 Task: Develop an online art class platform, with video lessons, student galleries, and instructor profiles.
Action: Mouse moved to (586, 323)
Screenshot: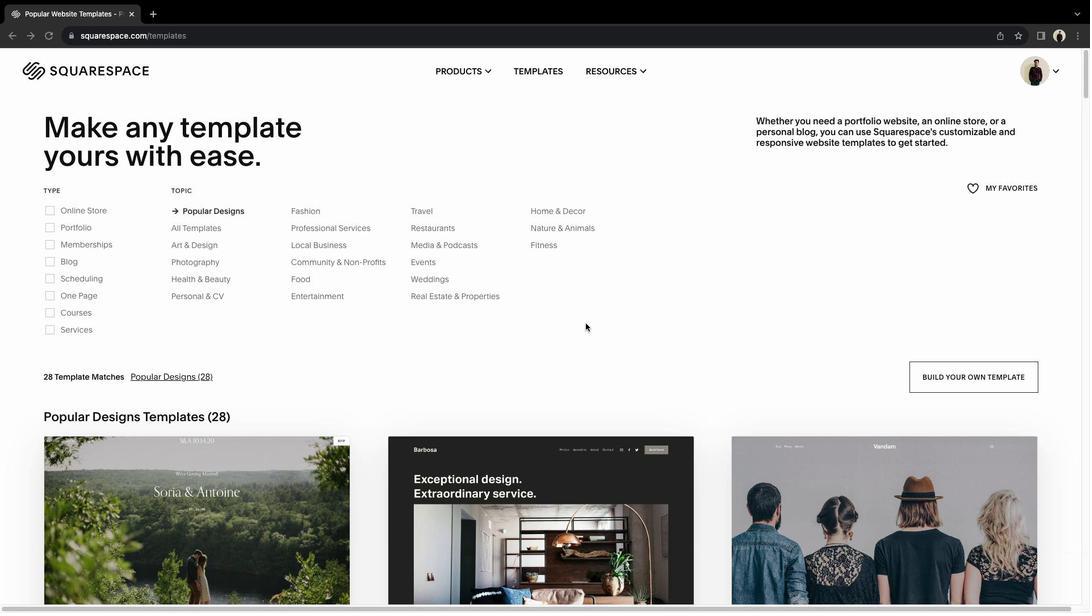 
Action: Mouse pressed left at (586, 323)
Screenshot: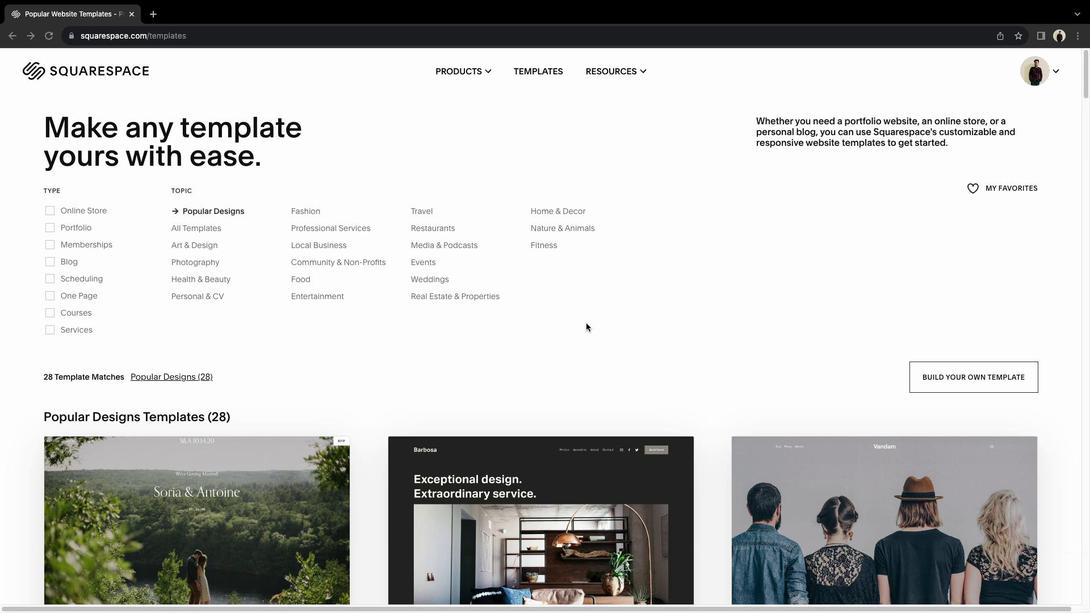 
Action: Mouse moved to (205, 247)
Screenshot: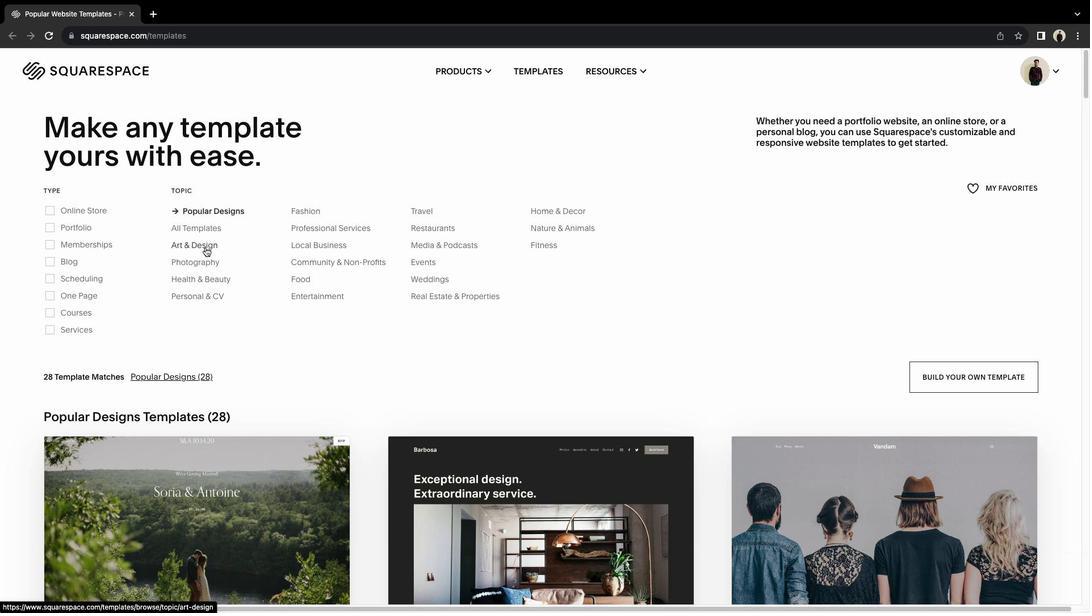 
Action: Mouse pressed left at (205, 247)
Screenshot: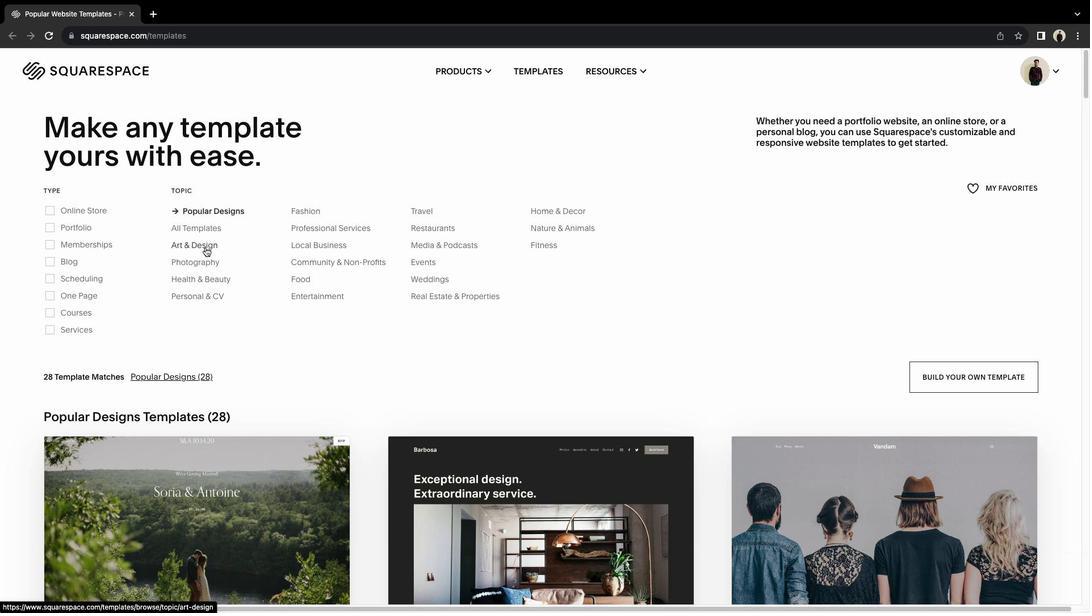 
Action: Mouse moved to (557, 349)
Screenshot: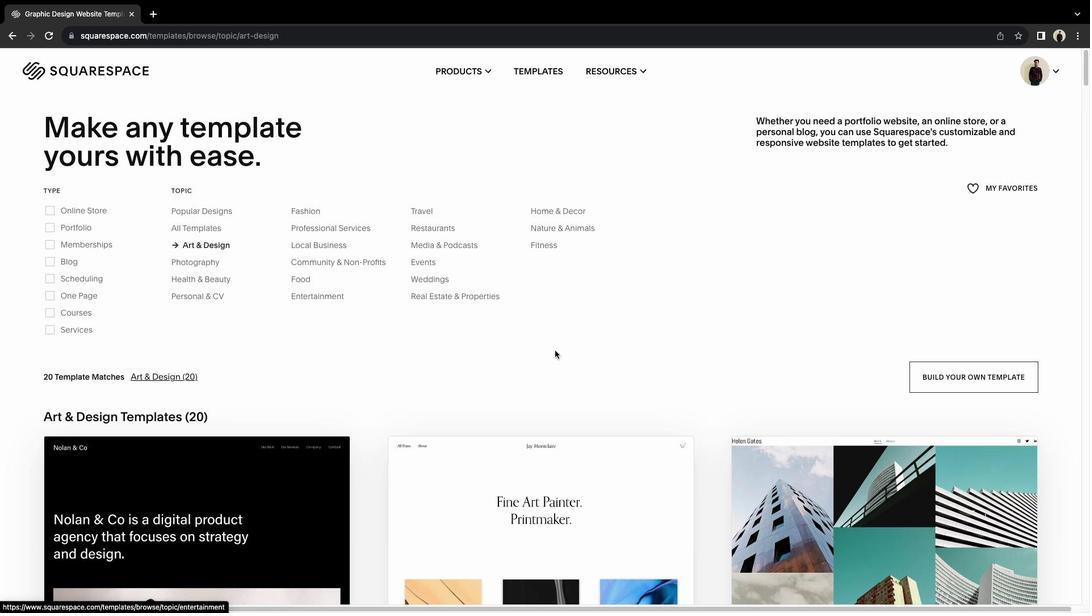 
Action: Mouse scrolled (557, 349) with delta (0, 0)
Screenshot: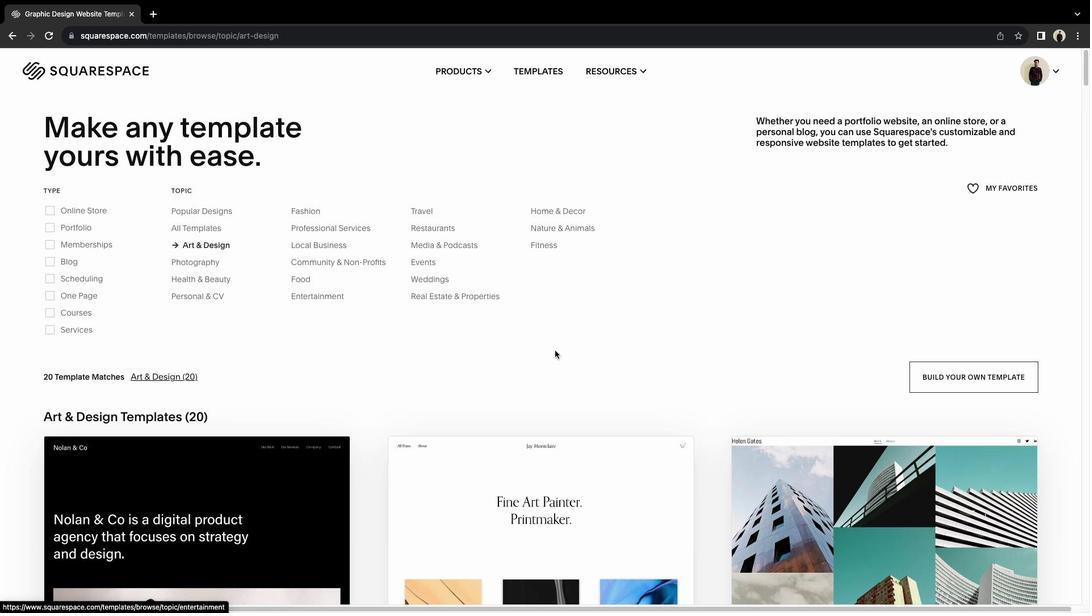 
Action: Mouse moved to (566, 349)
Screenshot: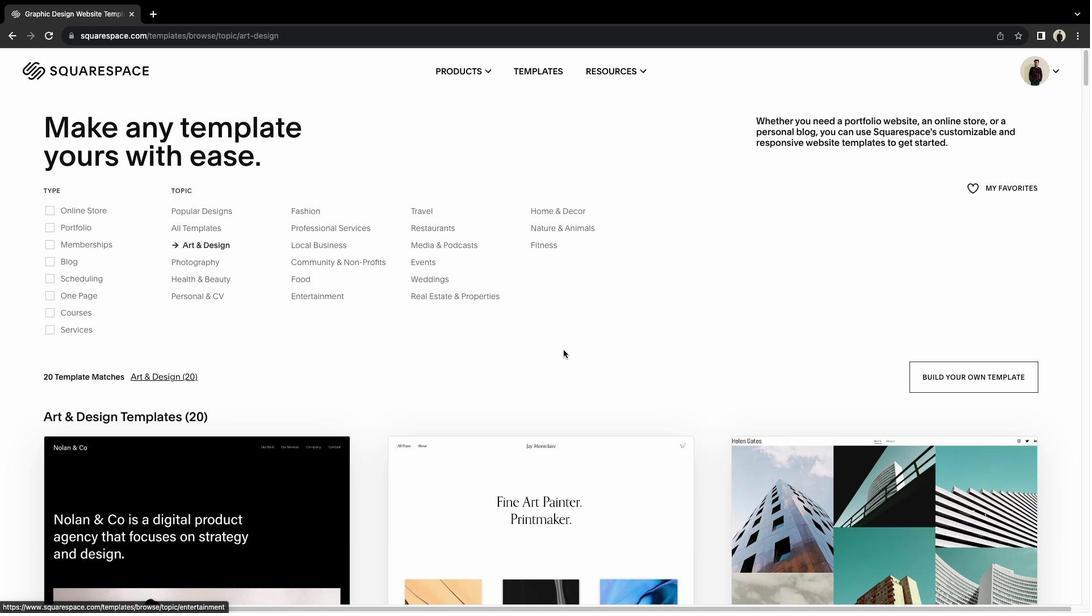 
Action: Mouse scrolled (566, 349) with delta (0, 0)
Screenshot: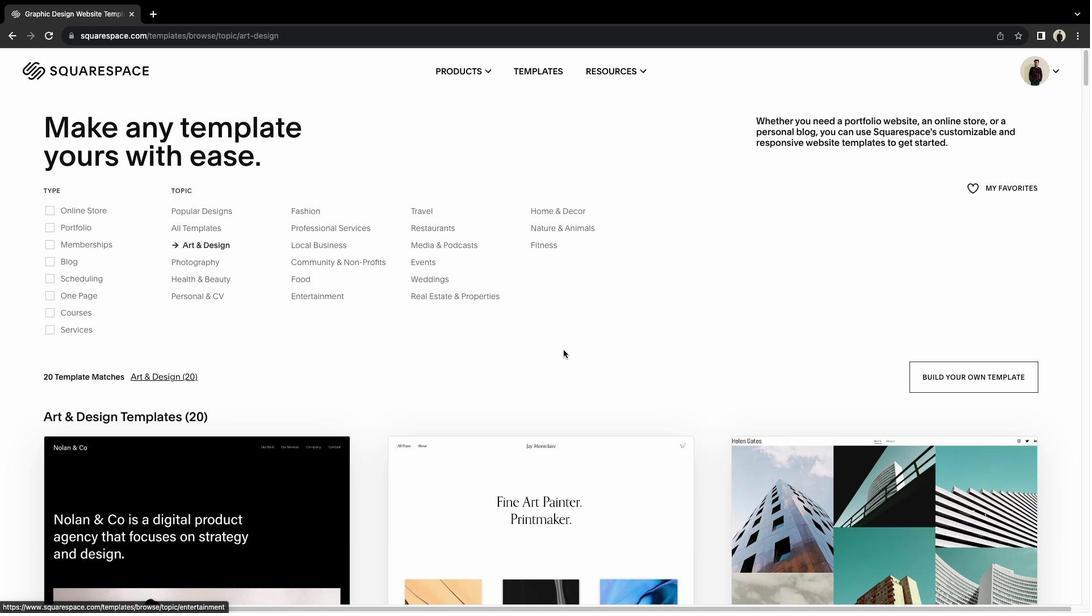 
Action: Mouse moved to (566, 349)
Screenshot: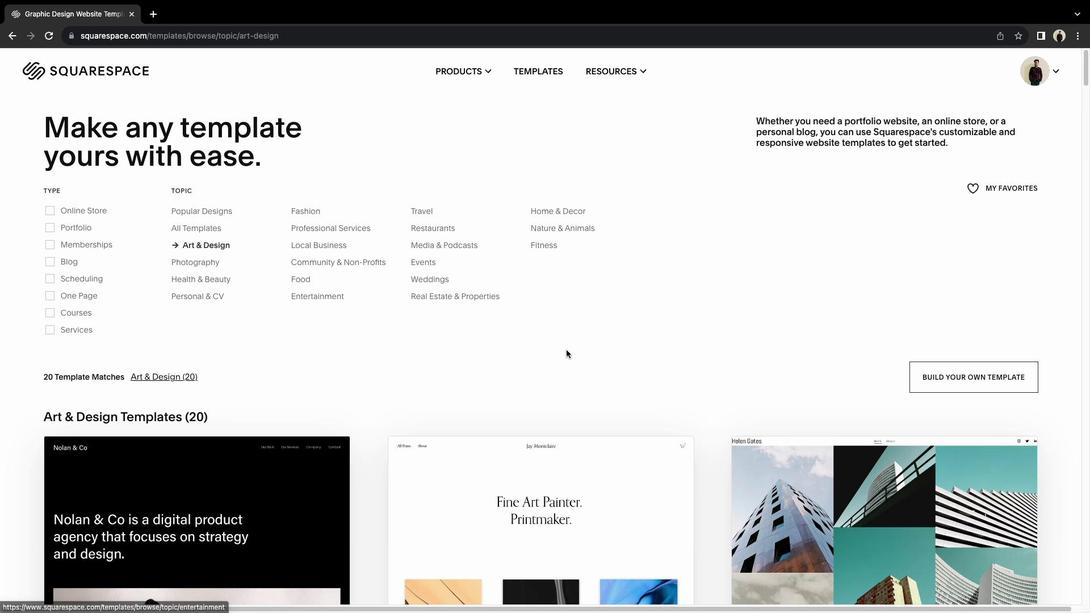 
Action: Mouse scrolled (566, 349) with delta (0, -1)
Screenshot: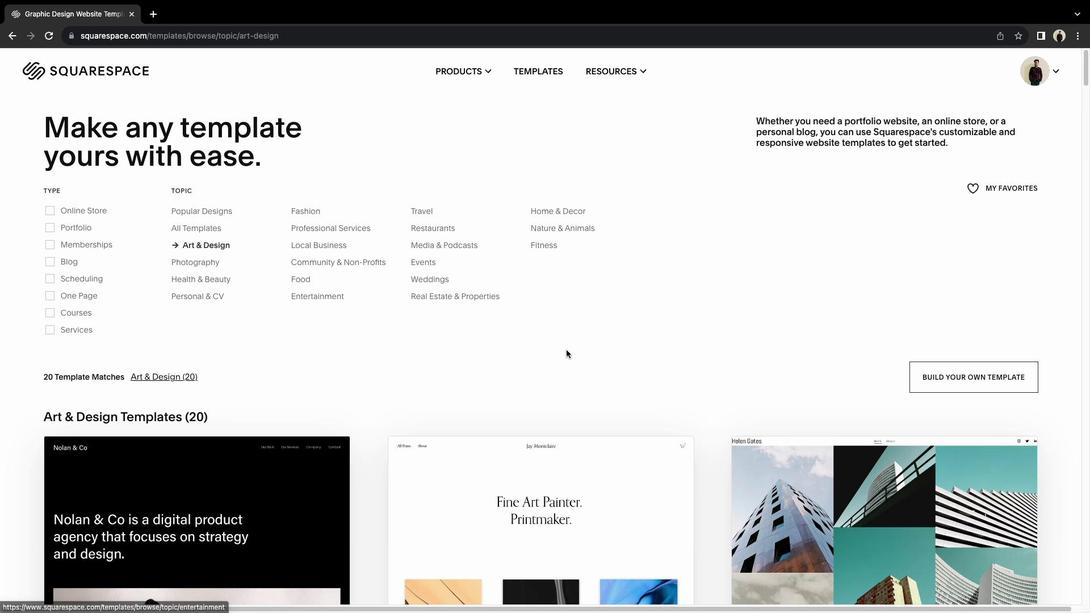 
Action: Mouse scrolled (566, 349) with delta (0, -2)
Screenshot: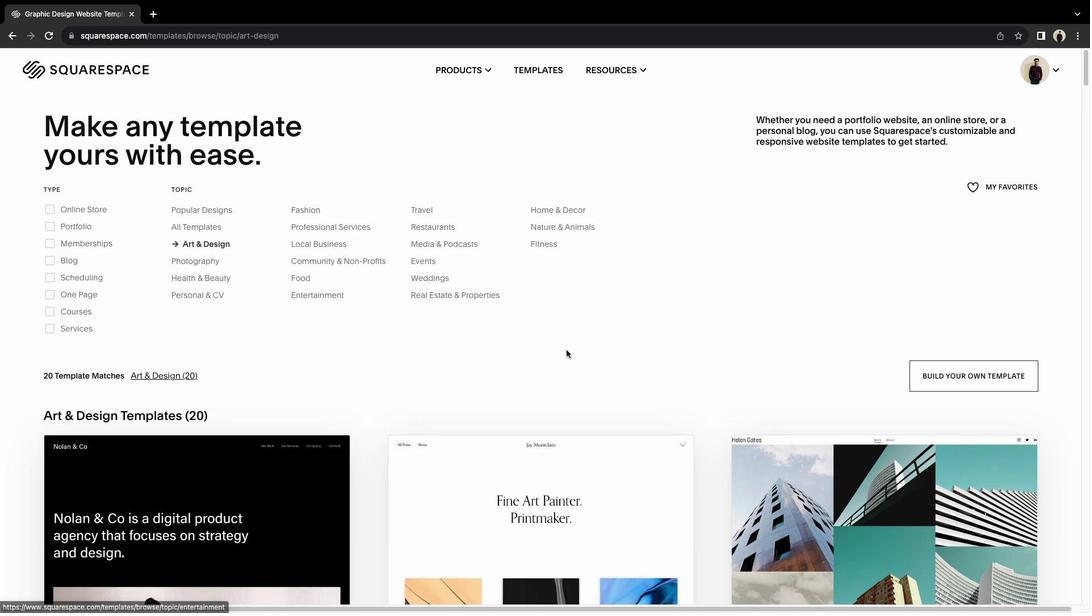 
Action: Mouse moved to (676, 347)
Screenshot: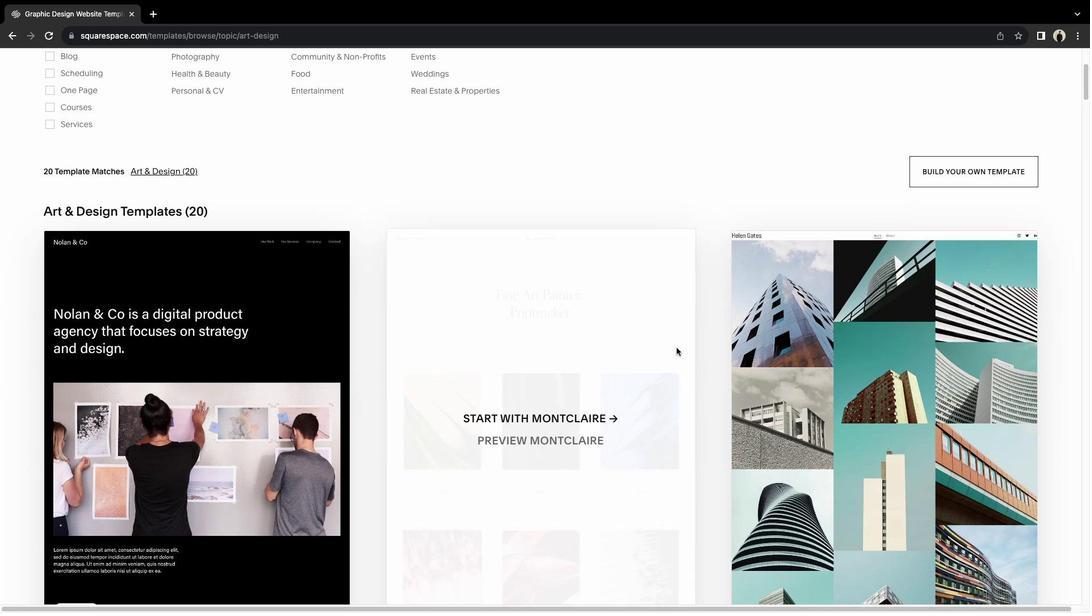 
Action: Mouse scrolled (676, 347) with delta (0, 0)
Screenshot: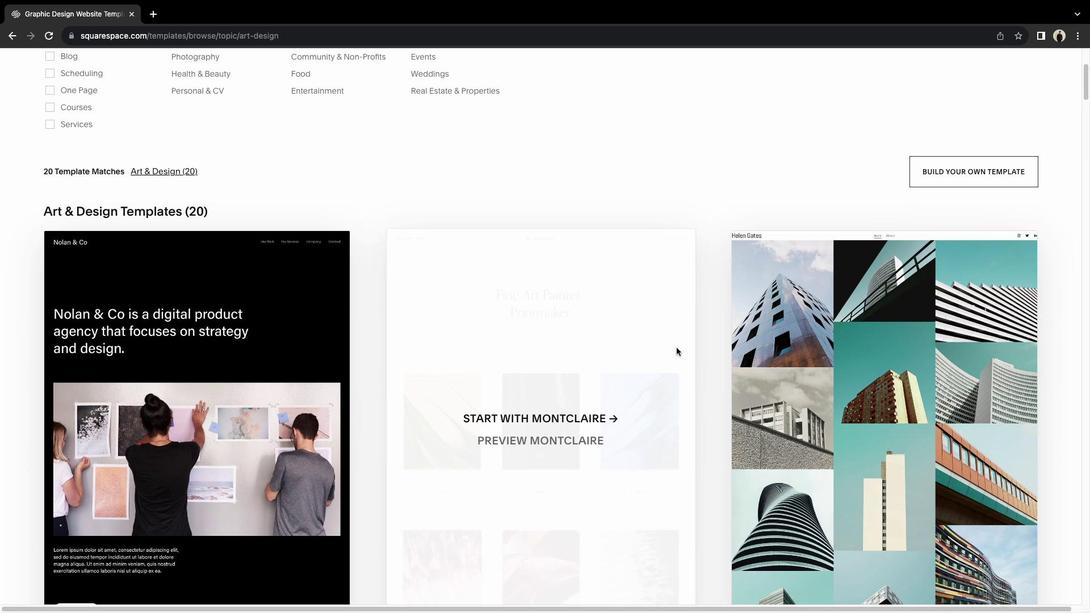 
Action: Mouse scrolled (676, 347) with delta (0, 0)
Screenshot: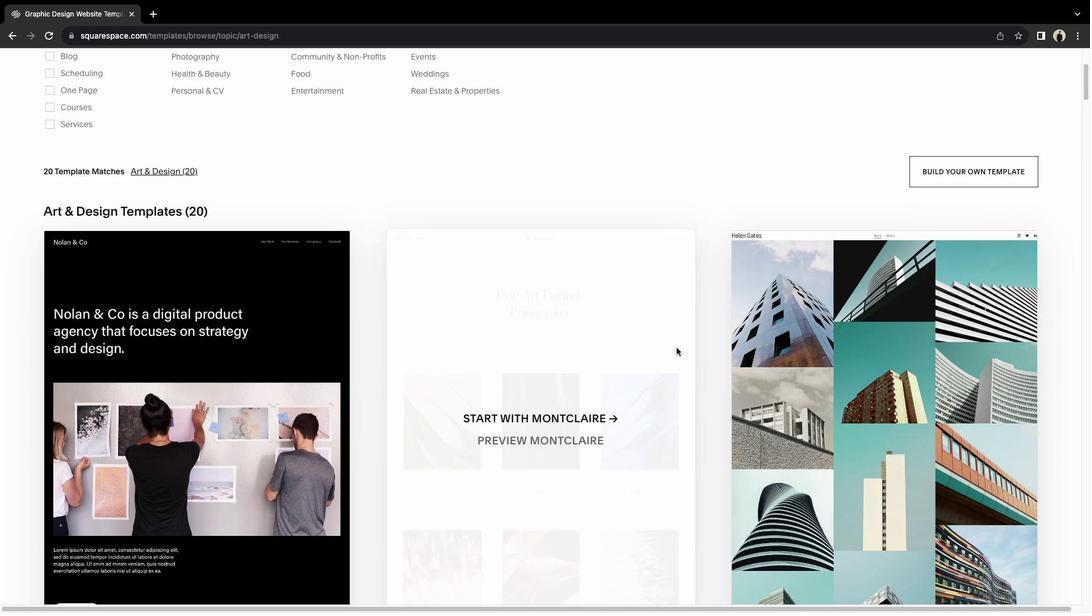 
Action: Mouse moved to (578, 392)
Screenshot: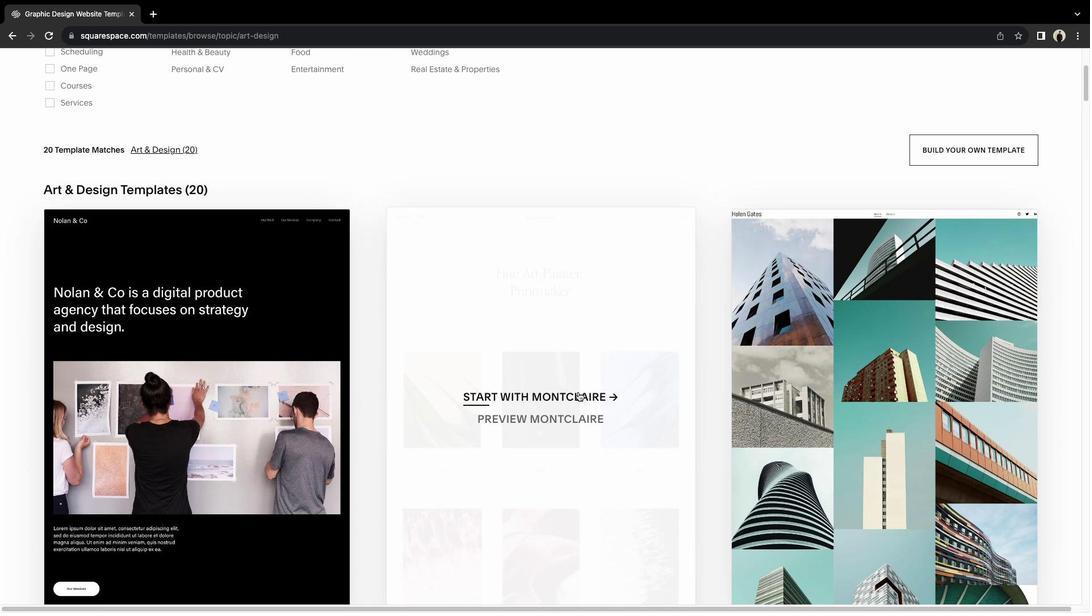 
Action: Mouse pressed left at (578, 392)
Screenshot: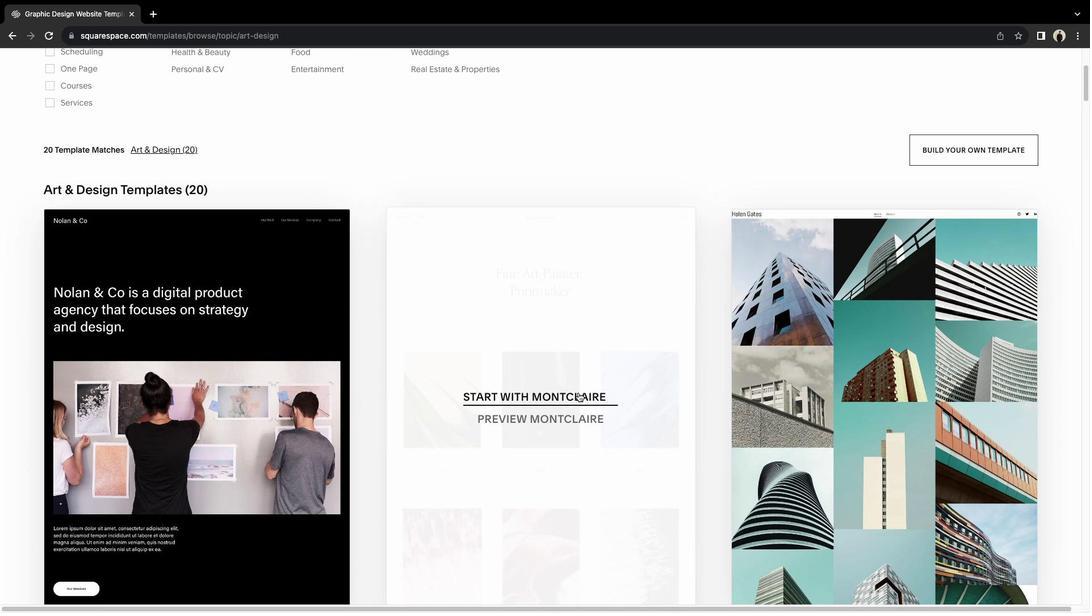 
Action: Mouse moved to (419, 313)
Screenshot: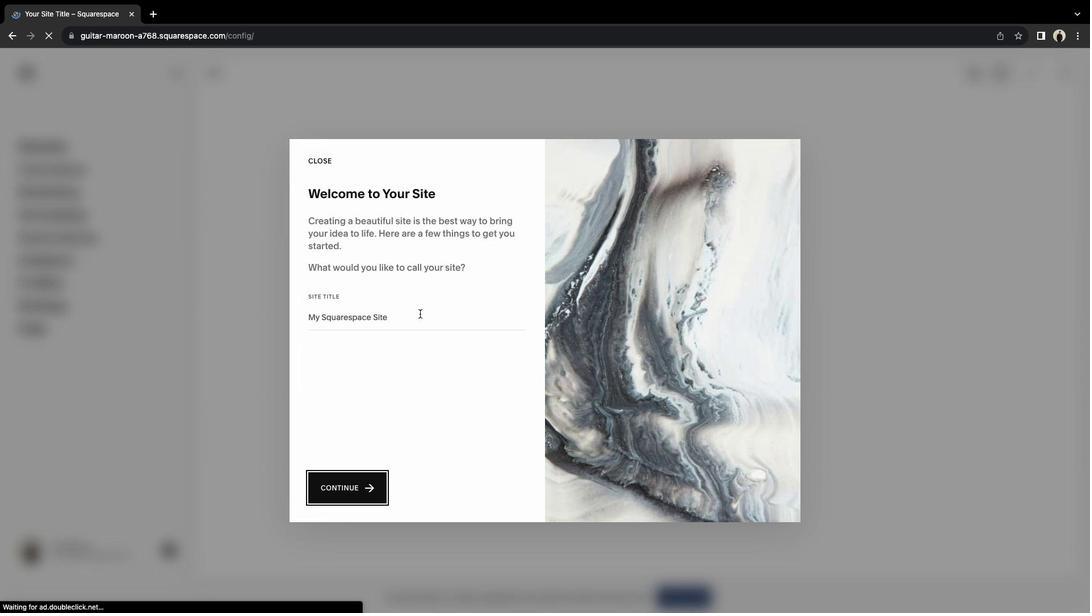 
Action: Mouse pressed left at (419, 313)
Screenshot: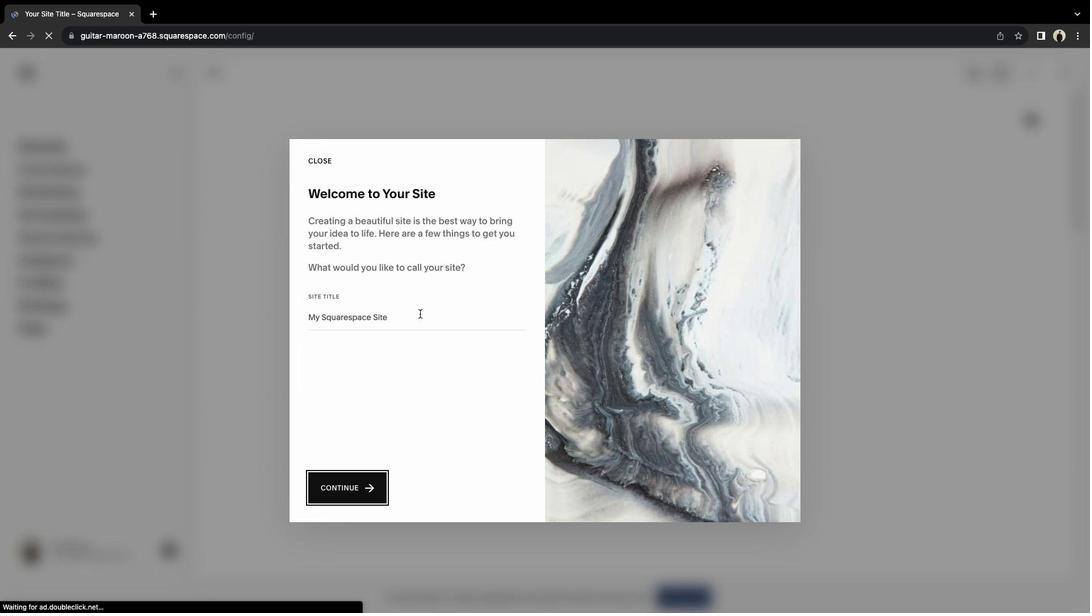 
Action: Key pressed 'A''R''T'Key.space'M''A''K''E''R''S'
Screenshot: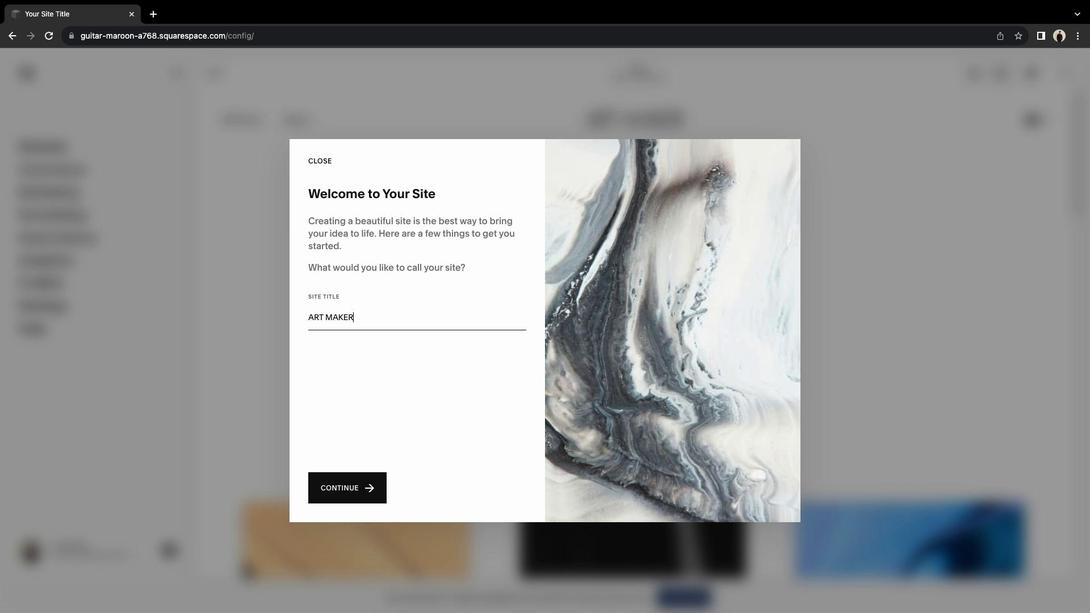 
Action: Mouse moved to (348, 490)
Screenshot: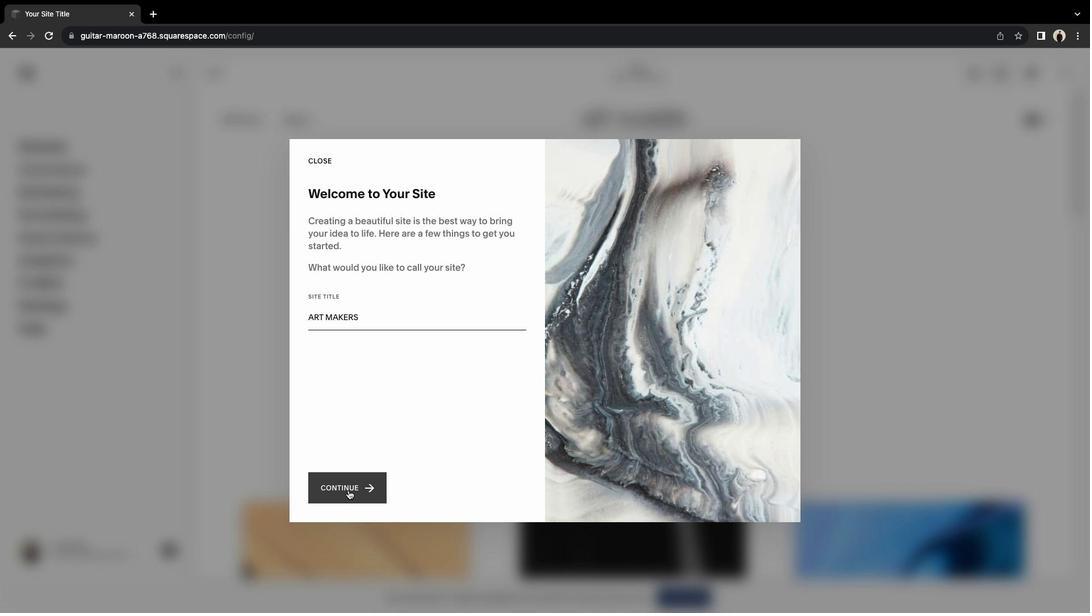 
Action: Mouse pressed left at (348, 490)
Screenshot: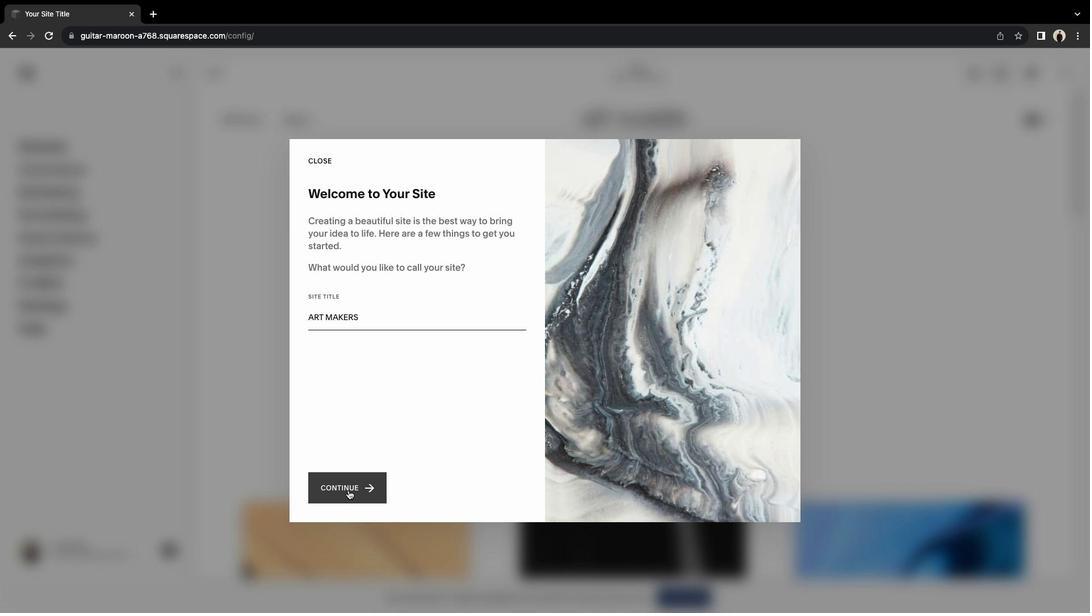 
Action: Mouse moved to (469, 483)
Screenshot: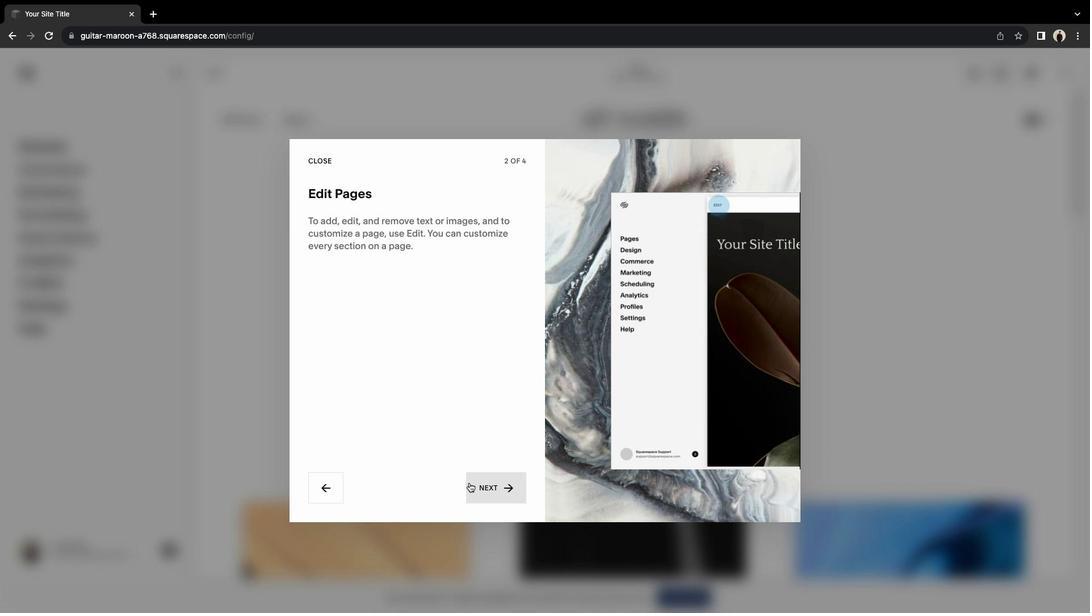 
Action: Mouse pressed left at (469, 483)
Screenshot: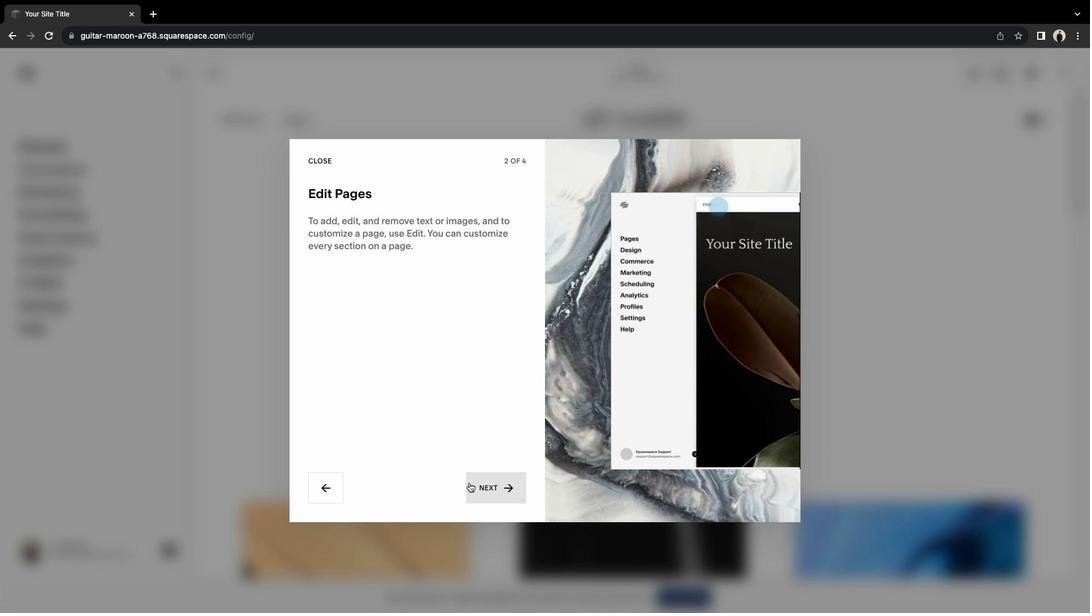
Action: Mouse pressed left at (469, 483)
Screenshot: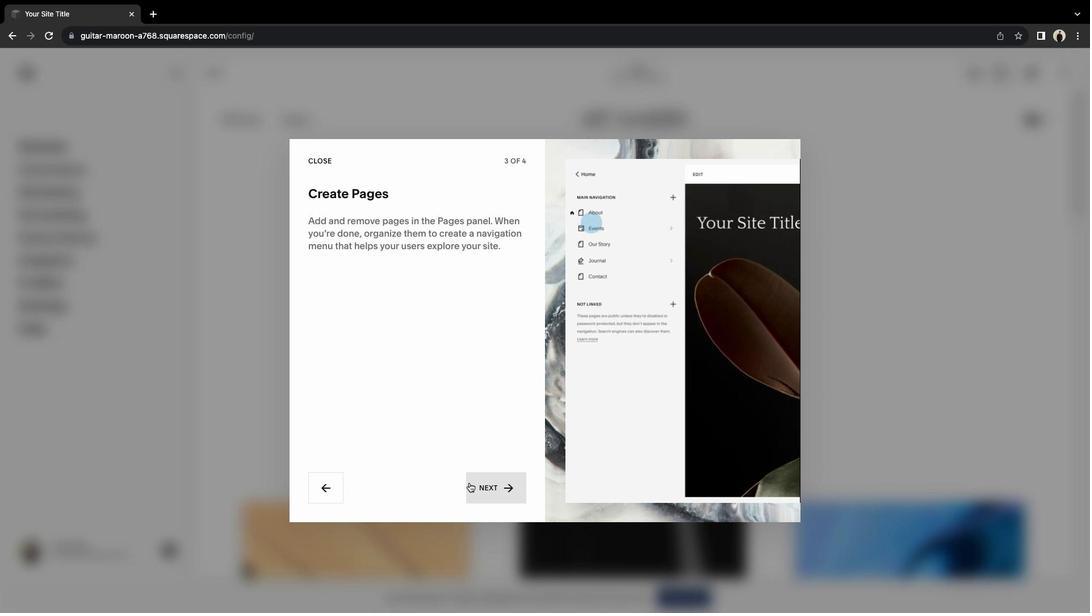 
Action: Mouse moved to (498, 496)
Screenshot: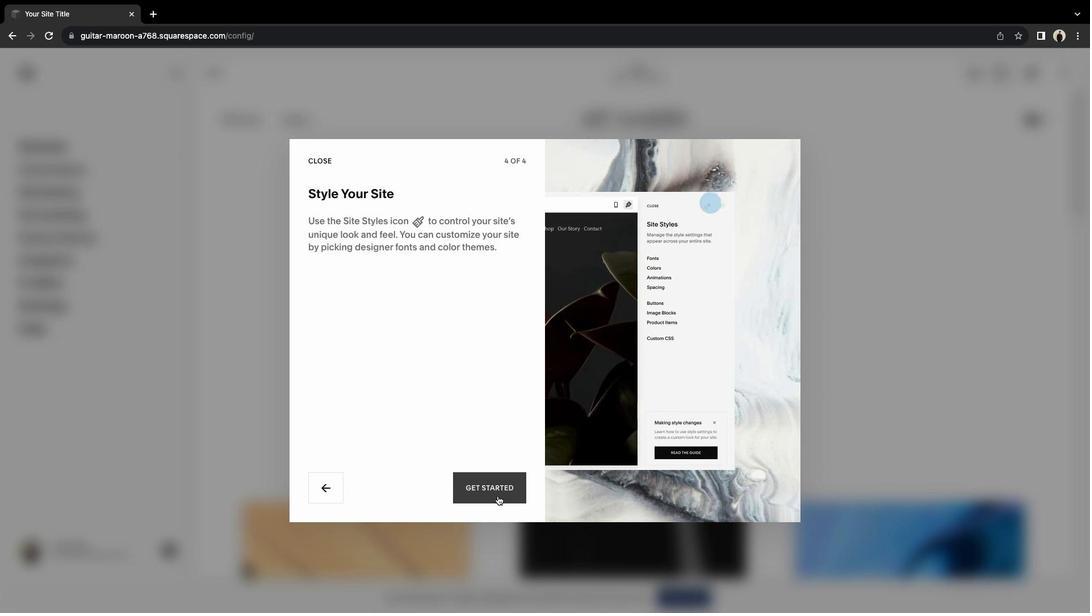
Action: Mouse pressed left at (498, 496)
Screenshot: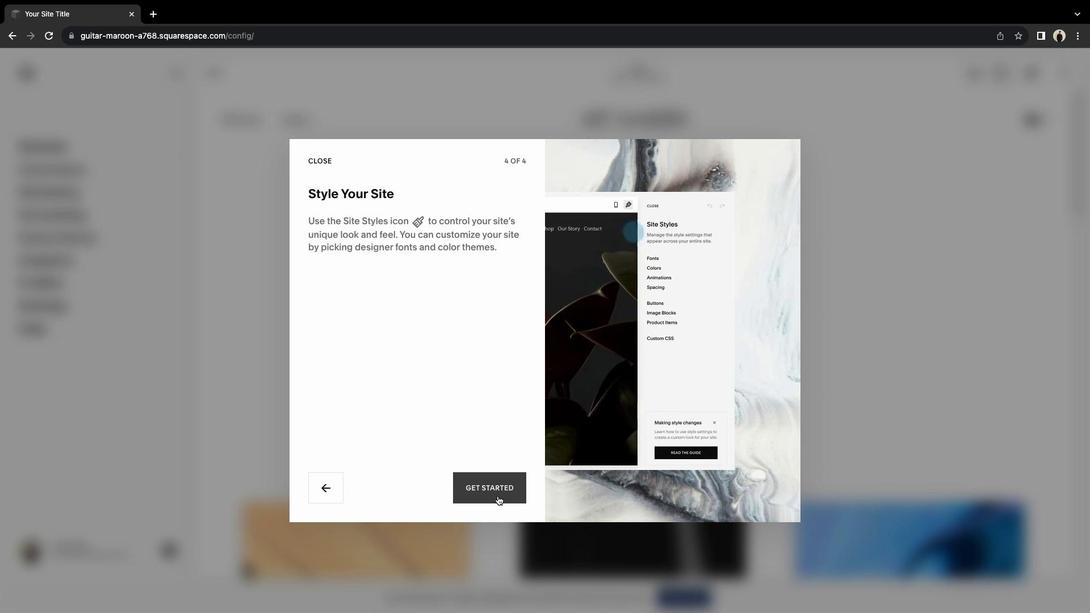 
Action: Mouse moved to (67, 144)
Screenshot: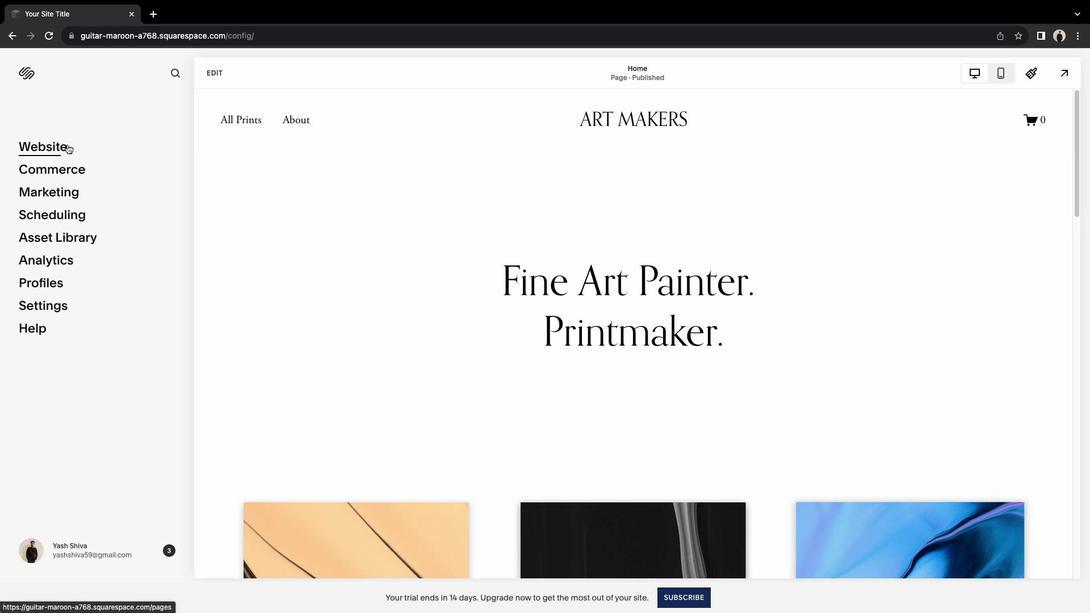 
Action: Mouse pressed left at (67, 144)
Screenshot: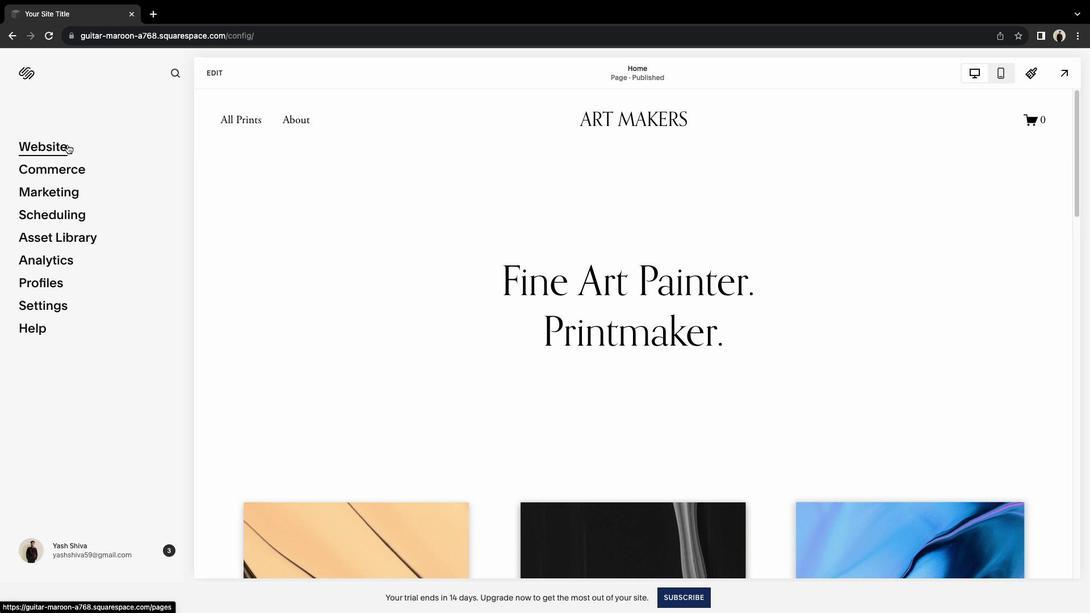 
Action: Mouse moved to (203, 79)
Screenshot: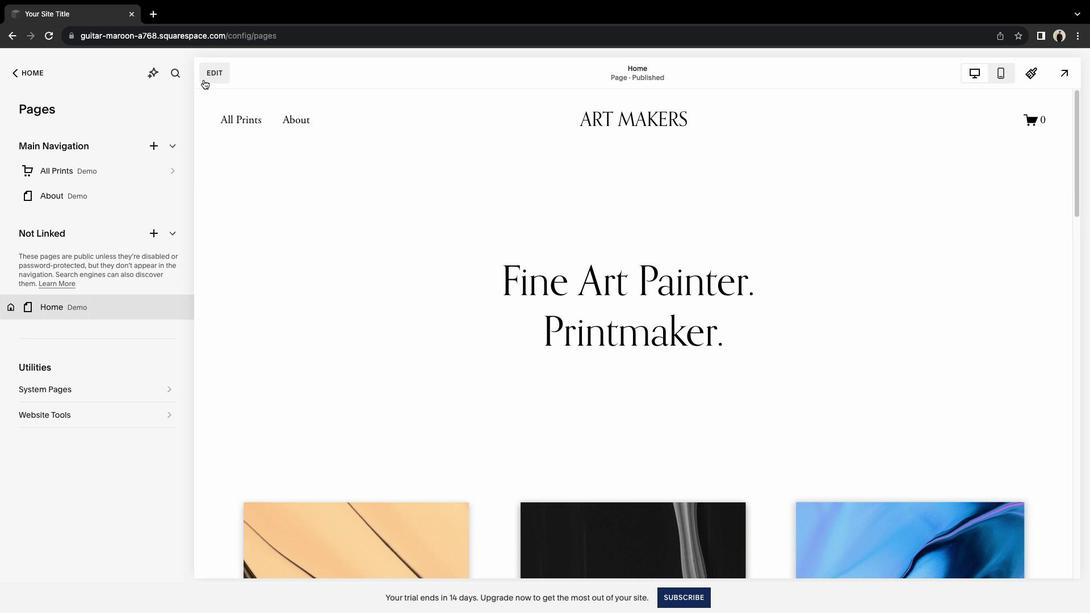 
Action: Mouse pressed left at (203, 79)
Screenshot: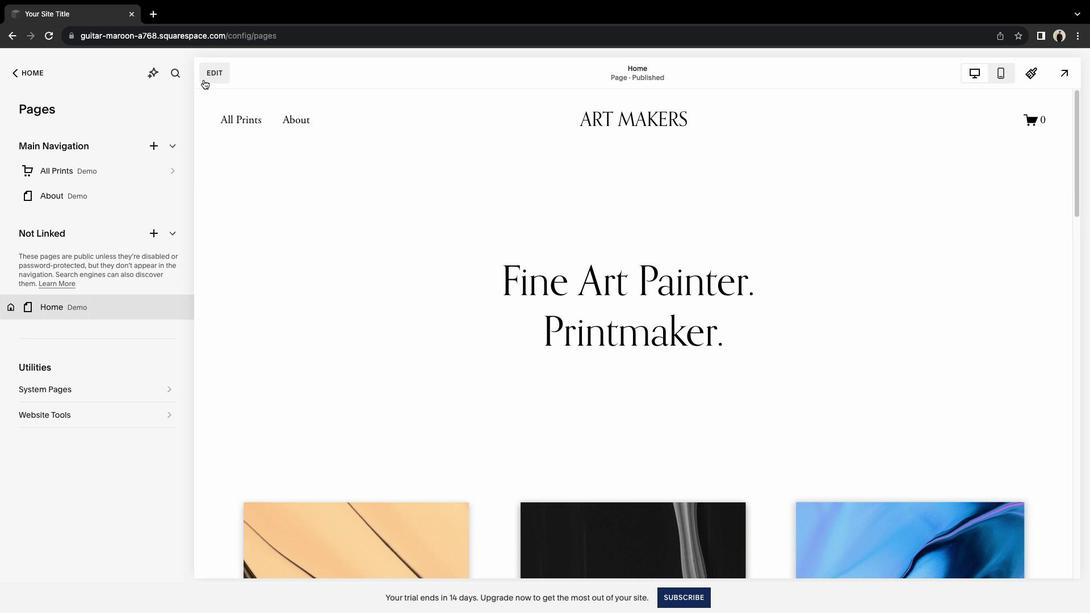 
Action: Mouse moved to (1039, 178)
Screenshot: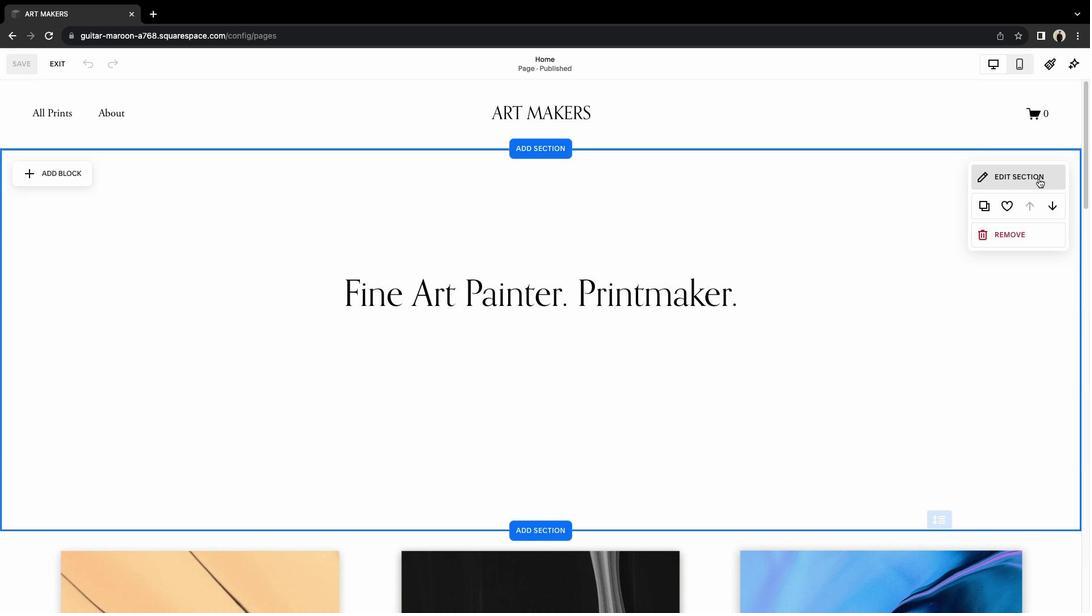 
Action: Mouse pressed left at (1039, 178)
Screenshot: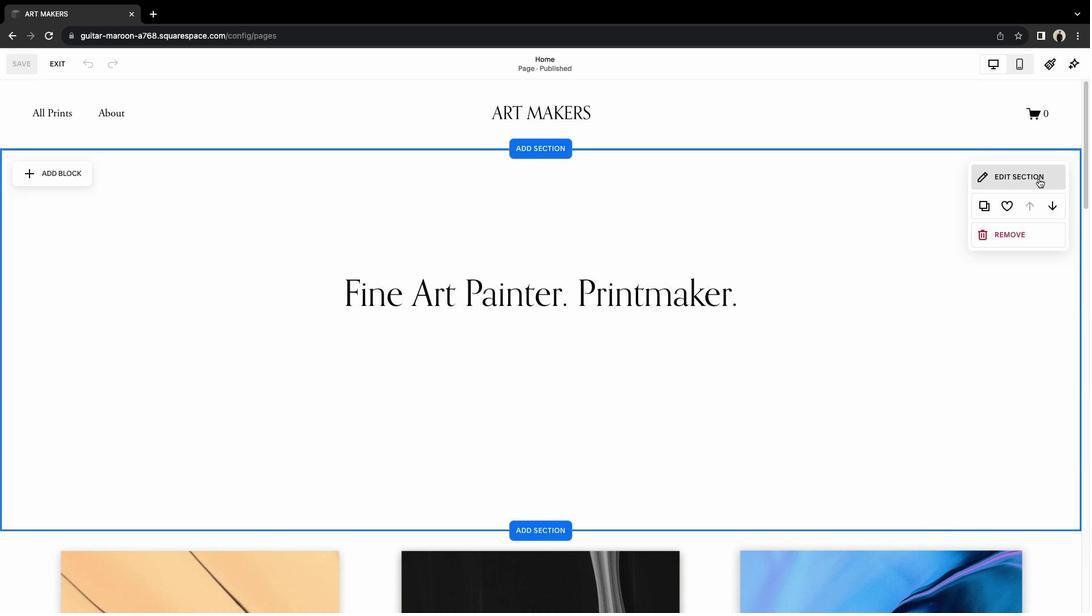 
Action: Mouse moved to (957, 211)
Screenshot: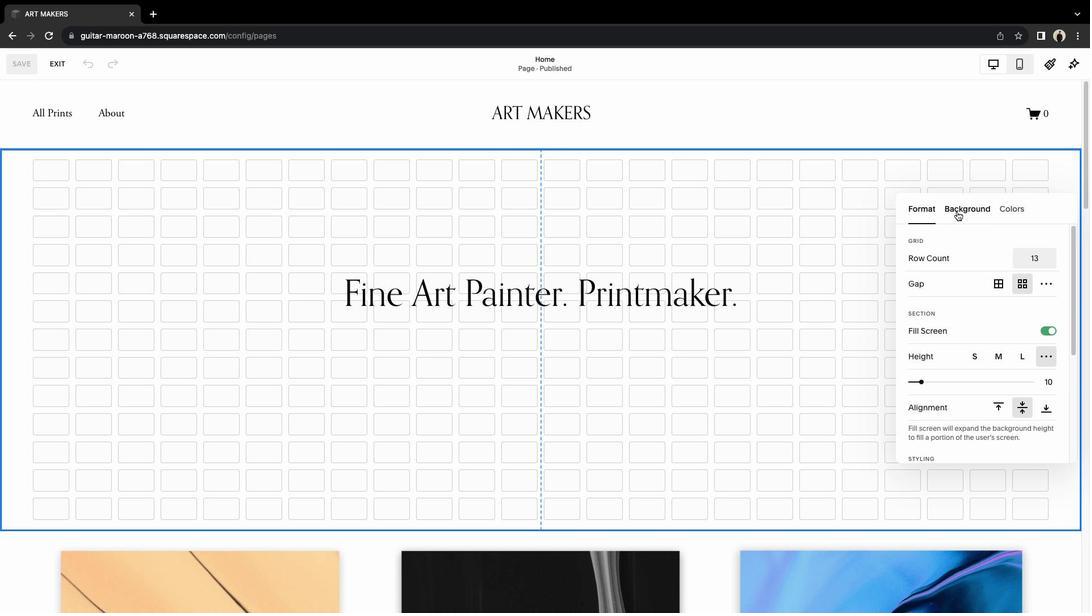 
Action: Mouse pressed left at (957, 211)
Screenshot: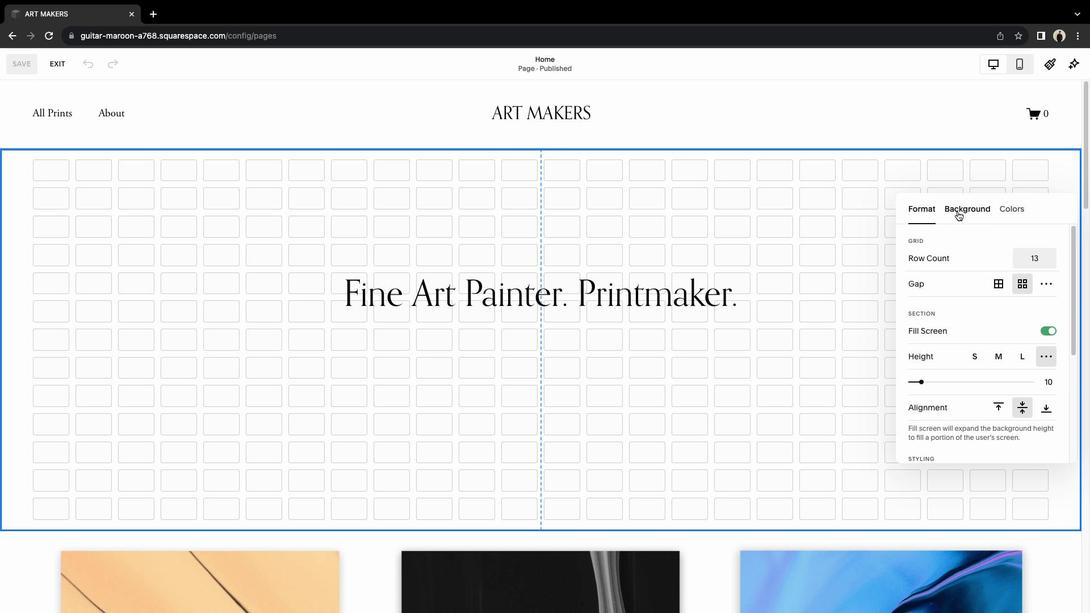 
Action: Mouse moved to (1000, 303)
Screenshot: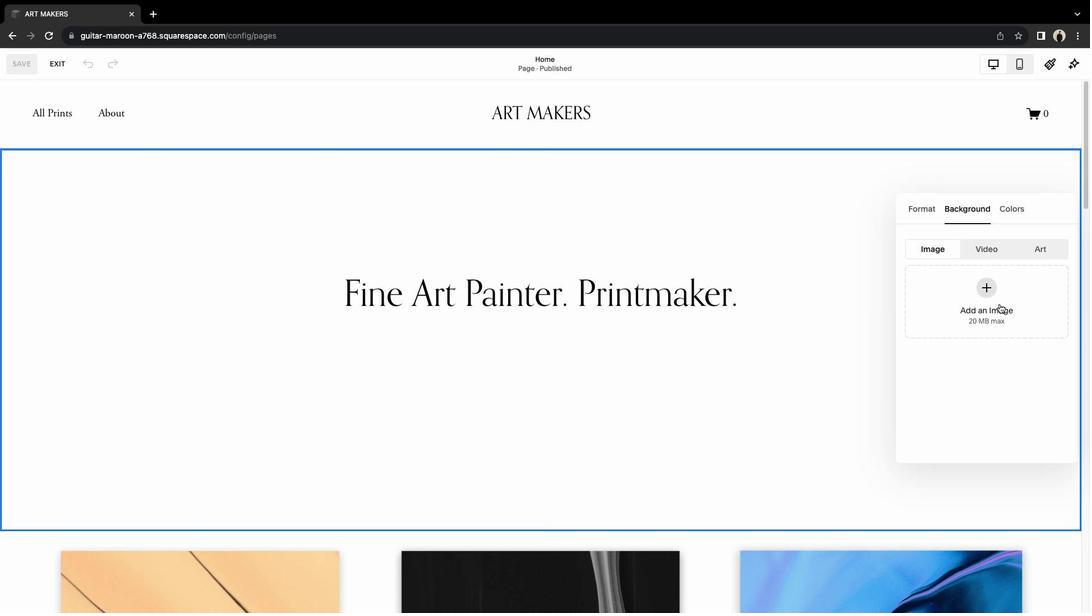 
Action: Mouse pressed left at (1000, 303)
Screenshot: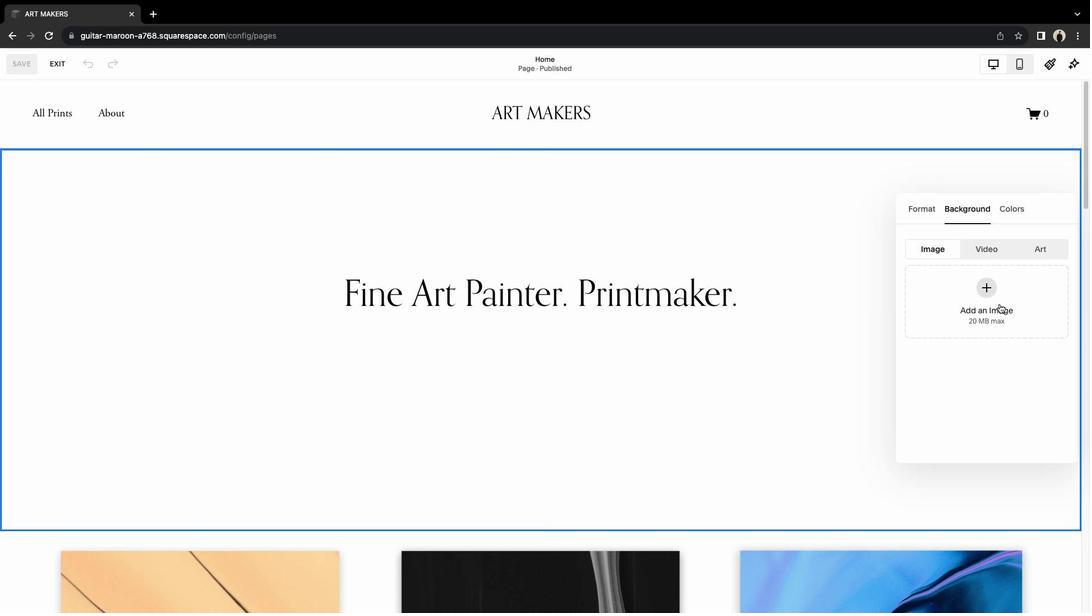 
Action: Mouse moved to (979, 375)
Screenshot: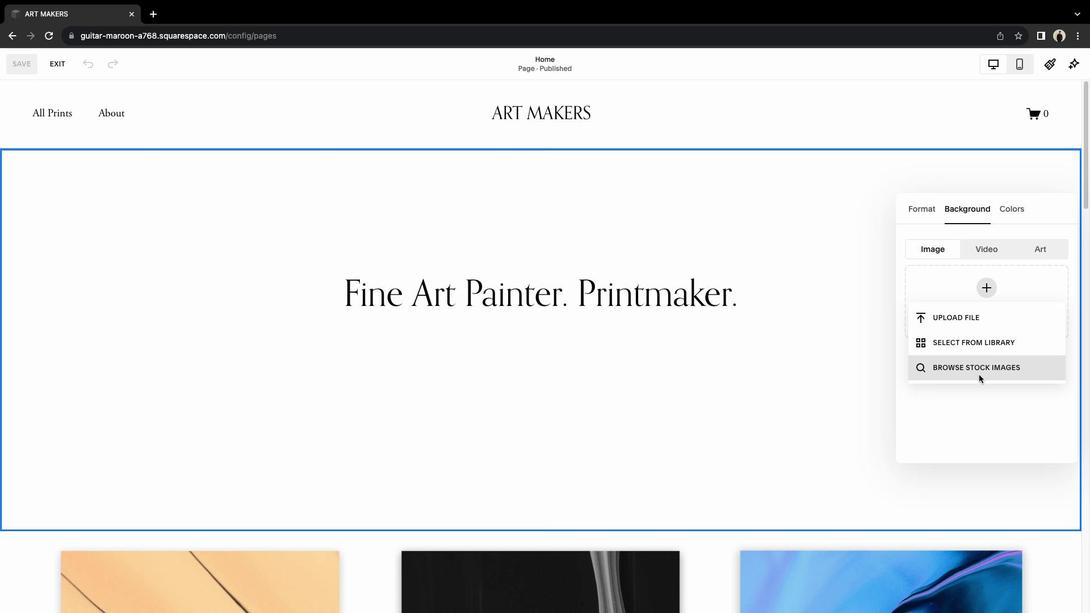 
Action: Mouse pressed left at (979, 375)
Screenshot: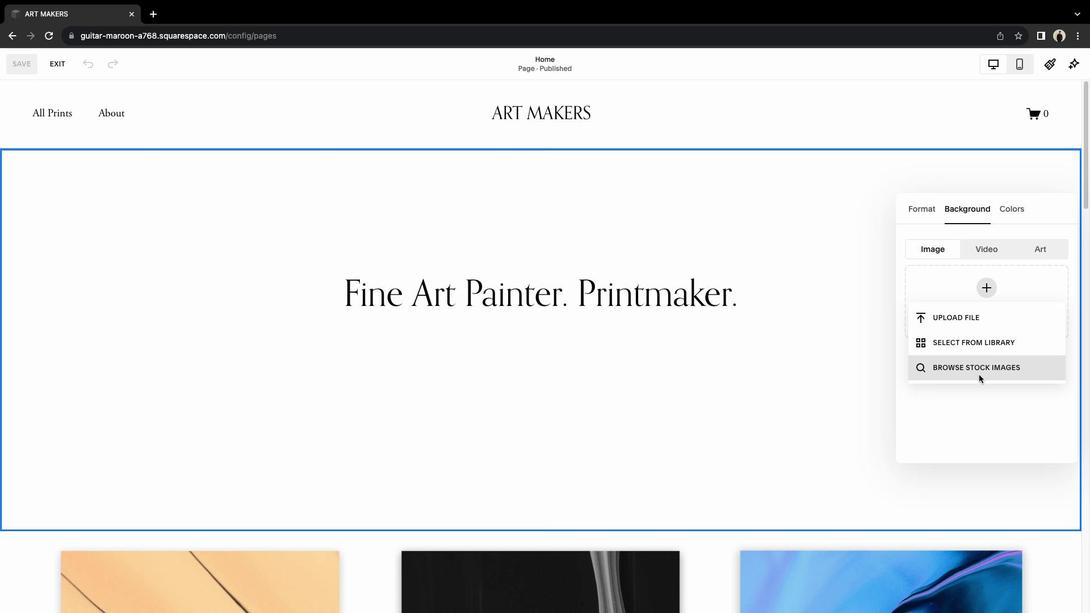 
Action: Mouse moved to (512, 211)
Screenshot: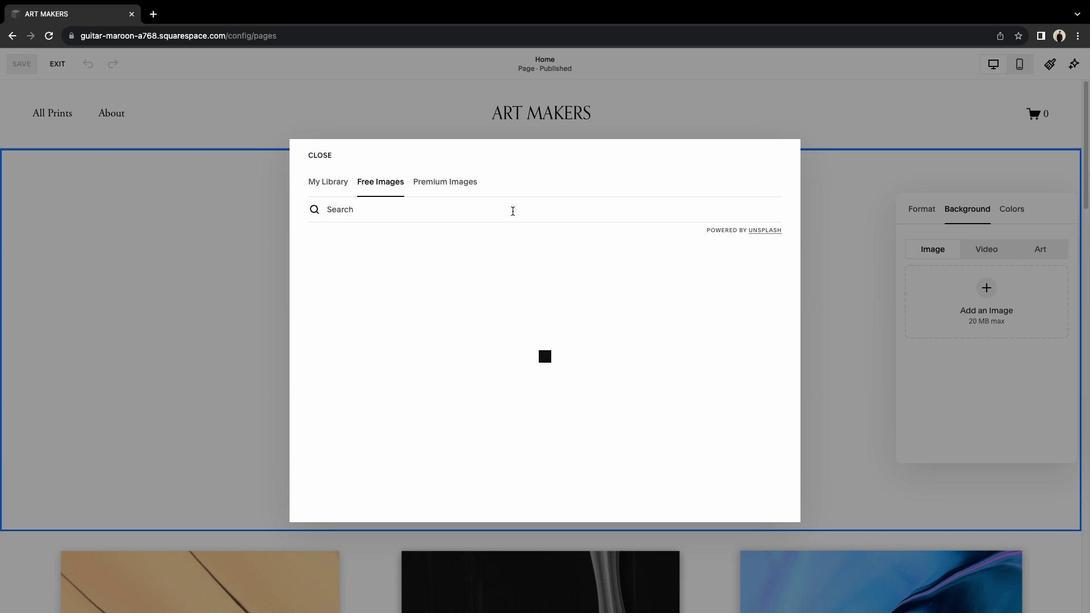 
Action: Mouse pressed left at (512, 211)
Screenshot: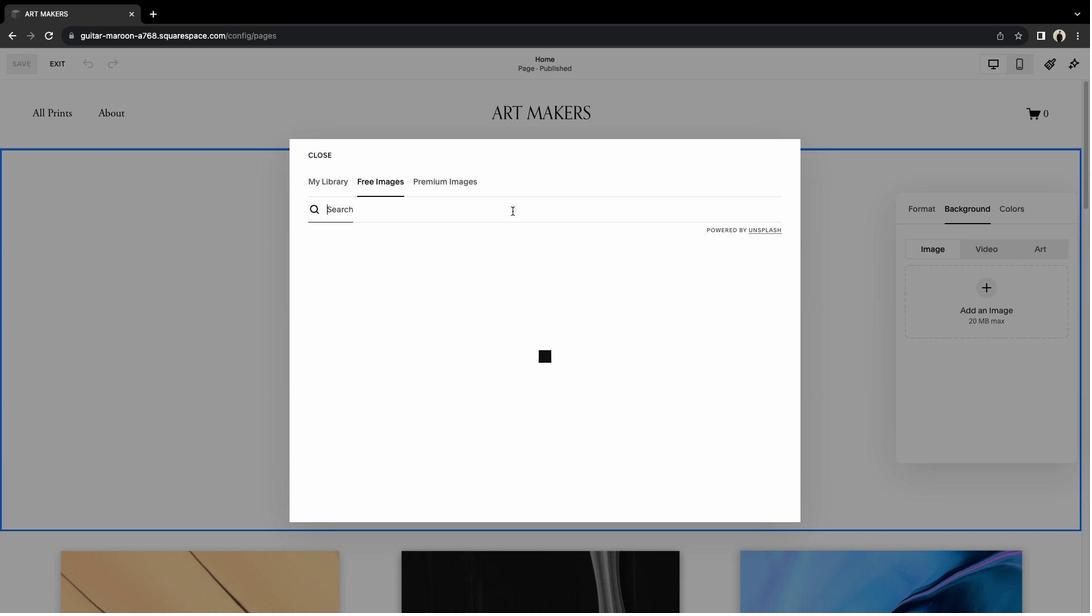 
Action: Mouse moved to (513, 211)
Screenshot: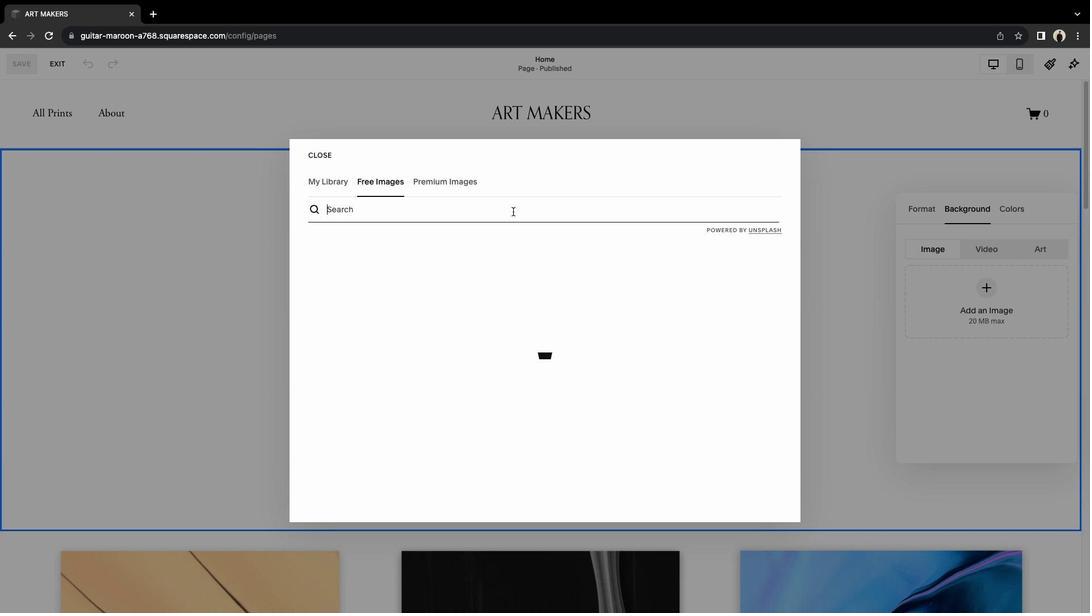 
Action: Key pressed 'A''R''T'Key.enter
Screenshot: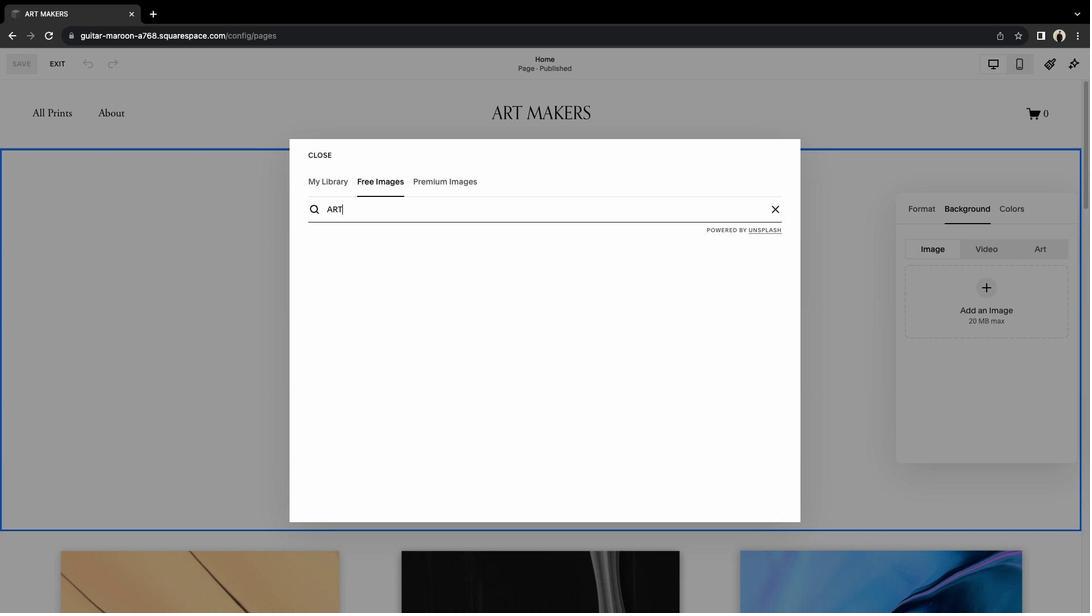 
Action: Mouse moved to (615, 299)
Screenshot: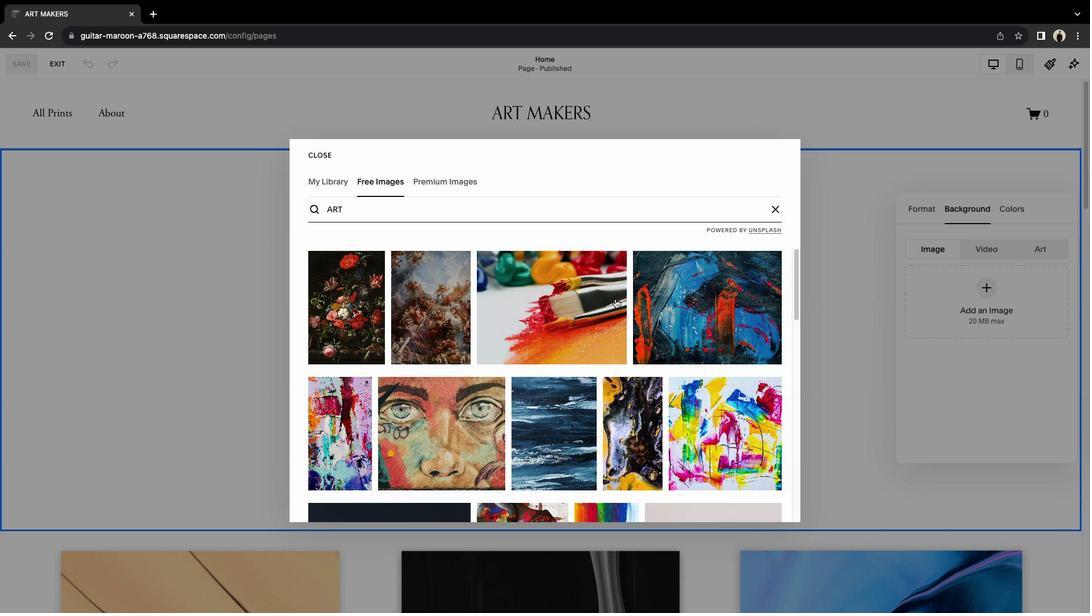 
Action: Mouse scrolled (615, 299) with delta (0, 0)
Screenshot: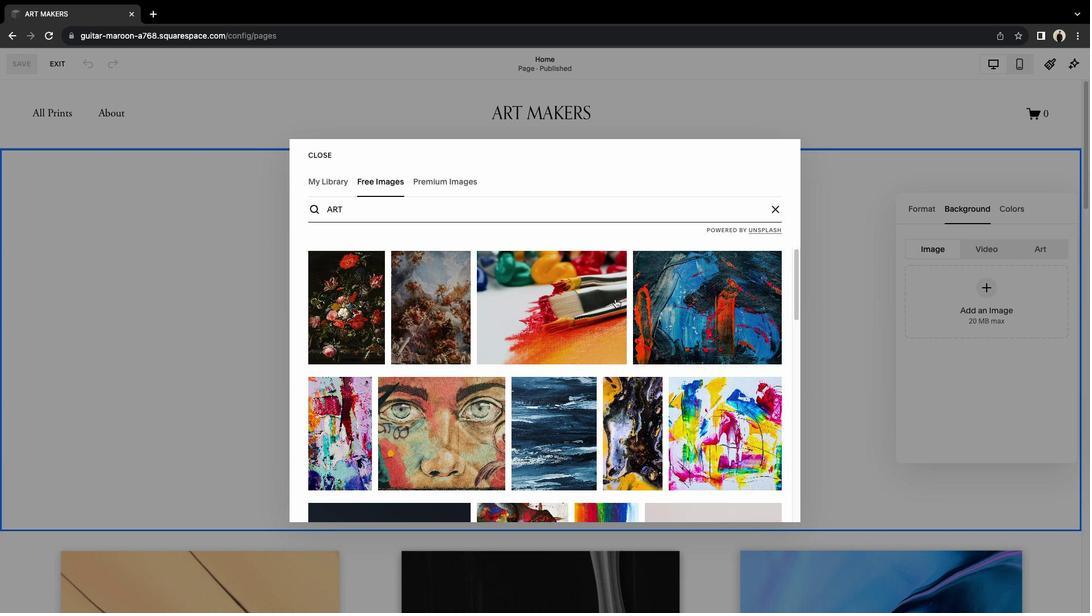 
Action: Mouse scrolled (615, 299) with delta (0, 0)
Screenshot: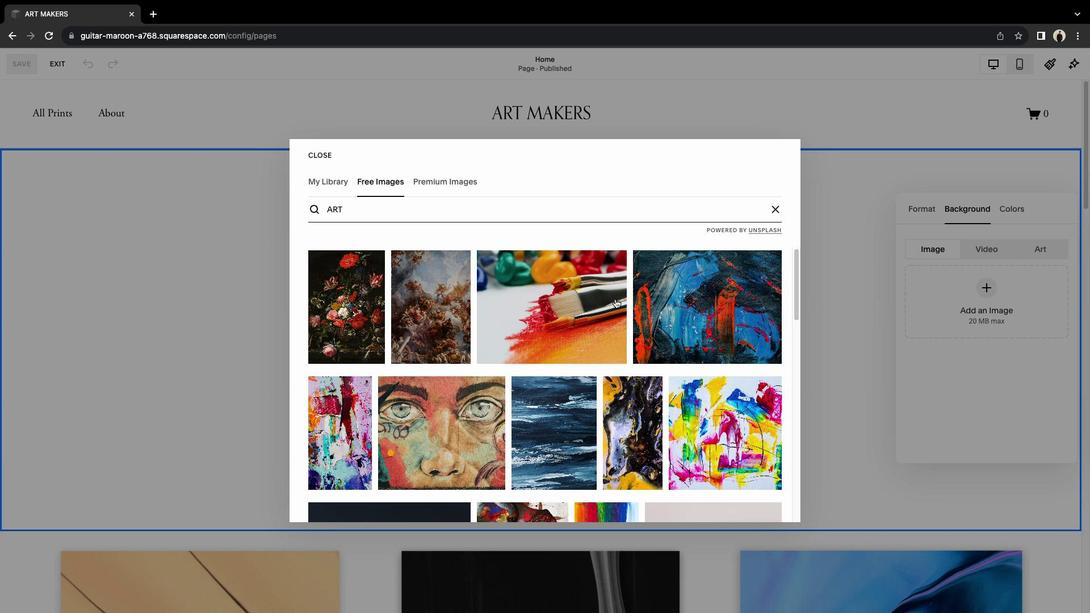 
Action: Mouse scrolled (615, 299) with delta (0, -1)
Screenshot: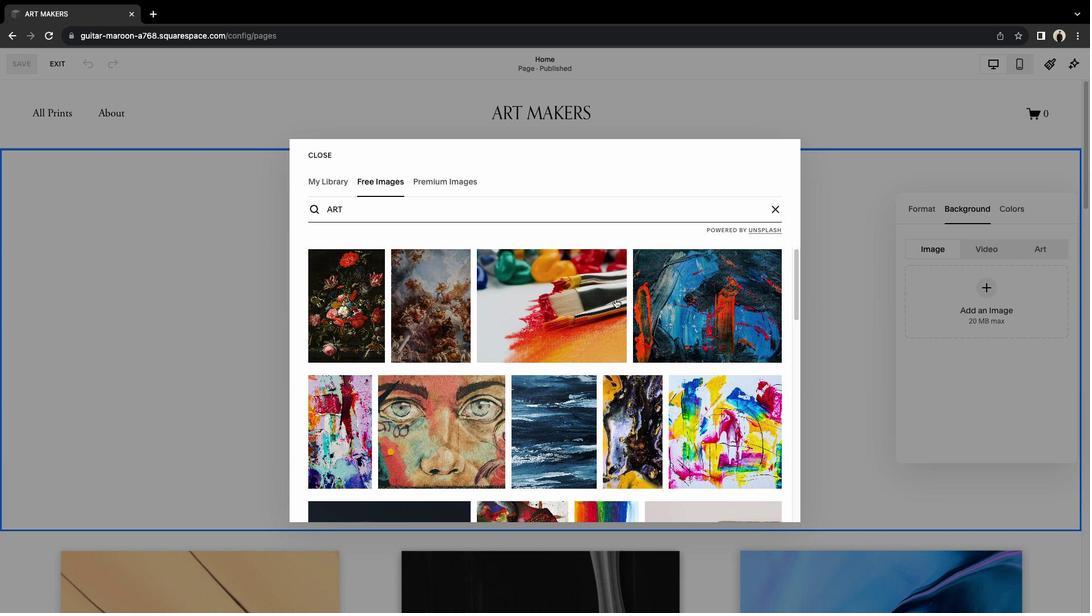 
Action: Mouse scrolled (615, 299) with delta (0, 0)
Screenshot: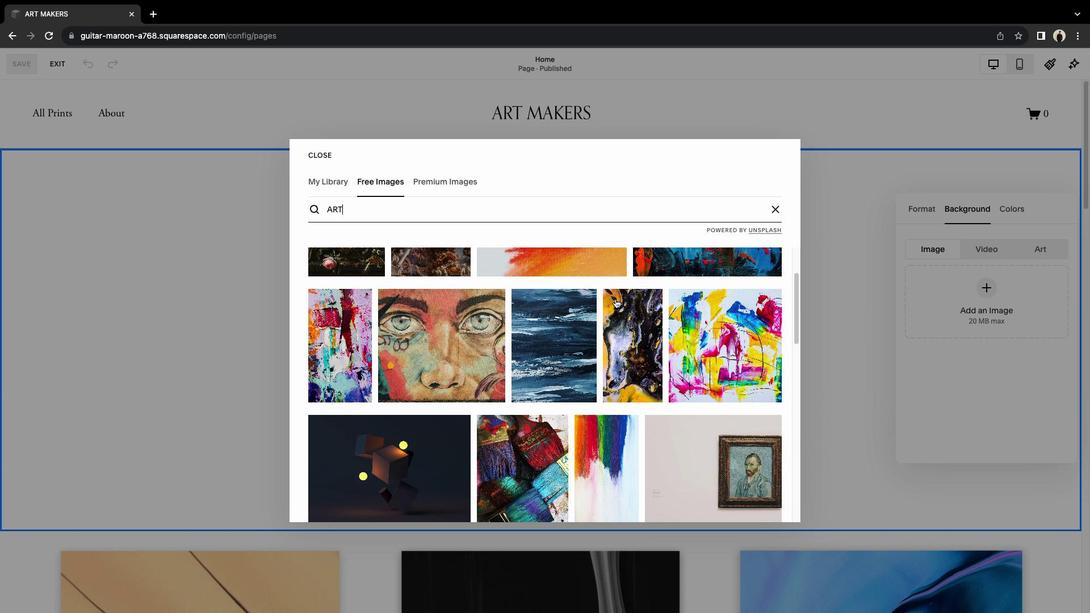 
Action: Mouse scrolled (615, 299) with delta (0, 0)
Screenshot: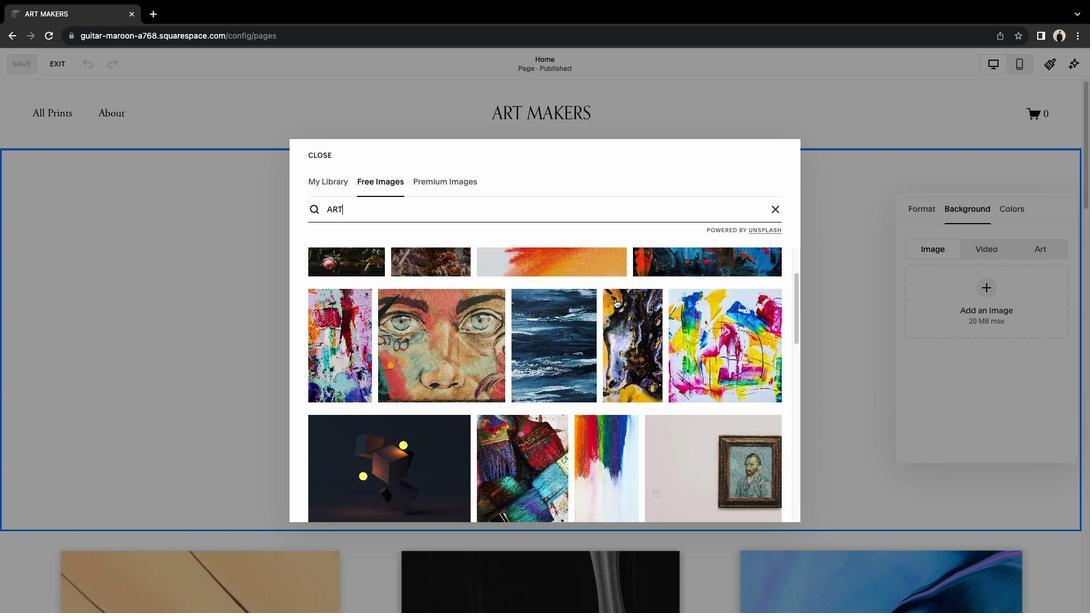 
Action: Mouse scrolled (615, 299) with delta (0, -1)
Screenshot: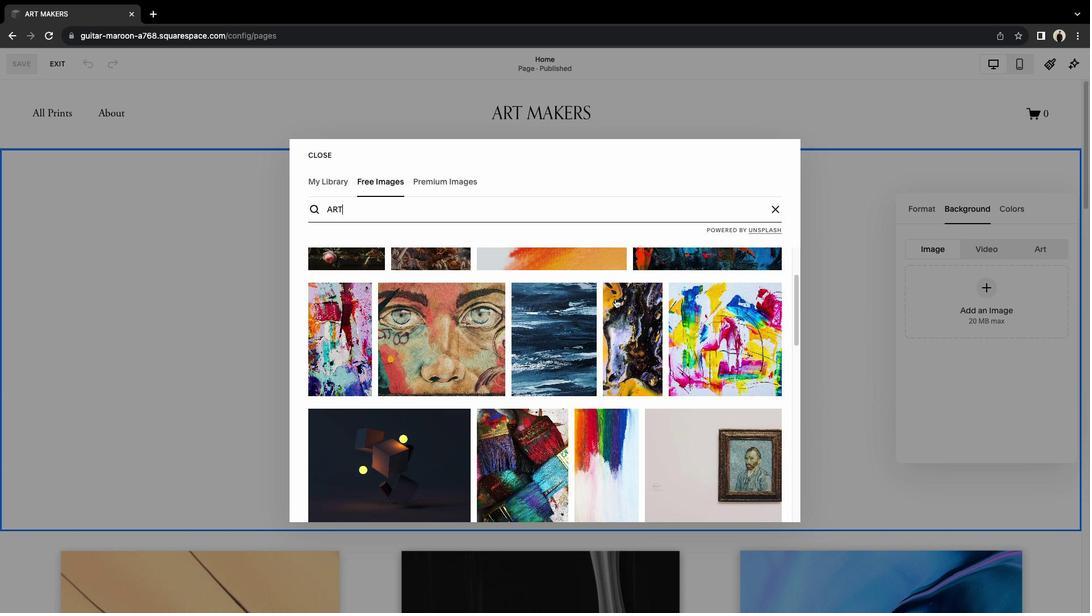 
Action: Mouse moved to (615, 300)
Screenshot: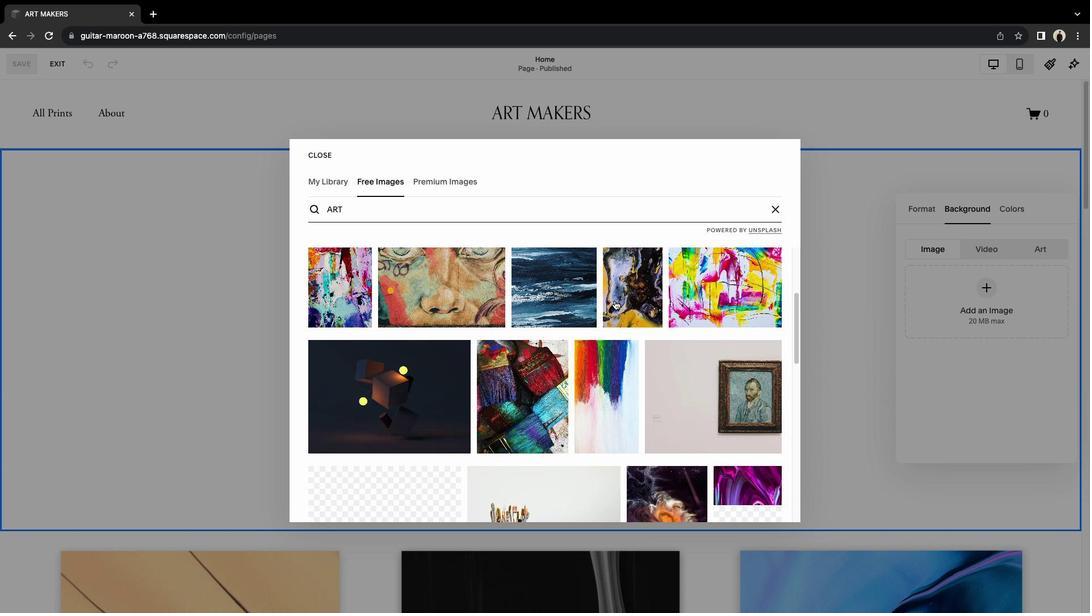 
Action: Mouse scrolled (615, 300) with delta (0, 0)
Screenshot: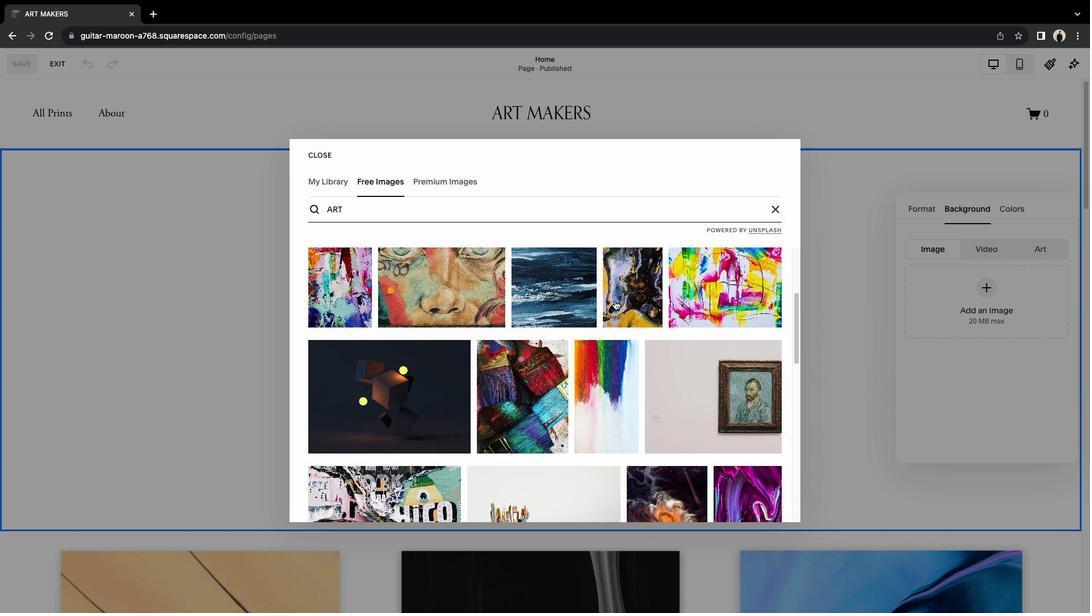 
Action: Mouse scrolled (615, 300) with delta (0, 0)
Screenshot: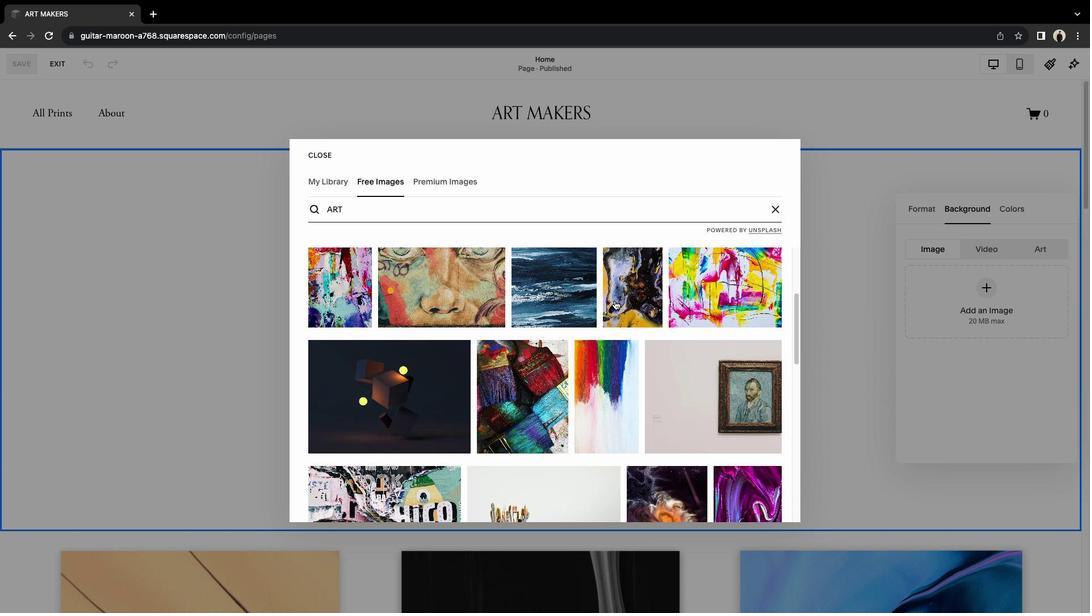 
Action: Mouse scrolled (615, 300) with delta (0, -1)
Screenshot: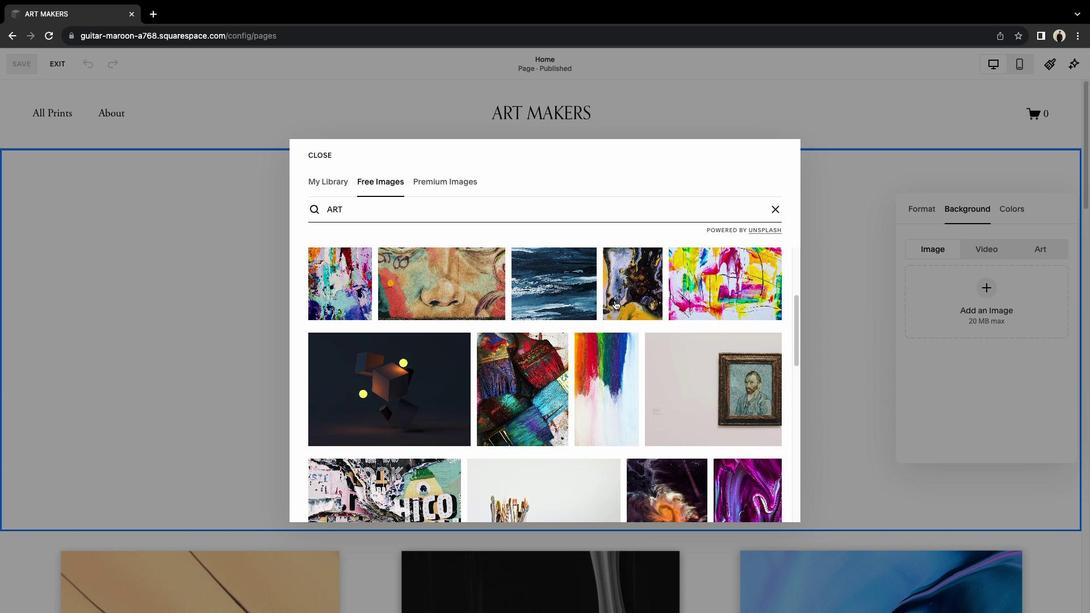
Action: Mouse scrolled (615, 300) with delta (0, 0)
Screenshot: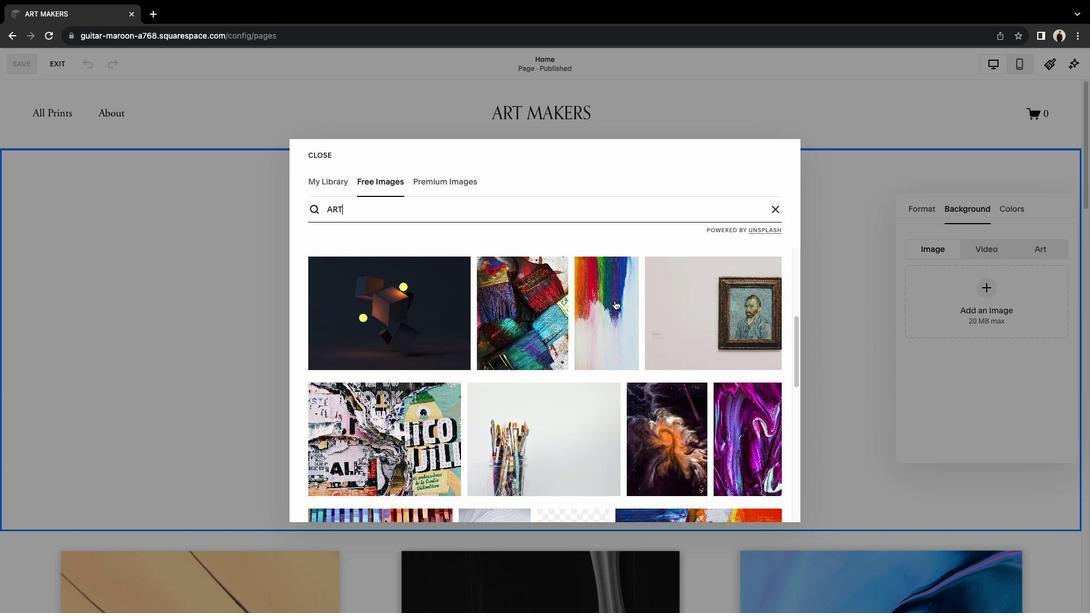 
Action: Mouse scrolled (615, 300) with delta (0, 0)
Screenshot: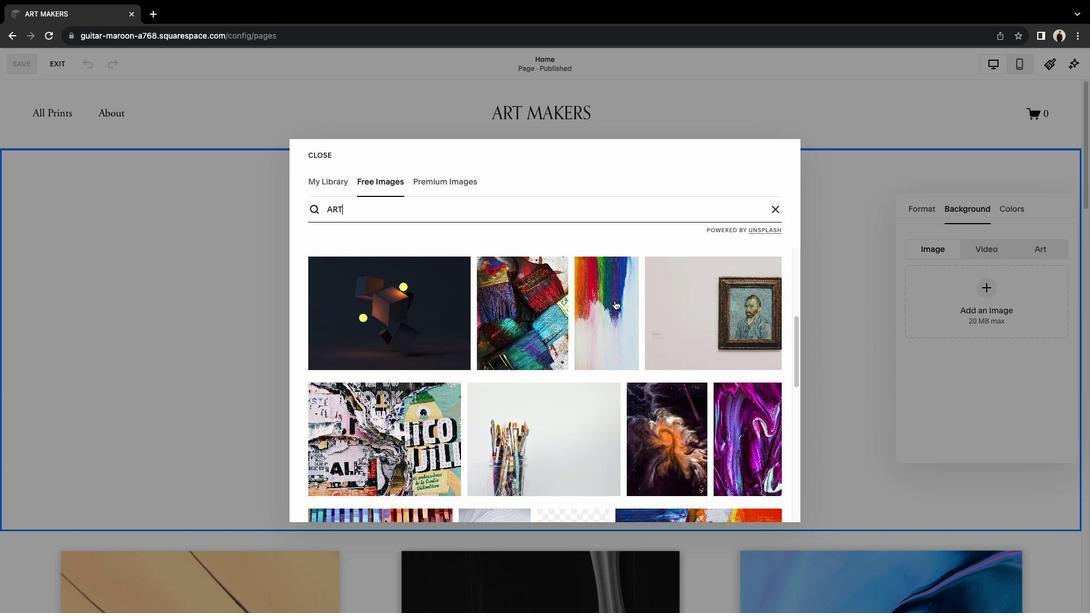 
Action: Mouse scrolled (615, 300) with delta (0, -1)
Screenshot: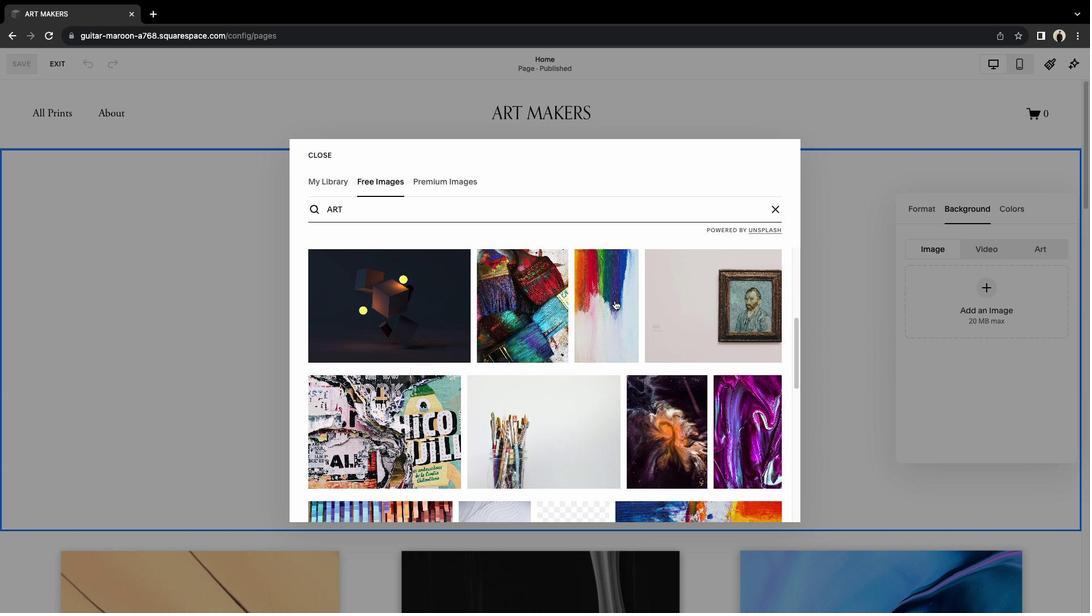 
Action: Mouse scrolled (615, 300) with delta (0, 0)
Screenshot: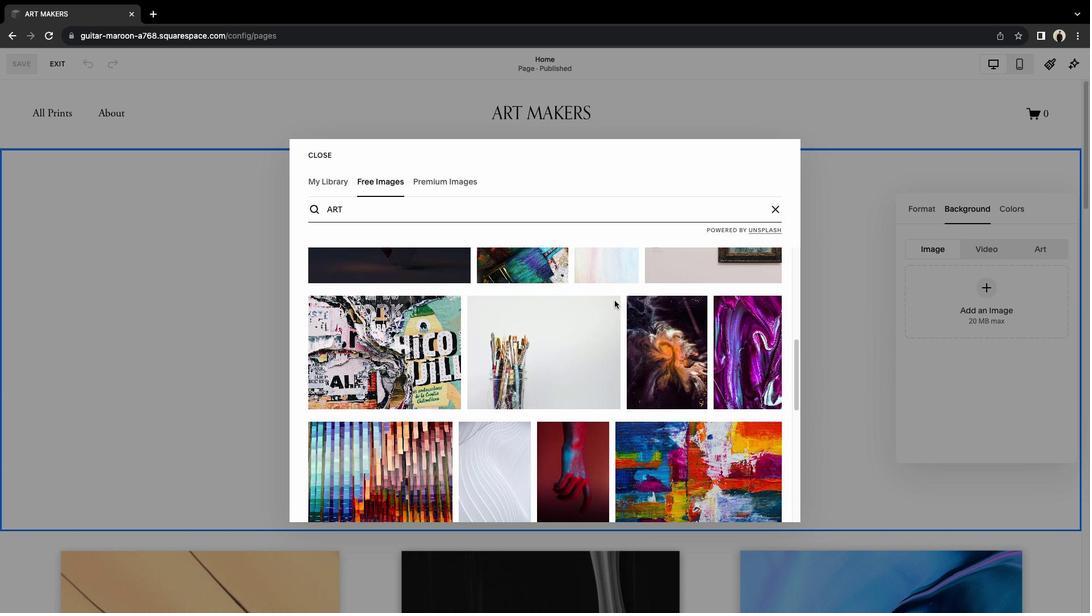 
Action: Mouse scrolled (615, 300) with delta (0, 0)
Screenshot: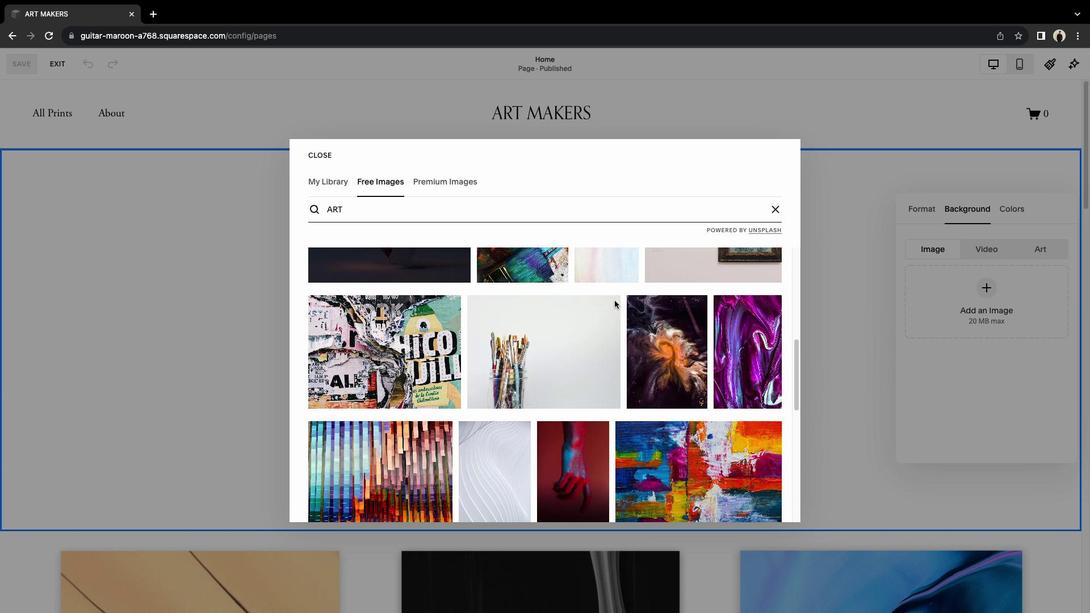 
Action: Mouse scrolled (615, 300) with delta (0, -1)
Screenshot: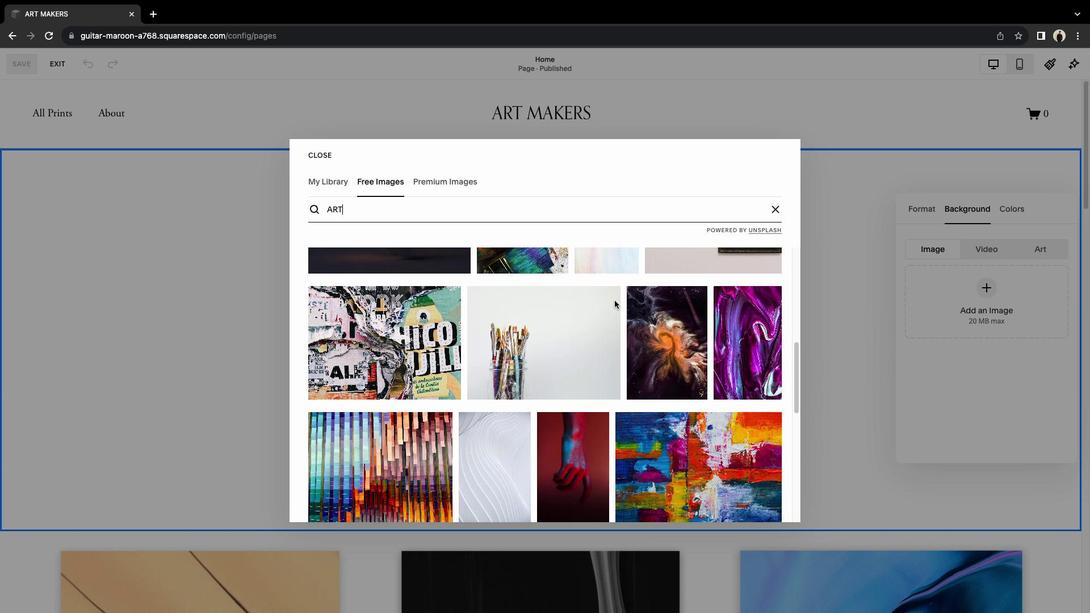 
Action: Mouse moved to (621, 307)
Screenshot: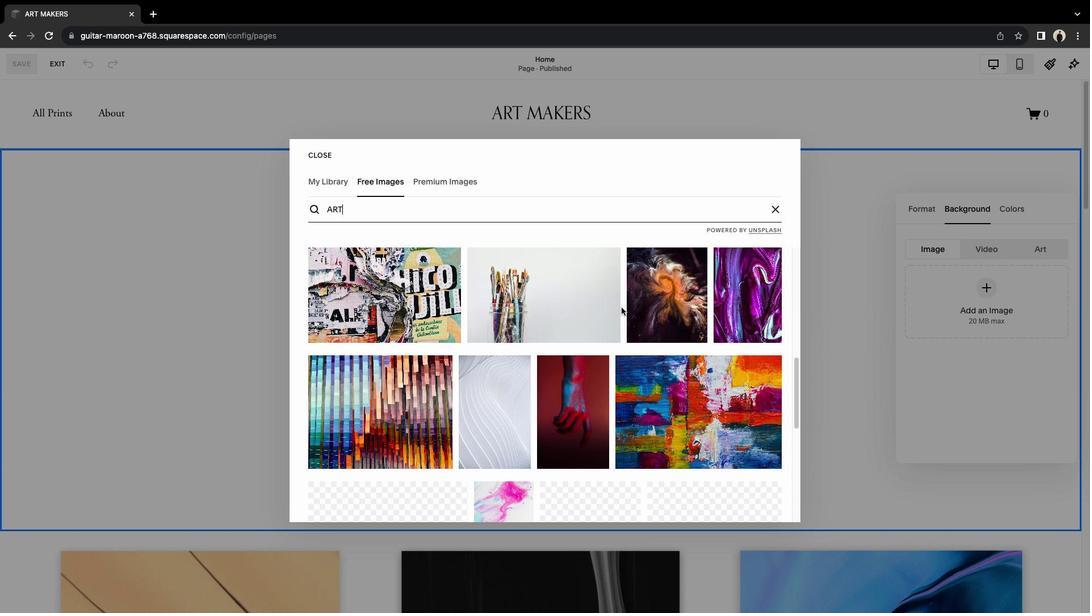 
Action: Mouse scrolled (621, 307) with delta (0, 0)
Screenshot: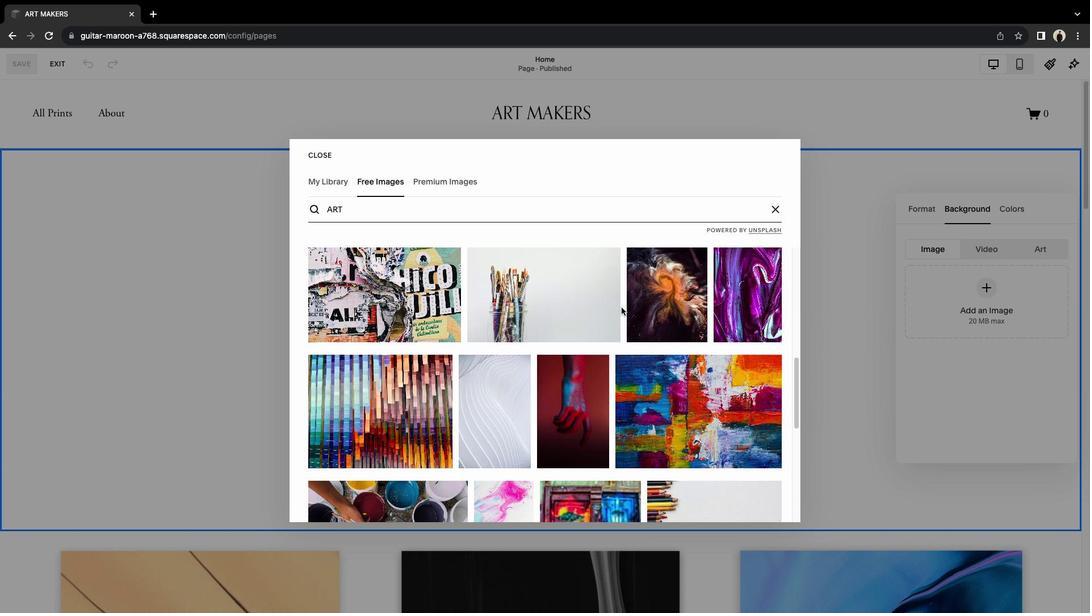 
Action: Mouse scrolled (621, 307) with delta (0, 0)
Screenshot: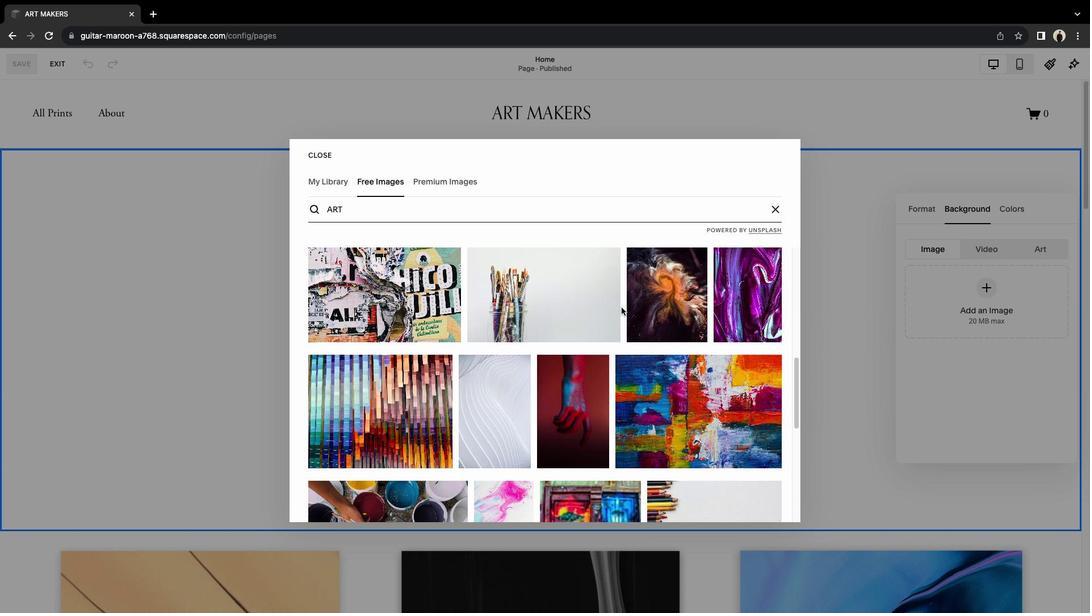 
Action: Mouse scrolled (621, 307) with delta (0, -1)
Screenshot: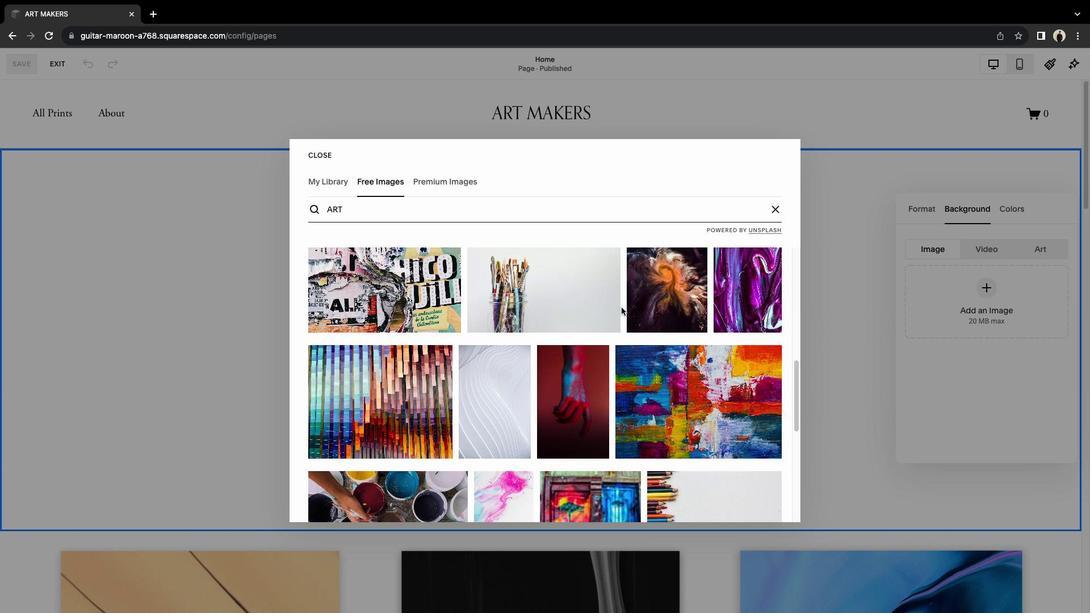 
Action: Mouse moved to (710, 338)
Screenshot: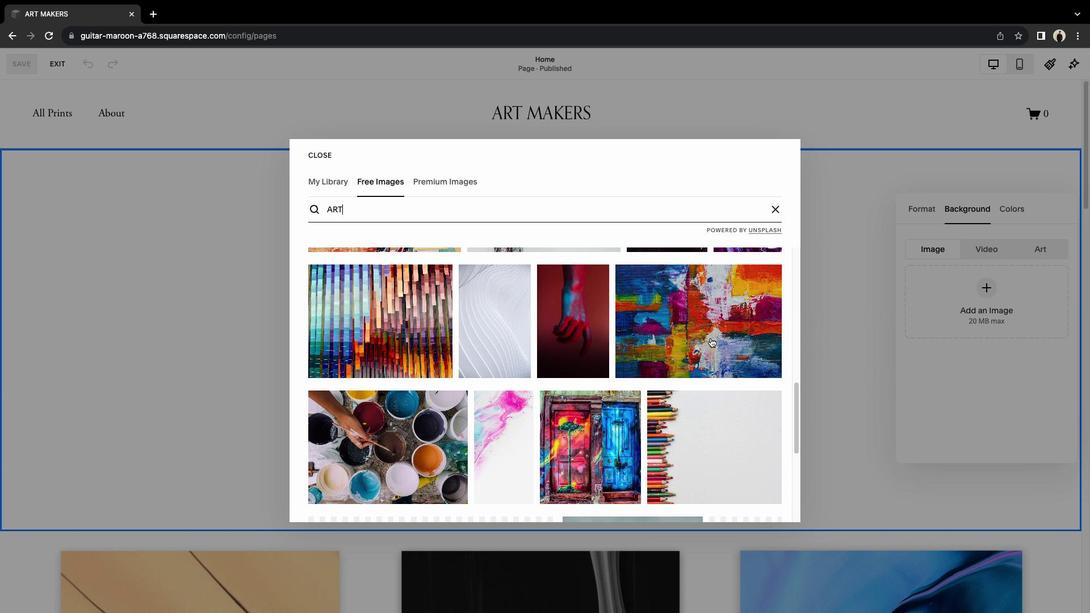 
Action: Mouse pressed left at (710, 338)
Screenshot: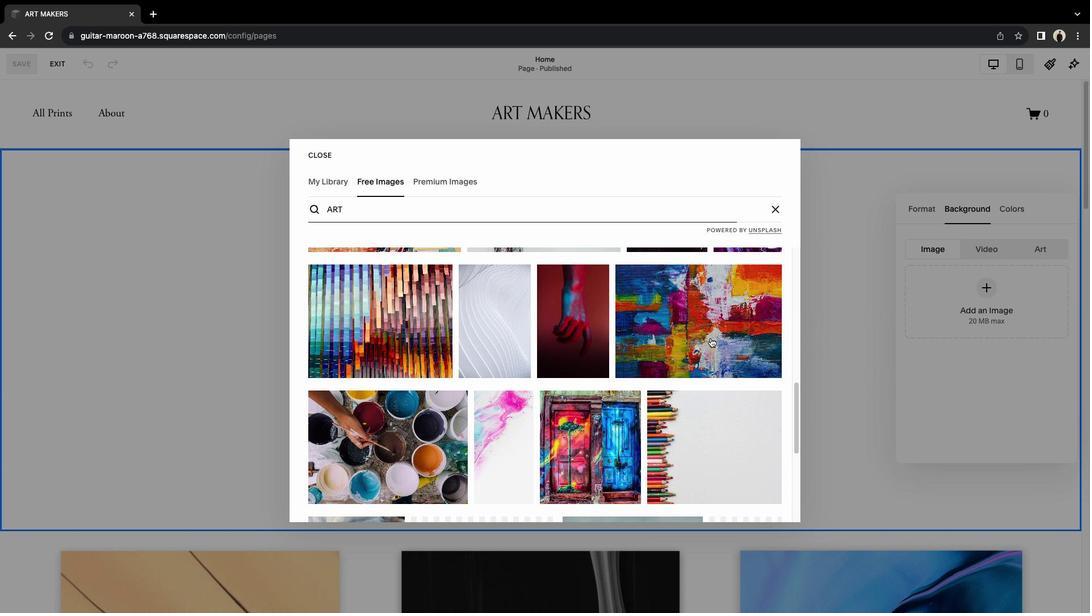 
Action: Mouse moved to (636, 378)
Screenshot: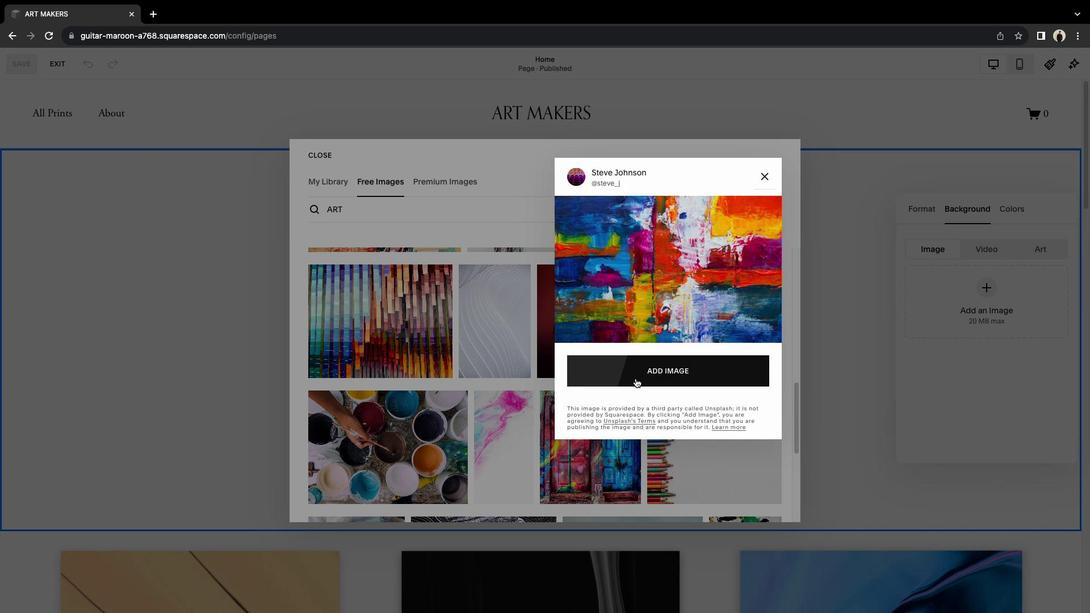
Action: Mouse pressed left at (636, 378)
Screenshot: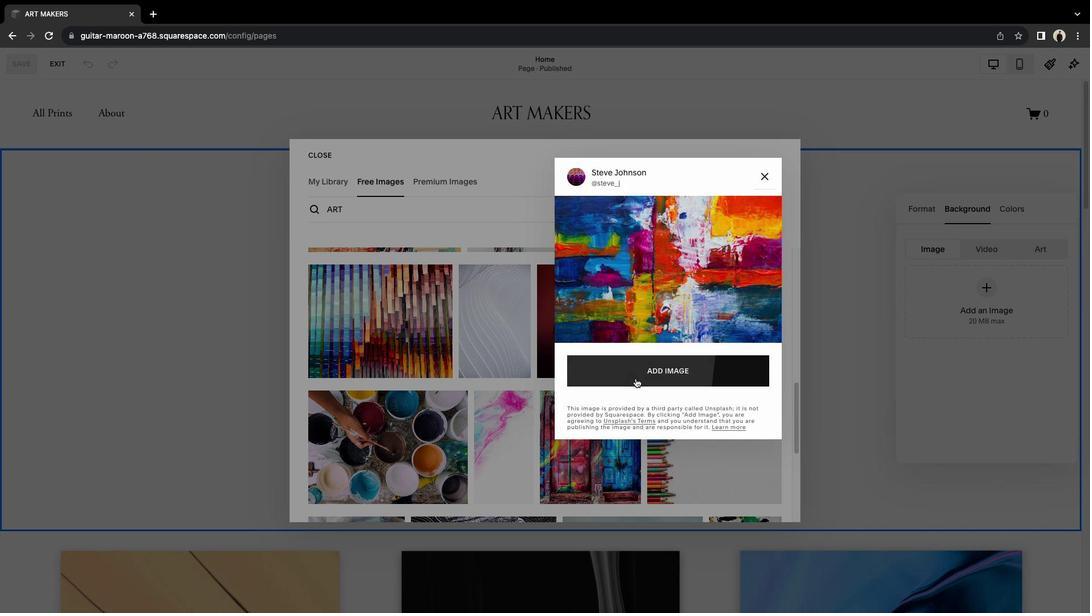 
Action: Mouse moved to (600, 332)
Screenshot: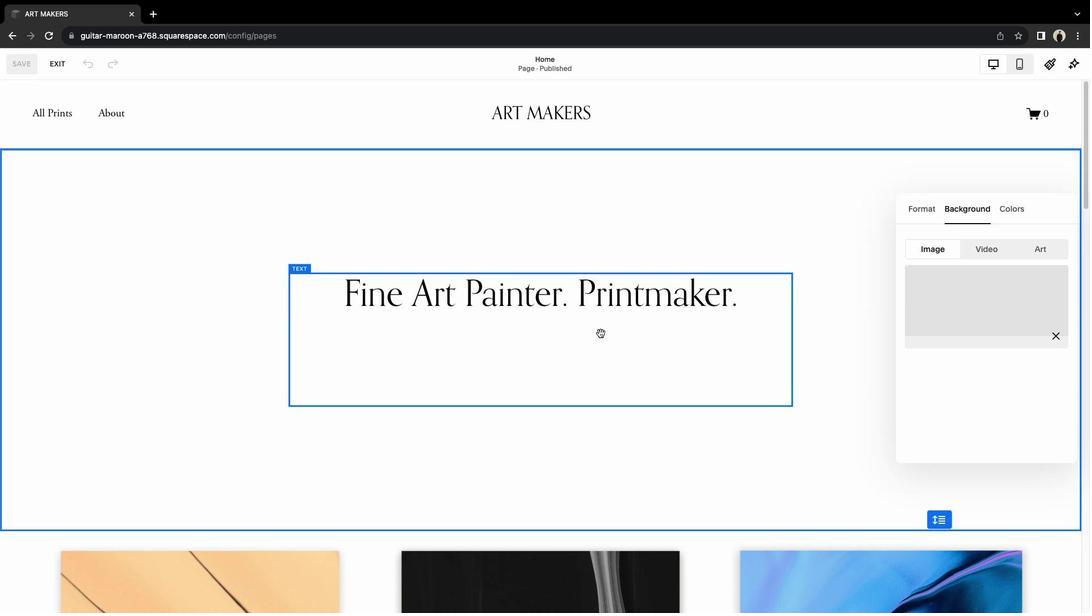 
Action: Mouse scrolled (600, 332) with delta (0, 0)
Screenshot: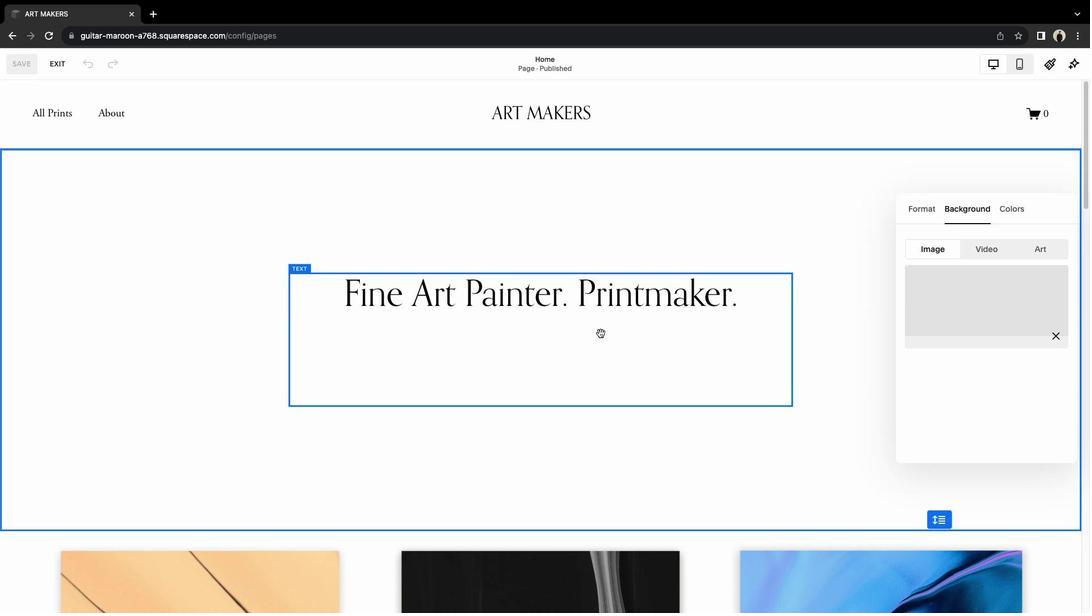 
Action: Mouse scrolled (600, 332) with delta (0, 0)
Screenshot: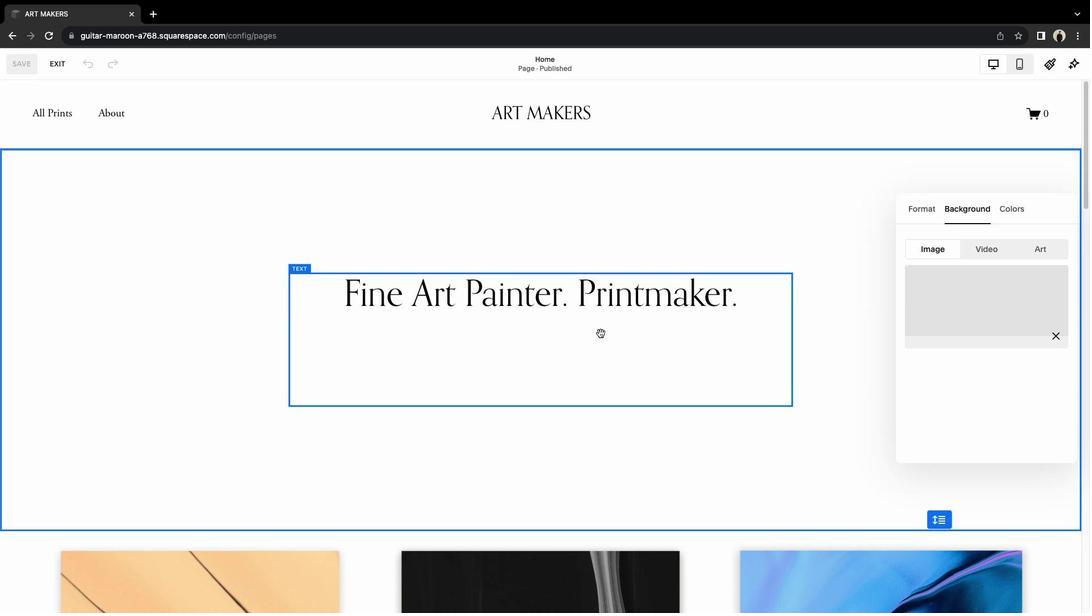 
Action: Mouse scrolled (600, 332) with delta (0, -1)
Screenshot: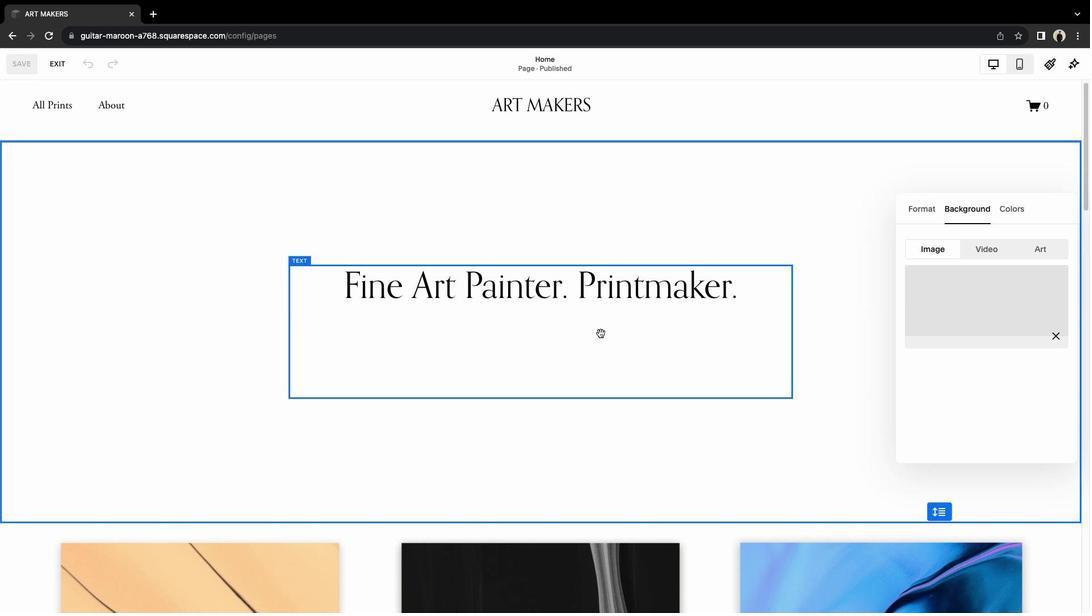 
Action: Mouse scrolled (600, 332) with delta (0, 0)
Screenshot: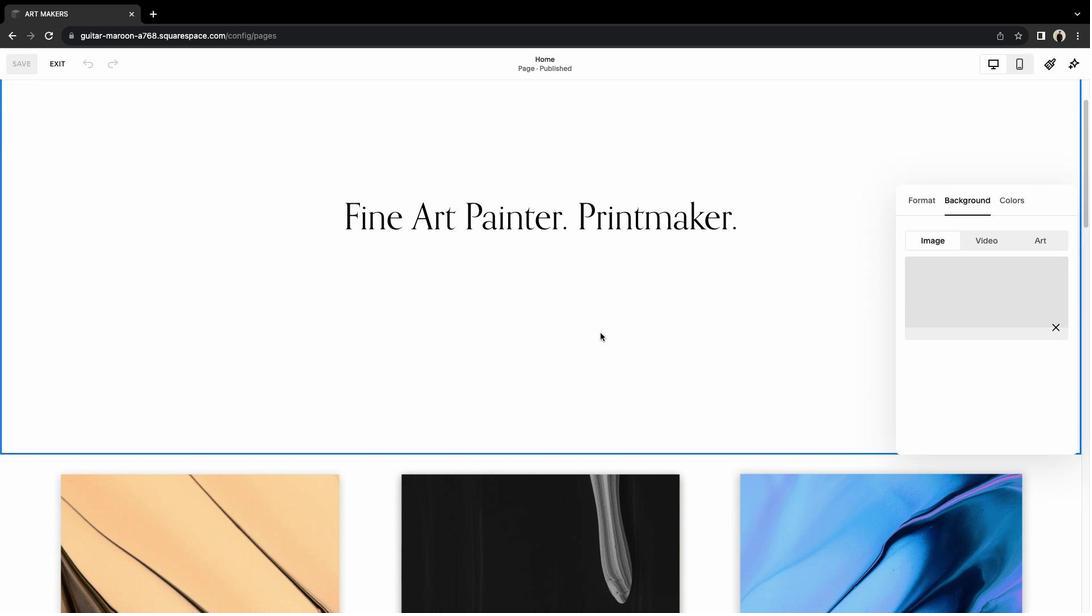 
Action: Mouse scrolled (600, 332) with delta (0, 0)
Screenshot: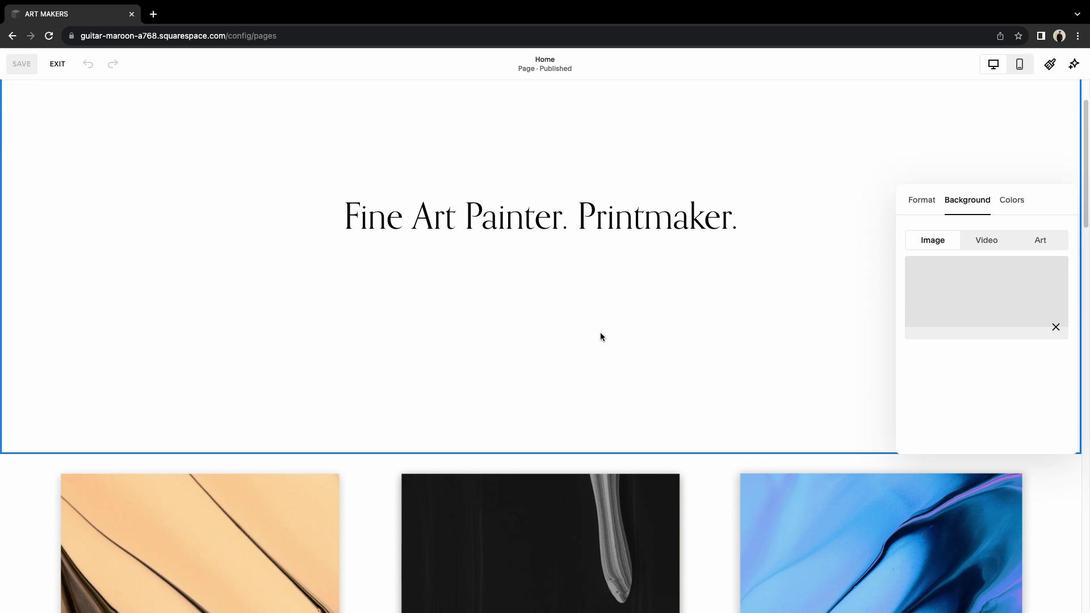 
Action: Mouse scrolled (600, 332) with delta (0, 0)
Screenshot: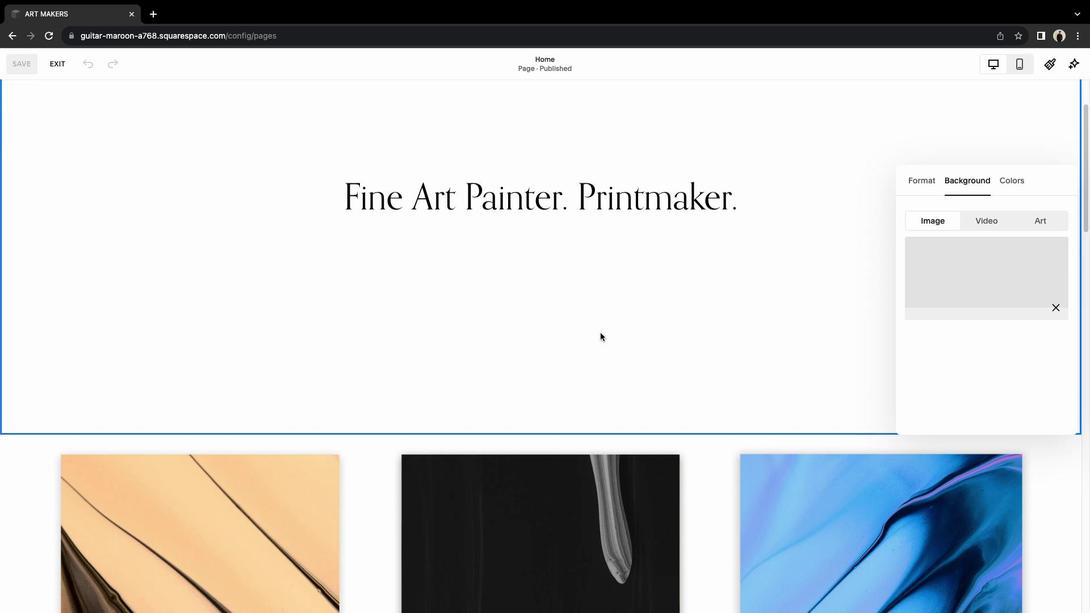 
Action: Mouse scrolled (600, 332) with delta (0, 0)
Screenshot: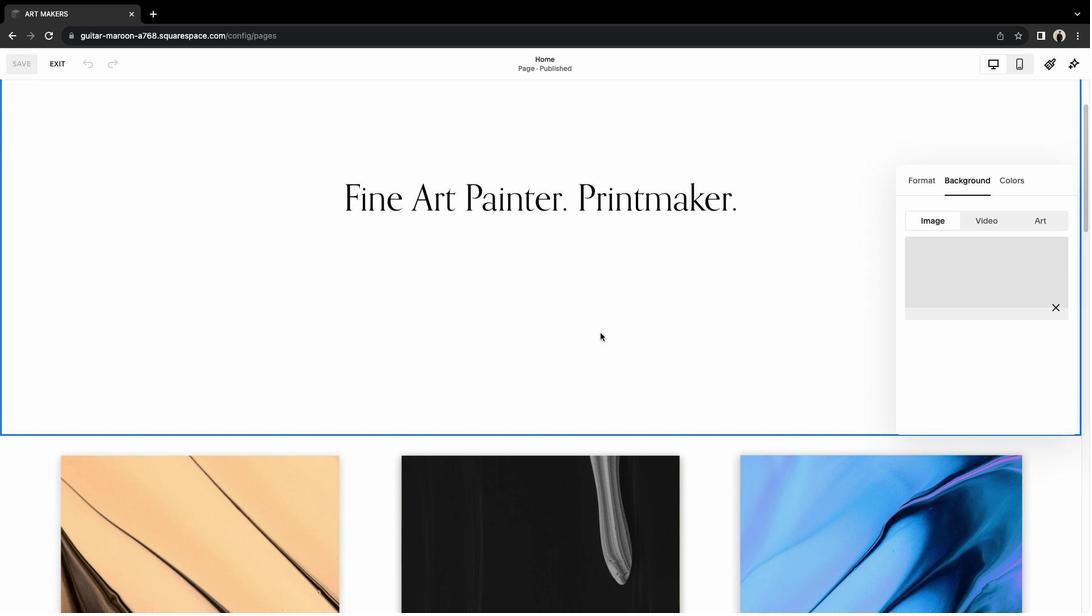 
Action: Mouse scrolled (600, 332) with delta (0, 0)
Screenshot: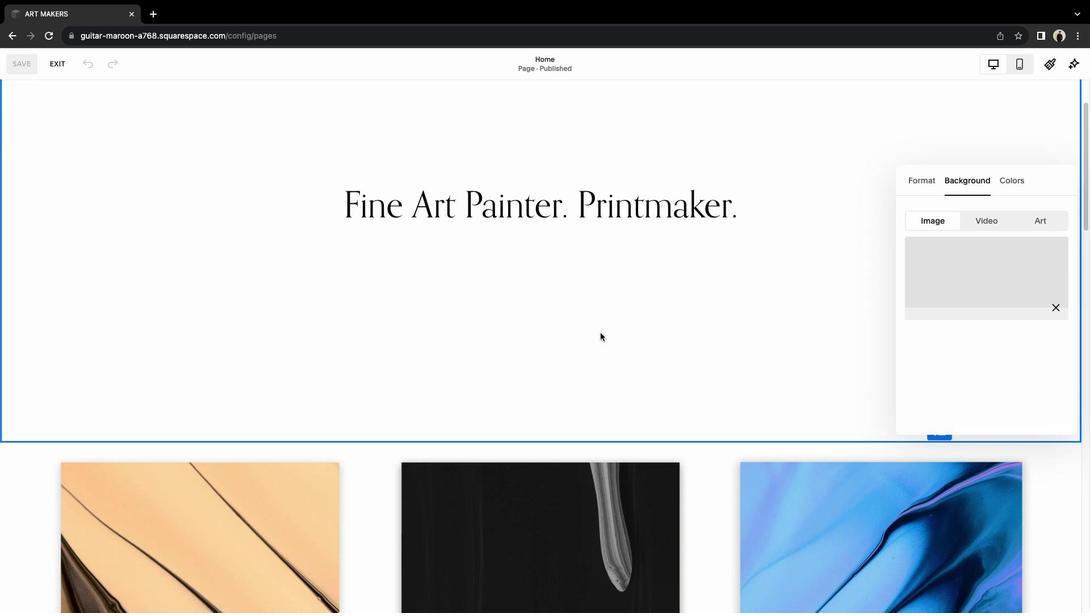 
Action: Mouse scrolled (600, 332) with delta (0, 0)
Screenshot: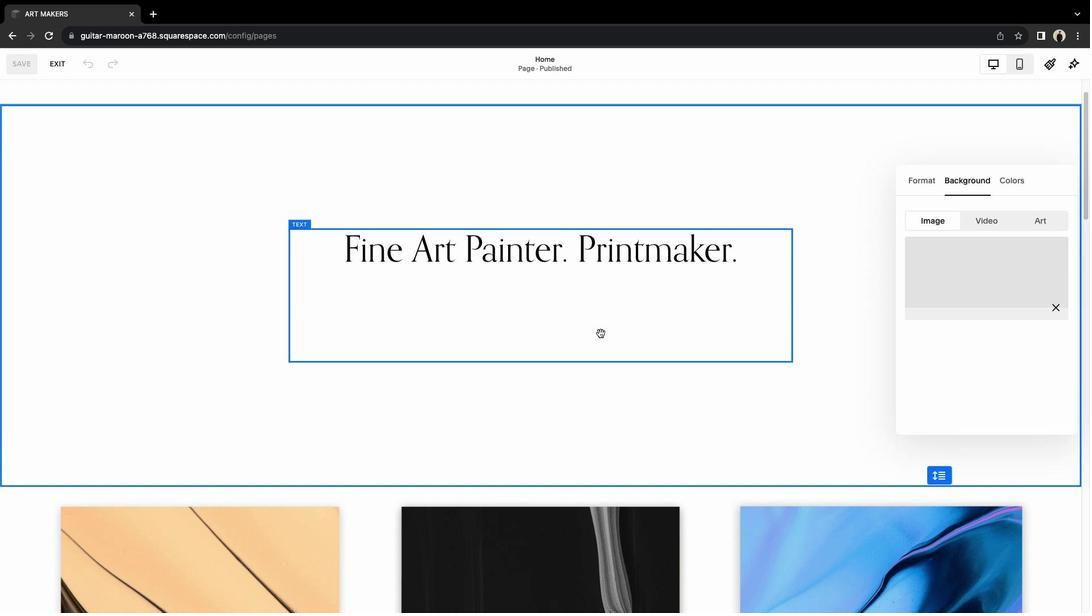 
Action: Mouse scrolled (600, 332) with delta (0, 0)
Screenshot: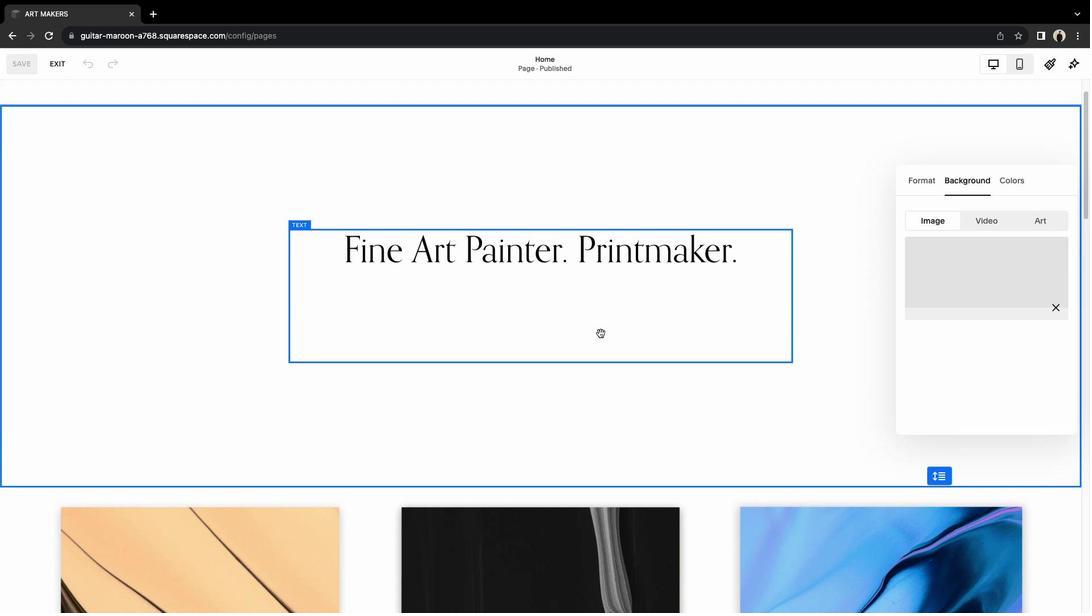 
Action: Mouse scrolled (600, 332) with delta (0, 1)
Screenshot: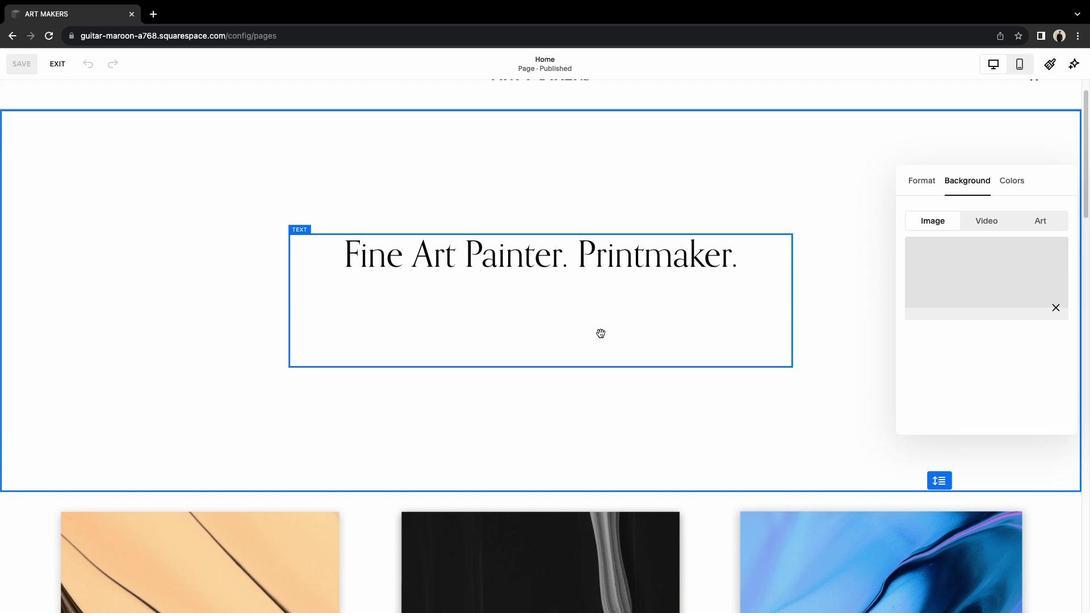 
Action: Mouse scrolled (600, 332) with delta (0, 0)
Screenshot: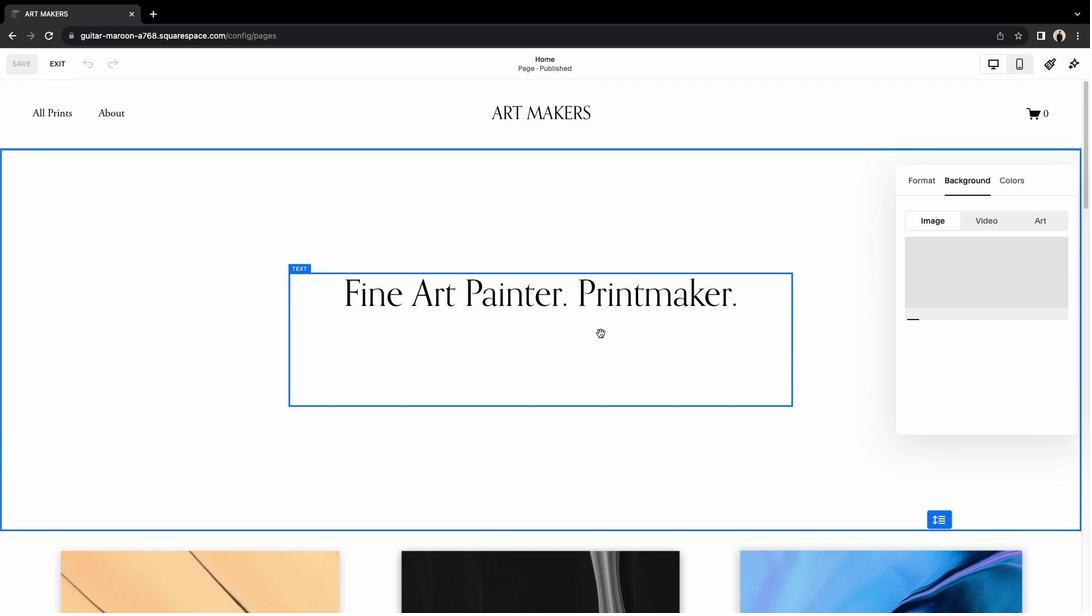 
Action: Mouse scrolled (600, 332) with delta (0, 0)
Screenshot: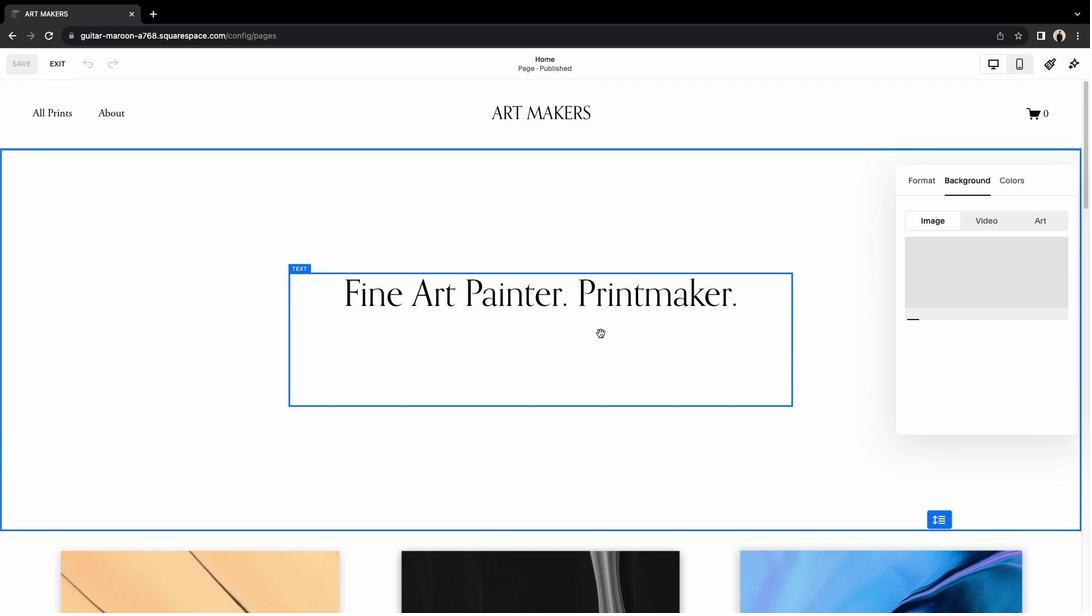
Action: Mouse scrolled (600, 332) with delta (0, 0)
Screenshot: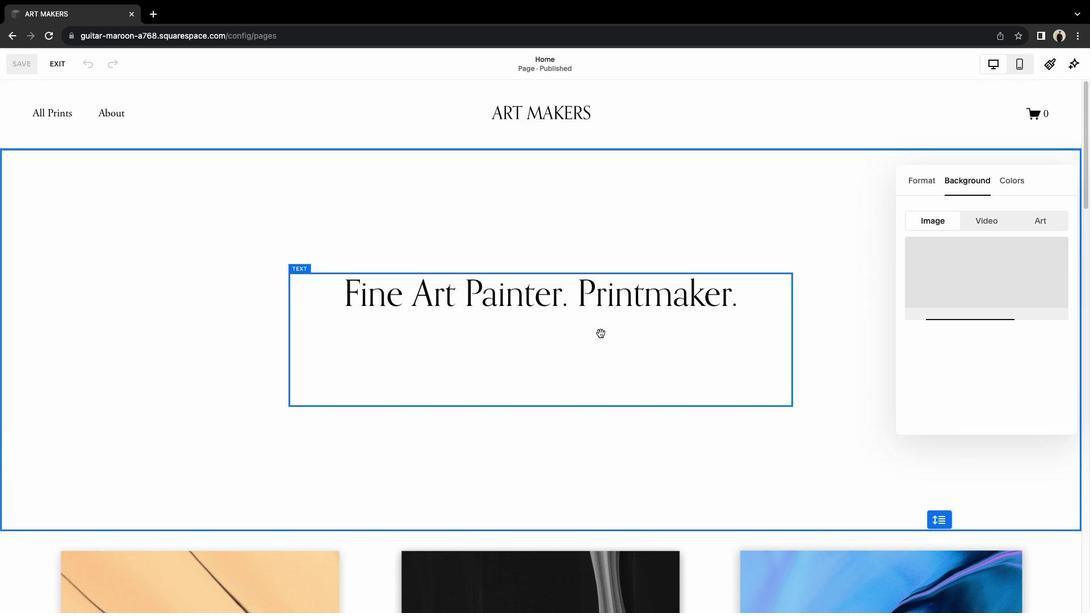 
Action: Mouse scrolled (600, 332) with delta (0, 0)
Screenshot: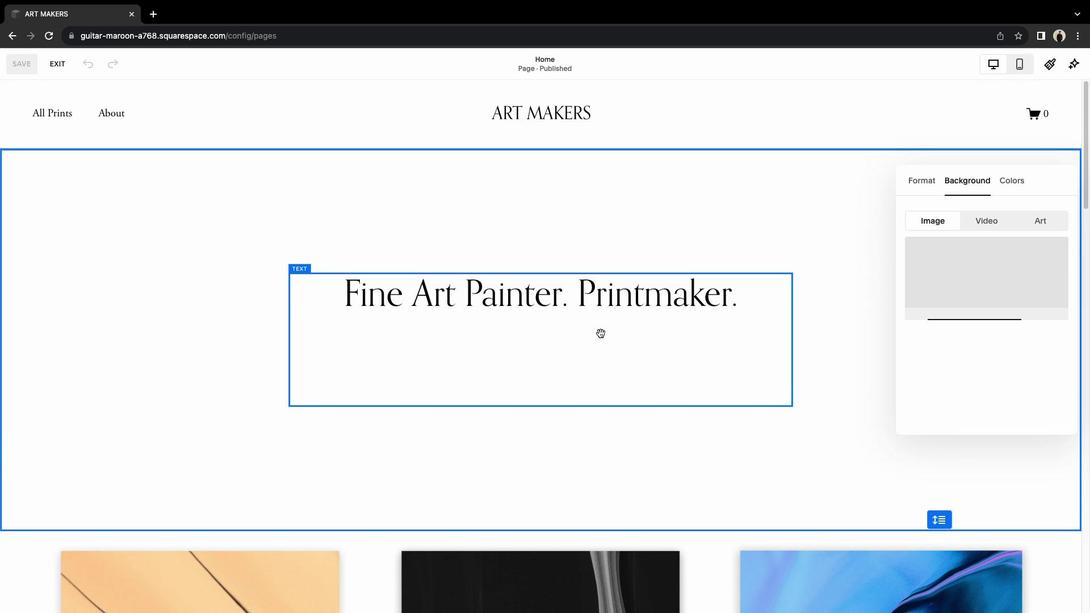 
Action: Mouse scrolled (600, 332) with delta (0, 0)
Screenshot: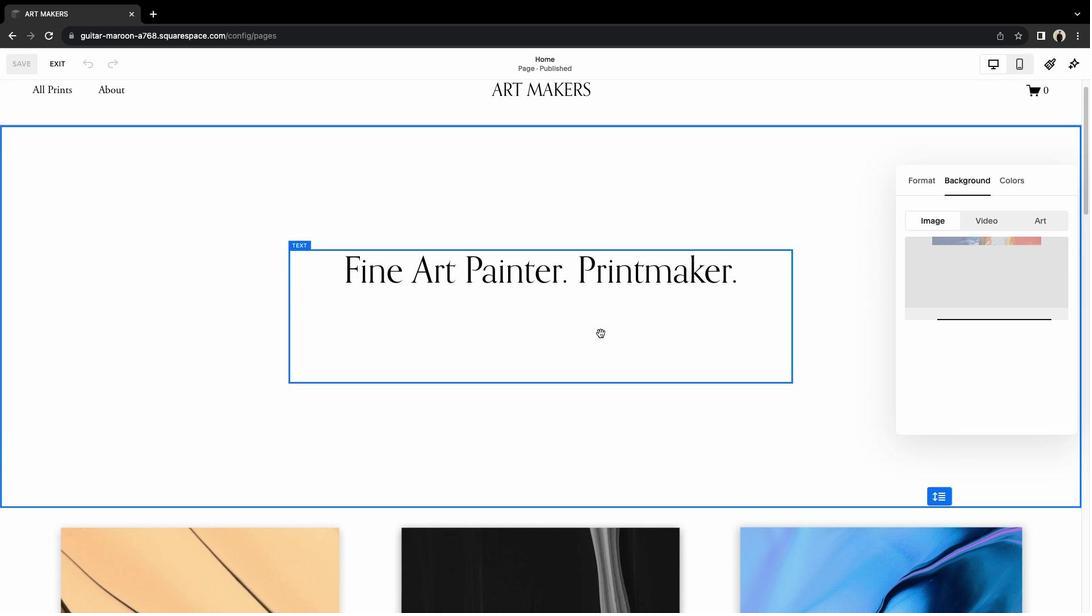 
Action: Mouse scrolled (600, 332) with delta (0, 0)
Screenshot: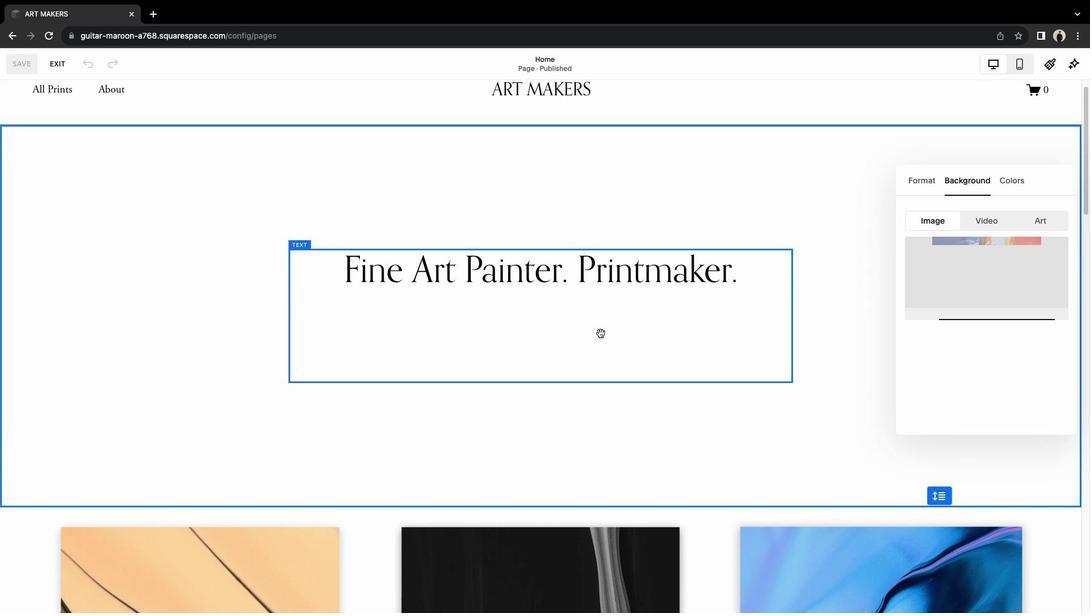 
Action: Mouse scrolled (600, 332) with delta (0, -1)
Screenshot: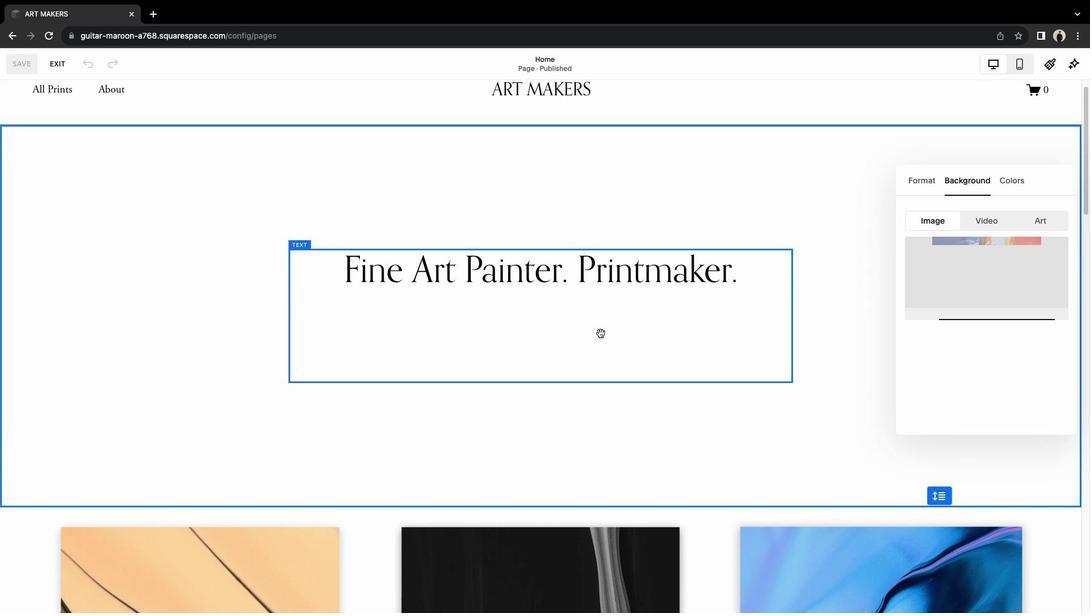 
Action: Mouse scrolled (600, 332) with delta (0, -2)
Screenshot: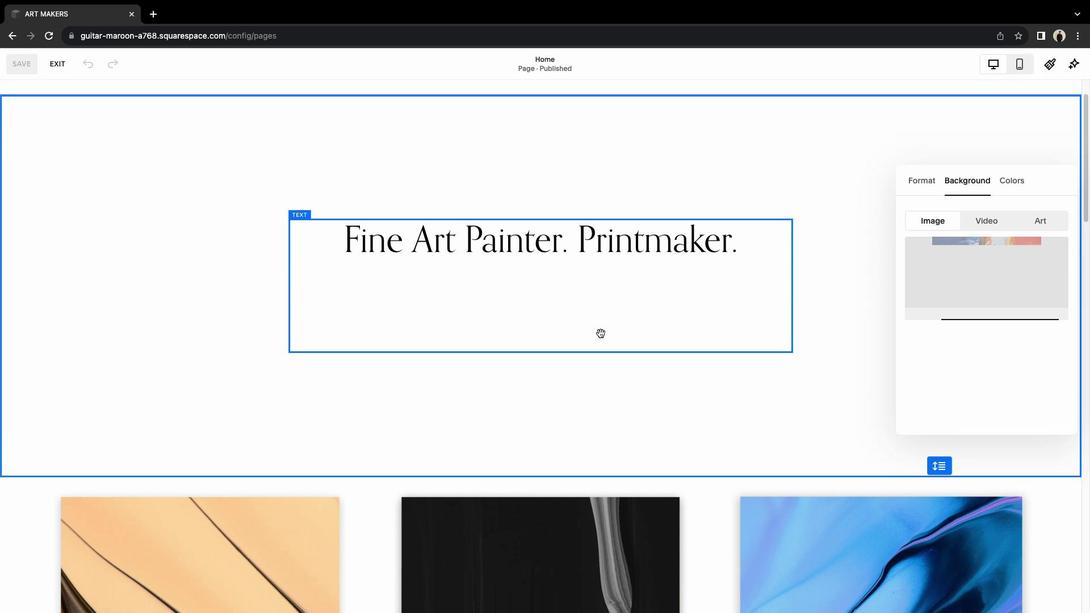 
Action: Mouse scrolled (600, 332) with delta (0, 0)
Screenshot: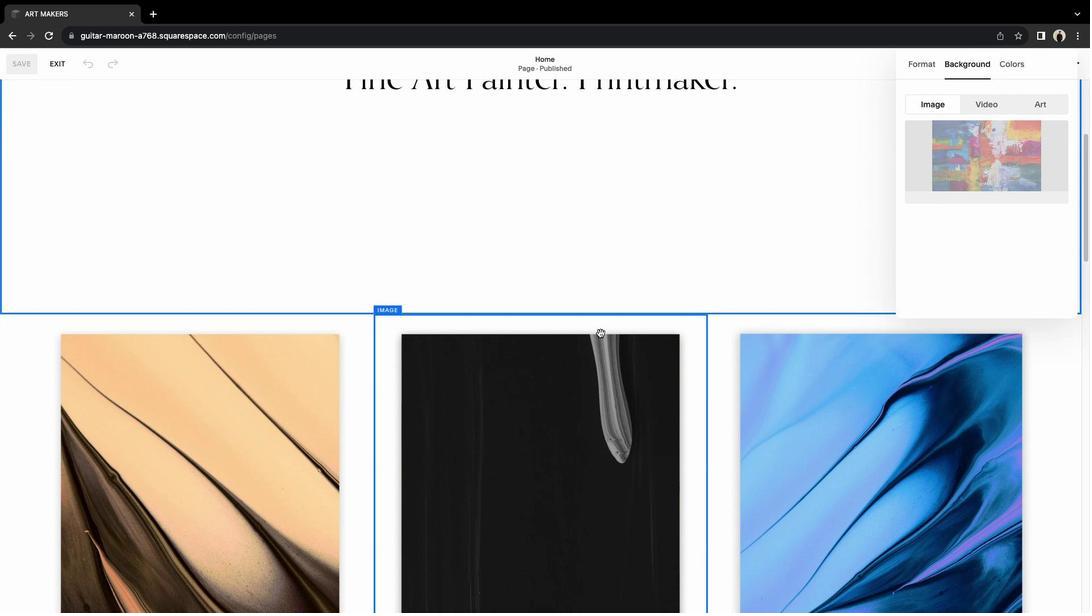 
Action: Mouse scrolled (600, 332) with delta (0, 0)
Screenshot: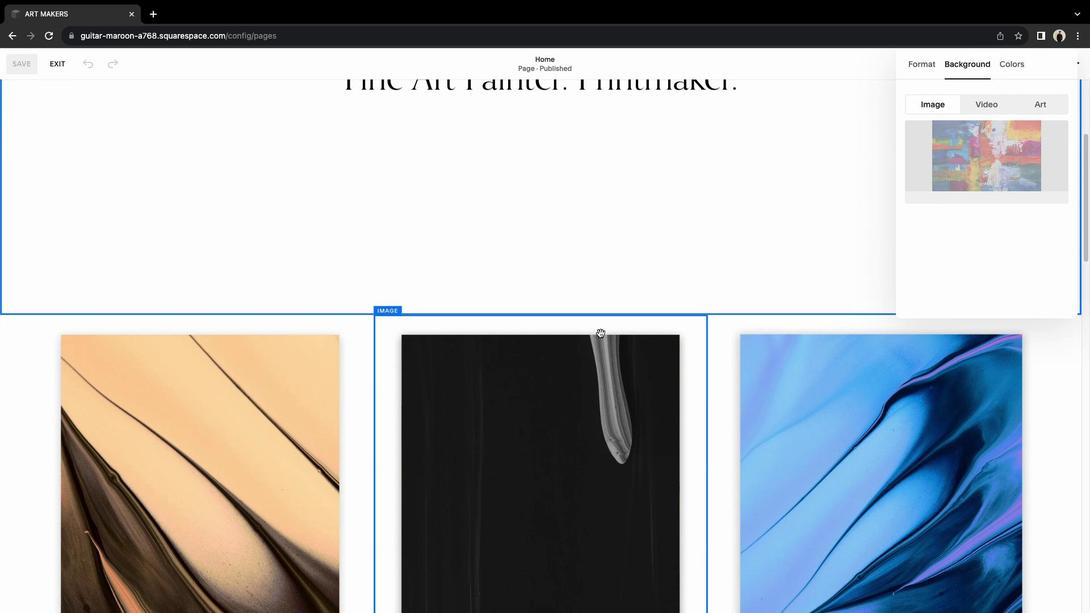 
Action: Mouse scrolled (600, 332) with delta (0, 1)
Screenshot: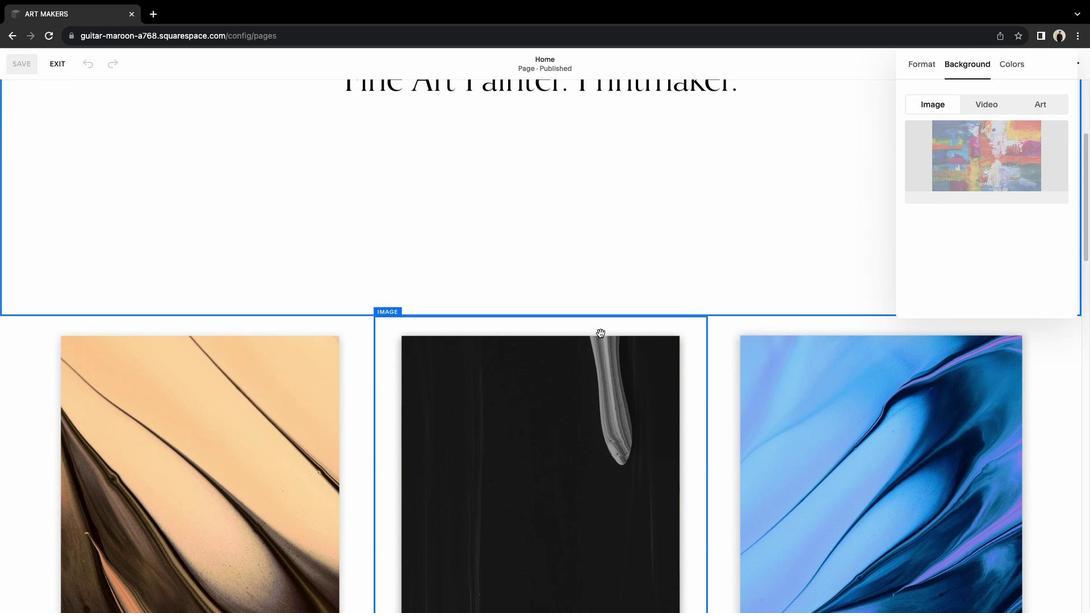 
Action: Mouse scrolled (600, 332) with delta (0, 2)
Screenshot: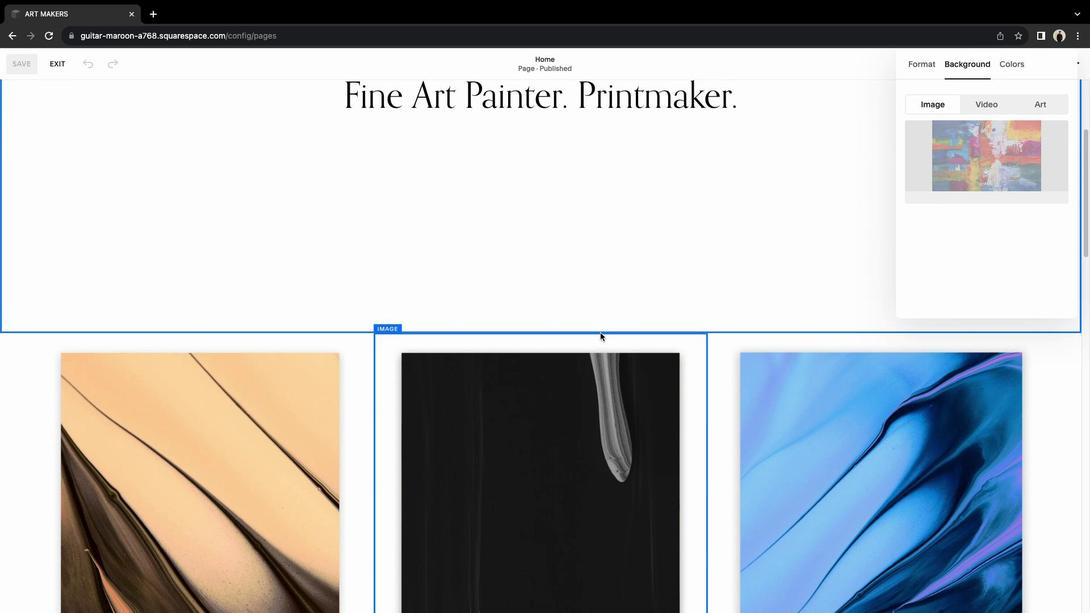 
Action: Mouse moved to (786, 244)
Screenshot: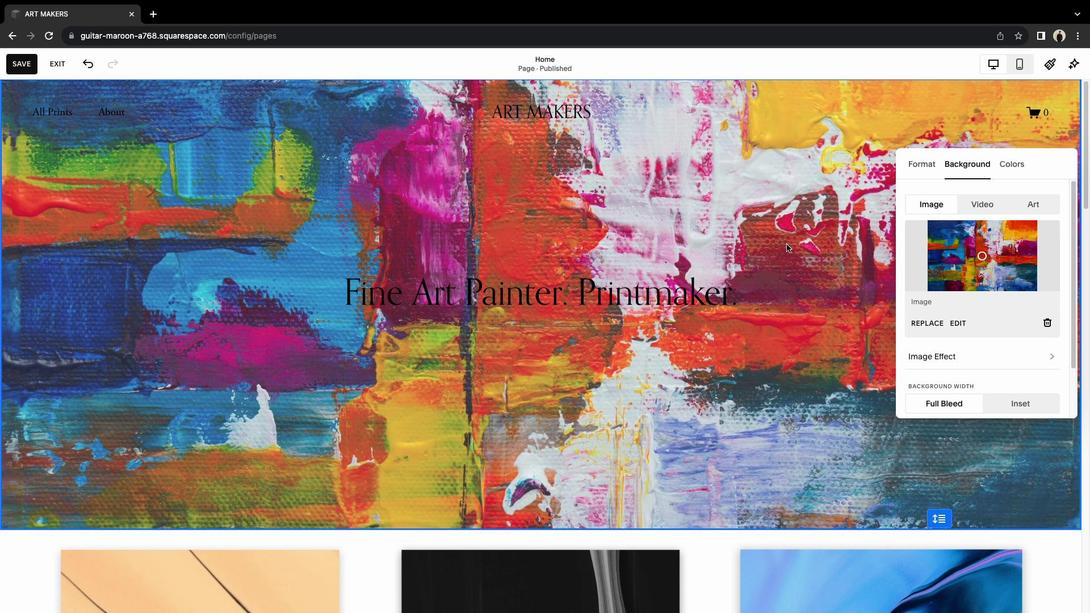 
Action: Mouse scrolled (786, 244) with delta (0, 0)
Screenshot: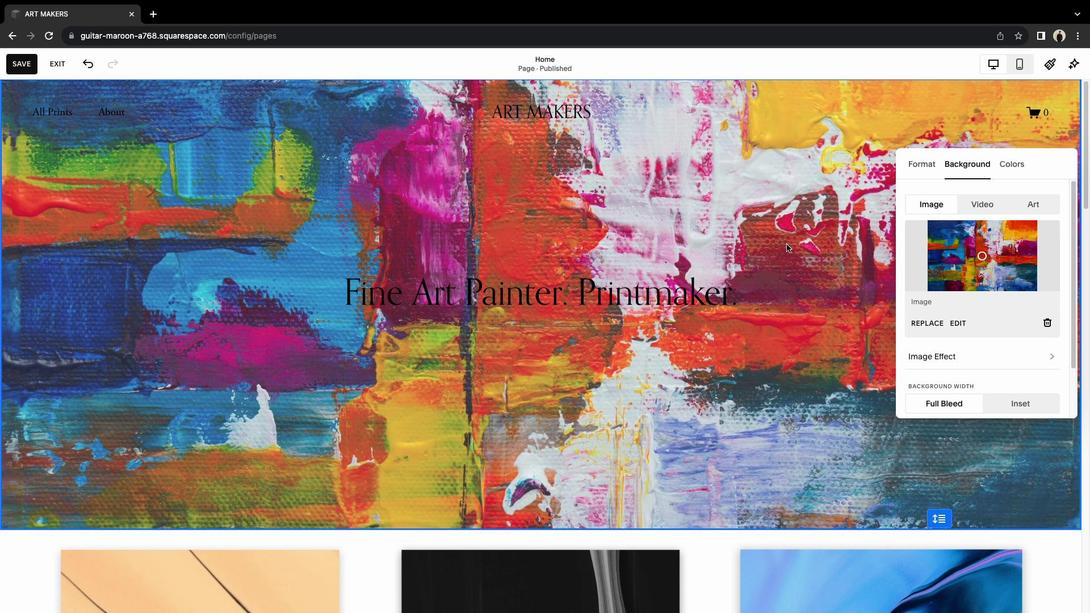 
Action: Mouse scrolled (786, 244) with delta (0, 0)
Screenshot: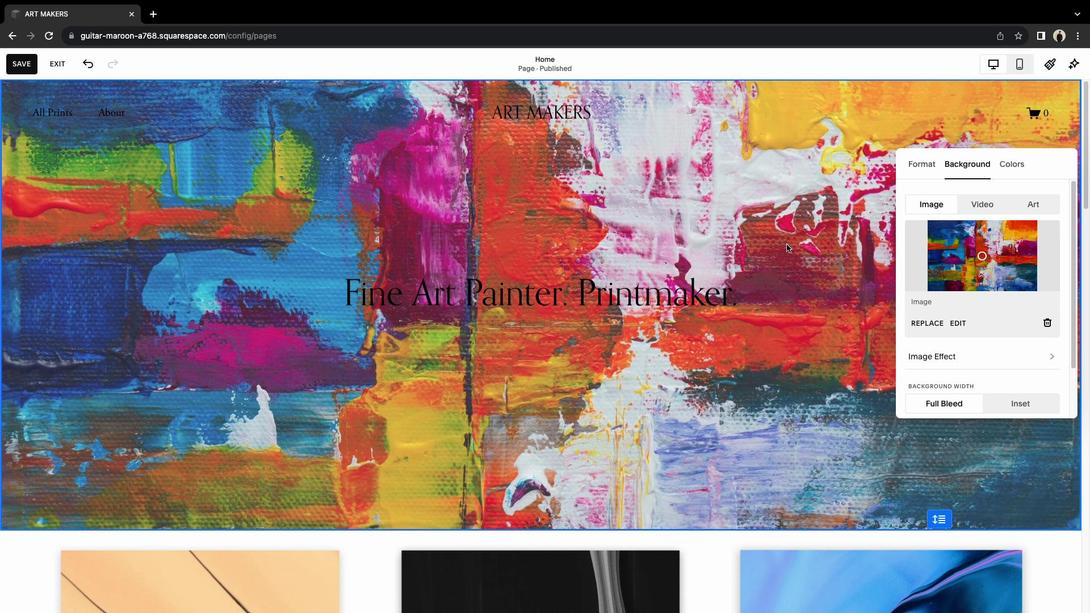 
Action: Mouse scrolled (786, 244) with delta (0, 1)
Screenshot: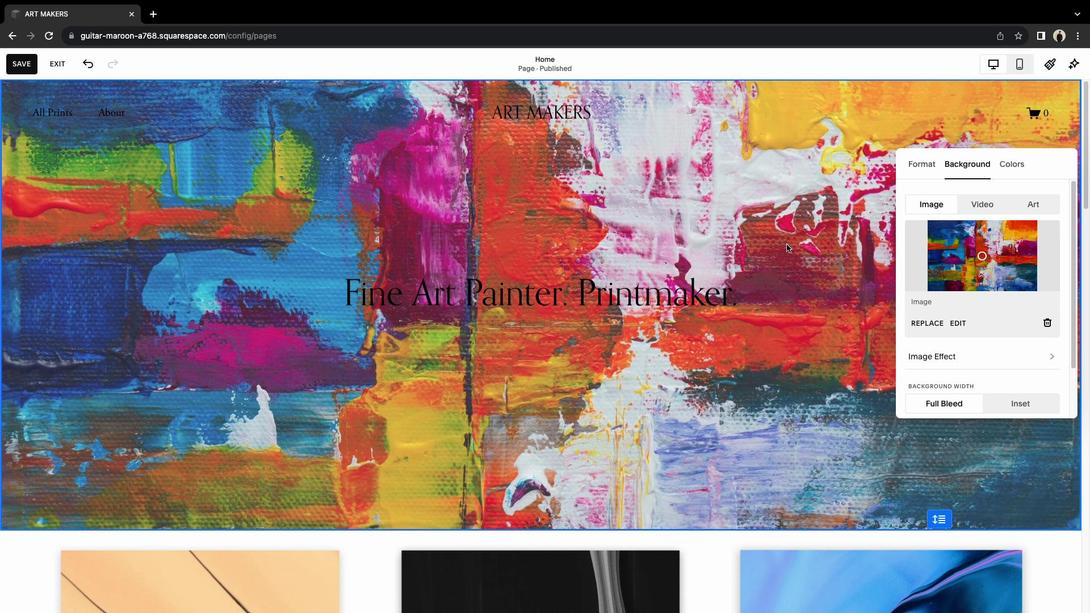 
Action: Mouse moved to (734, 293)
Screenshot: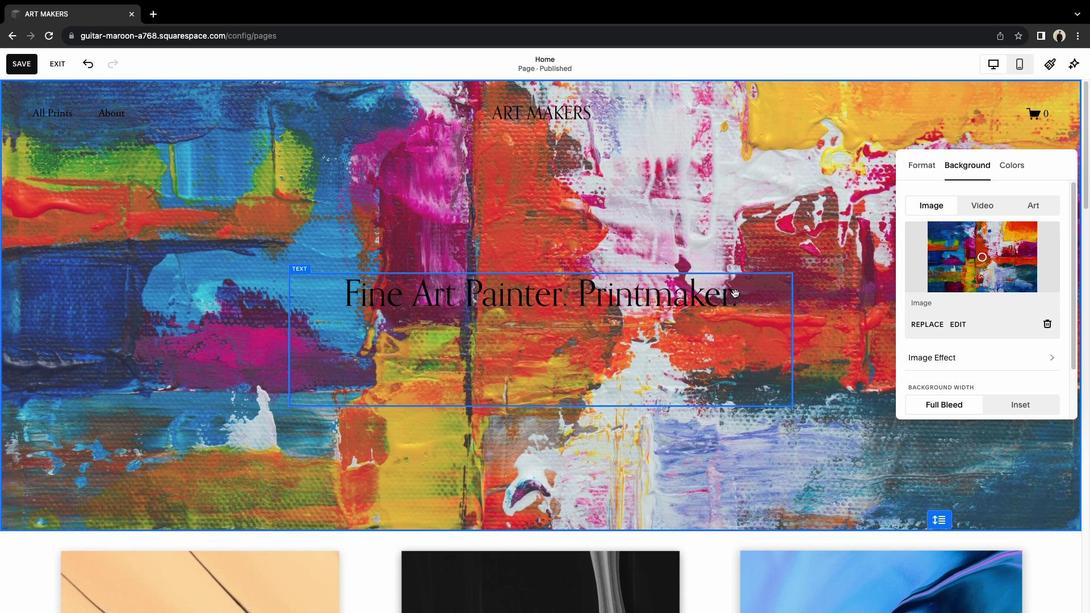 
Action: Mouse pressed left at (734, 293)
Screenshot: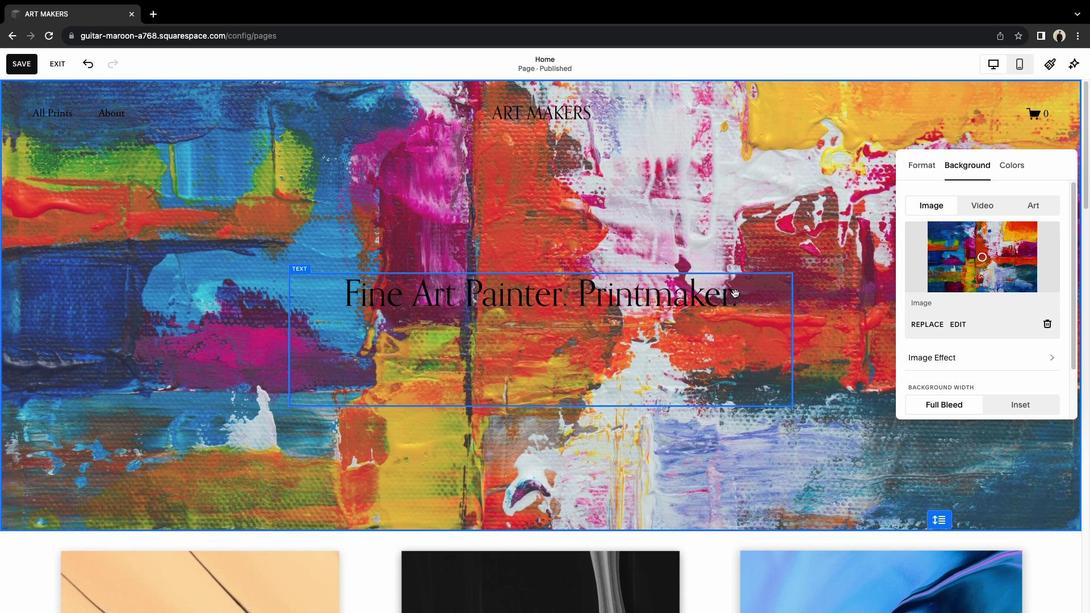 
Action: Mouse moved to (556, 299)
Screenshot: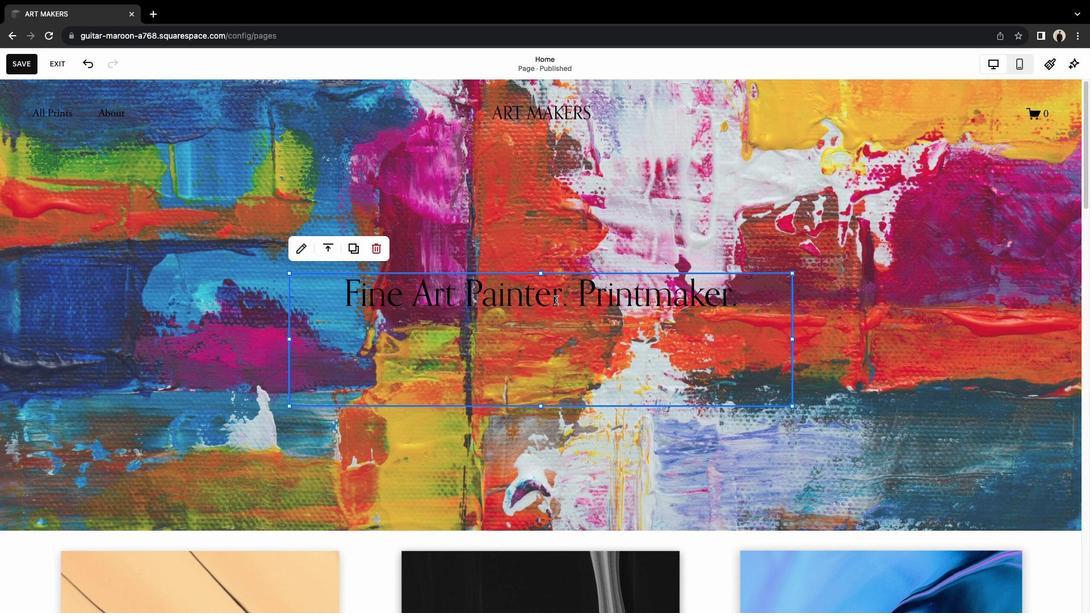 
Action: Mouse pressed left at (556, 299)
Screenshot: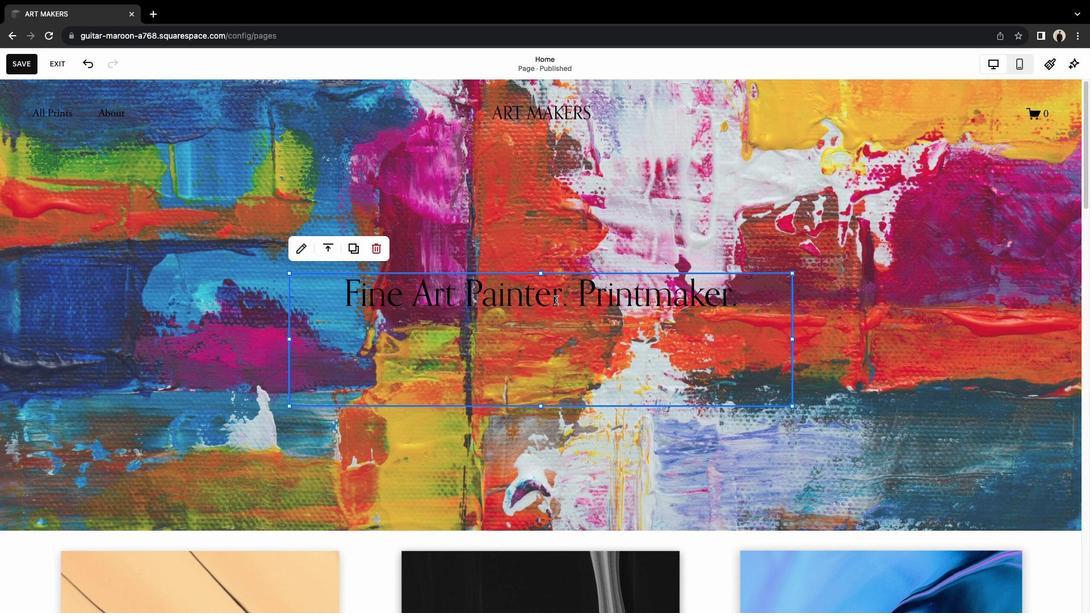 
Action: Mouse moved to (555, 299)
Screenshot: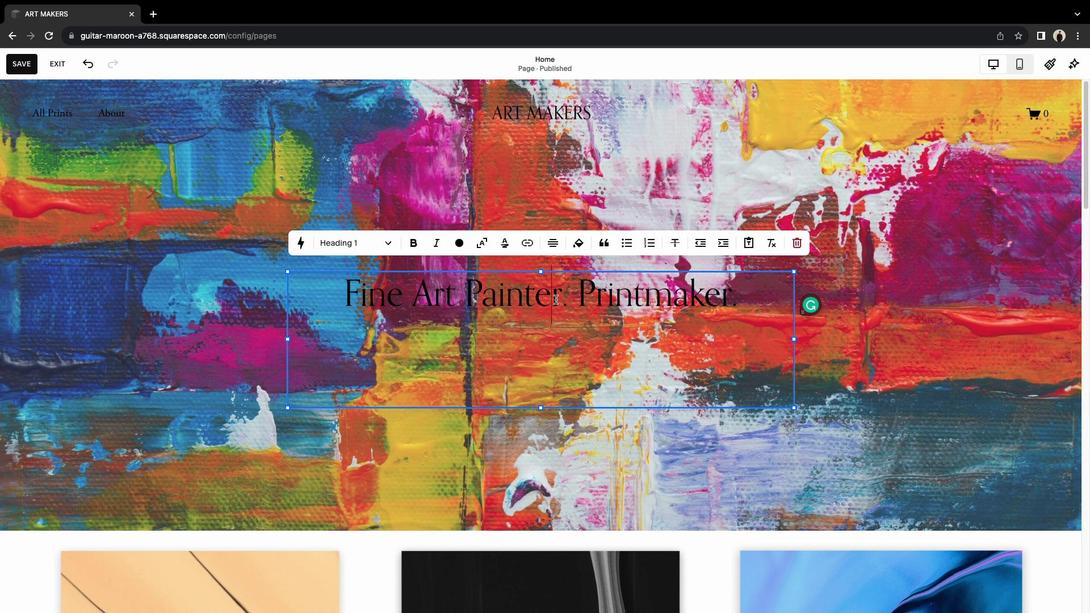 
Action: Mouse pressed left at (555, 299)
Screenshot: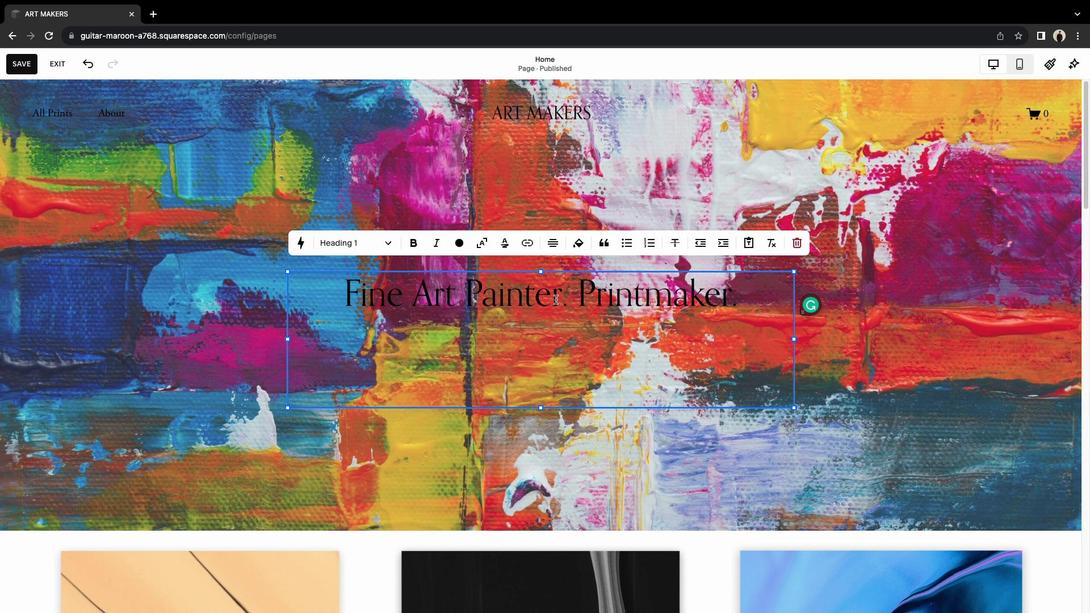 
Action: Mouse pressed left at (555, 299)
Screenshot: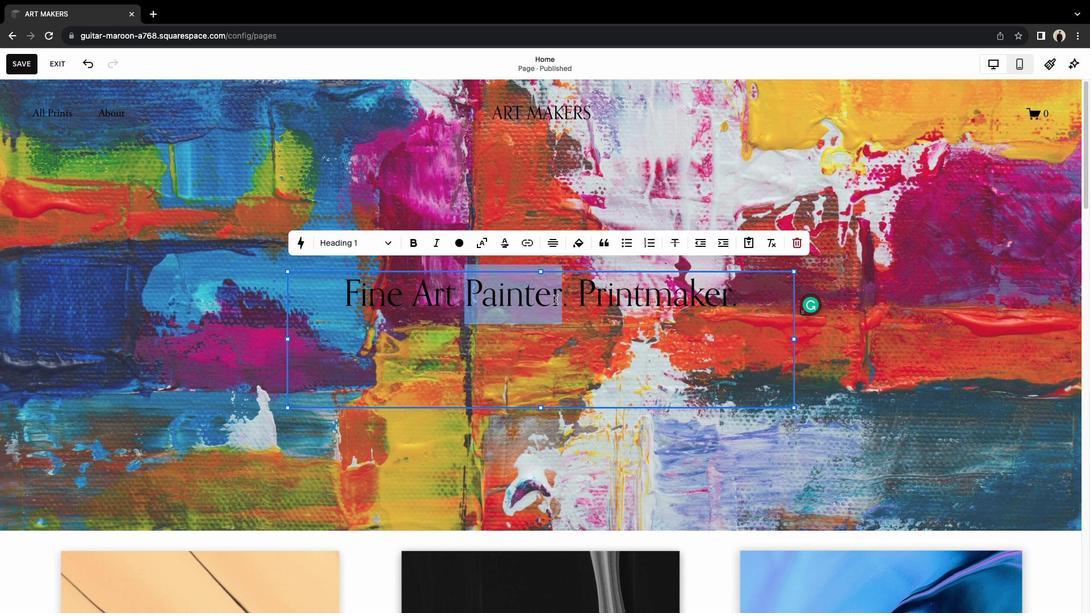 
Action: Mouse pressed left at (555, 299)
Screenshot: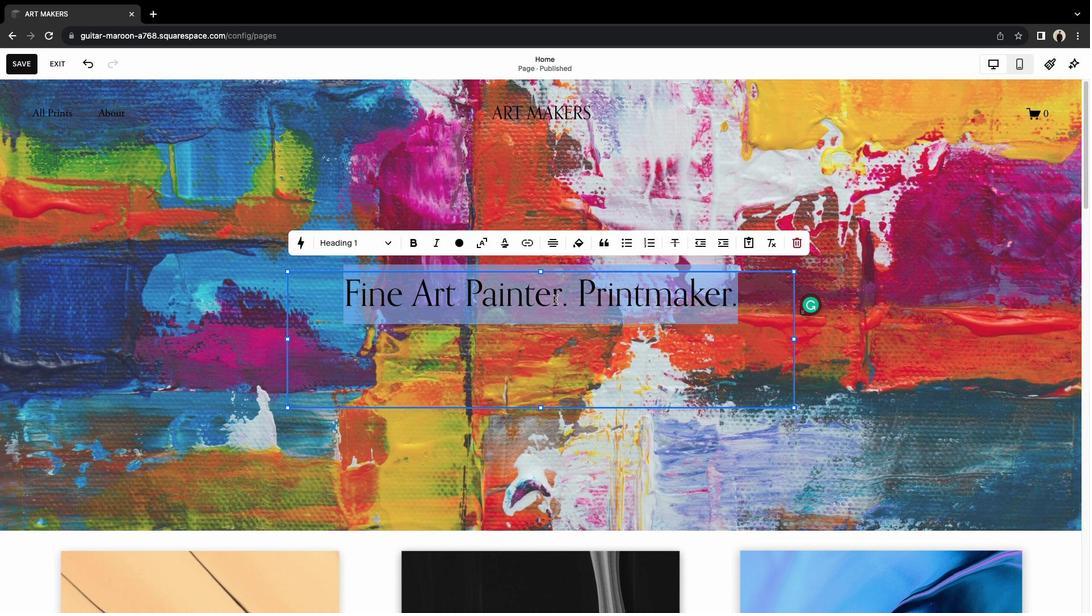 
Action: Key pressed 'W''E''L''C''O''M''E'Key.space'T''O'Key.space'A''R''T'Key.space'M''A''K''E''R''S'Key.enter'H''E''R''E'Key.space'W''E'Key.space'M''A''K''E'Key.space'W''O''R''L''D'Key.space'C''L''A''S''S'Key.space'A''R''T'Key.space'W''I''T''H'Key.space'P''R''O''F''E''S''S''I''O''N''A''L'Key.space'A''R''T''I''S''T''S'Key.space'A''N''D'Key.space'L'Key.backspaceKey.backspaceKey.backspaceKey.backspace'T'Key.space'A'Key.space'L''O''W'Key.space'P''R''I''C''E'Key.space
Screenshot: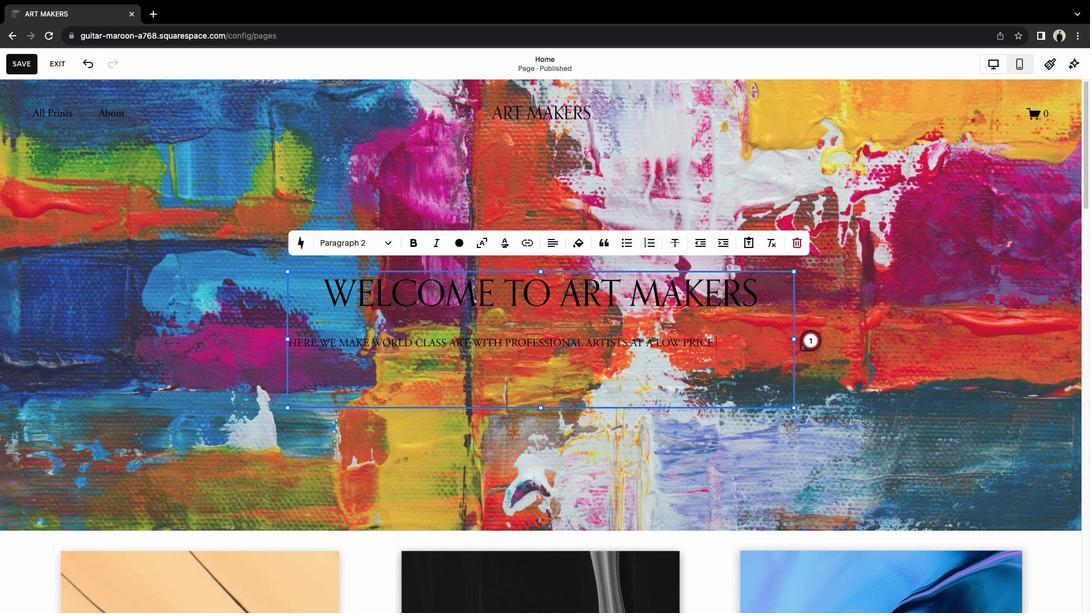 
Action: Mouse moved to (548, 236)
Screenshot: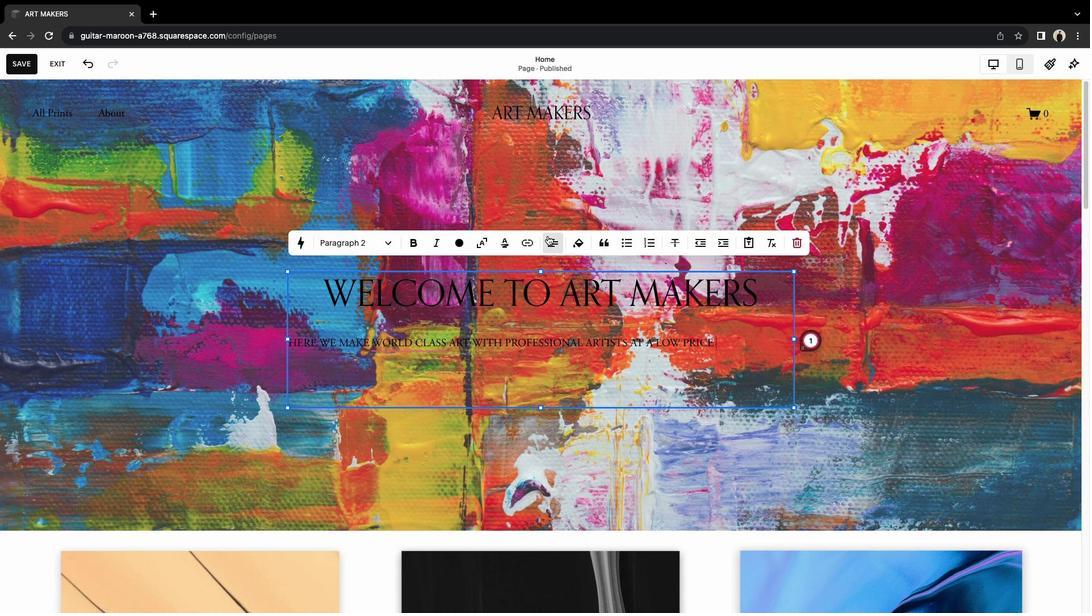 
Action: Mouse pressed left at (548, 236)
Screenshot: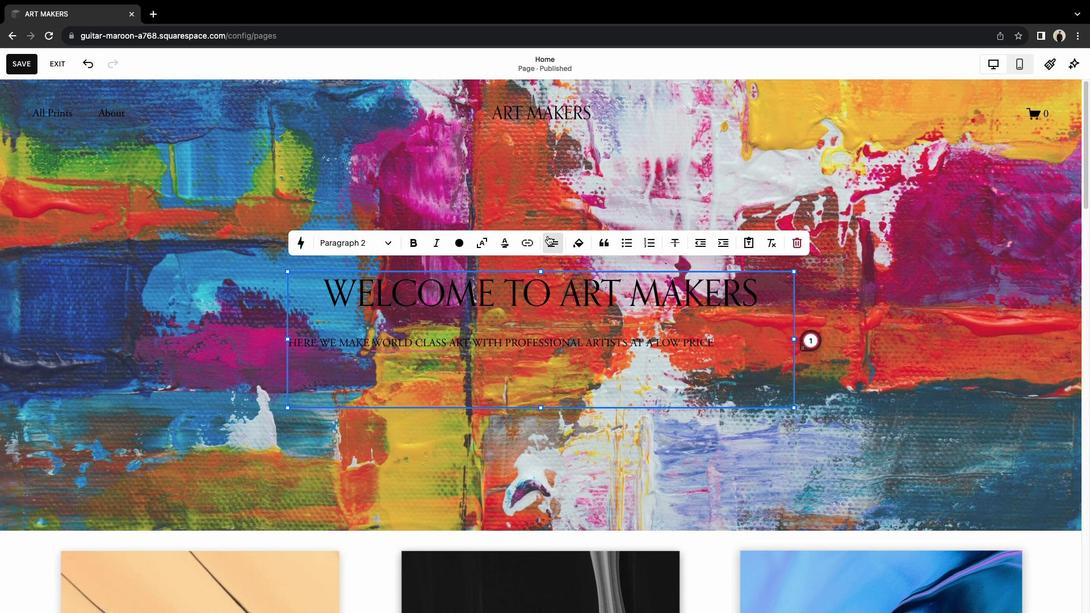 
Action: Mouse moved to (537, 268)
Screenshot: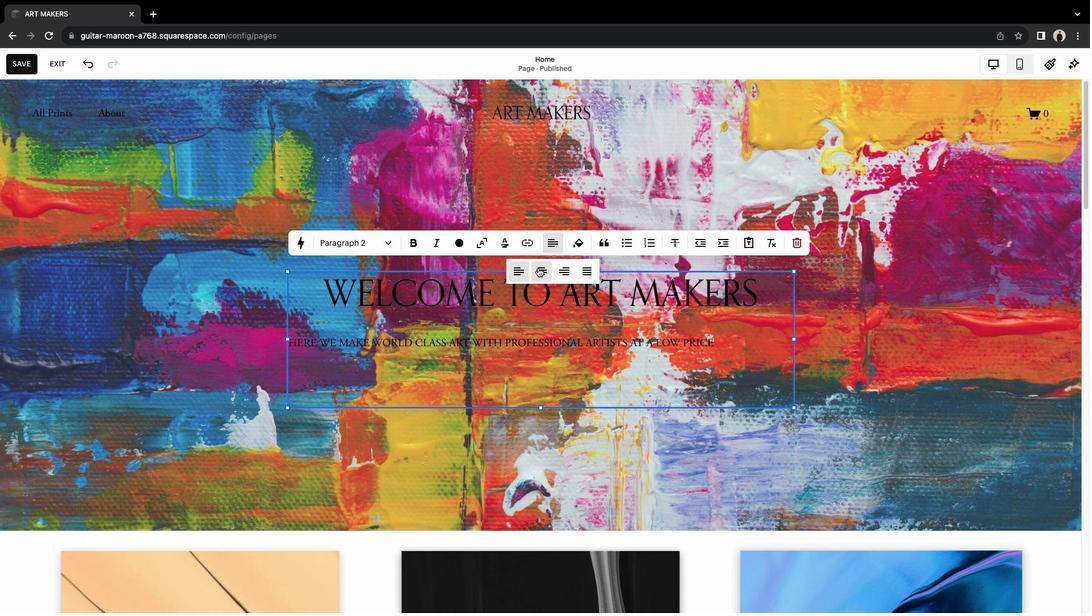 
Action: Mouse pressed left at (537, 268)
Screenshot: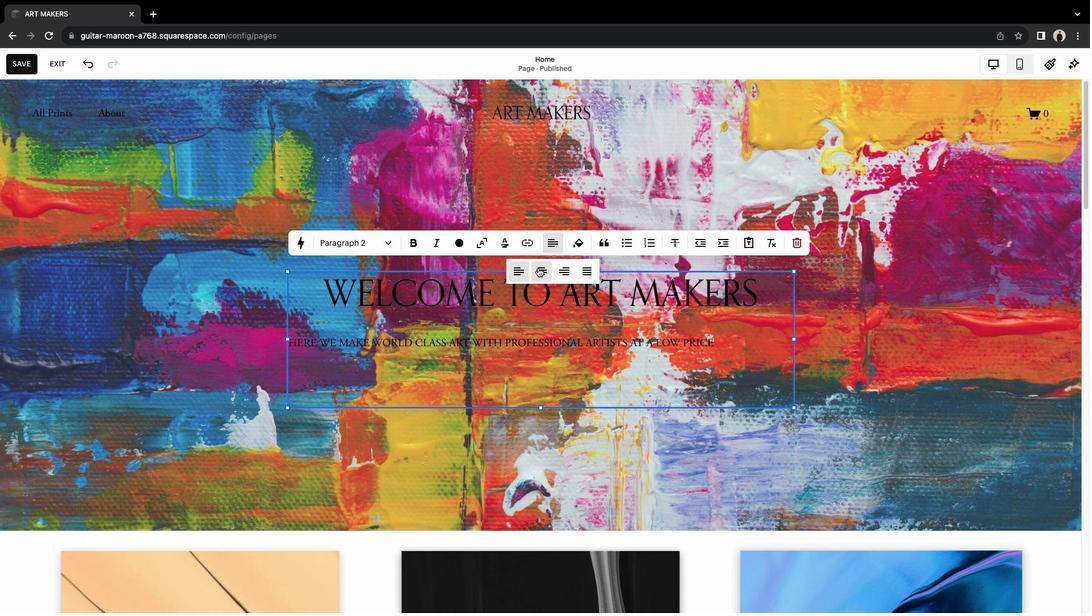 
Action: Mouse moved to (565, 345)
Screenshot: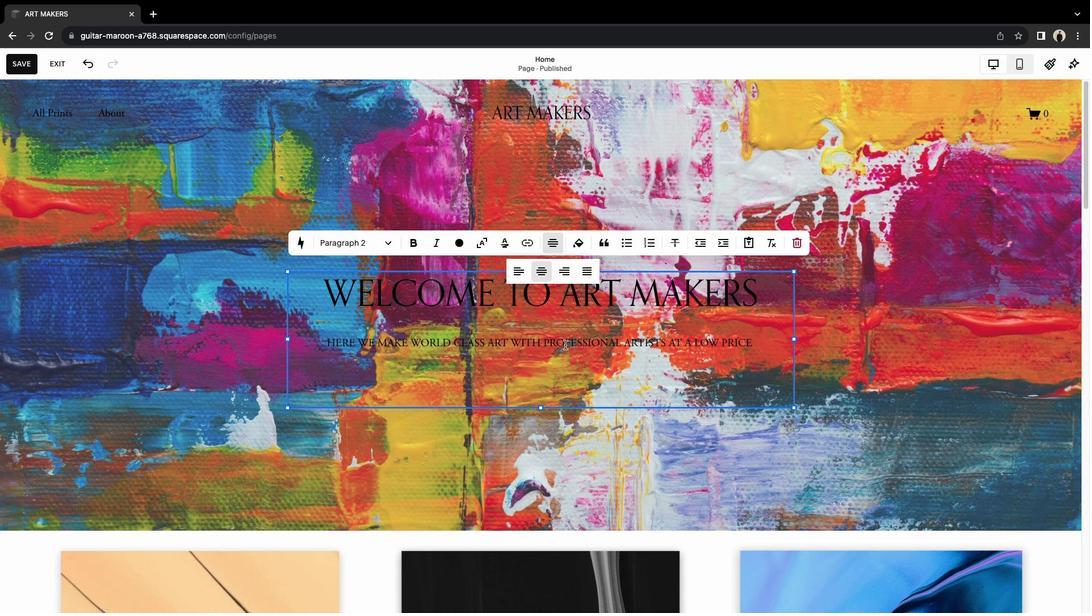 
Action: Mouse pressed left at (565, 345)
Screenshot: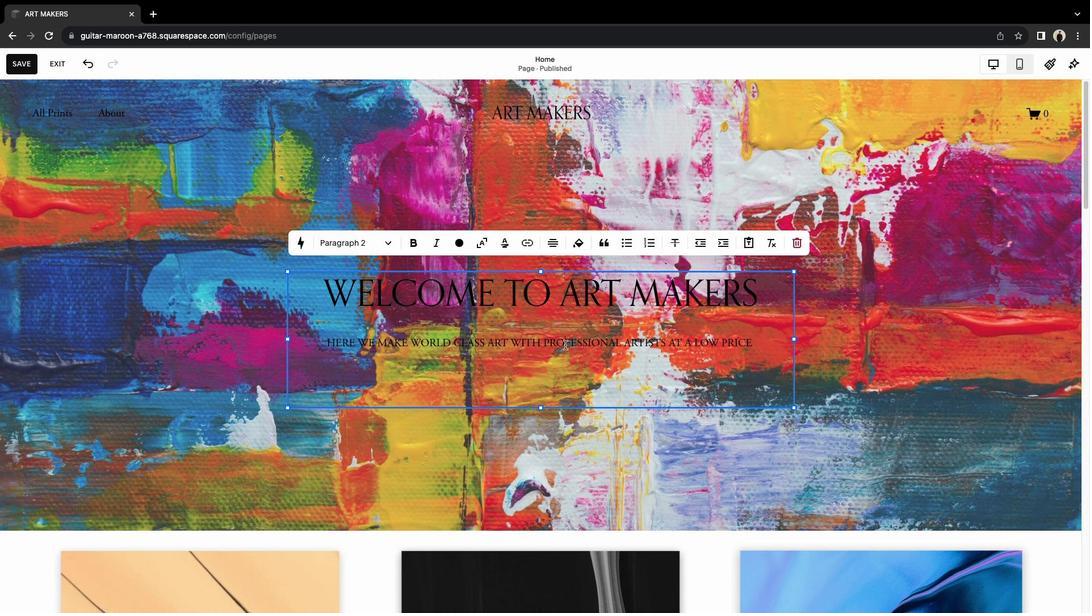 
Action: Mouse moved to (680, 298)
Screenshot: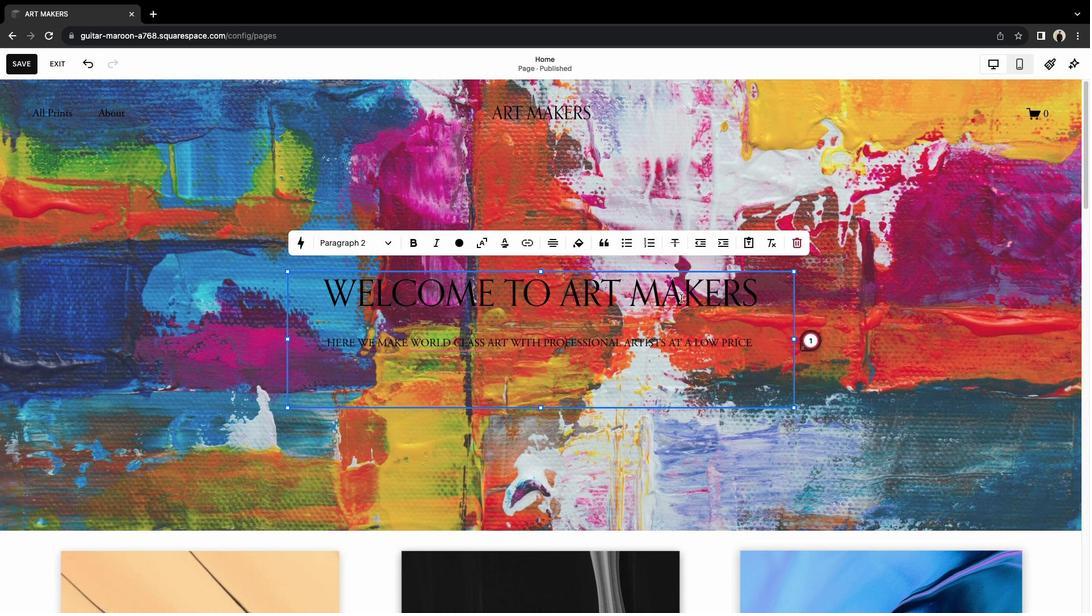 
Action: Mouse pressed left at (680, 298)
Screenshot: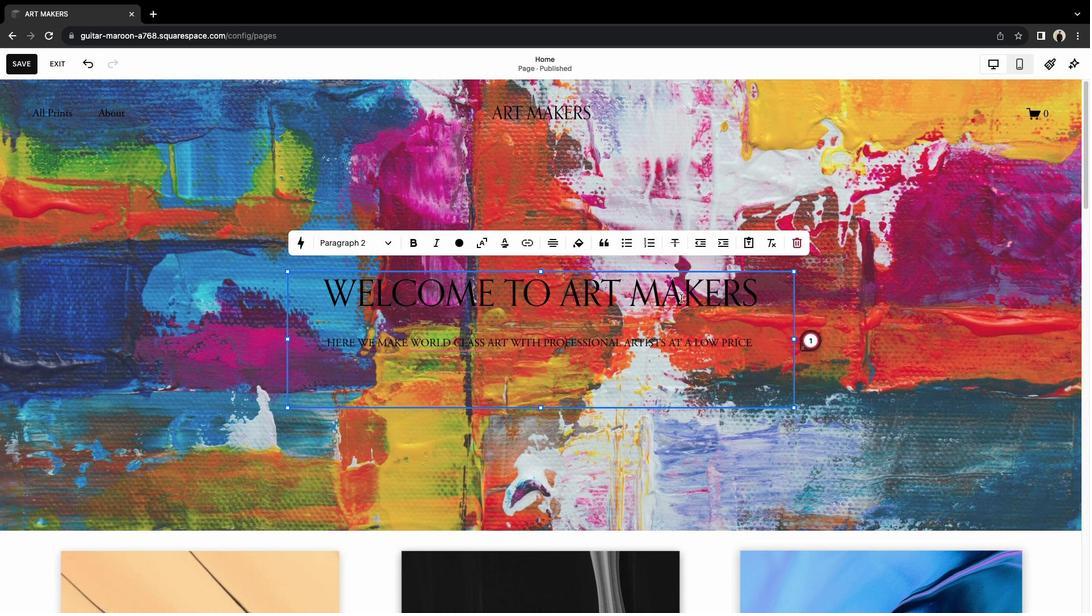 
Action: Mouse moved to (573, 244)
Screenshot: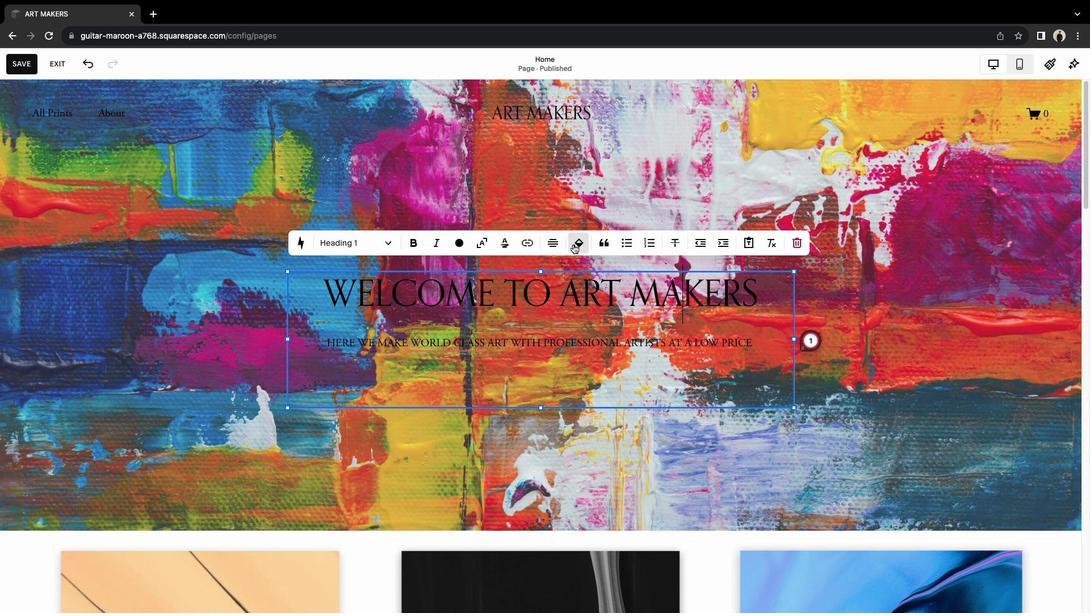 
Action: Mouse pressed left at (573, 244)
Screenshot: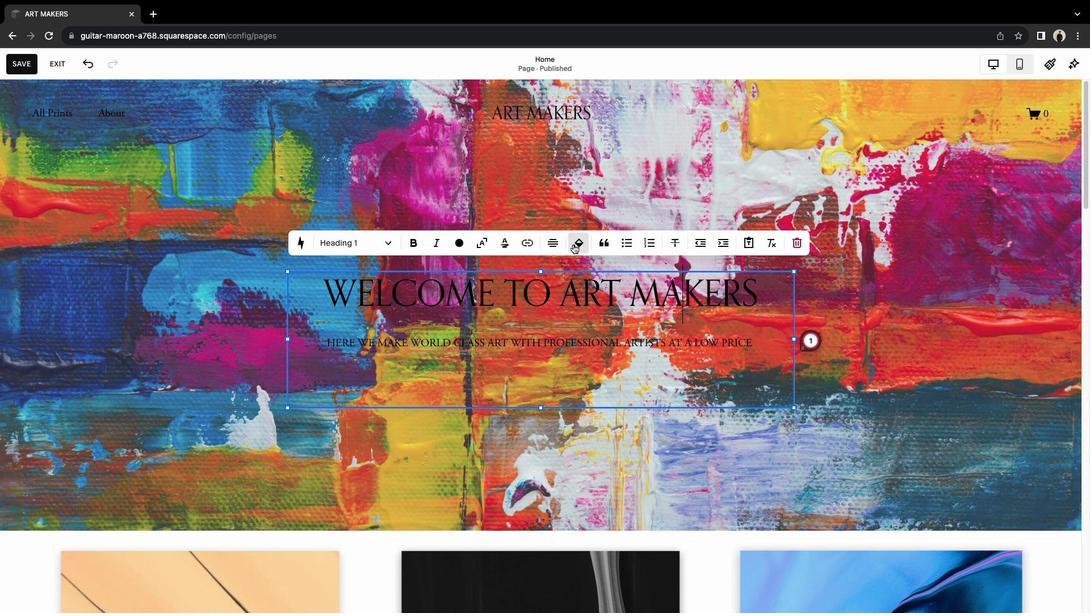 
Action: Mouse moved to (970, 319)
Screenshot: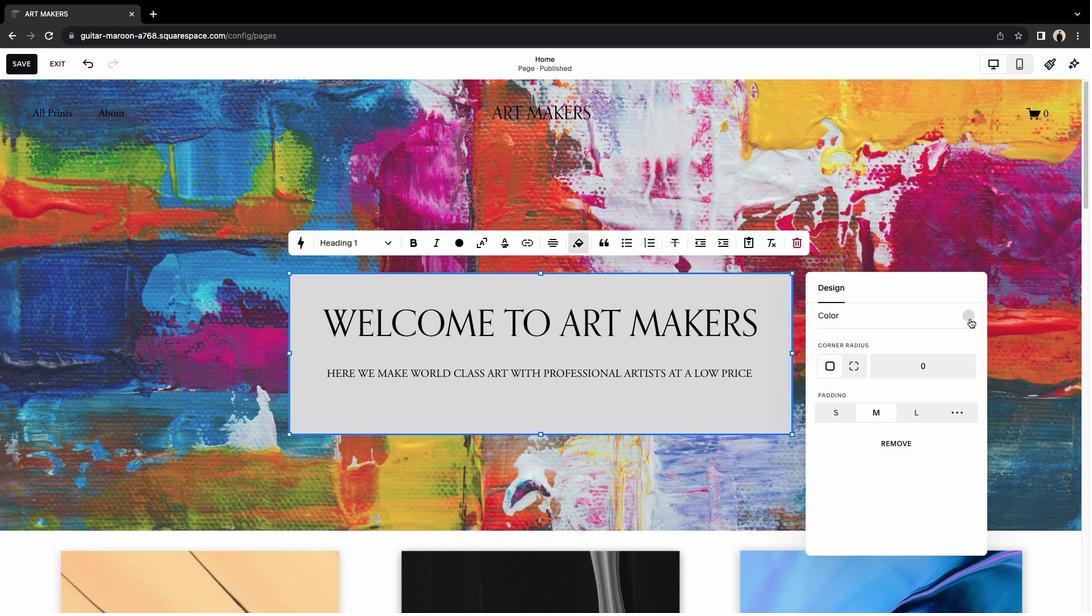 
Action: Mouse pressed left at (970, 319)
Screenshot: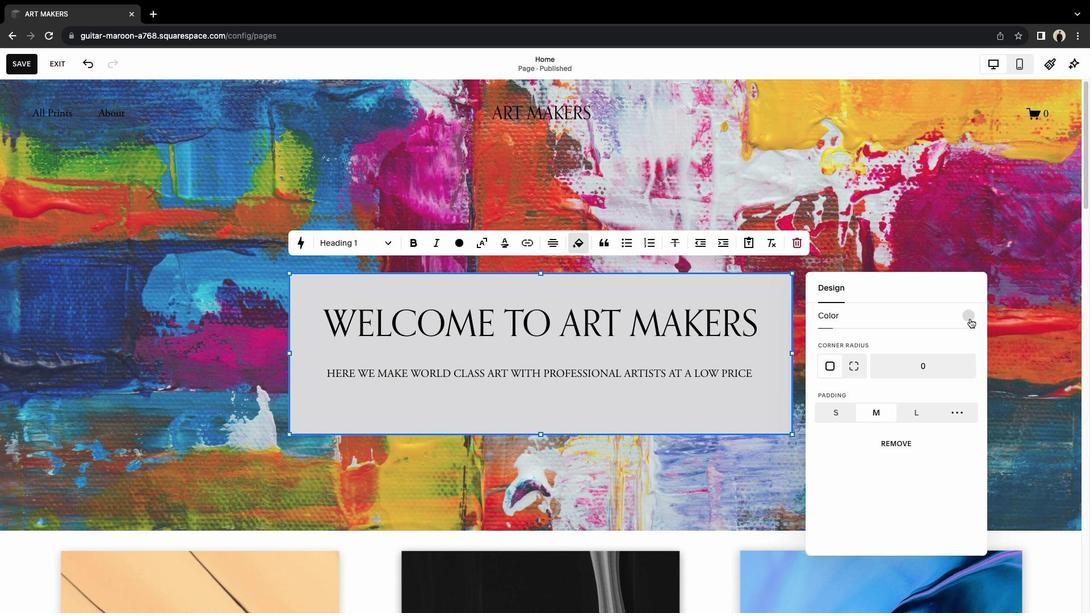 
Action: Mouse moved to (934, 473)
Screenshot: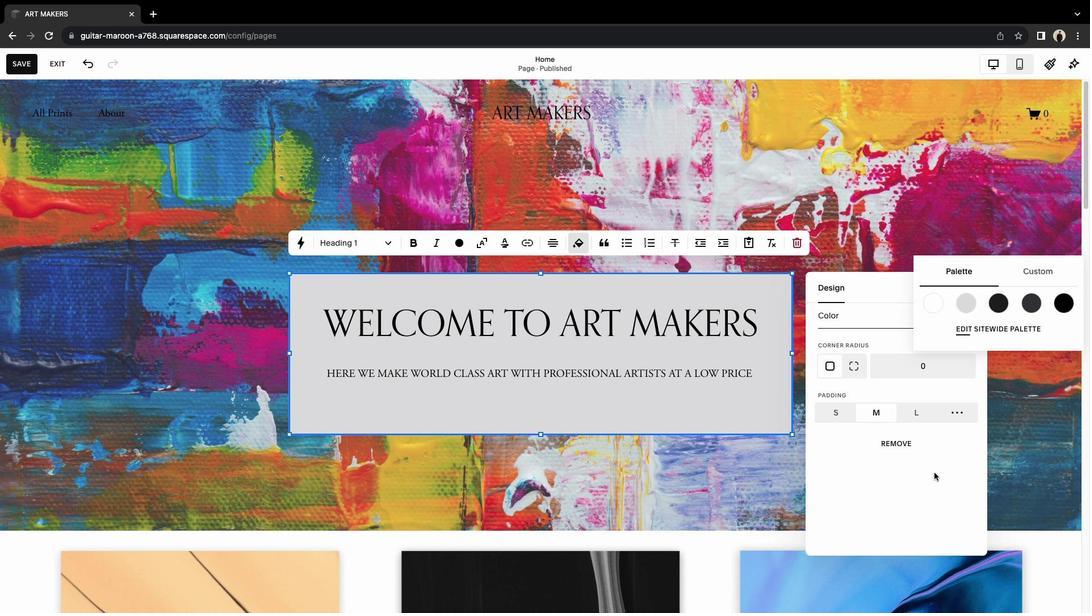 
Action: Mouse pressed left at (934, 473)
Screenshot: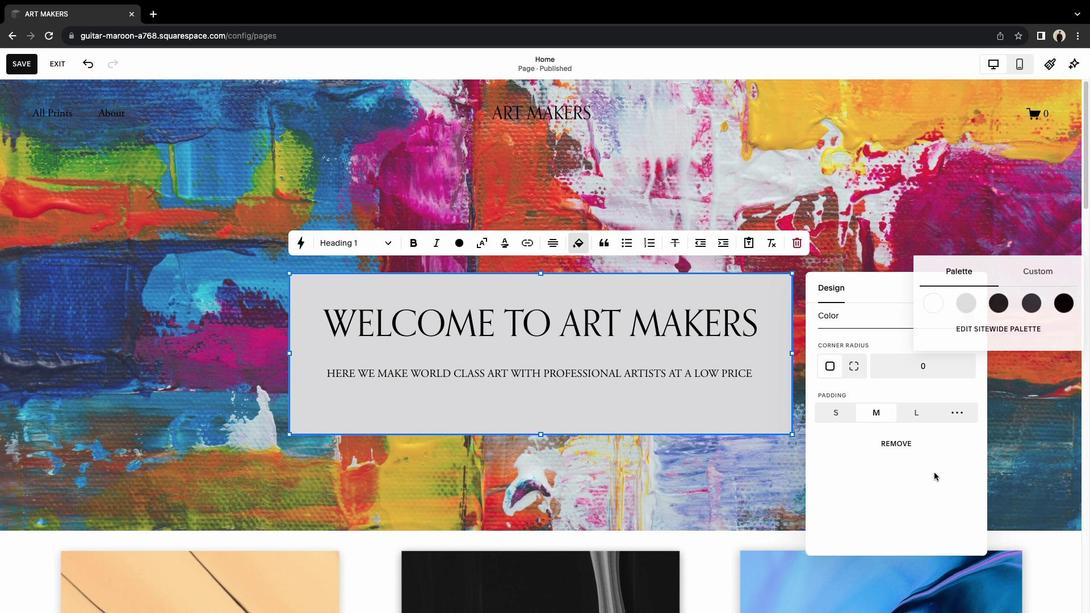 
Action: Mouse moved to (968, 314)
Screenshot: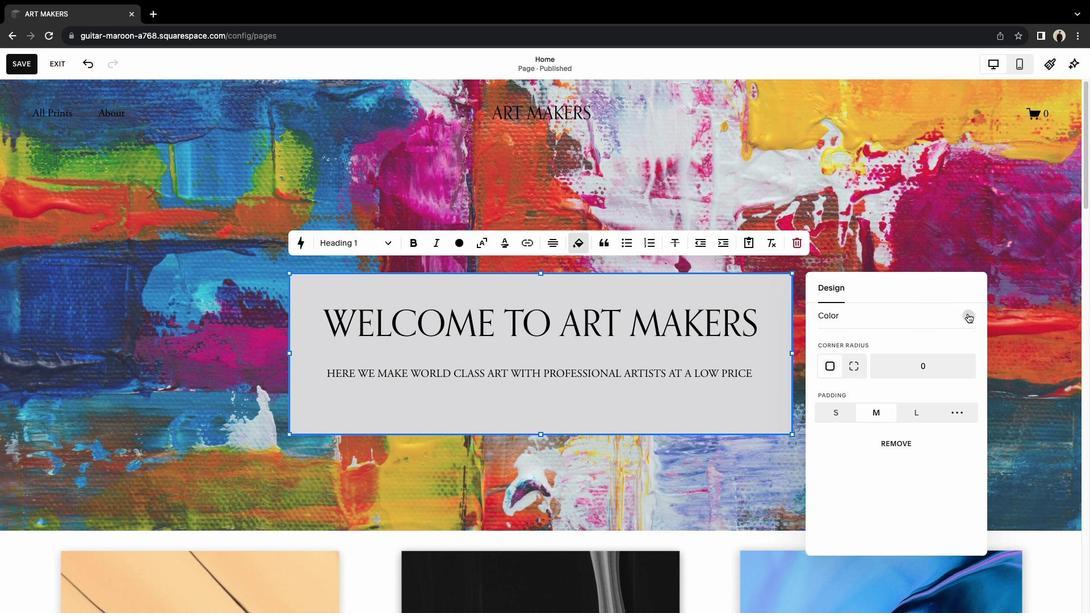 
Action: Mouse pressed left at (968, 314)
Screenshot: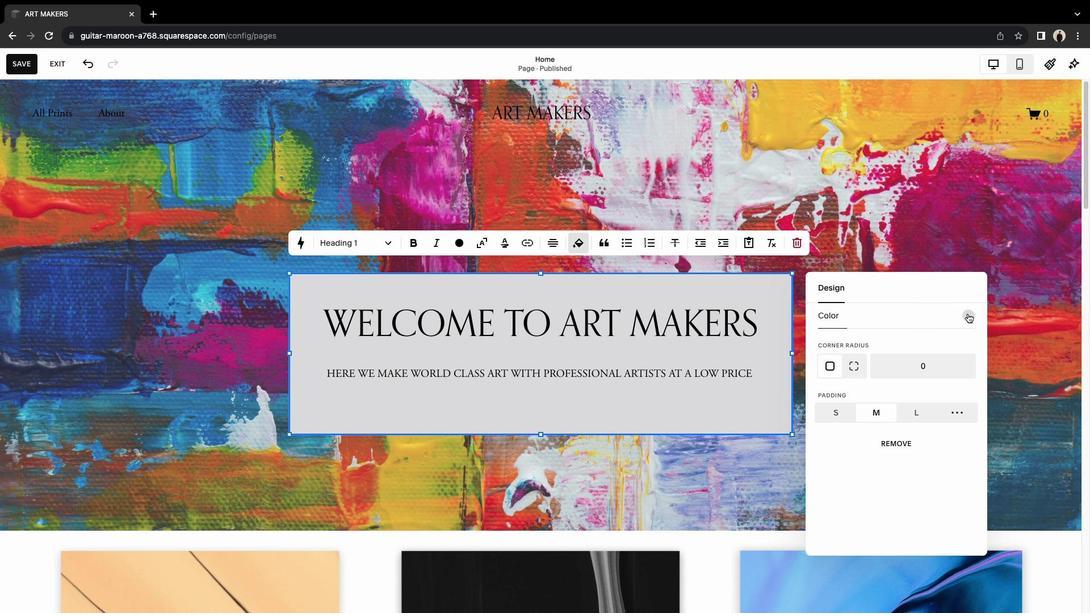 
Action: Mouse moved to (968, 305)
Screenshot: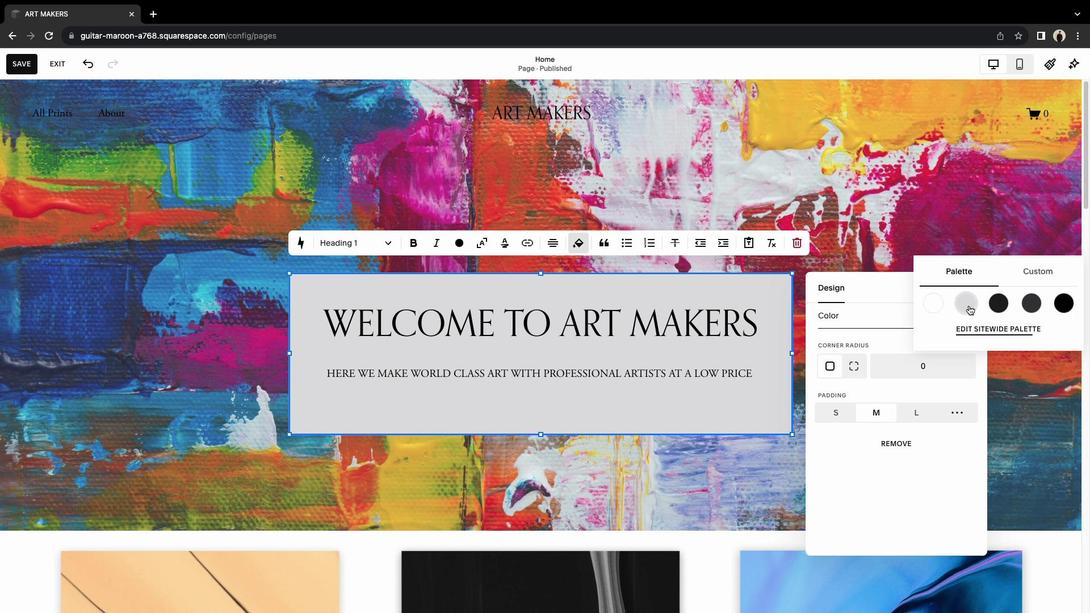 
Action: Mouse pressed left at (968, 305)
Screenshot: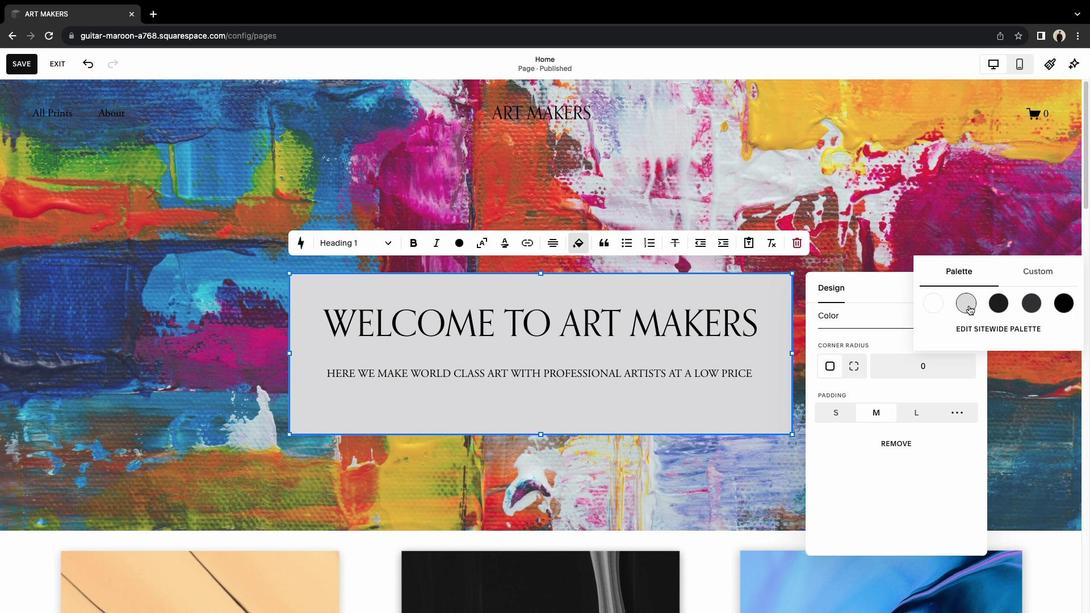 
Action: Mouse moved to (1018, 314)
Screenshot: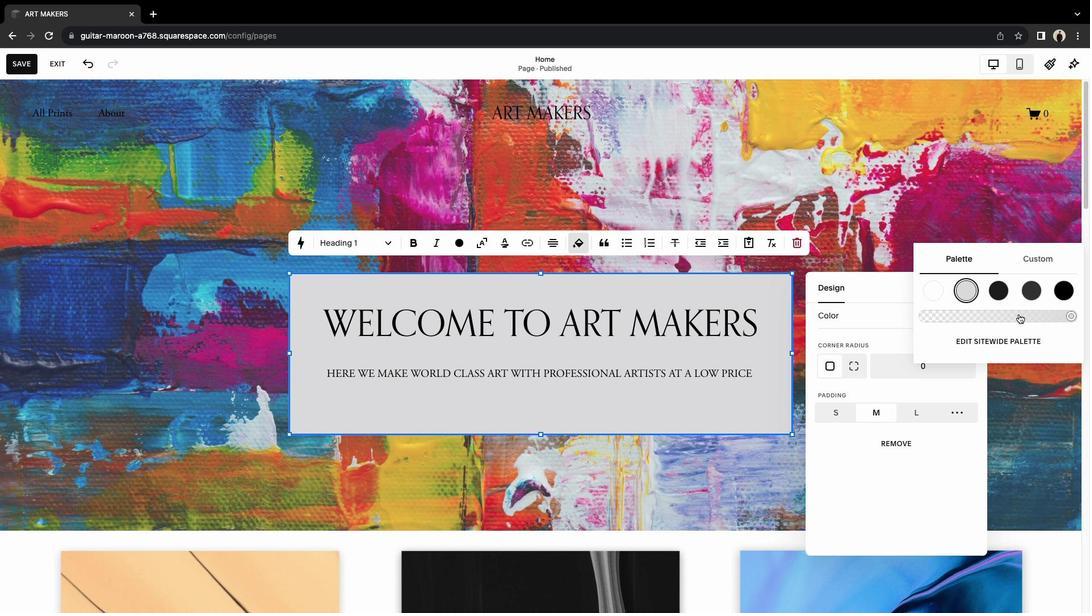 
Action: Mouse pressed left at (1018, 314)
Screenshot: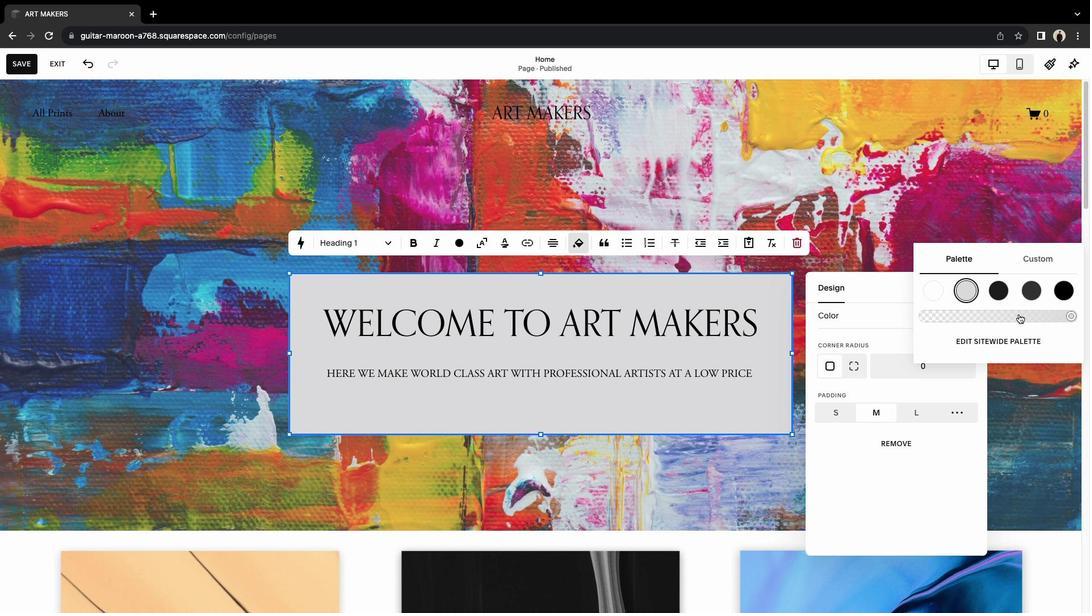 
Action: Mouse moved to (842, 194)
Screenshot: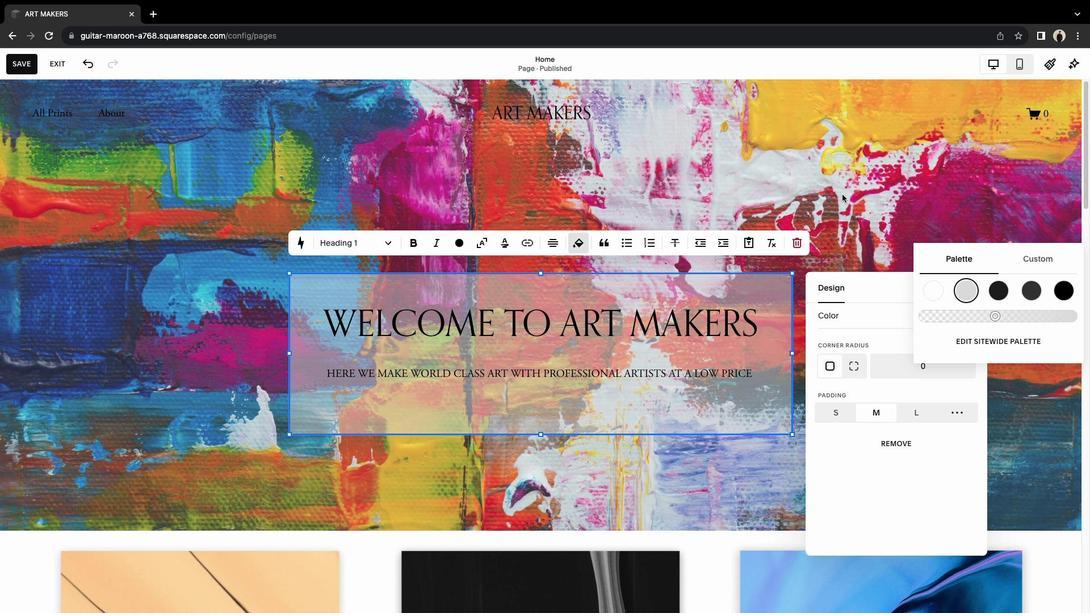 
Action: Mouse pressed left at (842, 194)
Screenshot: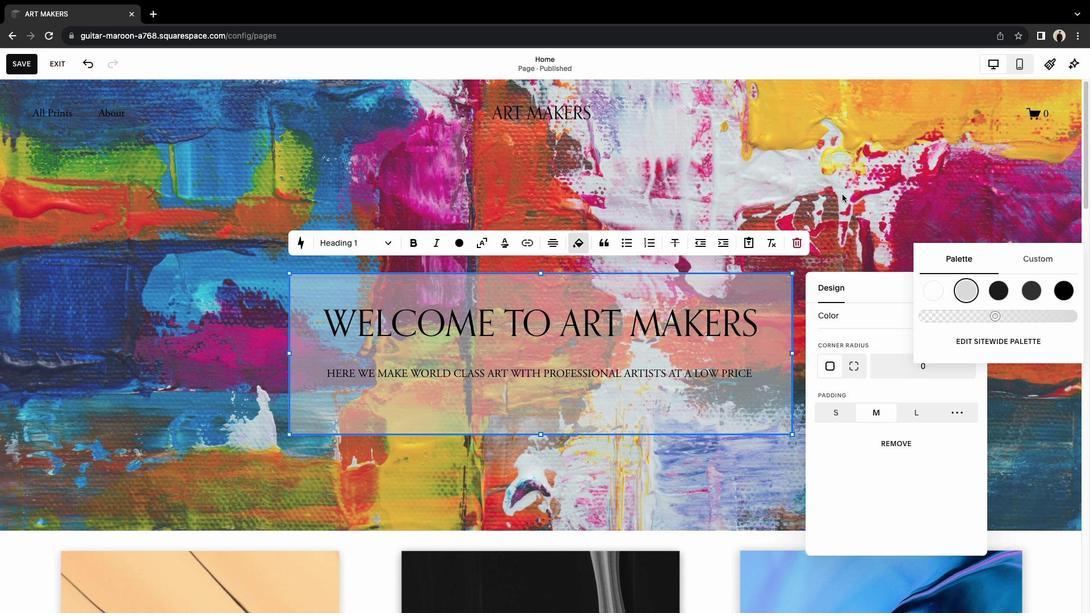 
Action: Mouse moved to (1052, 59)
Screenshot: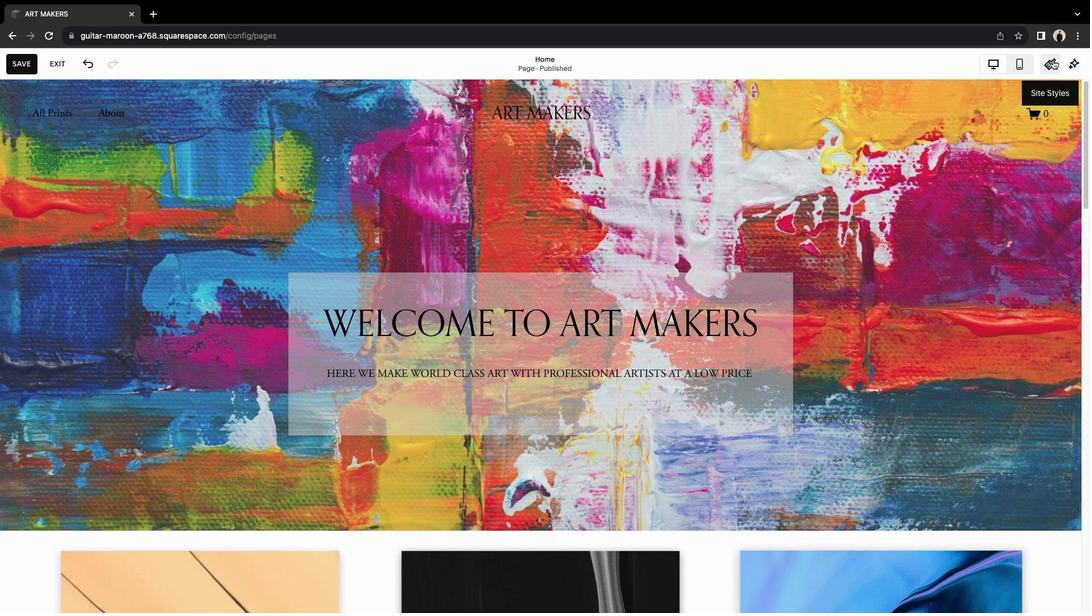 
Action: Mouse pressed left at (1052, 59)
Screenshot: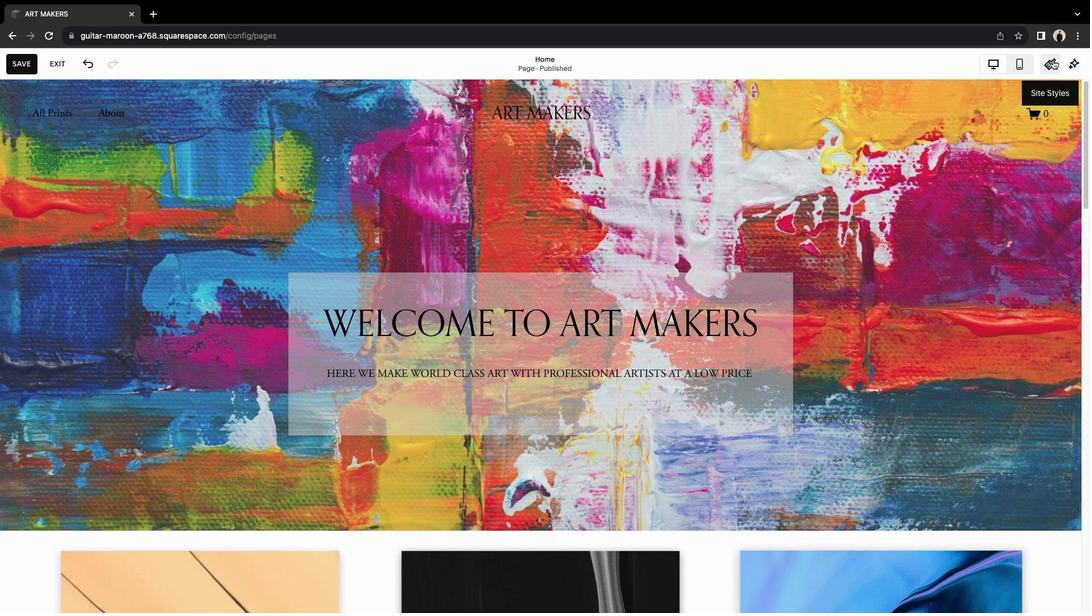 
Action: Mouse moved to (931, 164)
Screenshot: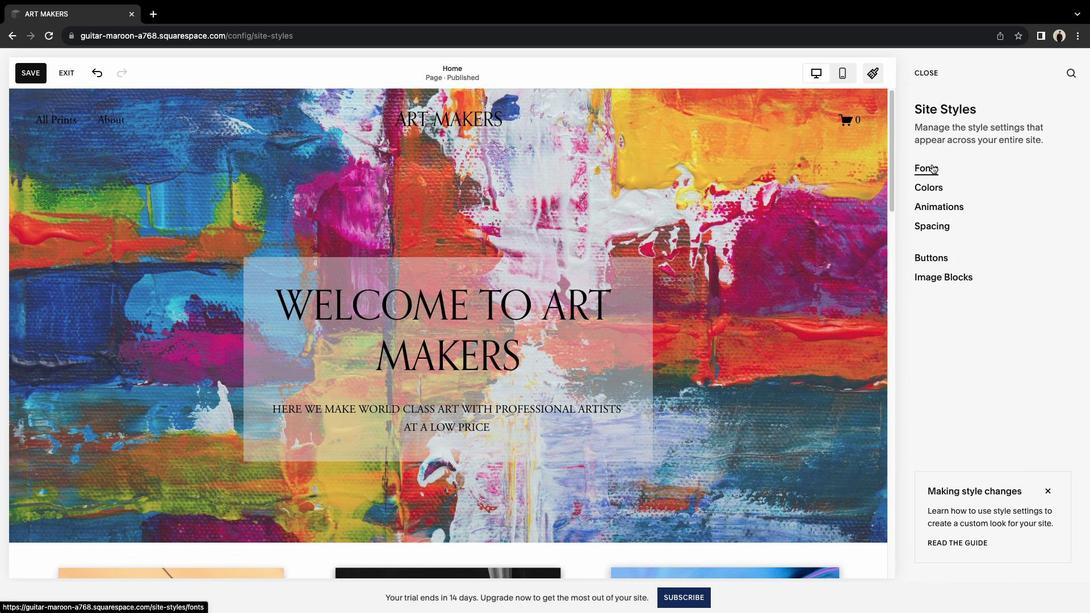 
Action: Mouse pressed left at (931, 164)
Screenshot: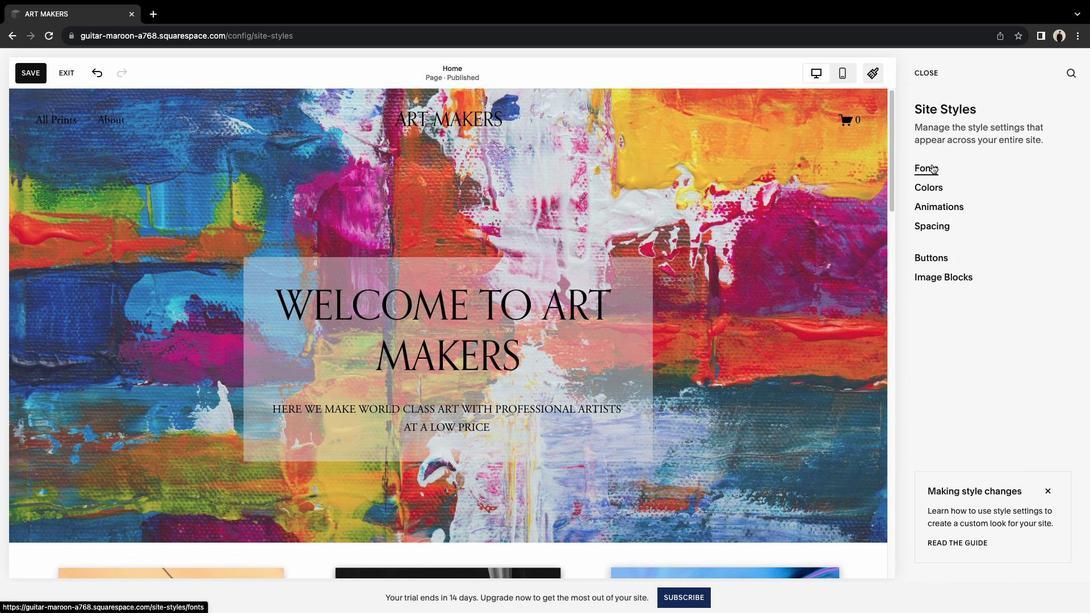 
Action: Mouse moved to (1050, 245)
Screenshot: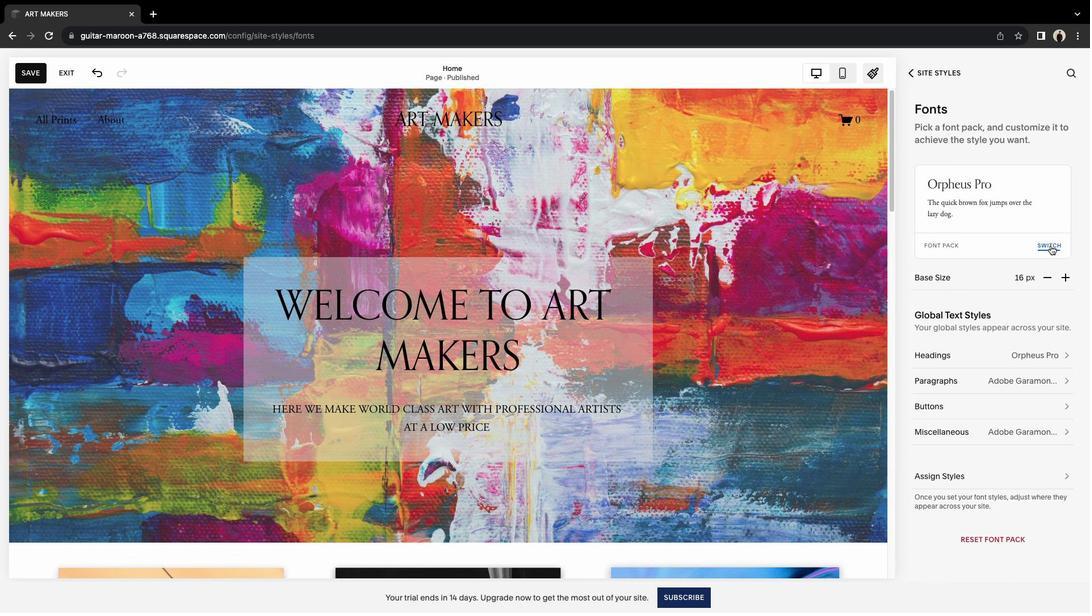 
Action: Mouse pressed left at (1050, 245)
Screenshot: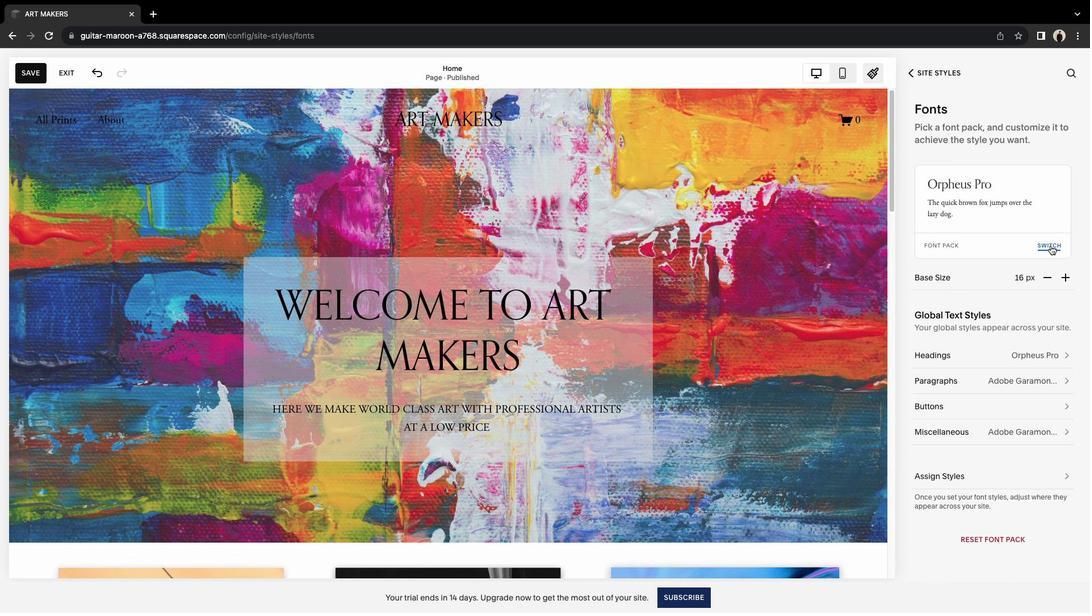 
Action: Mouse moved to (978, 266)
Screenshot: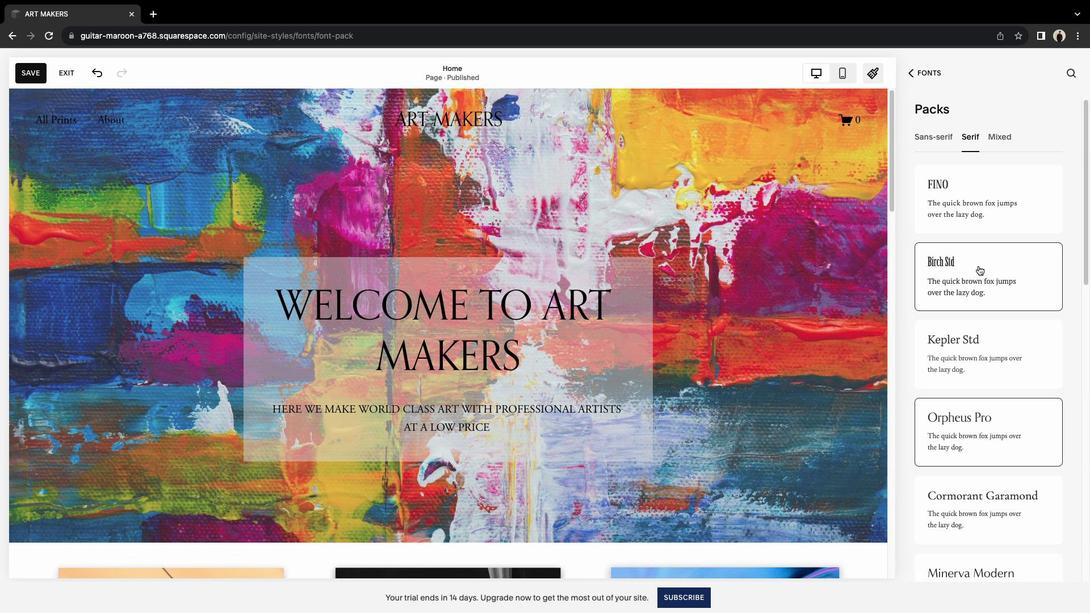 
Action: Mouse scrolled (978, 266) with delta (0, 0)
Screenshot: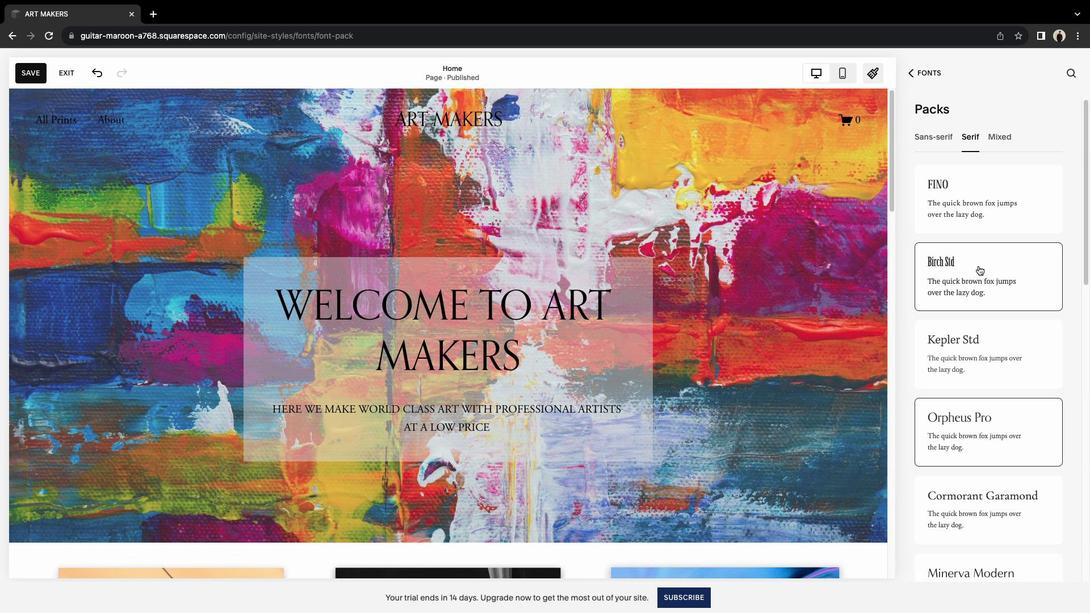 
Action: Mouse scrolled (978, 266) with delta (0, 0)
Screenshot: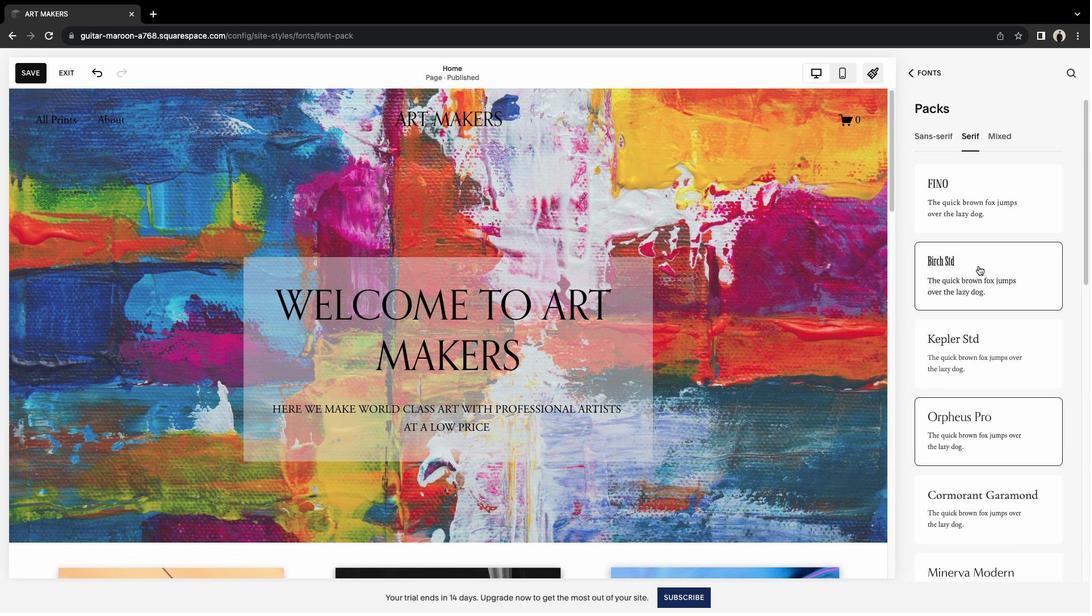 
Action: Mouse moved to (978, 266)
Screenshot: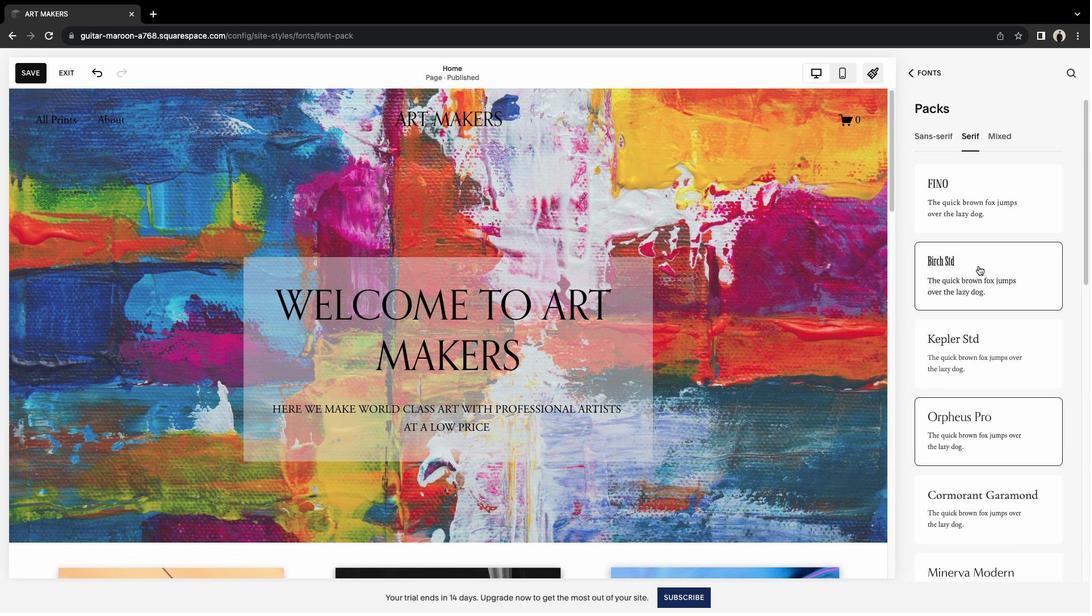 
Action: Mouse scrolled (978, 266) with delta (0, -1)
Screenshot: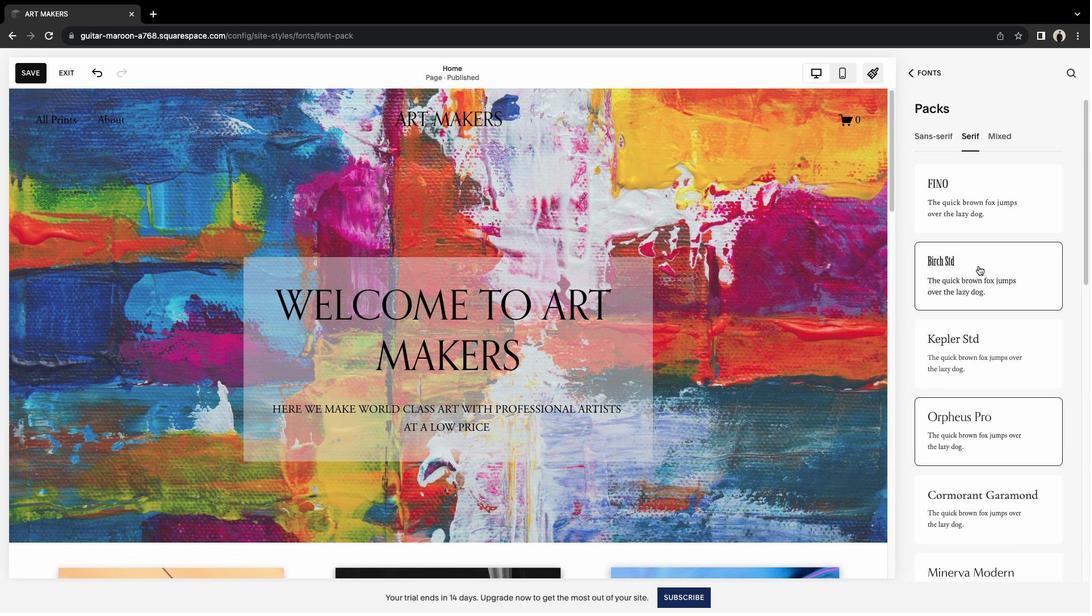 
Action: Mouse moved to (1025, 329)
Screenshot: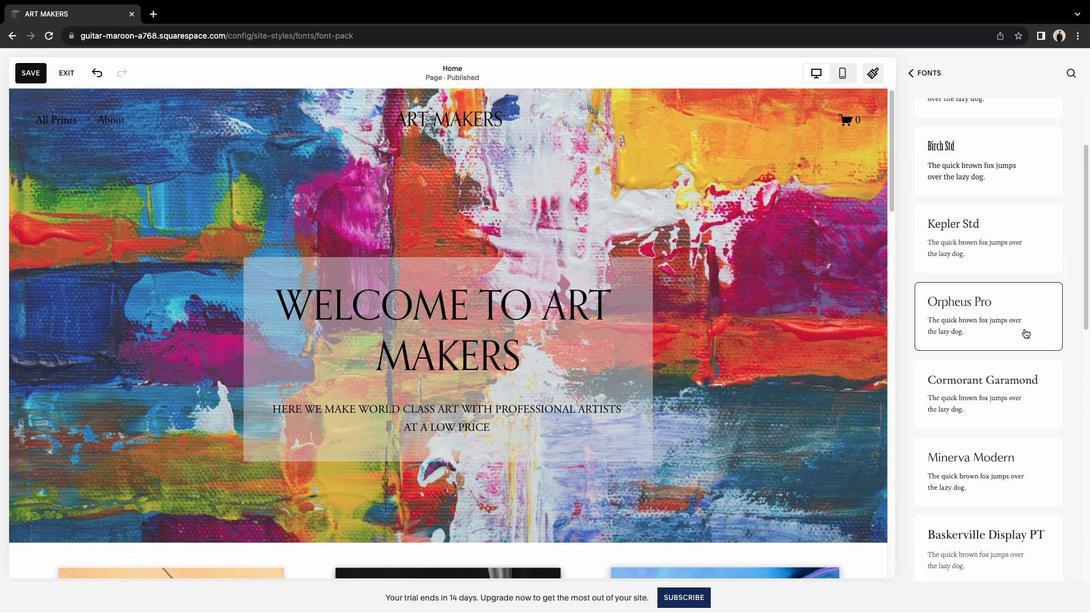 
Action: Mouse scrolled (1025, 329) with delta (0, 0)
Screenshot: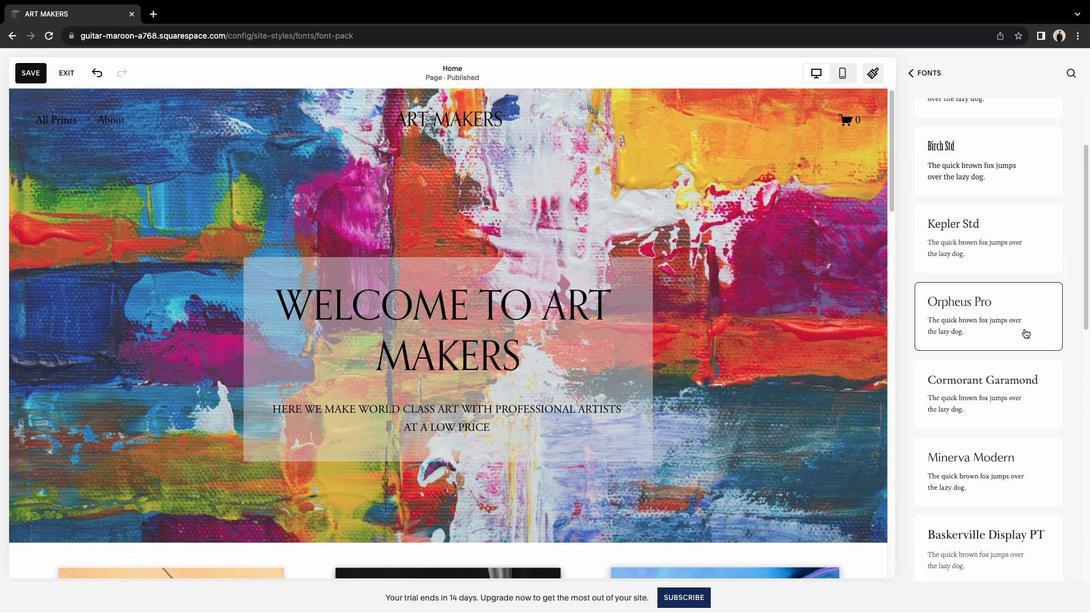 
Action: Mouse scrolled (1025, 329) with delta (0, 0)
Screenshot: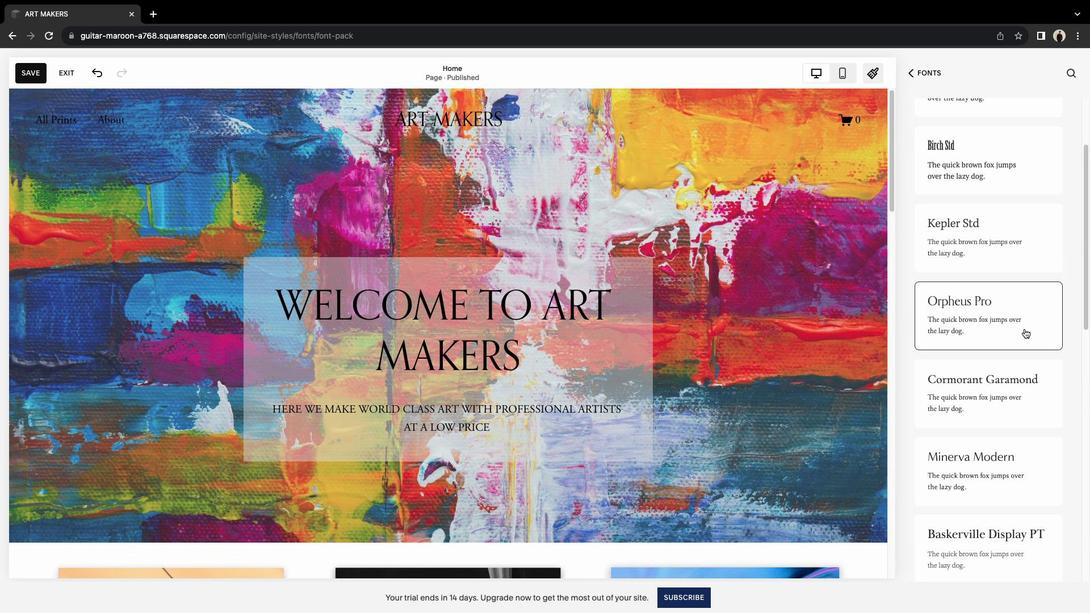 
Action: Mouse scrolled (1025, 329) with delta (0, -1)
Screenshot: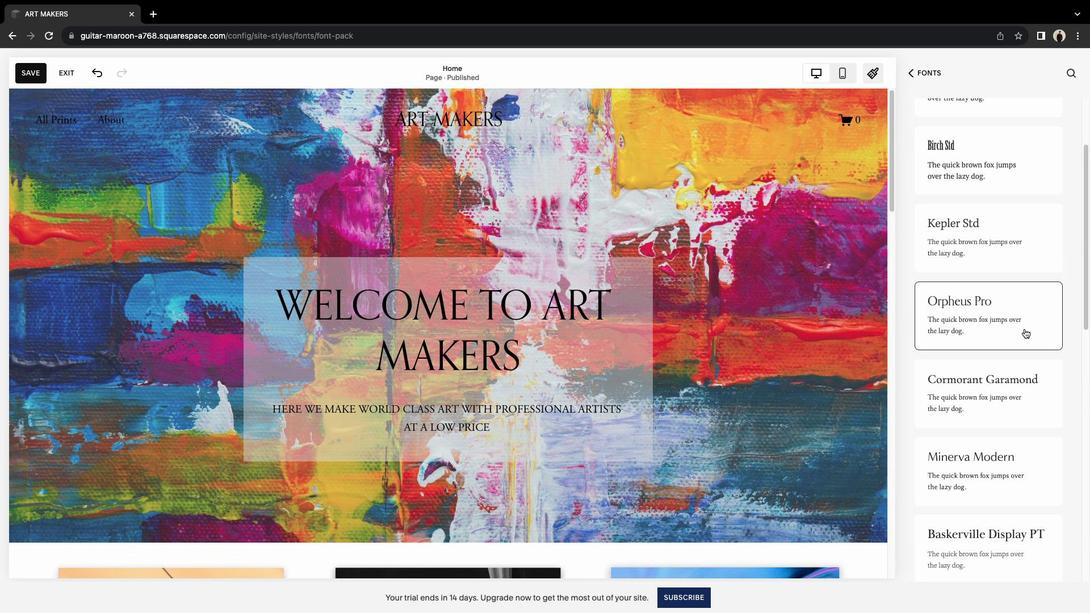 
Action: Mouse scrolled (1025, 329) with delta (0, -2)
Screenshot: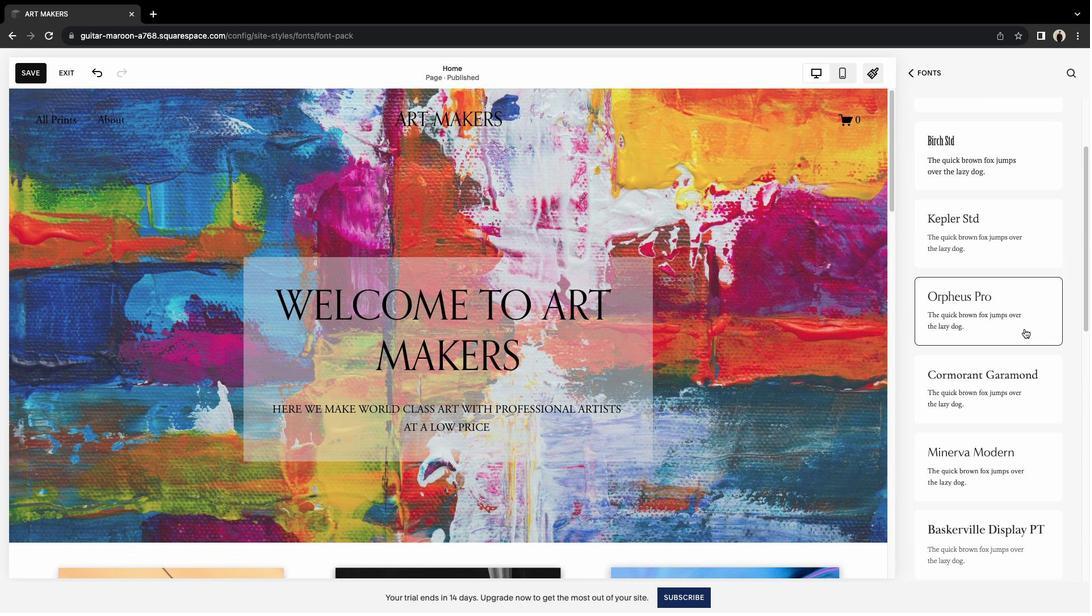 
Action: Mouse moved to (1014, 256)
Screenshot: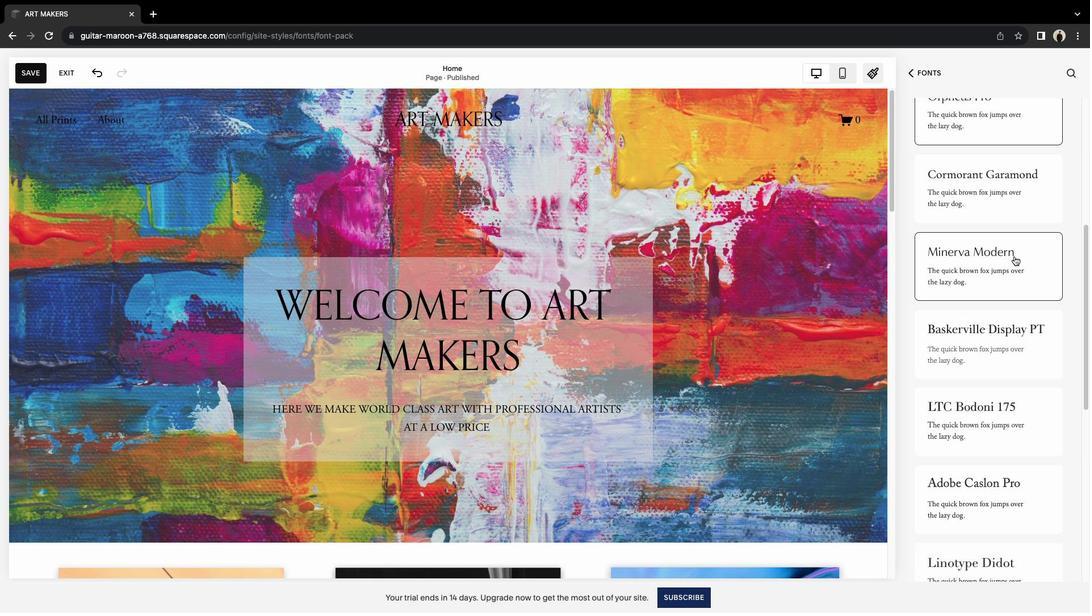 
Action: Mouse pressed left at (1014, 256)
Screenshot: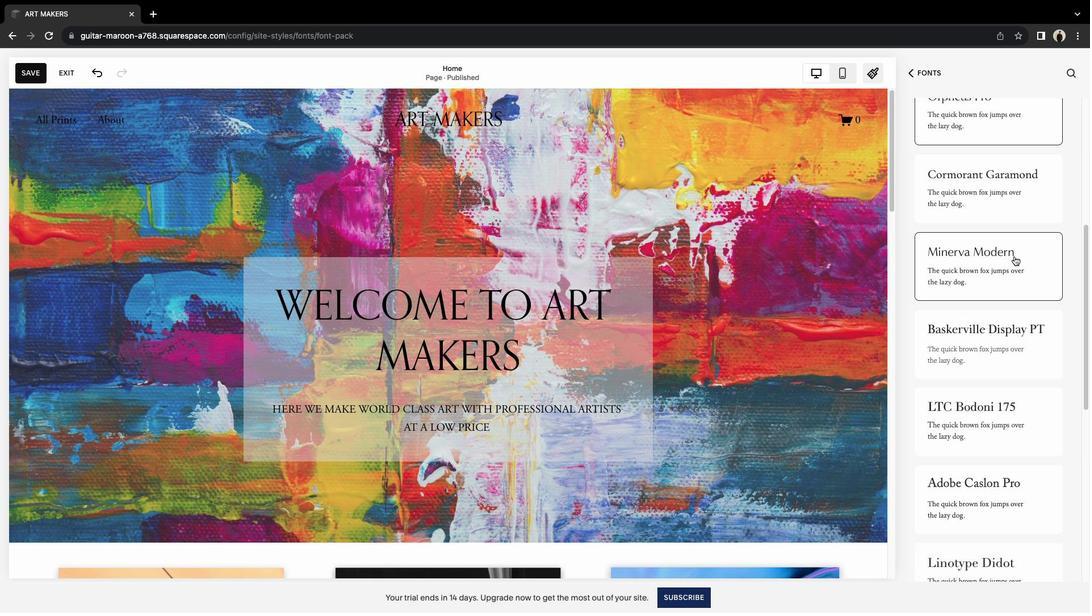 
Action: Mouse moved to (1001, 284)
Screenshot: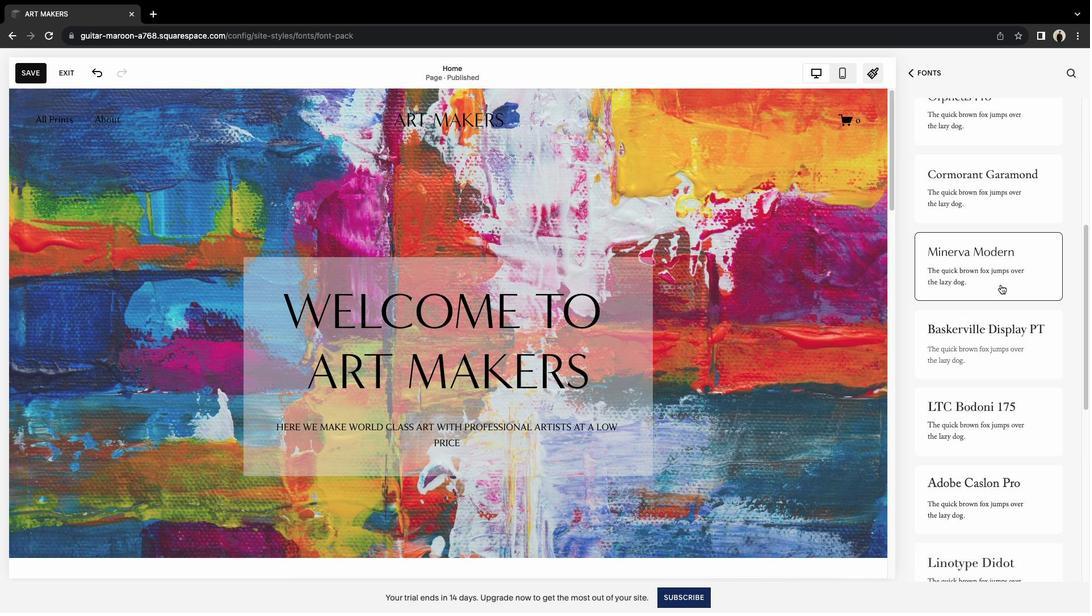 
Action: Mouse scrolled (1001, 284) with delta (0, 0)
Screenshot: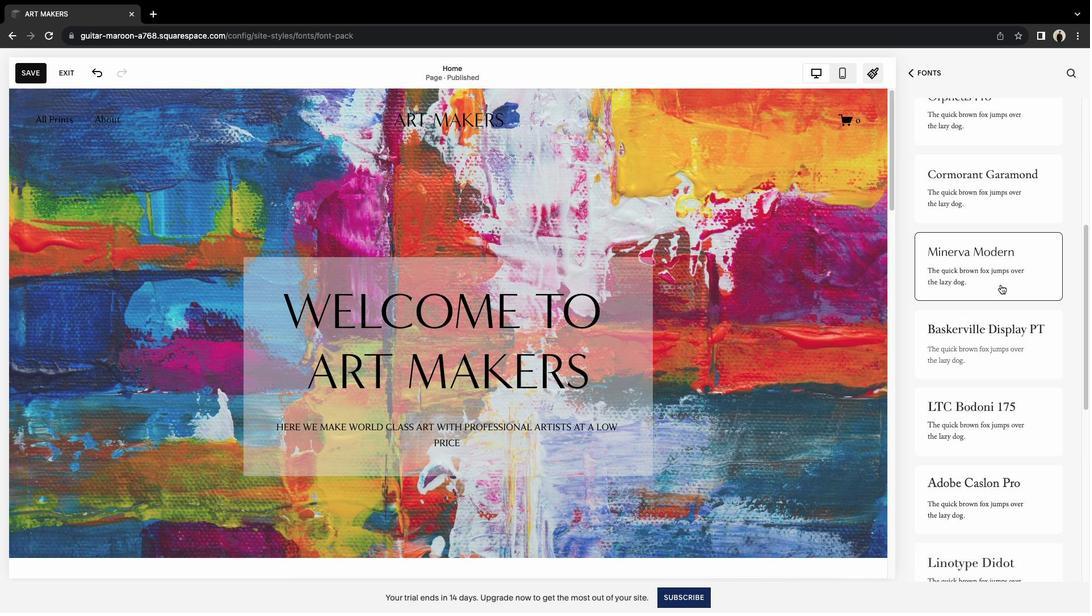 
Action: Mouse scrolled (1001, 284) with delta (0, 0)
Screenshot: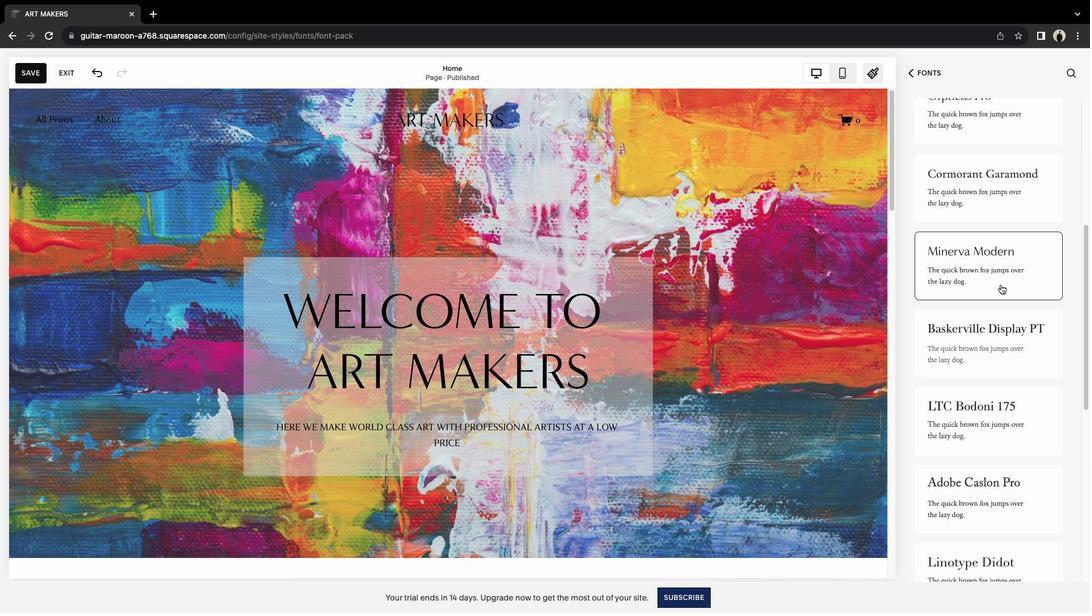 
Action: Mouse scrolled (1001, 284) with delta (0, -1)
Screenshot: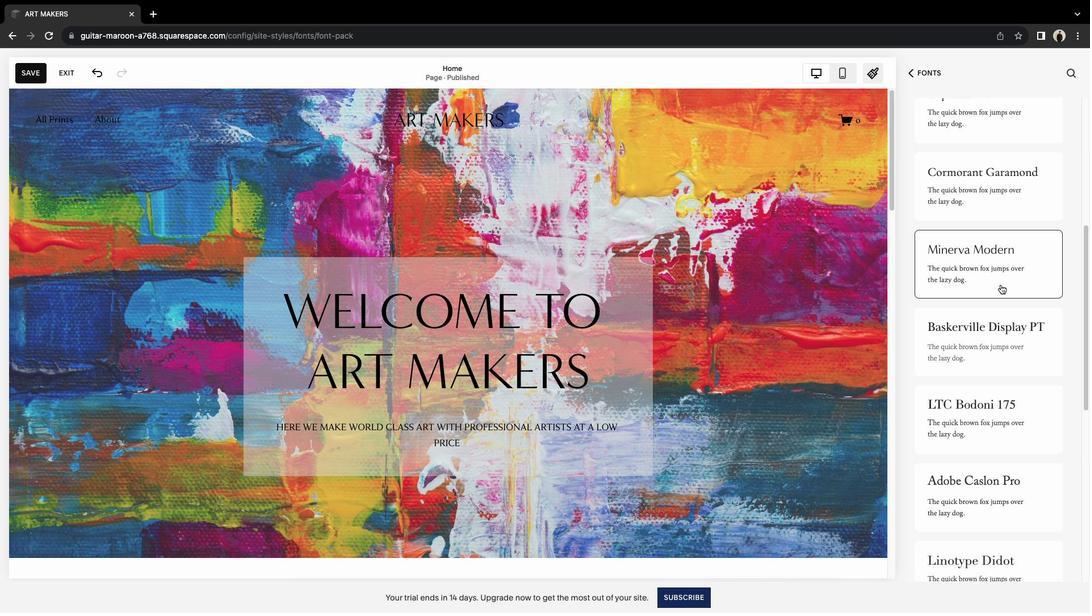 
Action: Mouse moved to (964, 312)
Screenshot: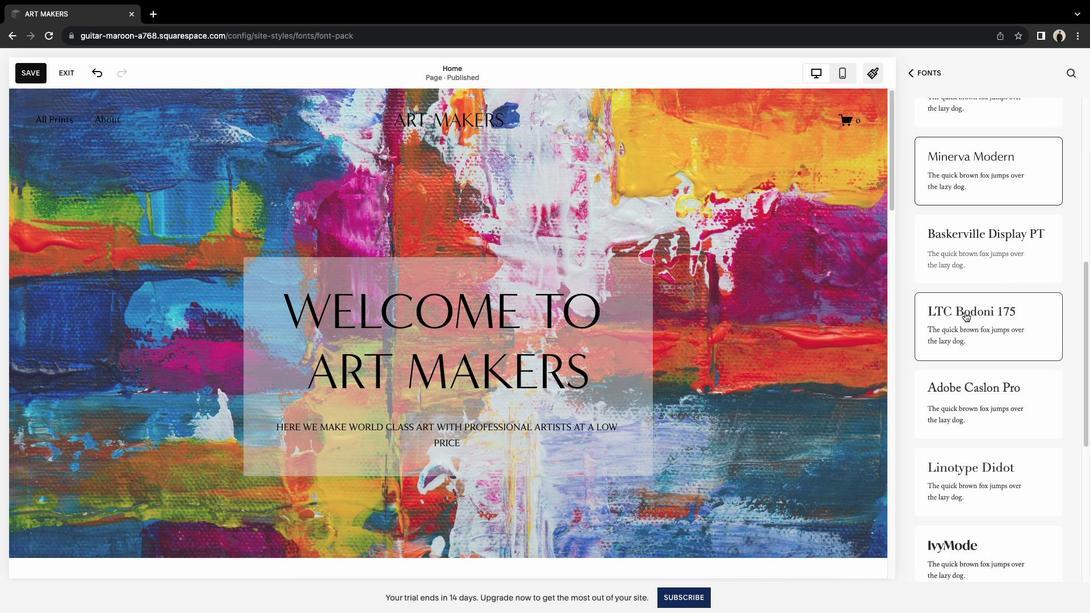 
Action: Mouse scrolled (964, 312) with delta (0, 0)
Screenshot: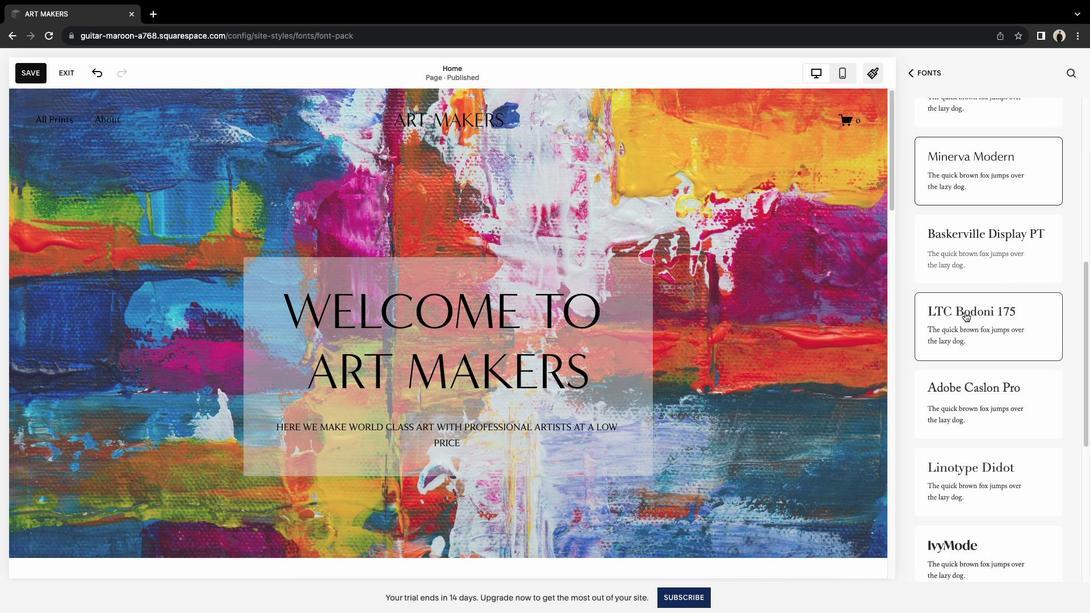
Action: Mouse scrolled (964, 312) with delta (0, 0)
Screenshot: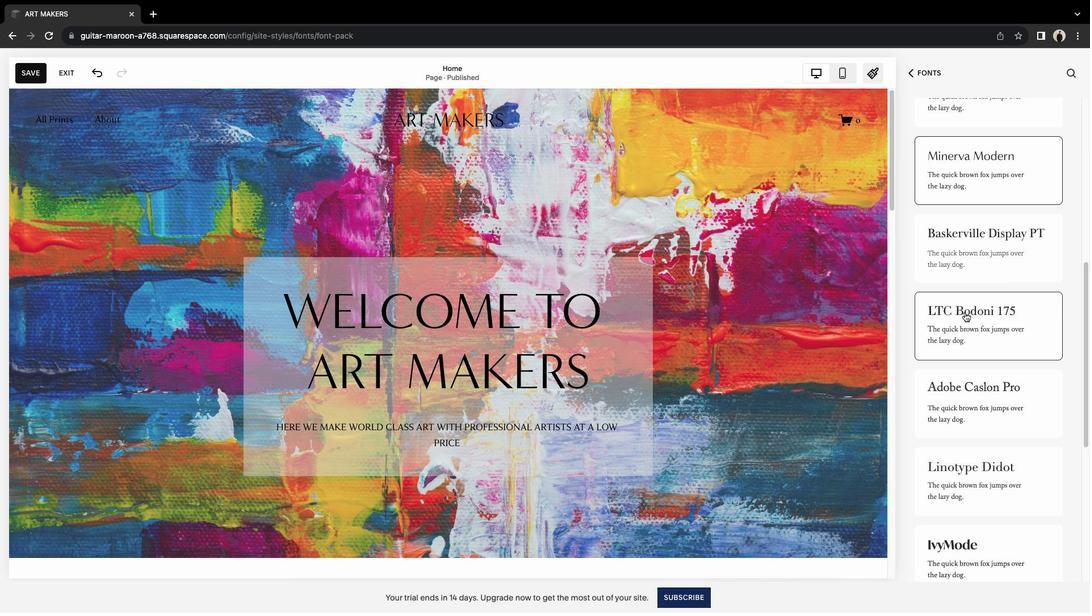 
Action: Mouse scrolled (964, 312) with delta (0, -1)
Screenshot: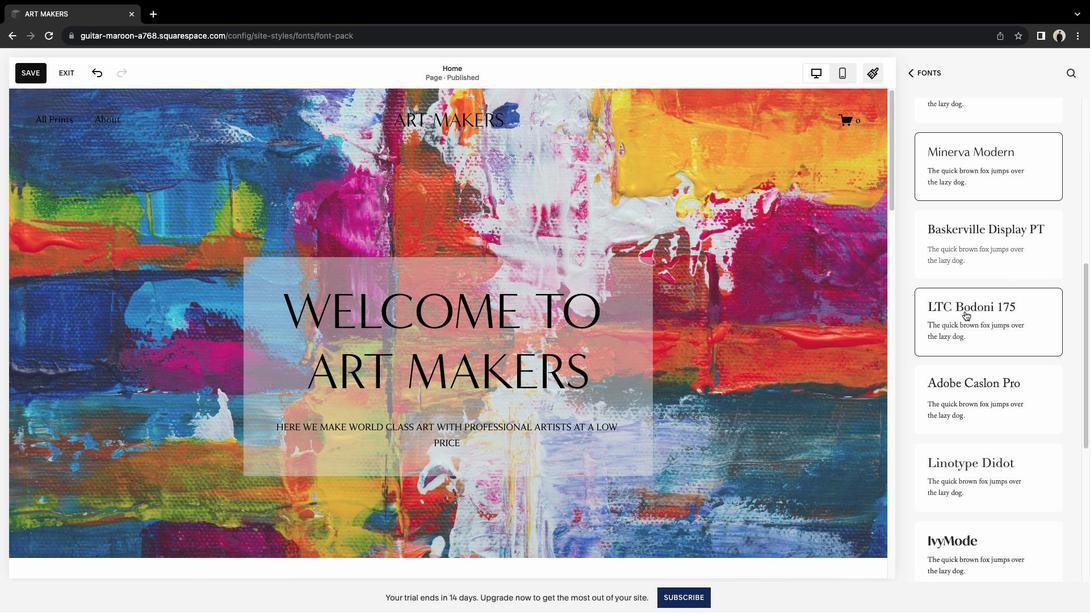 
Action: Mouse moved to (962, 315)
Screenshot: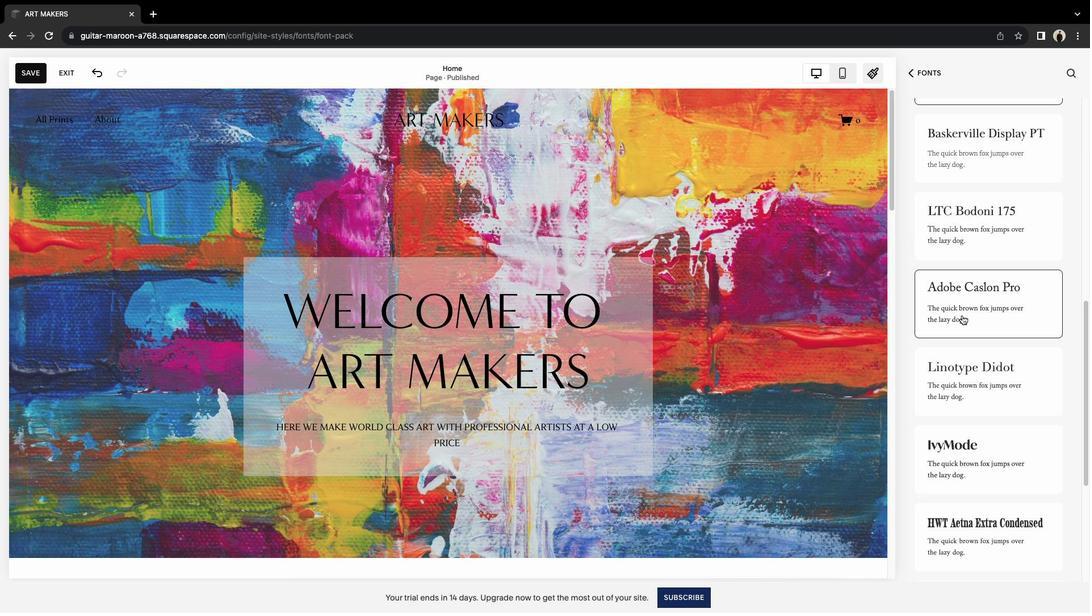 
Action: Mouse scrolled (962, 315) with delta (0, 0)
Screenshot: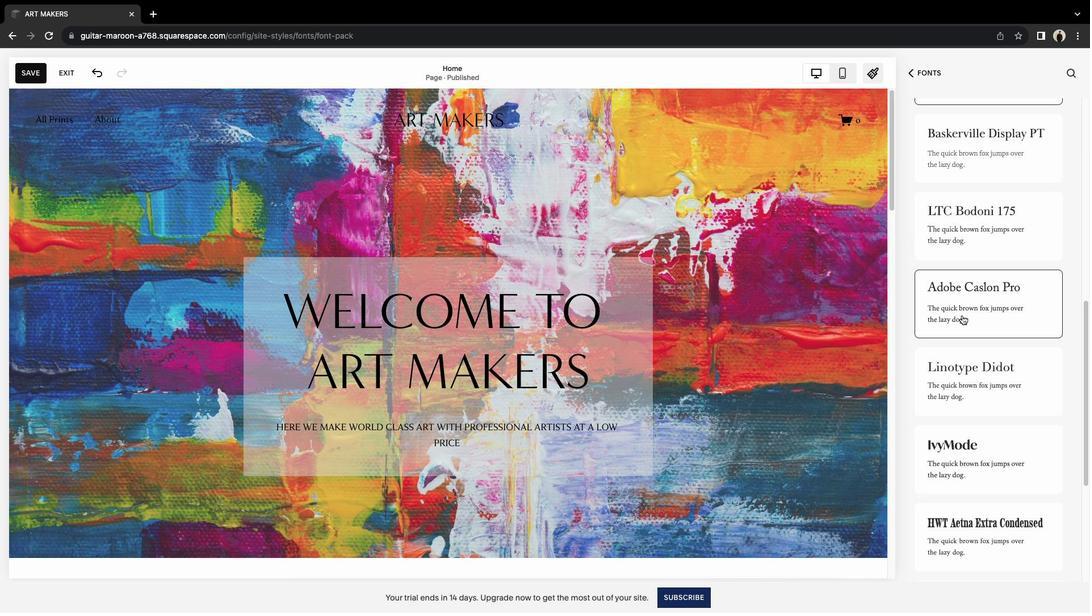 
Action: Mouse scrolled (962, 315) with delta (0, 0)
Screenshot: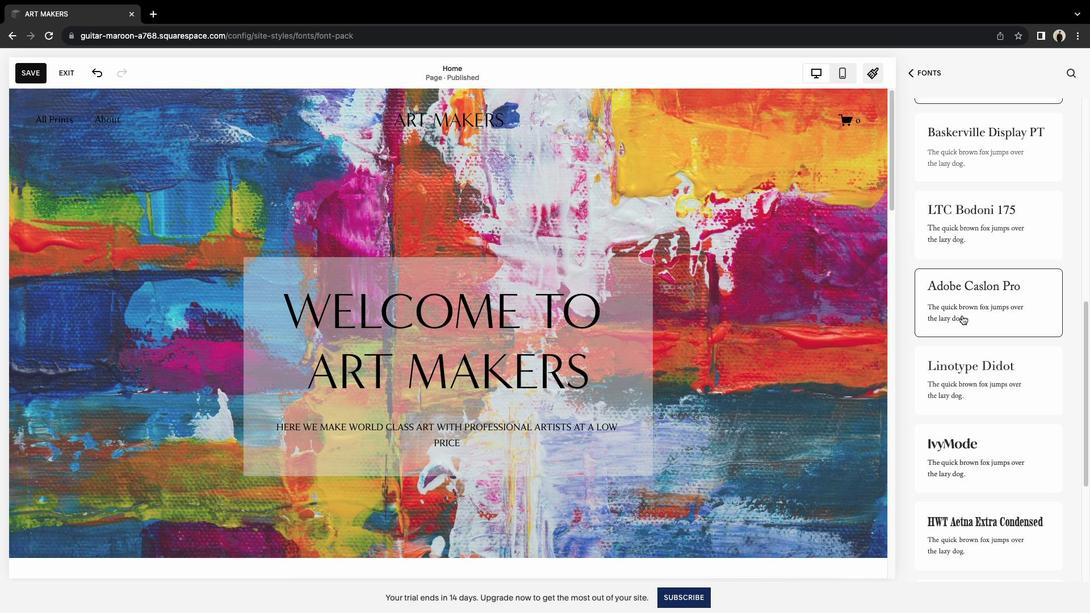
Action: Mouse scrolled (962, 315) with delta (0, -1)
Screenshot: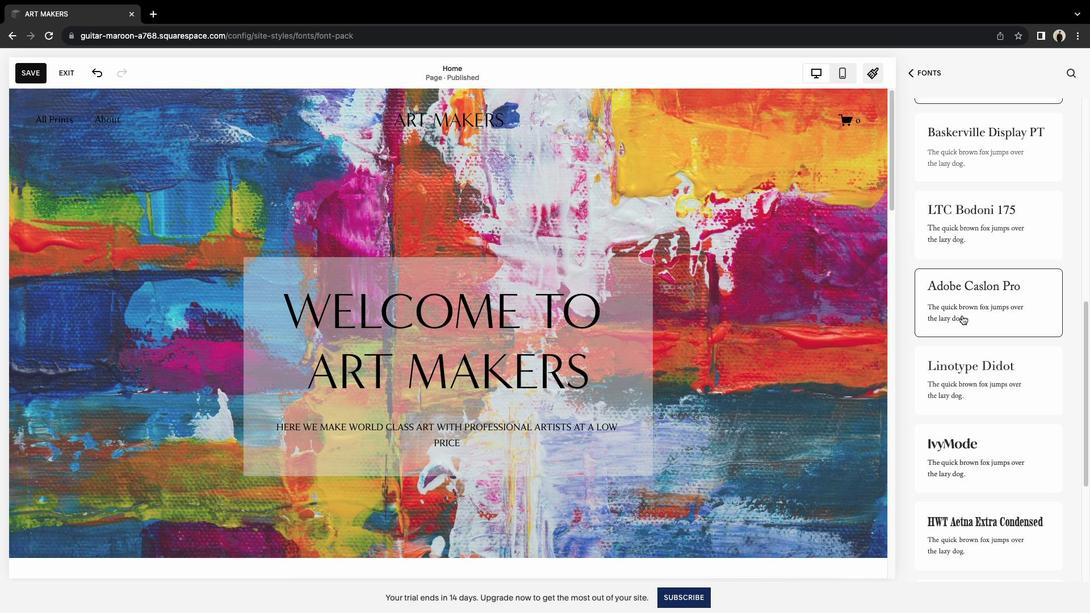 
Action: Mouse moved to (981, 333)
Screenshot: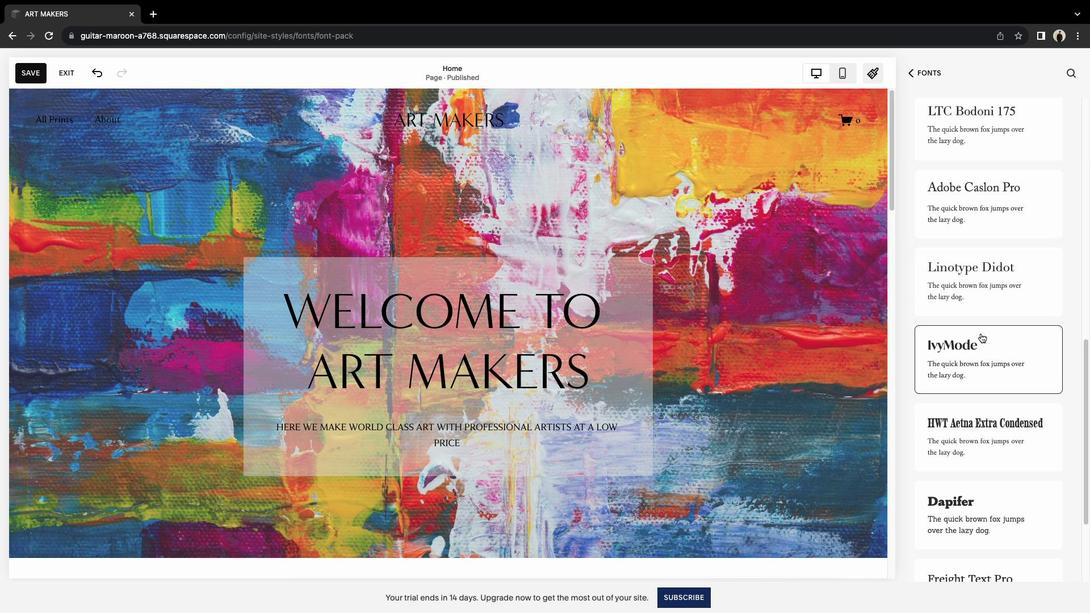 
Action: Mouse scrolled (981, 333) with delta (0, 0)
Screenshot: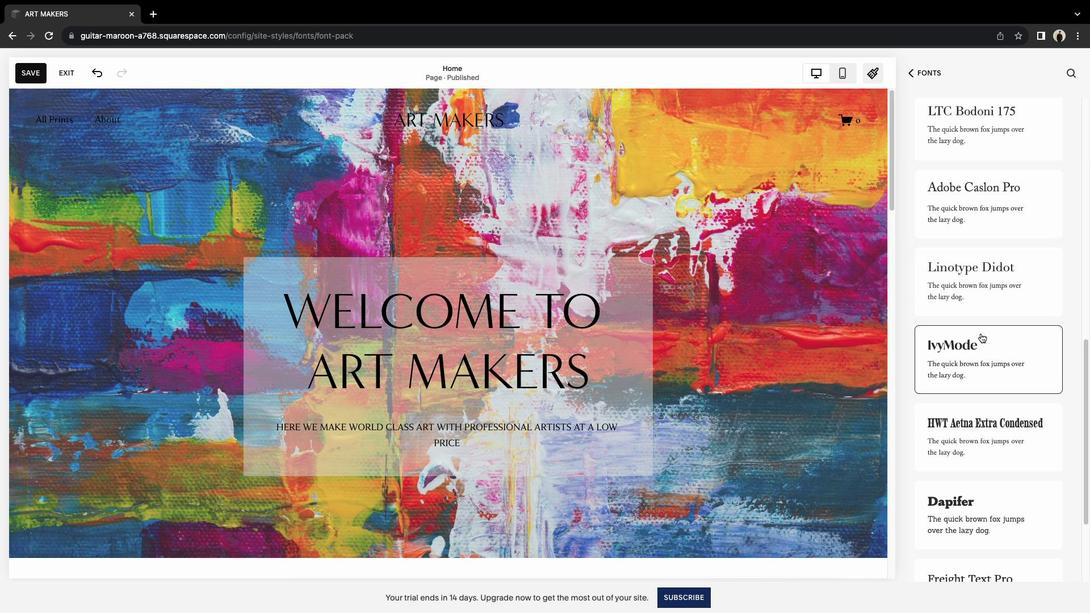
Action: Mouse scrolled (981, 333) with delta (0, 0)
Screenshot: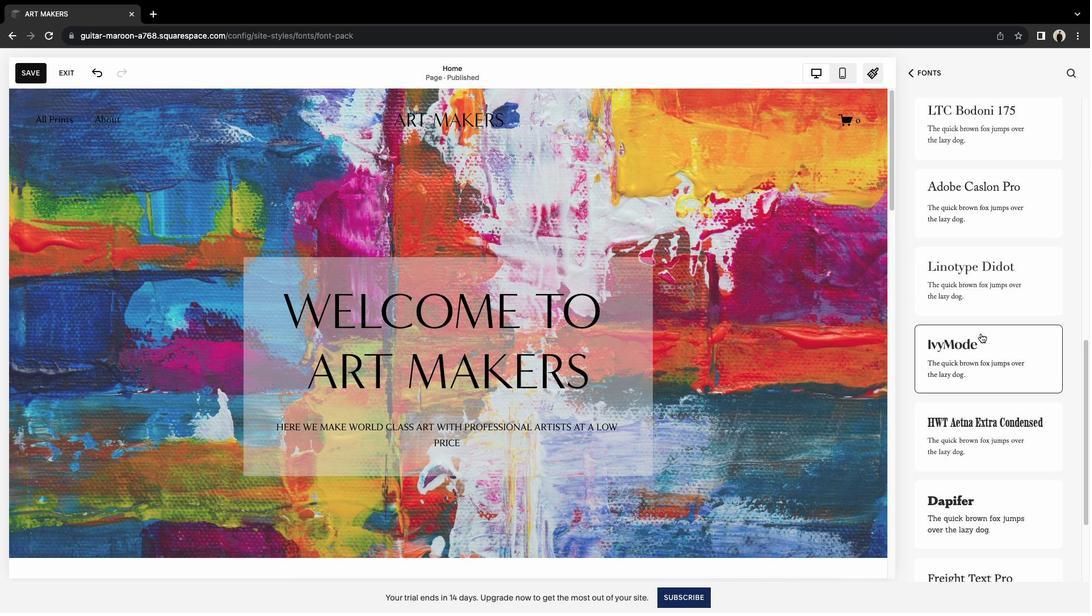 
Action: Mouse scrolled (981, 333) with delta (0, -1)
Screenshot: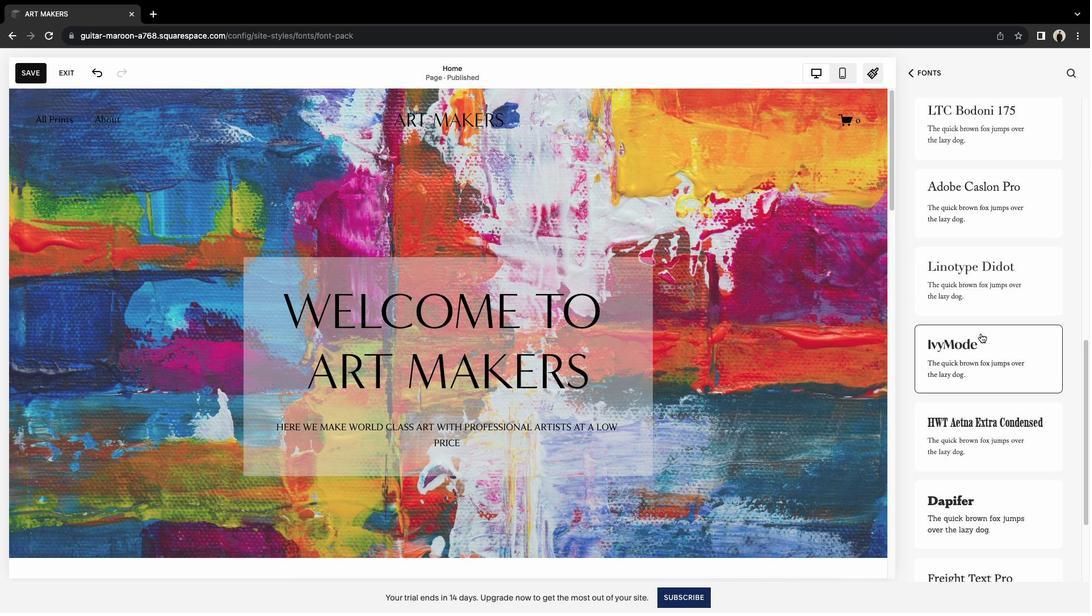 
Action: Mouse moved to (979, 385)
Screenshot: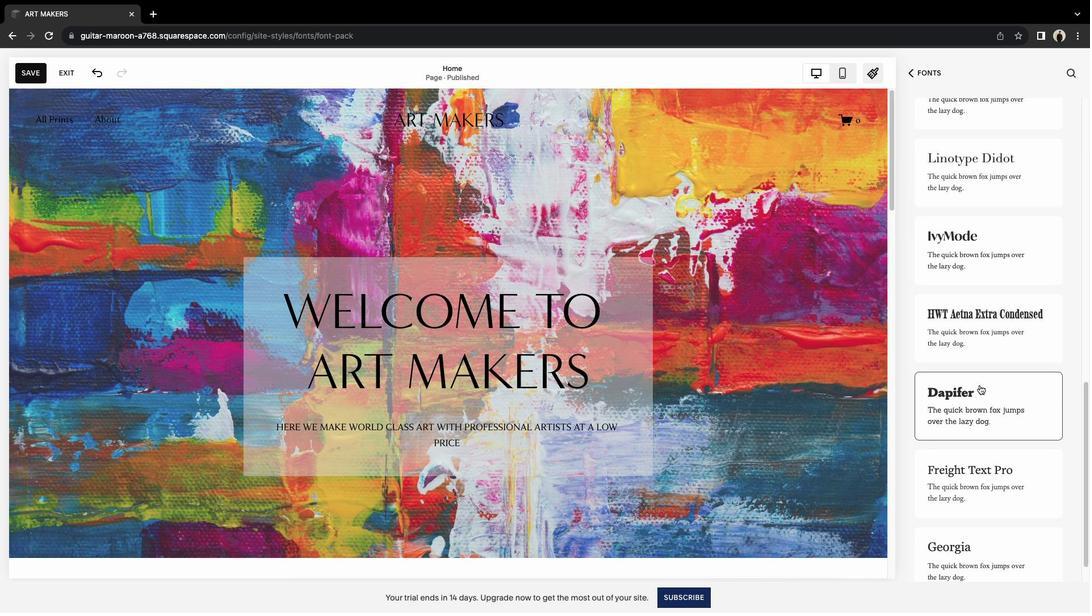 
Action: Mouse pressed left at (979, 385)
Screenshot: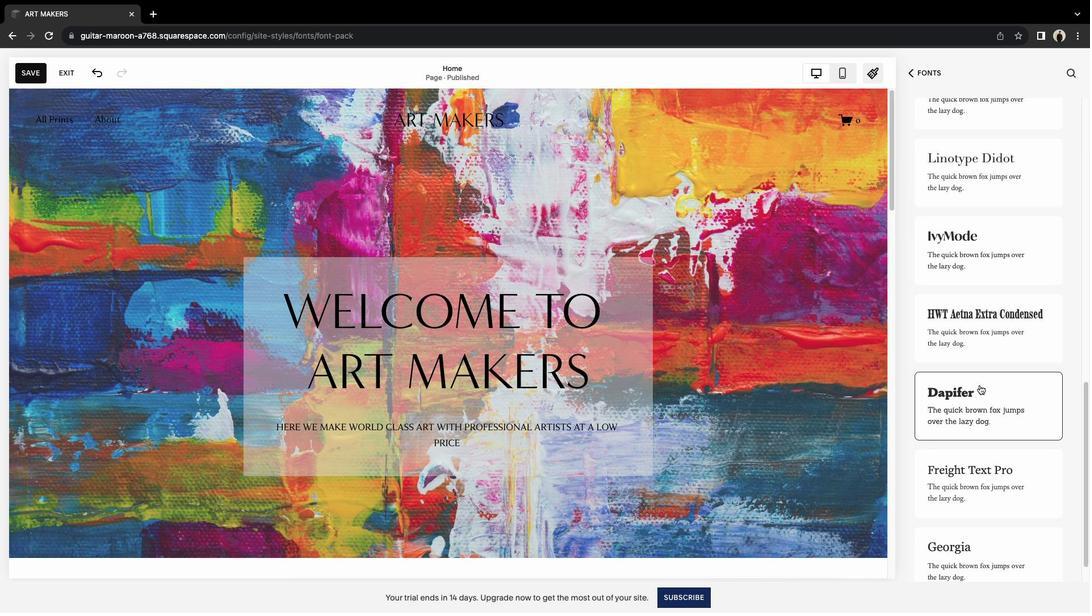 
Action: Mouse moved to (1027, 307)
Screenshot: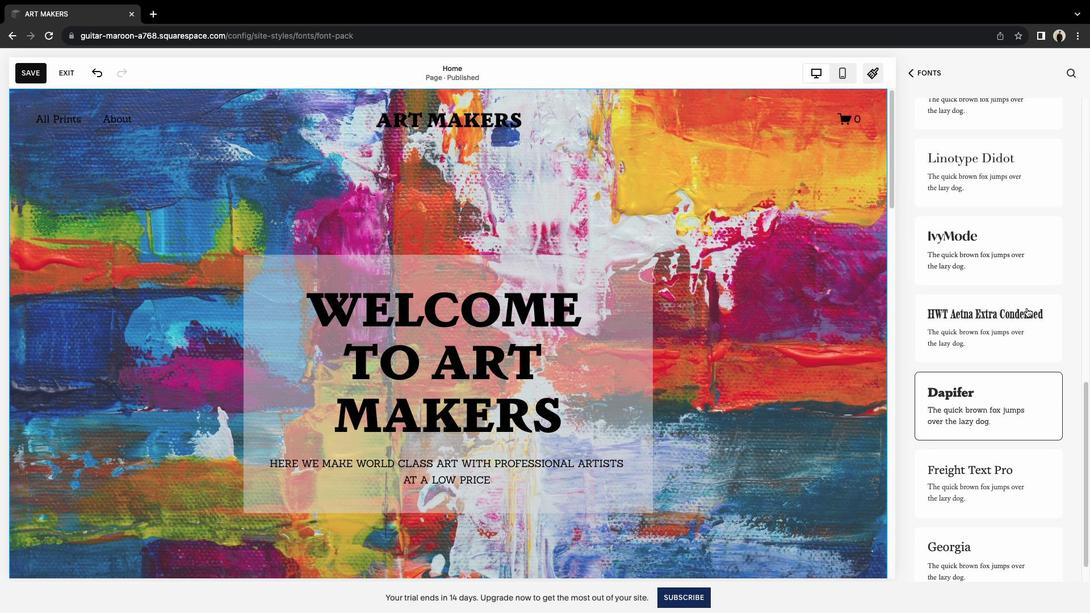 
Action: Mouse scrolled (1027, 307) with delta (0, 0)
Screenshot: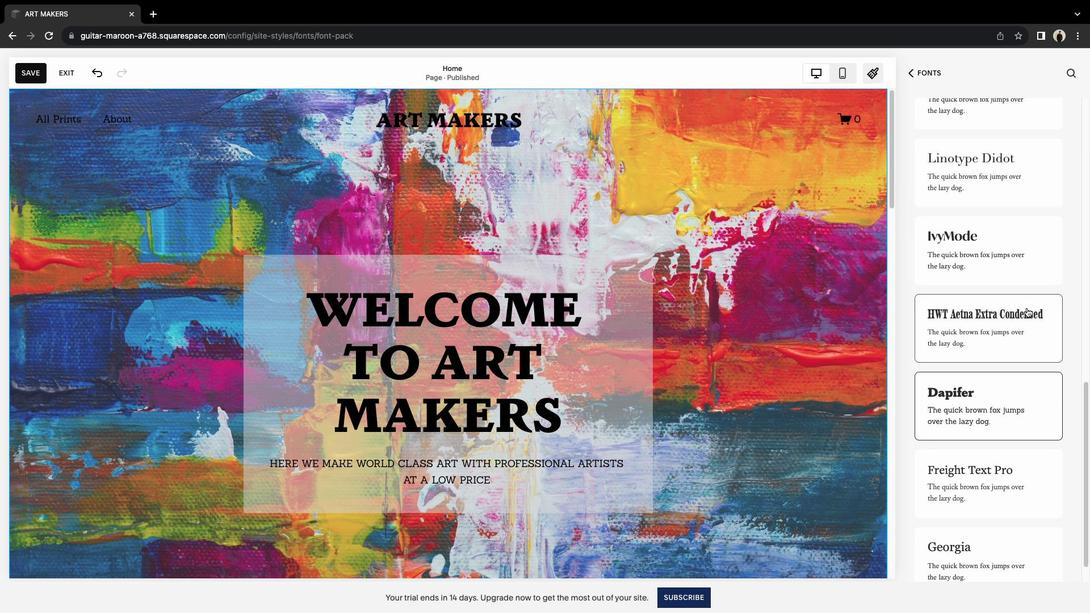 
Action: Mouse scrolled (1027, 307) with delta (0, 0)
Screenshot: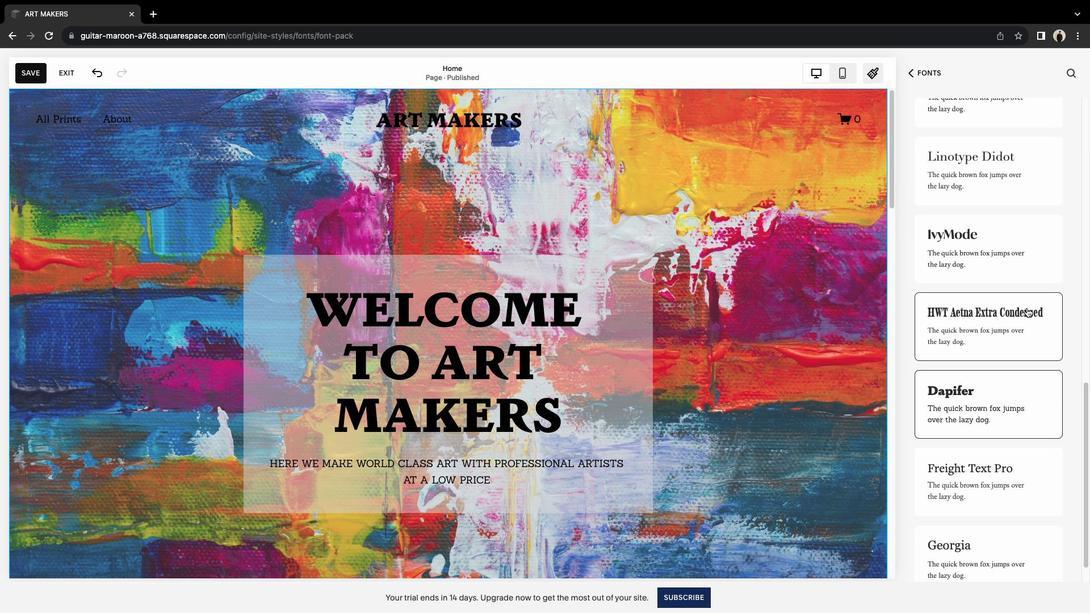 
Action: Mouse scrolled (1027, 307) with delta (0, 0)
Screenshot: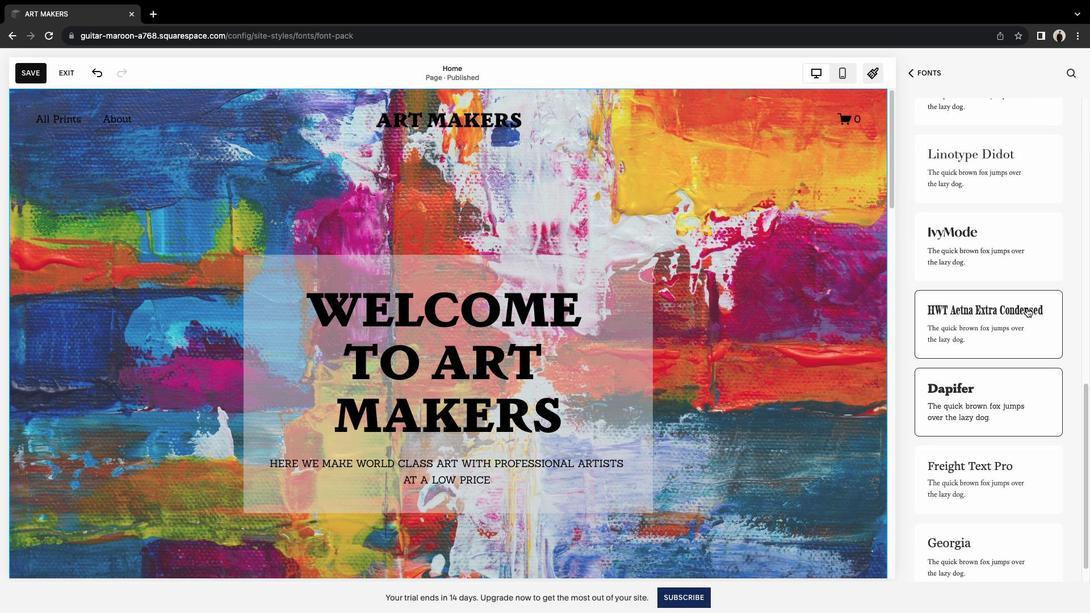 
Action: Mouse scrolled (1027, 307) with delta (0, 0)
Screenshot: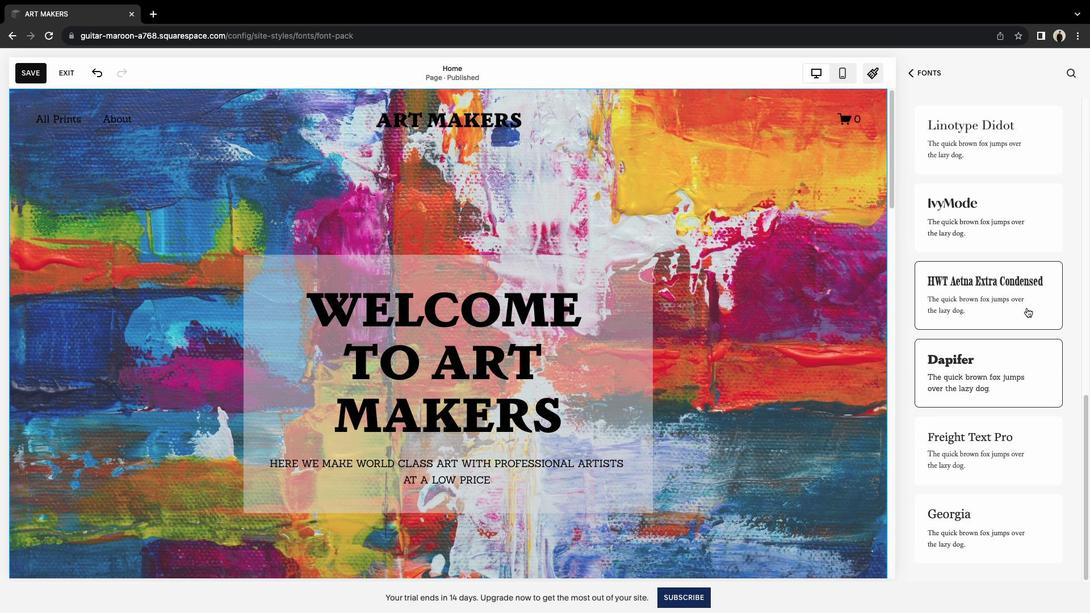
Action: Mouse scrolled (1027, 307) with delta (0, 0)
Screenshot: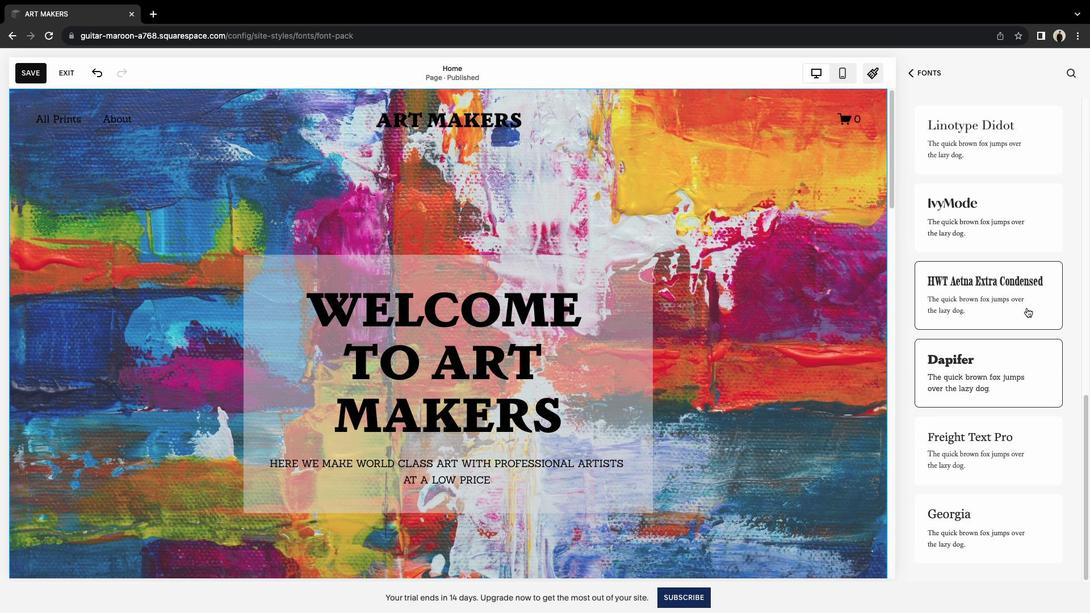 
Action: Mouse moved to (1026, 312)
Screenshot: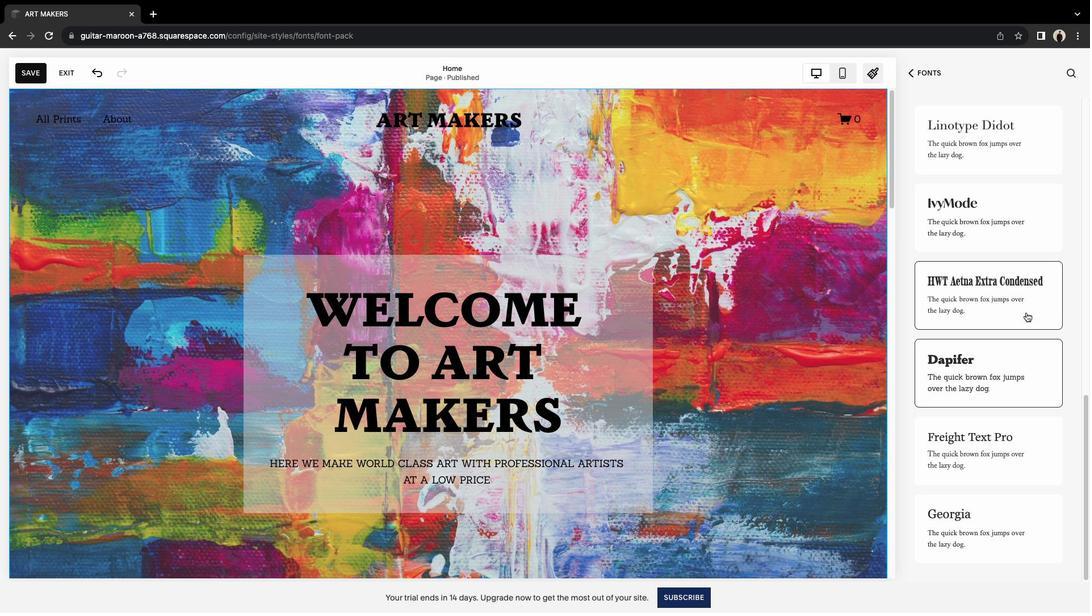 
Action: Mouse scrolled (1026, 312) with delta (0, 0)
Screenshot: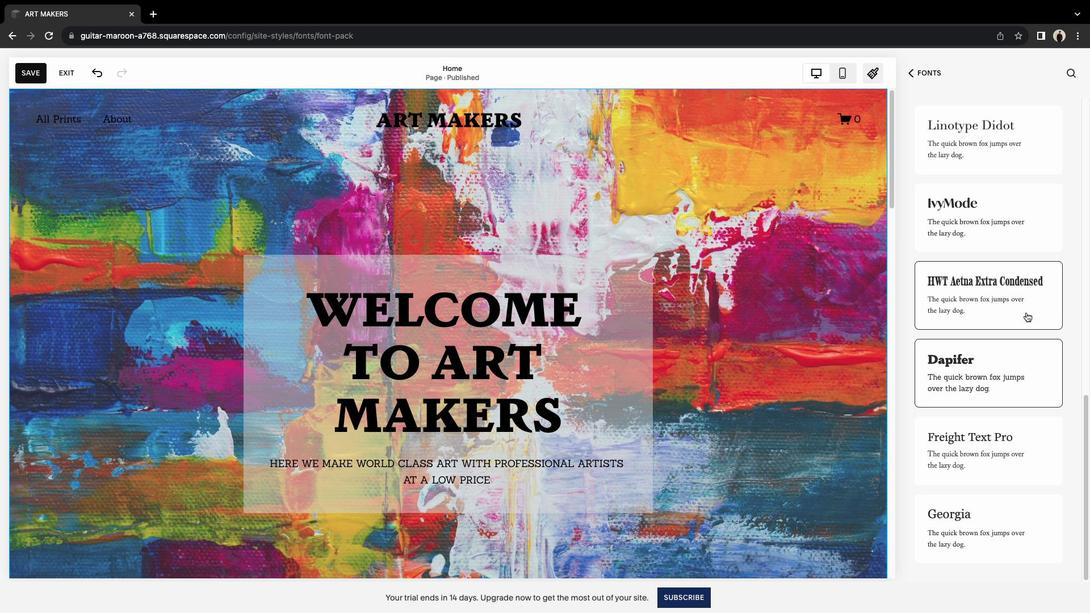 
Action: Mouse scrolled (1026, 312) with delta (0, 0)
Screenshot: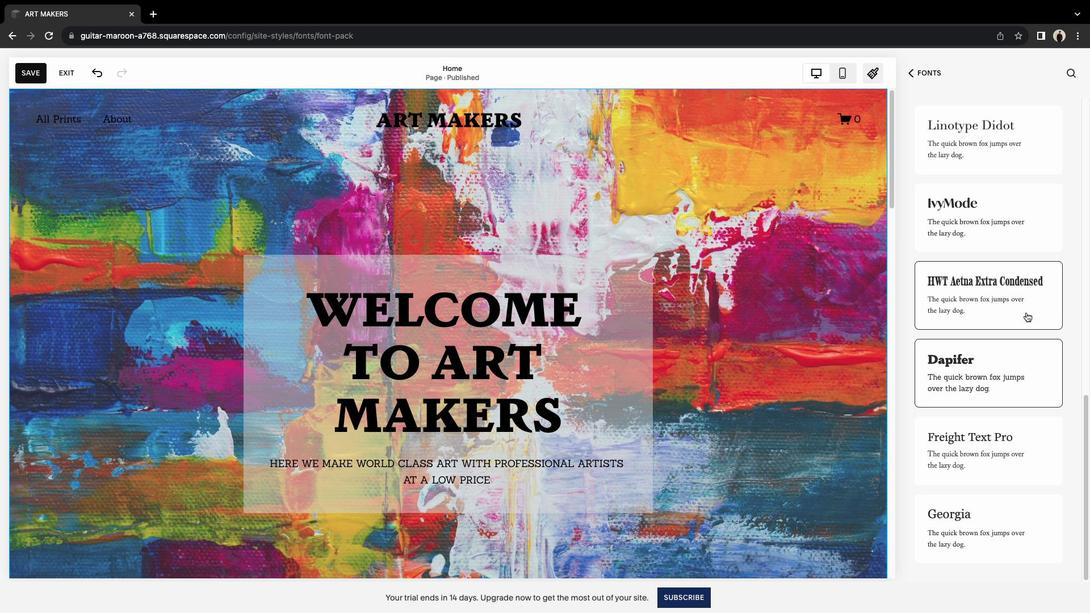 
Action: Mouse scrolled (1026, 312) with delta (0, -1)
Screenshot: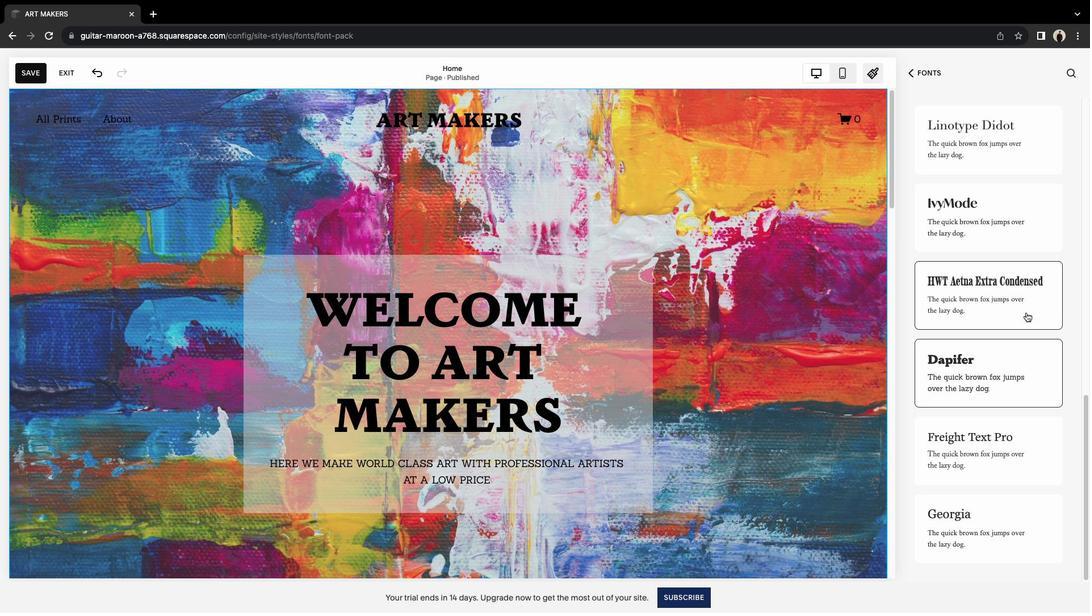 
Action: Mouse scrolled (1026, 312) with delta (0, -2)
Screenshot: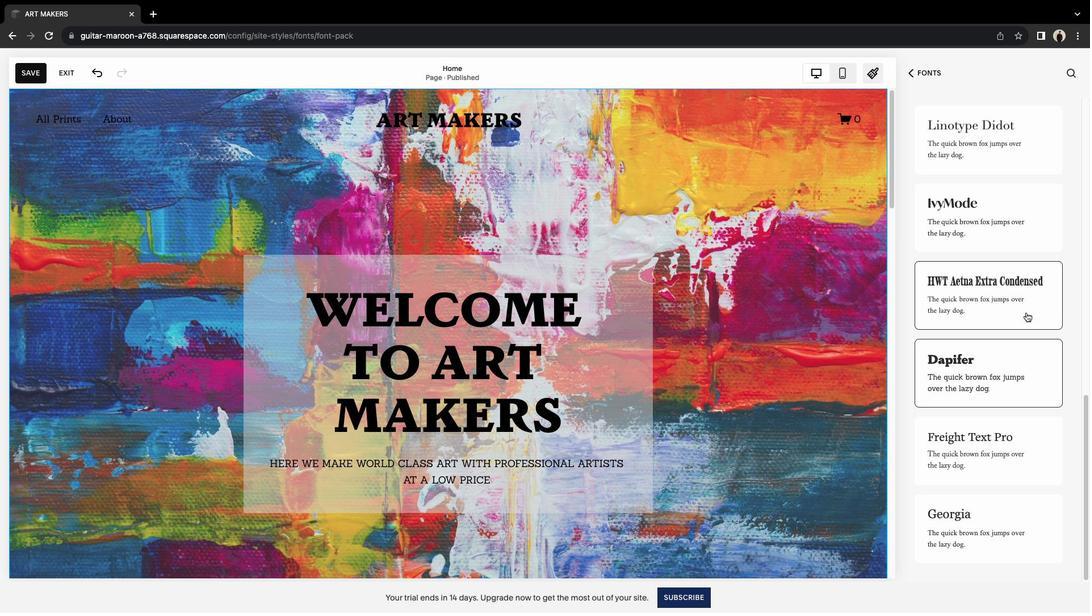 
Action: Mouse scrolled (1026, 312) with delta (0, -3)
Screenshot: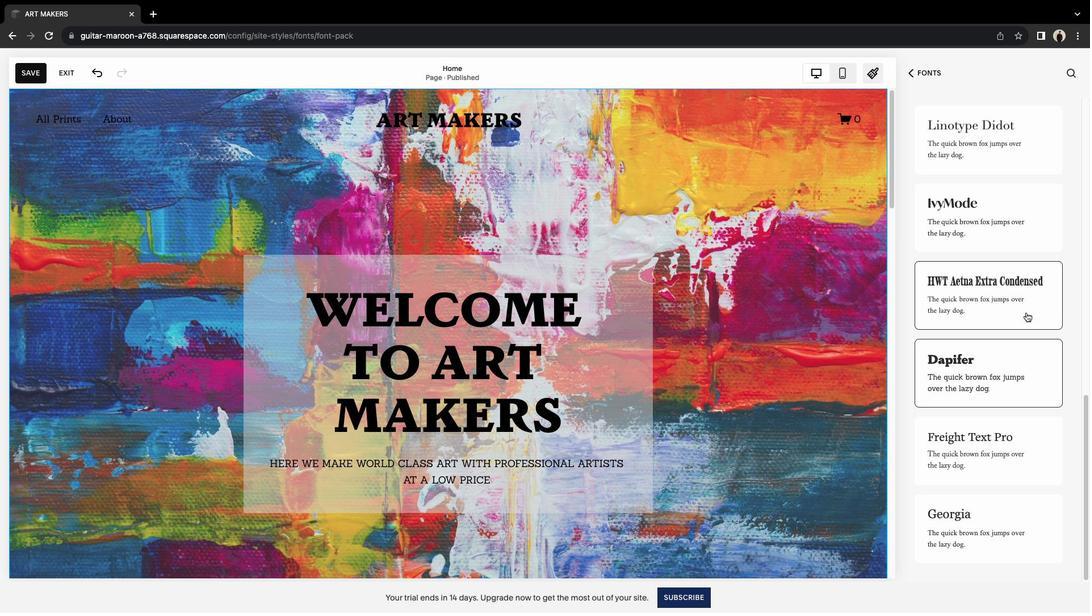 
Action: Mouse moved to (831, 296)
Screenshot: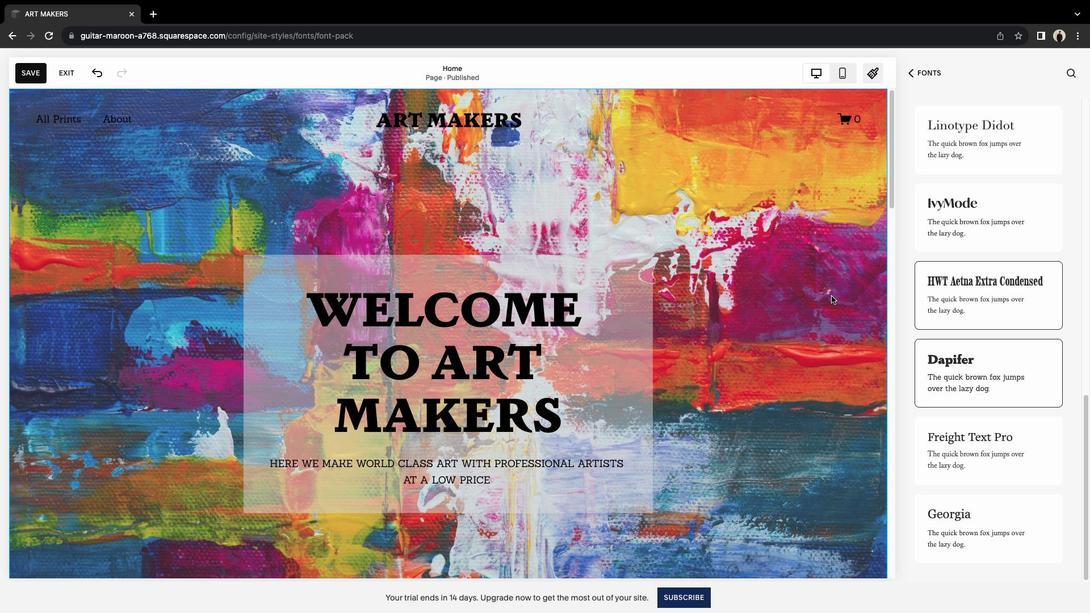 
Action: Mouse pressed left at (831, 296)
Screenshot: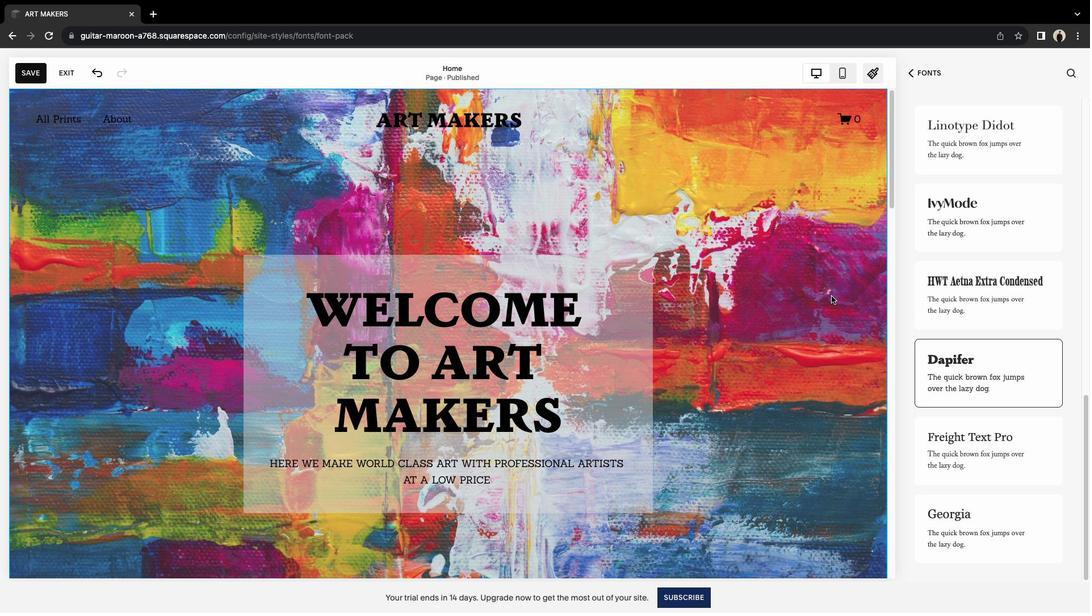 
Action: Mouse moved to (919, 73)
Screenshot: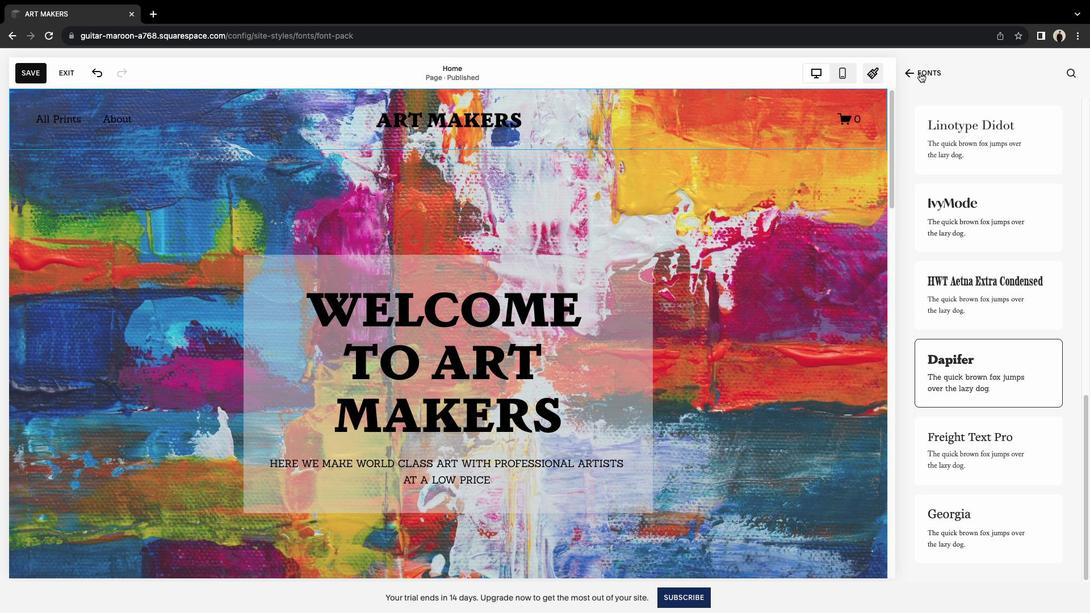 
Action: Mouse pressed left at (919, 73)
Screenshot: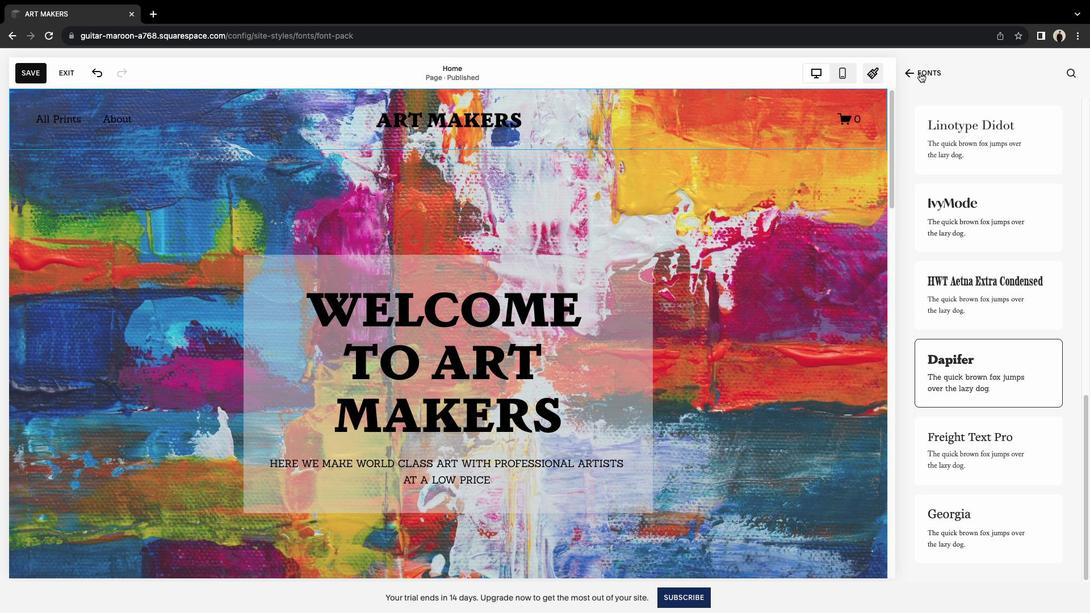 
Action: Mouse moved to (913, 69)
Screenshot: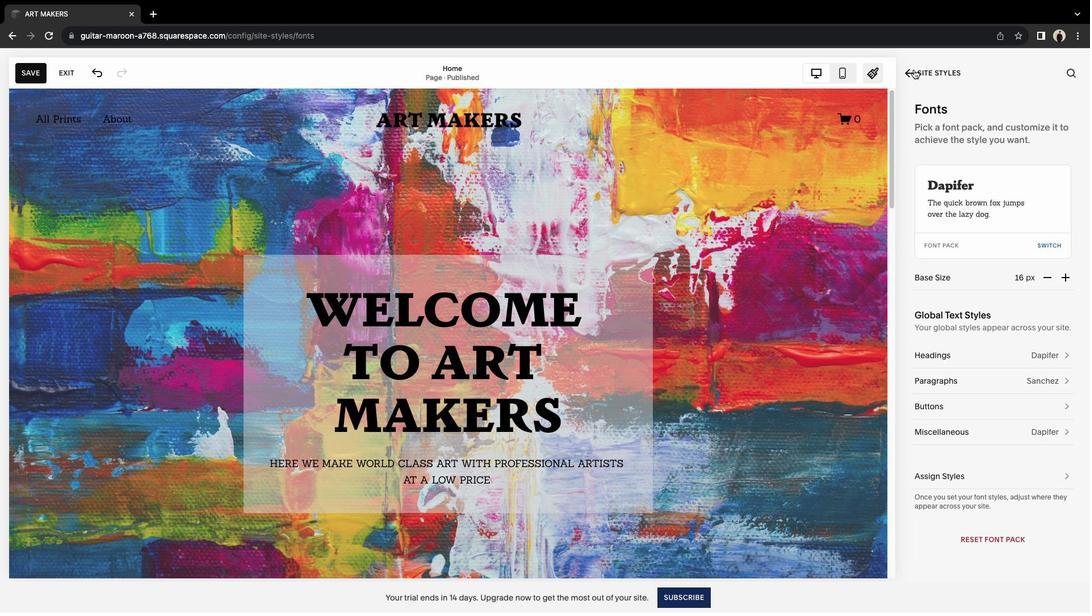 
Action: Mouse pressed left at (913, 69)
Screenshot: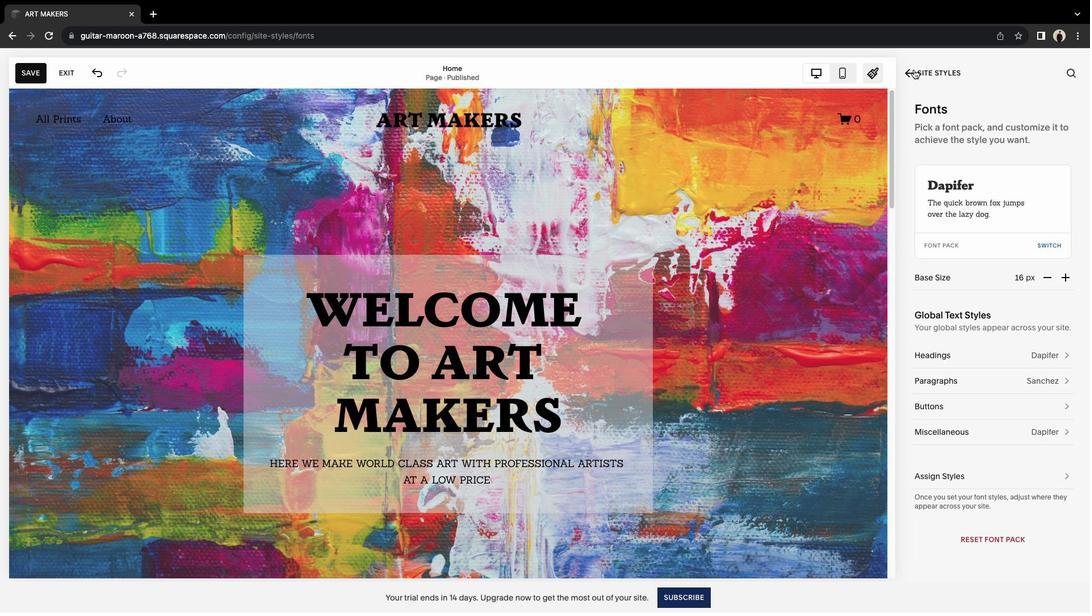 
Action: Mouse moved to (947, 207)
Screenshot: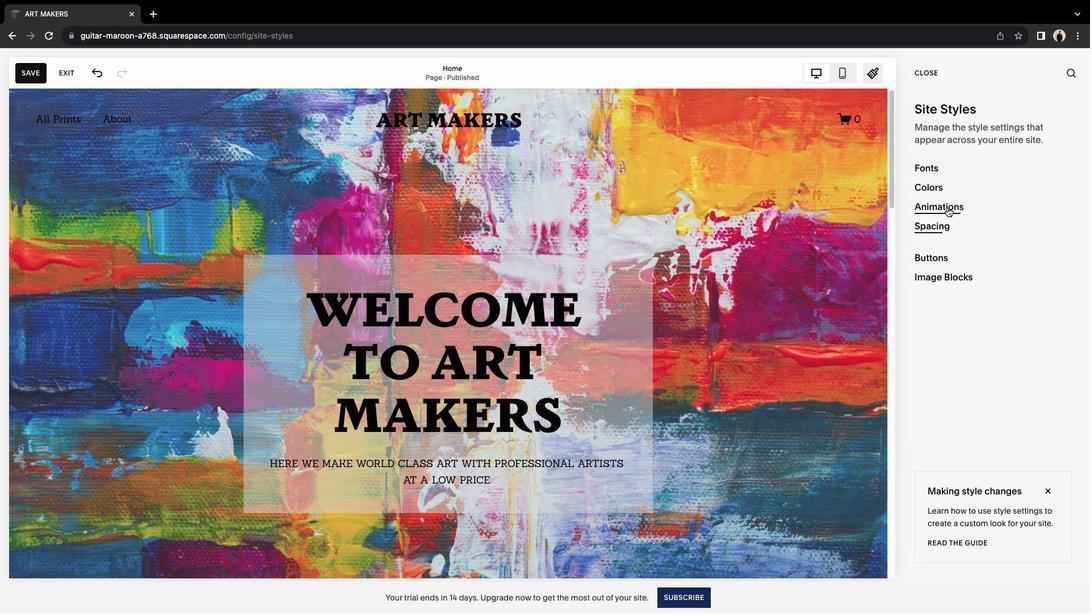 
Action: Mouse pressed left at (947, 207)
Screenshot: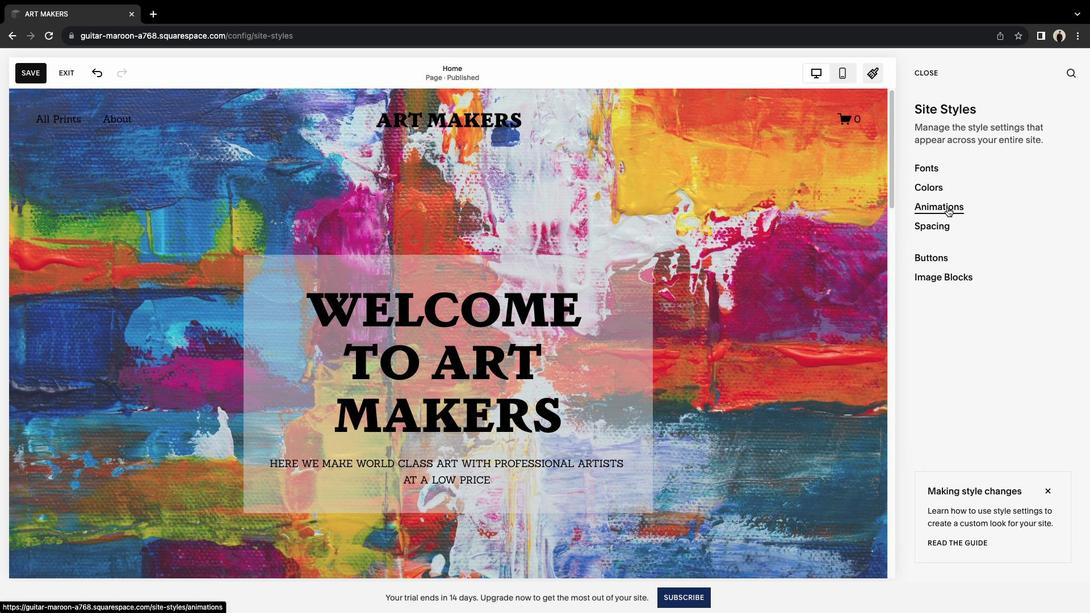 
Action: Mouse moved to (1055, 301)
Screenshot: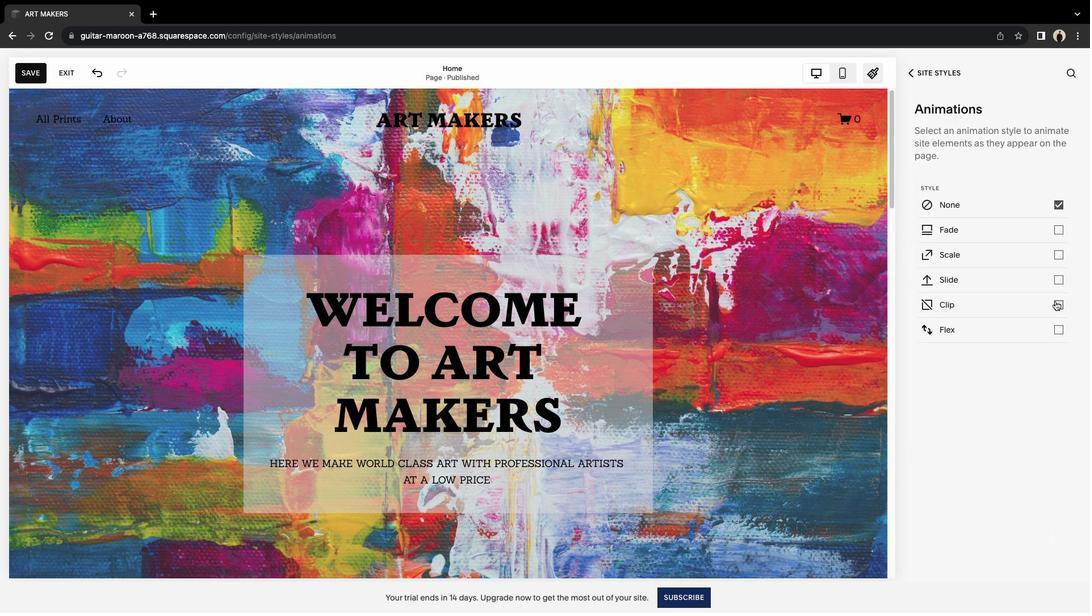 
Action: Mouse pressed left at (1055, 301)
Screenshot: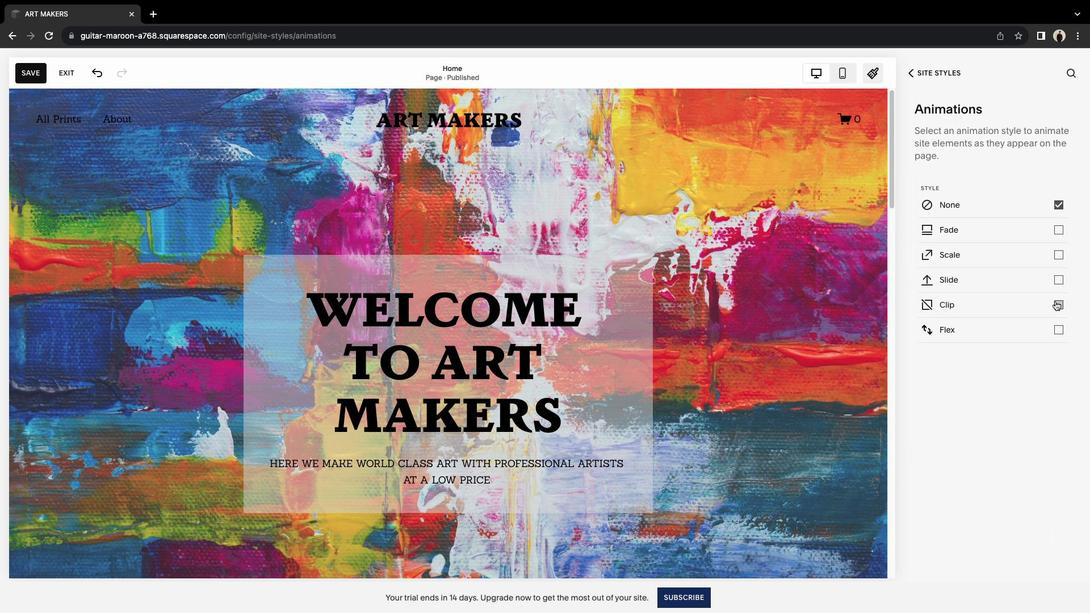 
Action: Mouse moved to (1063, 328)
Screenshot: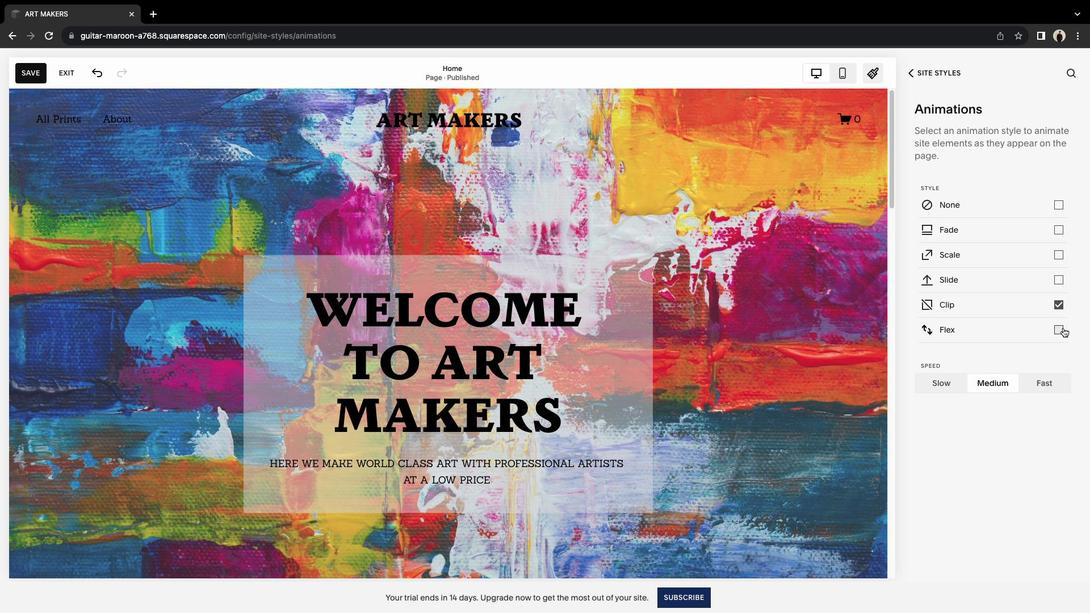 
Action: Mouse pressed left at (1063, 328)
Screenshot: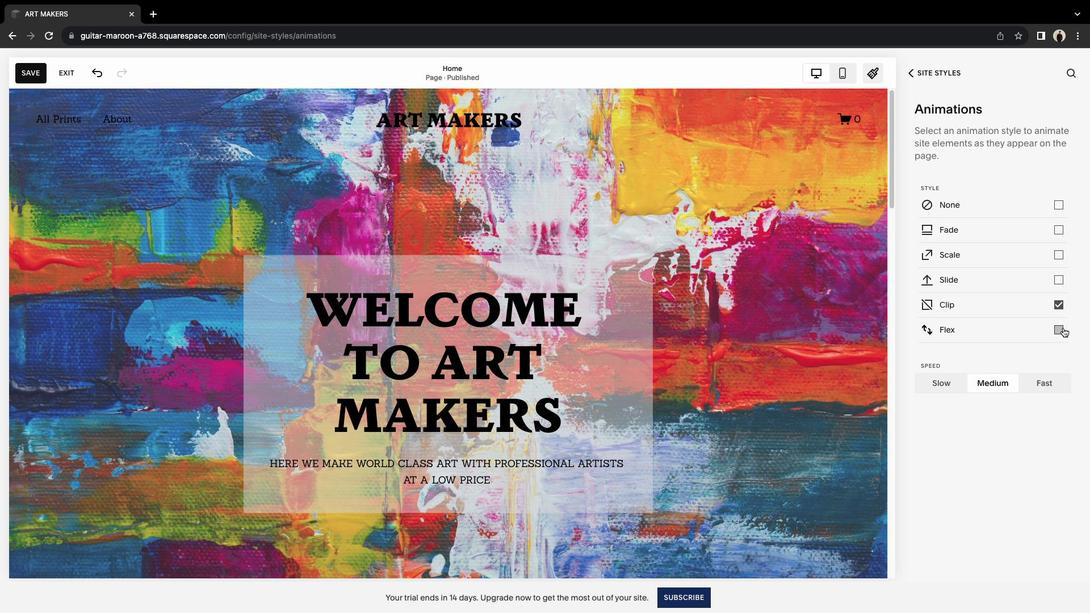 
Action: Mouse moved to (910, 70)
Screenshot: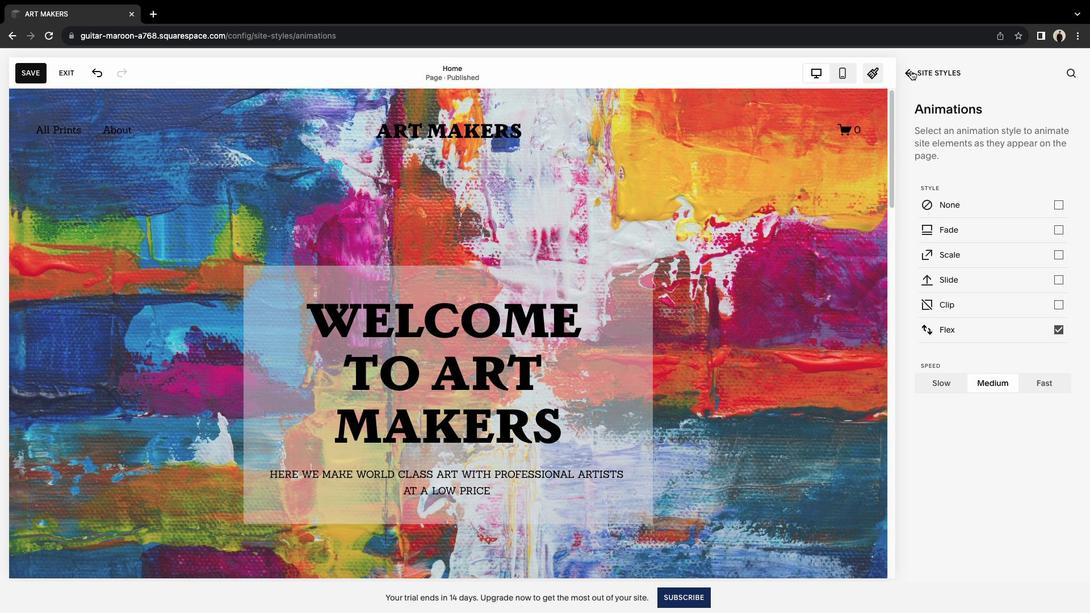 
Action: Mouse pressed left at (910, 70)
Screenshot: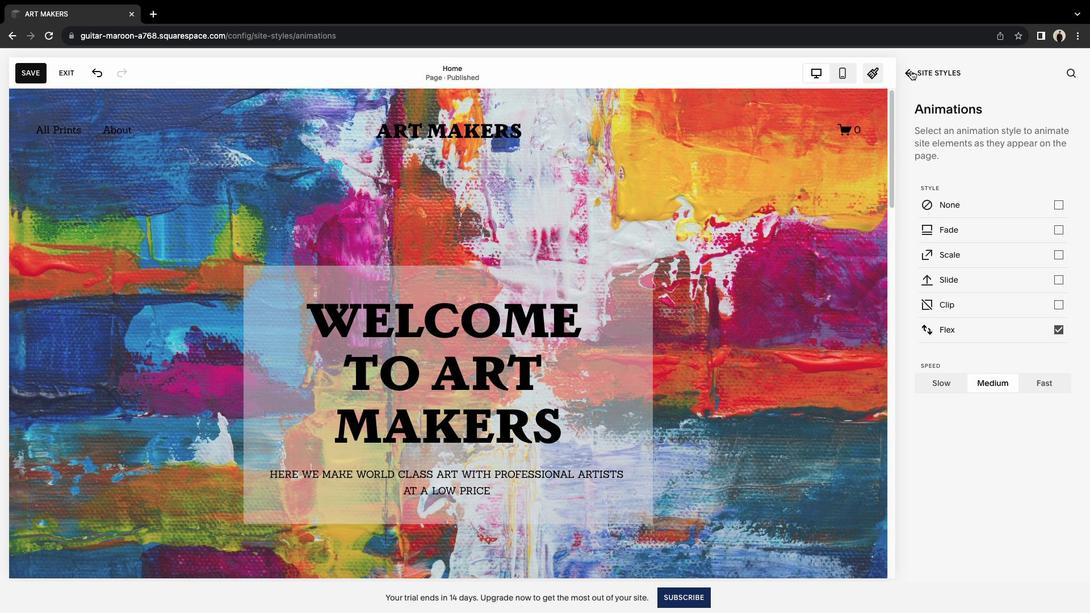 
Action: Mouse moved to (922, 77)
Screenshot: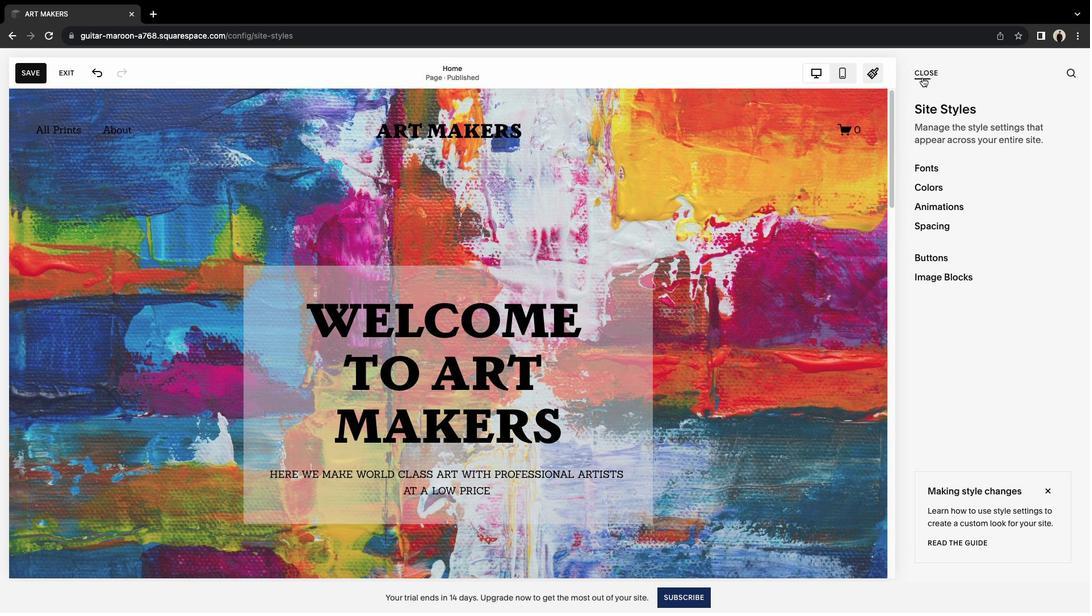 
Action: Mouse pressed left at (922, 77)
Screenshot: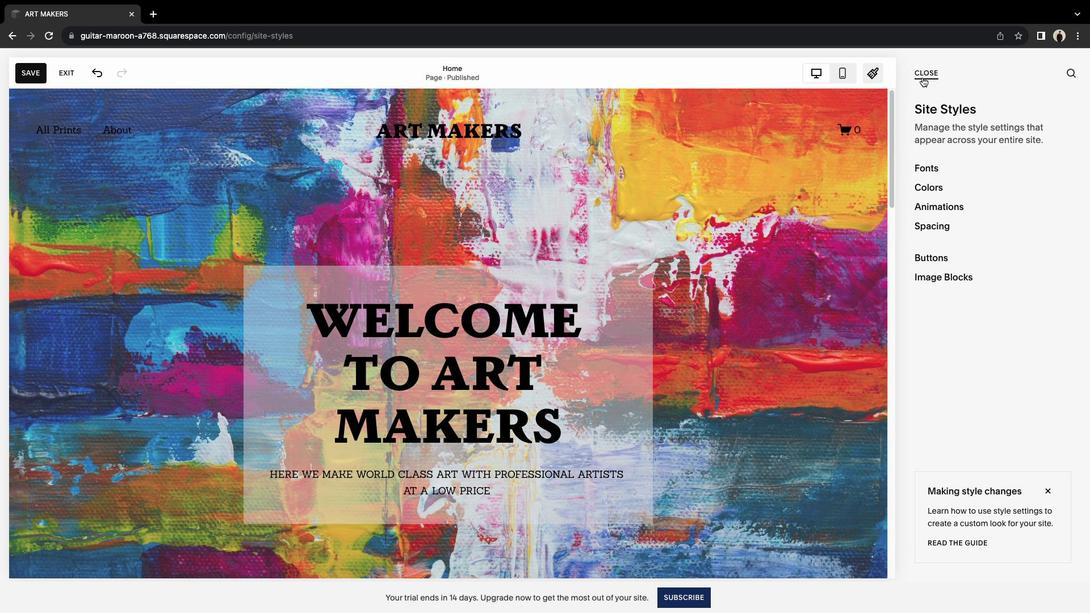 
Action: Mouse moved to (856, 291)
Screenshot: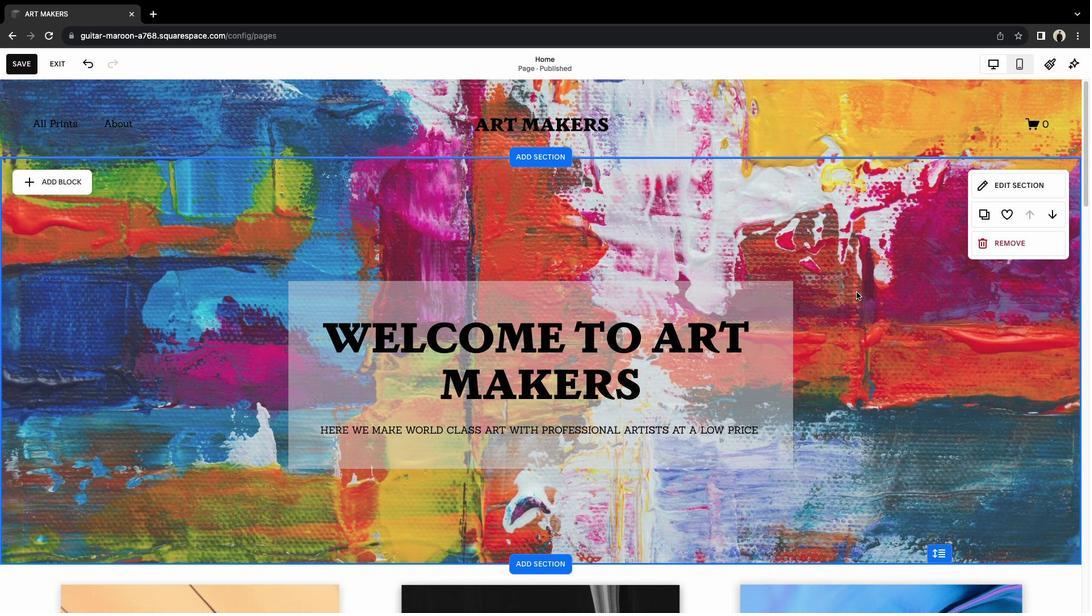 
Action: Mouse scrolled (856, 291) with delta (0, 0)
Screenshot: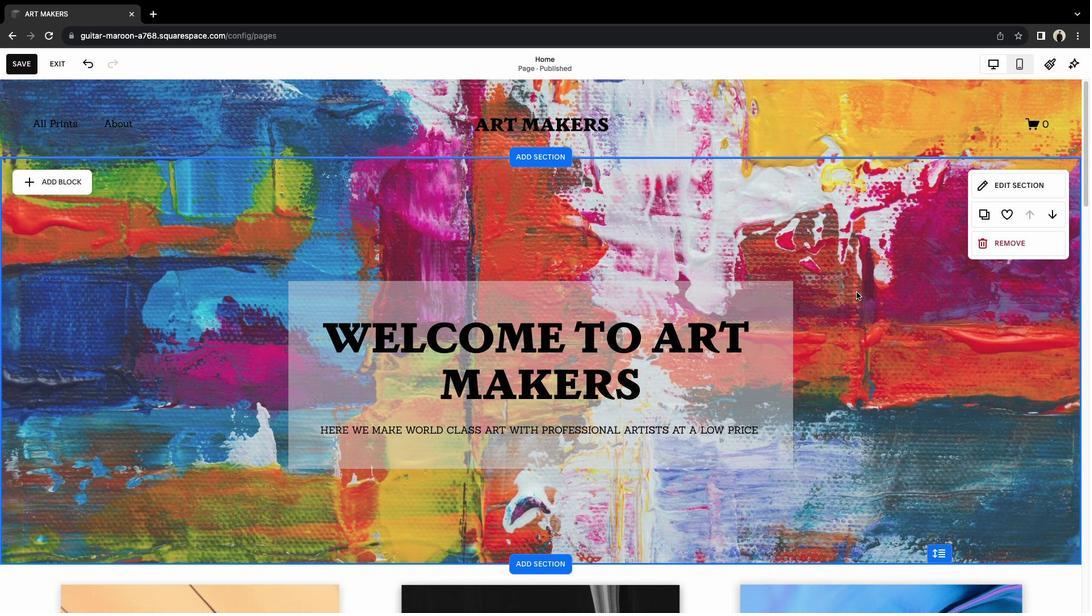 
Action: Mouse scrolled (856, 291) with delta (0, 0)
Screenshot: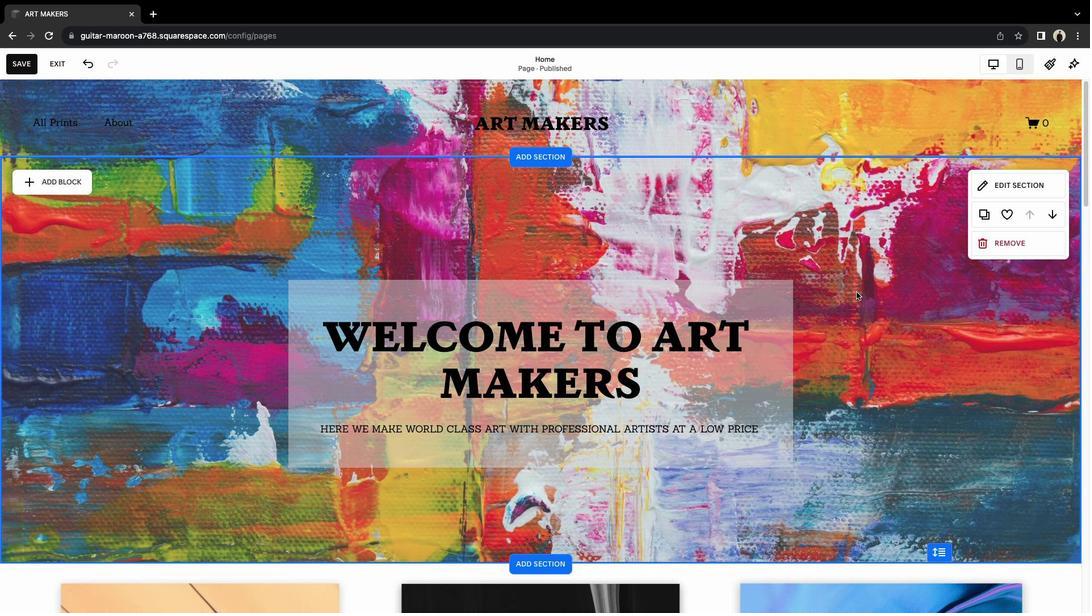 
Action: Mouse scrolled (856, 291) with delta (0, -1)
Screenshot: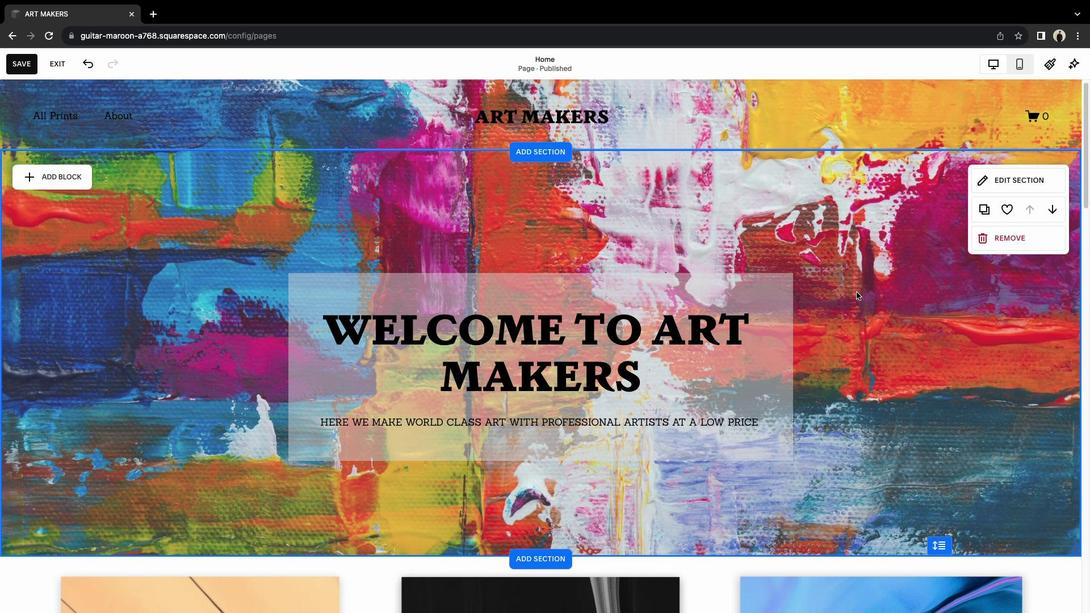 
Action: Mouse moved to (884, 285)
Screenshot: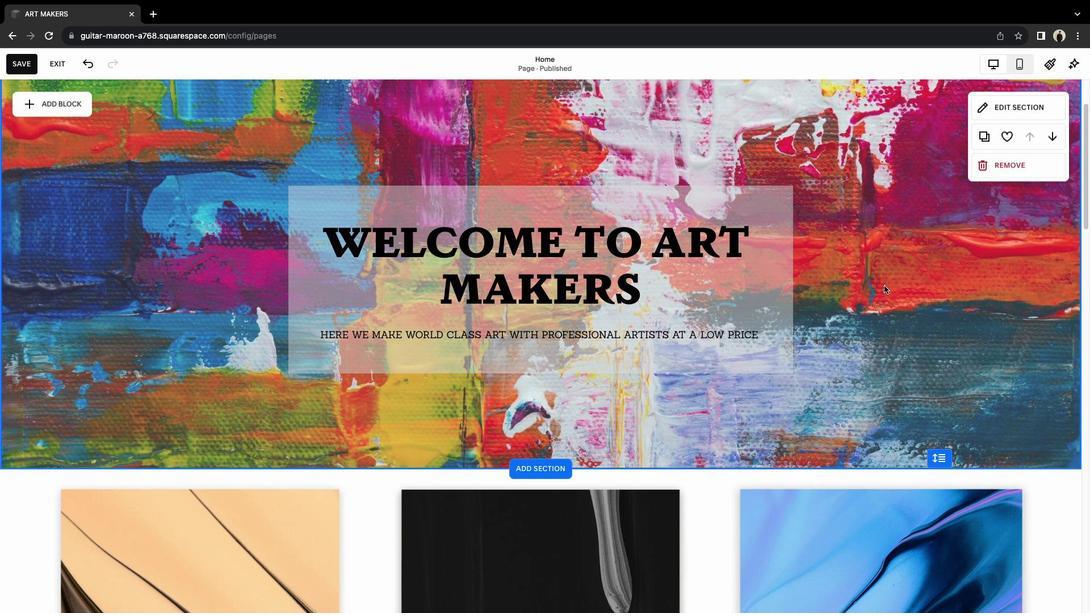 
Action: Mouse scrolled (884, 285) with delta (0, 0)
Screenshot: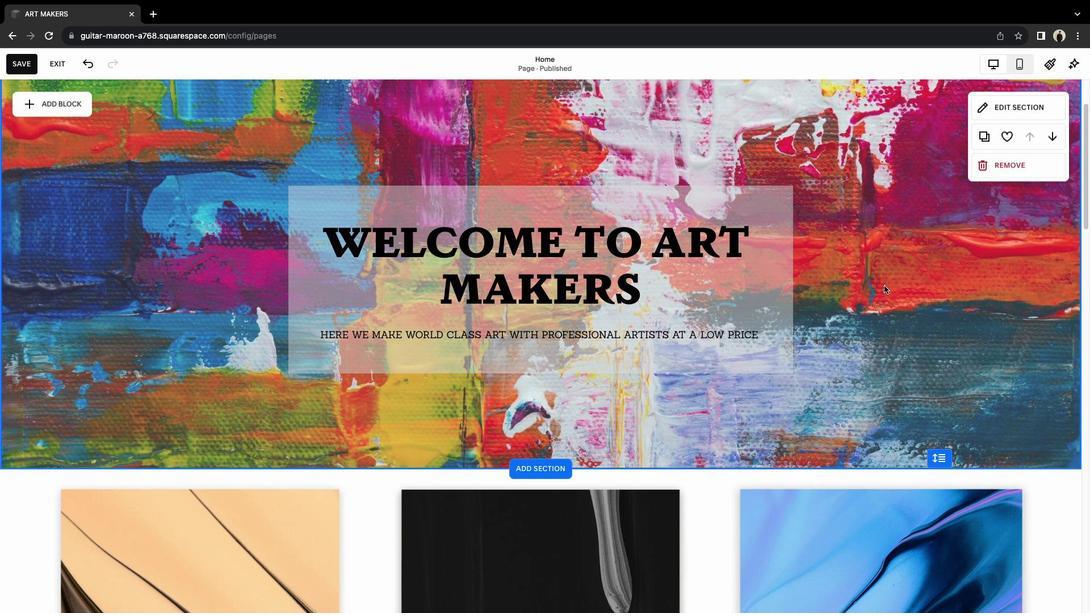 
Action: Mouse scrolled (884, 285) with delta (0, 0)
Screenshot: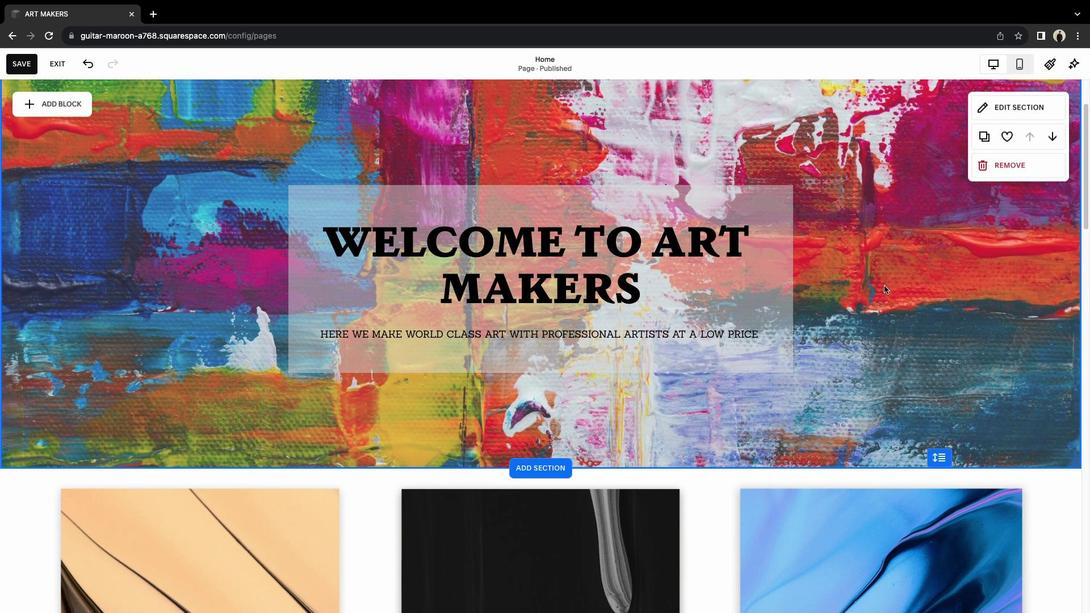 
Action: Mouse scrolled (884, 285) with delta (0, -1)
Screenshot: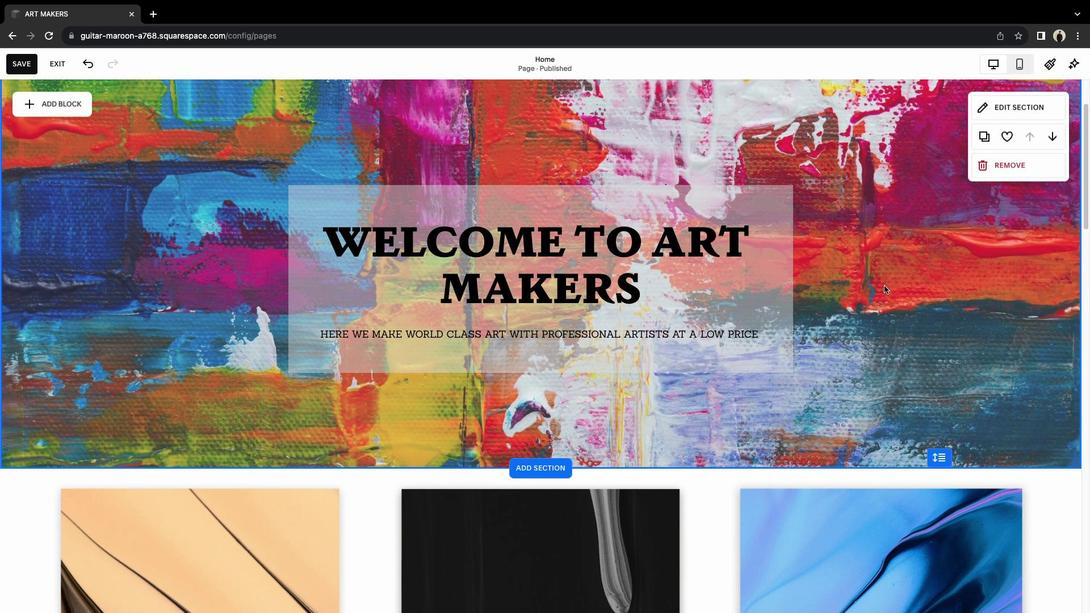 
Action: Mouse scrolled (884, 285) with delta (0, -2)
Screenshot: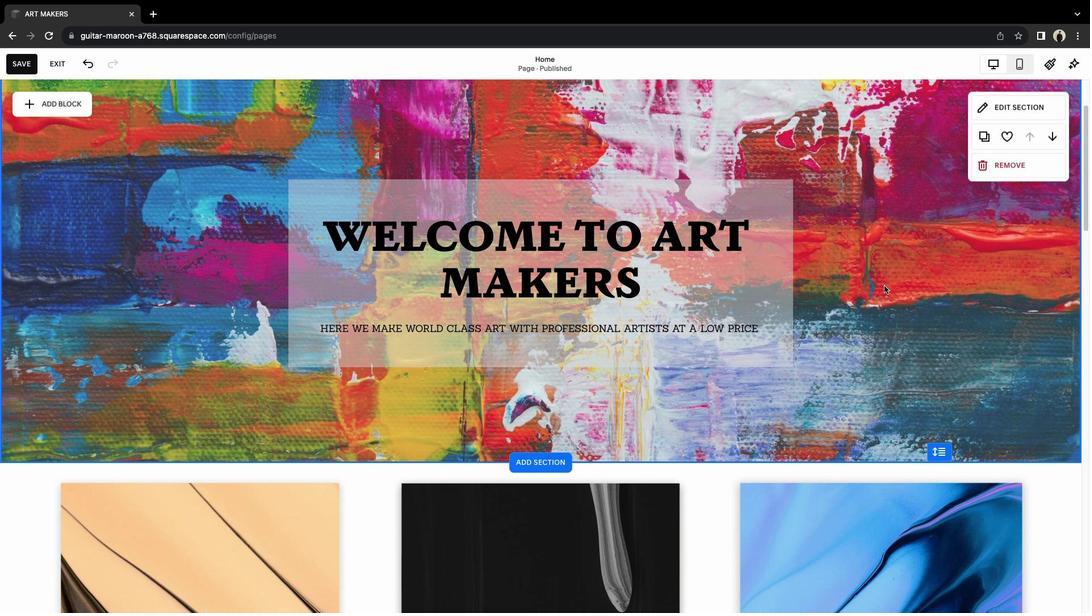
Action: Mouse moved to (904, 276)
Screenshot: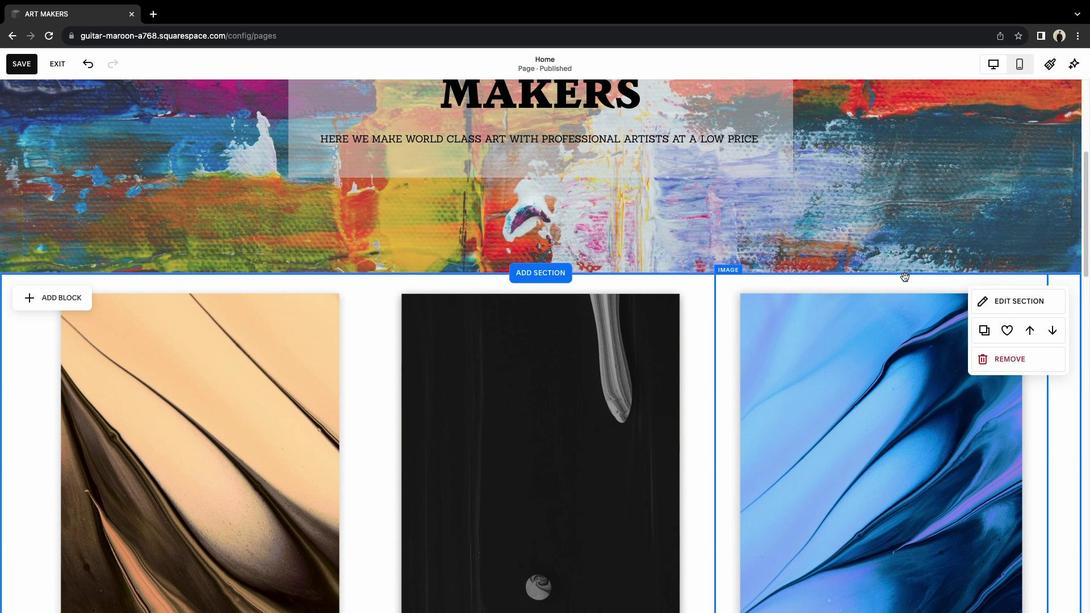 
Action: Mouse scrolled (904, 276) with delta (0, 0)
Screenshot: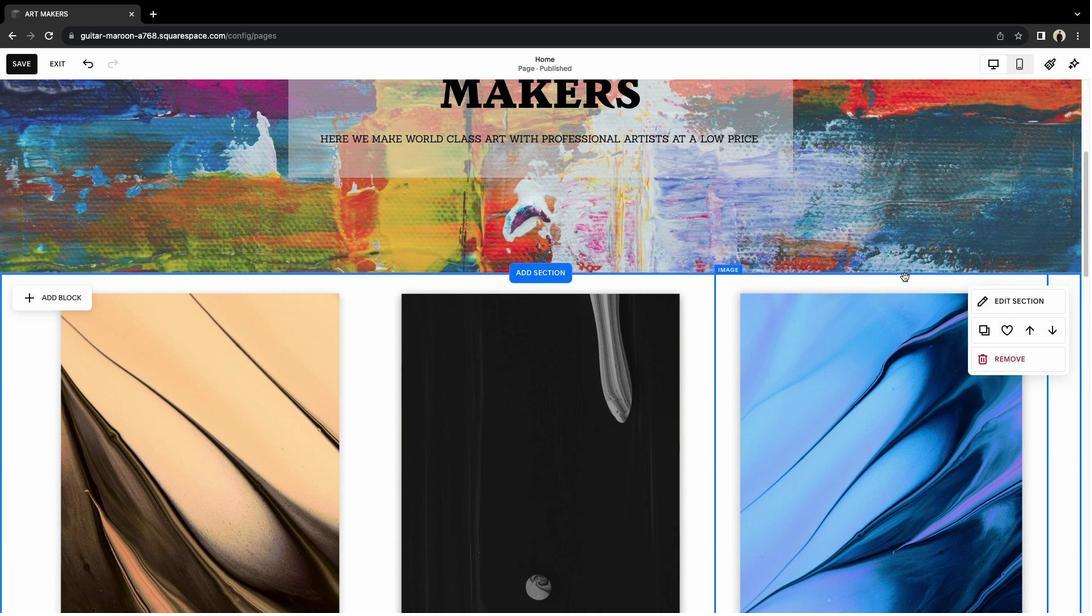 
Action: Mouse scrolled (904, 276) with delta (0, 0)
Screenshot: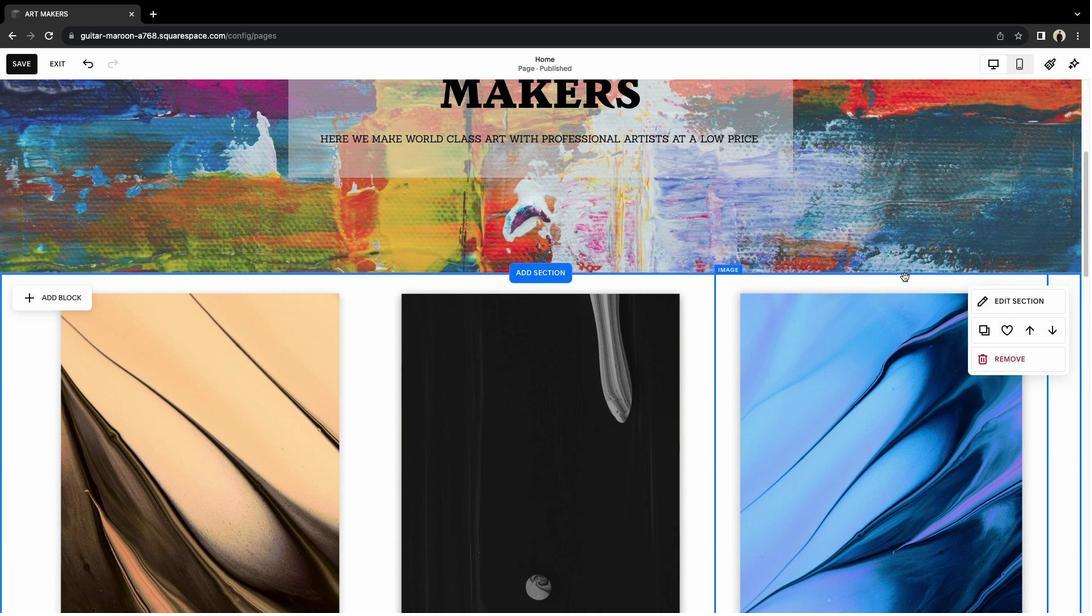 
Action: Mouse scrolled (904, 276) with delta (0, -1)
Screenshot: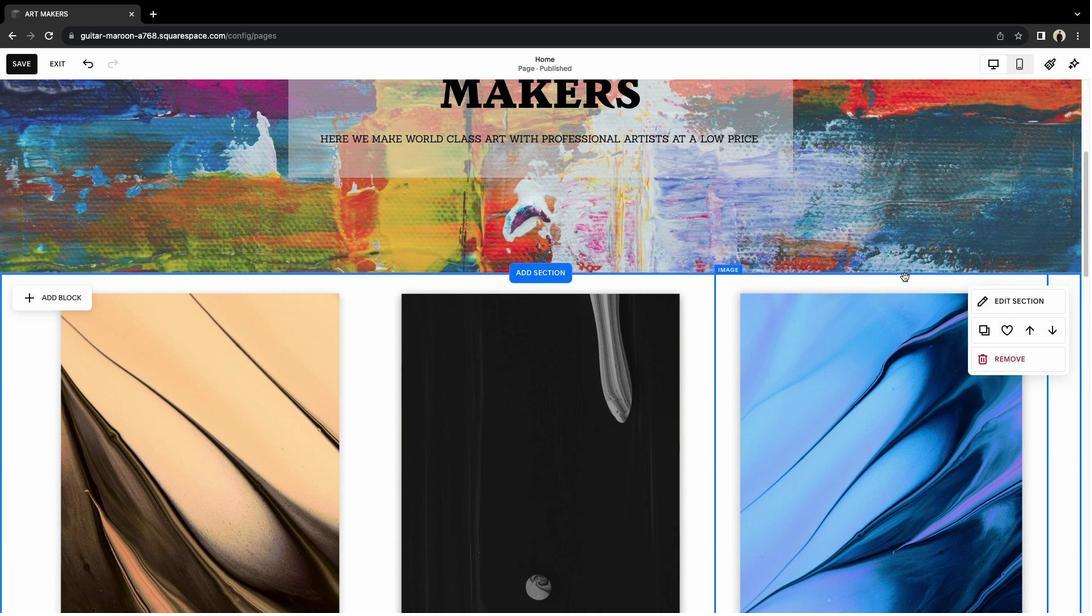 
Action: Mouse moved to (903, 277)
Screenshot: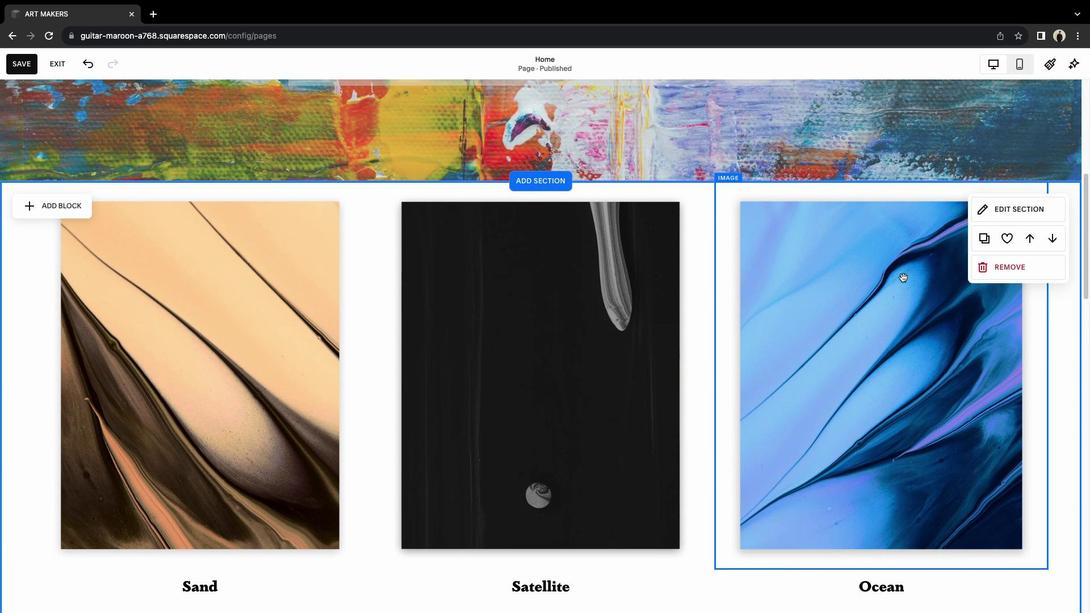
Action: Mouse scrolled (903, 277) with delta (0, 0)
Screenshot: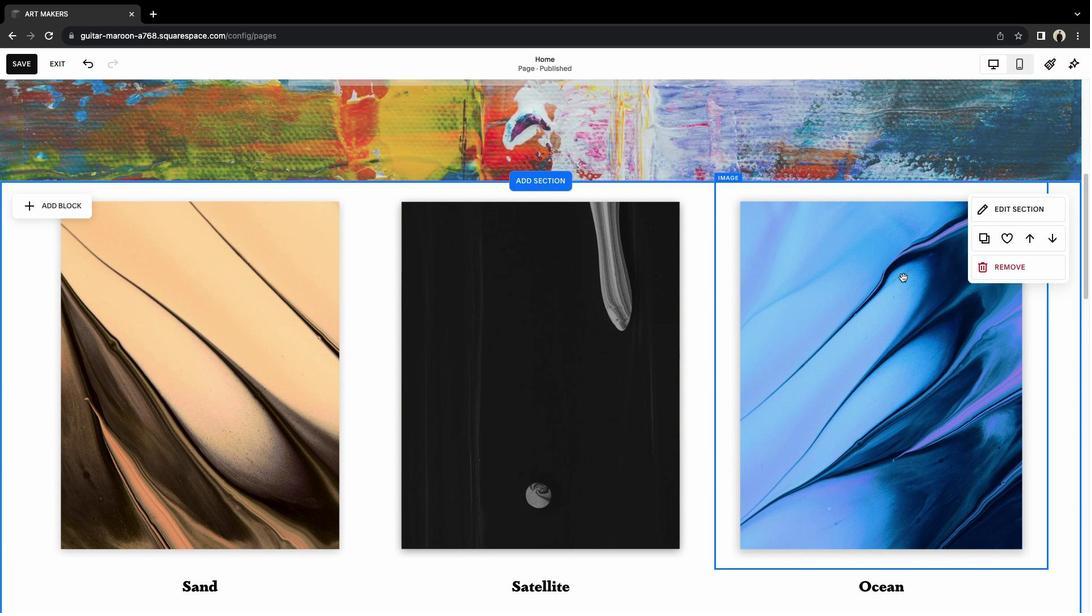 
Action: Mouse moved to (903, 277)
Screenshot: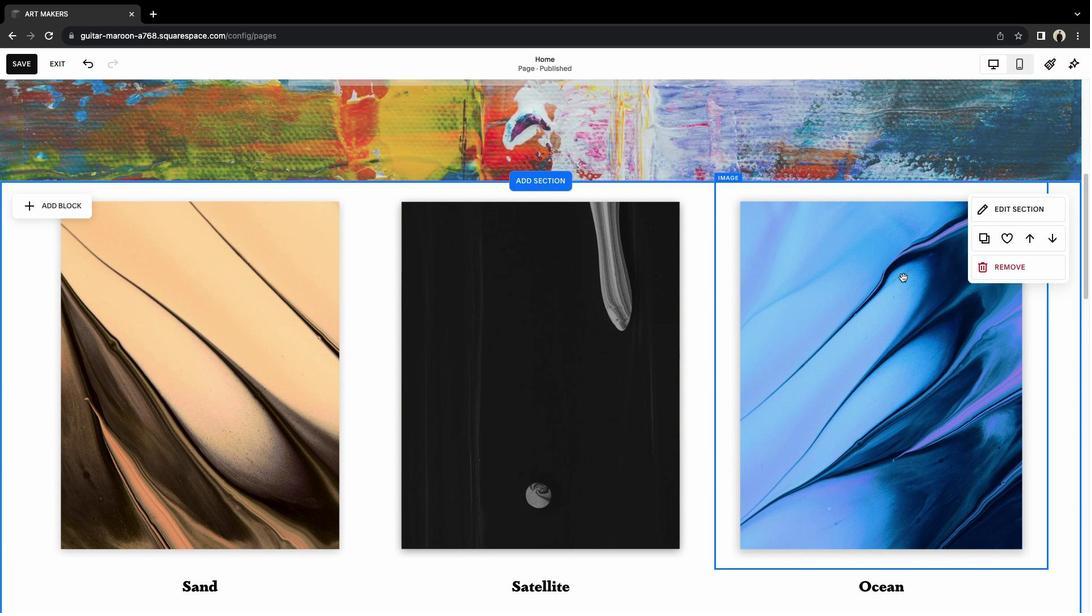 
Action: Mouse scrolled (903, 277) with delta (0, 0)
Screenshot: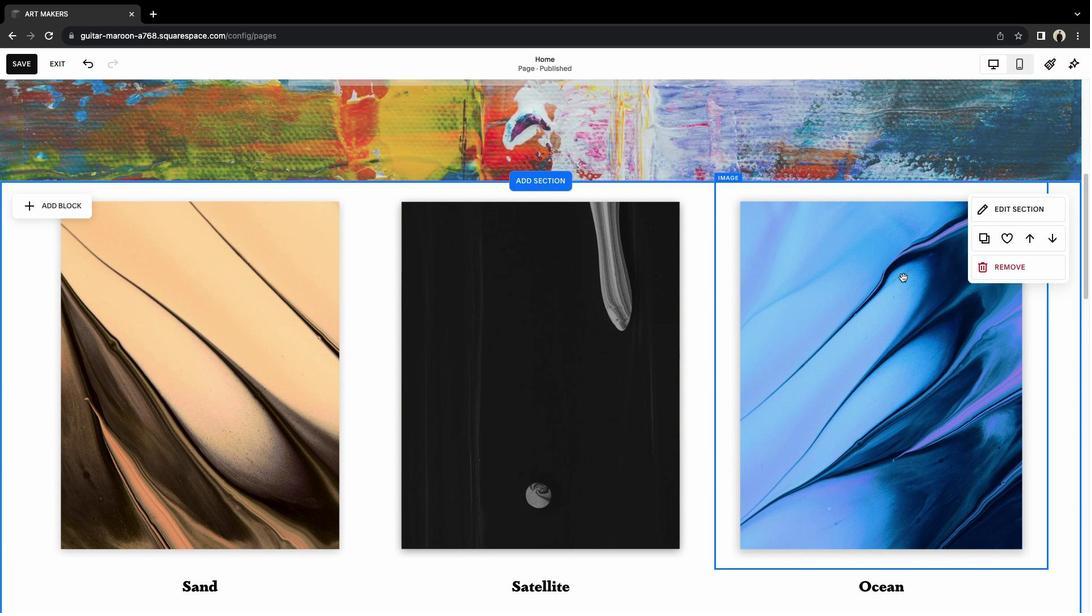 
Action: Mouse scrolled (903, 277) with delta (0, -1)
Screenshot: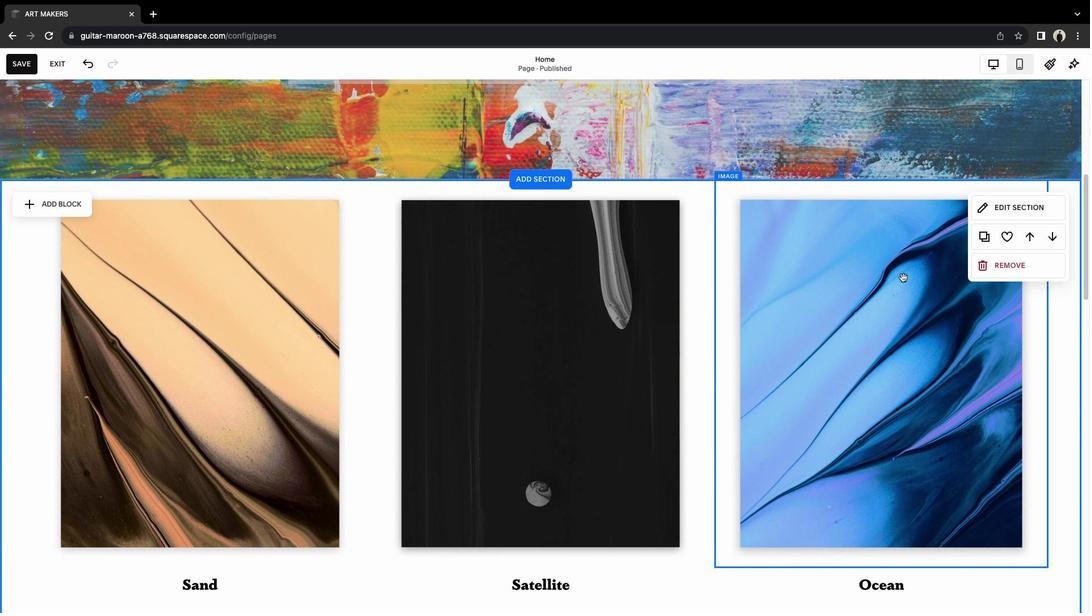 
Action: Mouse scrolled (903, 277) with delta (0, 0)
Screenshot: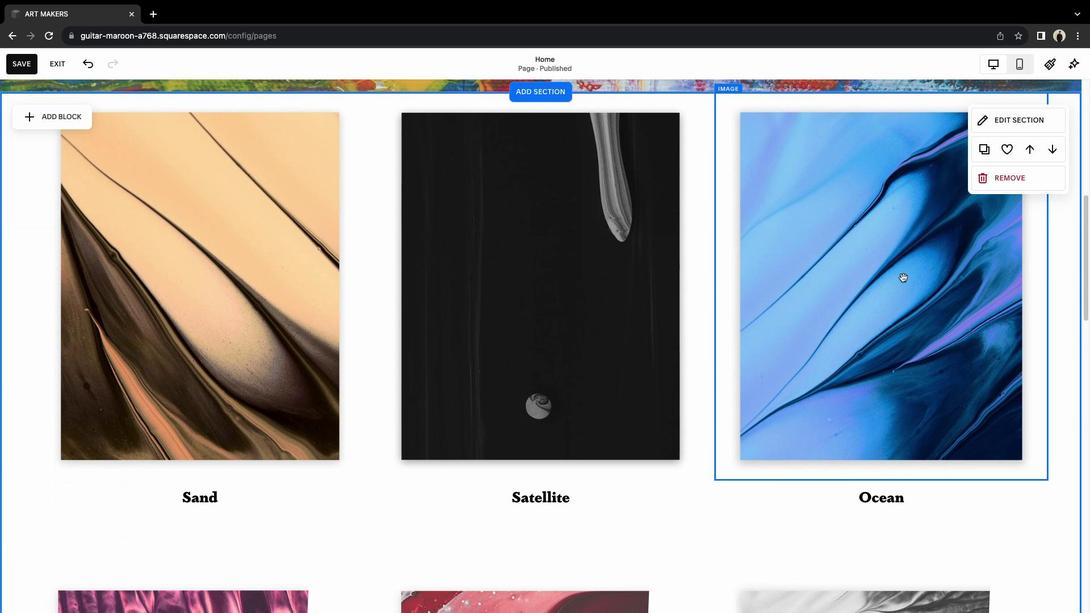 
Action: Mouse scrolled (903, 277) with delta (0, 0)
Screenshot: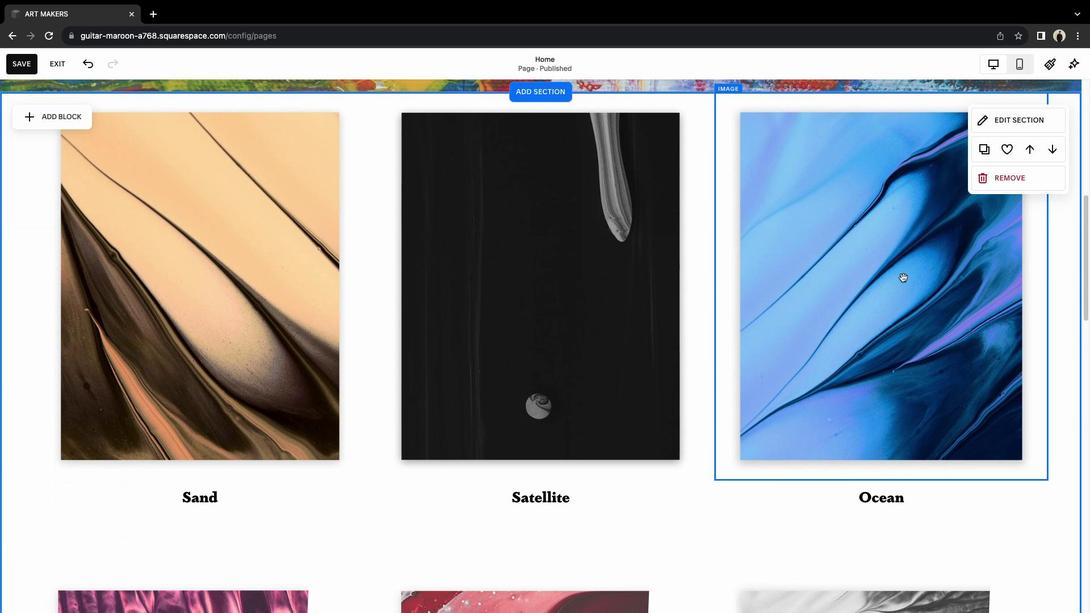 
Action: Mouse scrolled (903, 277) with delta (0, -1)
Screenshot: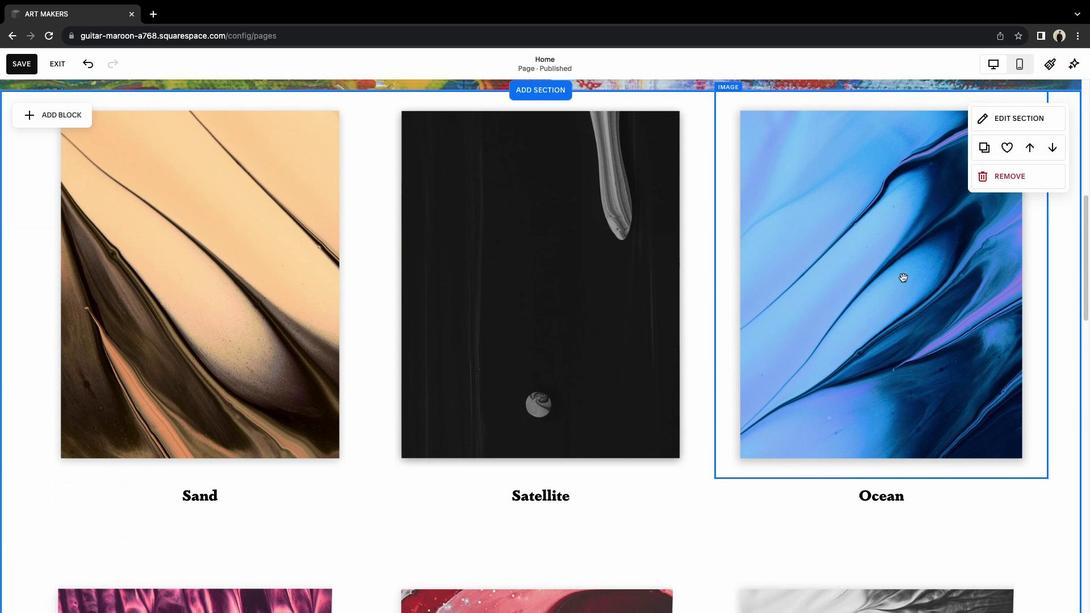 
Action: Mouse scrolled (903, 277) with delta (0, -2)
Screenshot: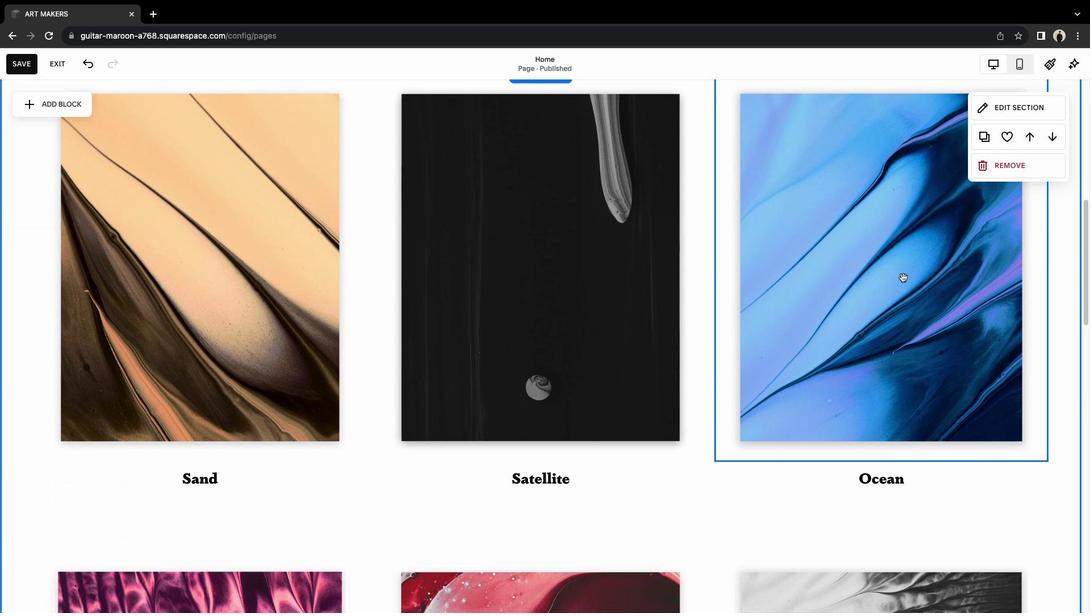 
Action: Mouse scrolled (903, 277) with delta (0, 0)
Screenshot: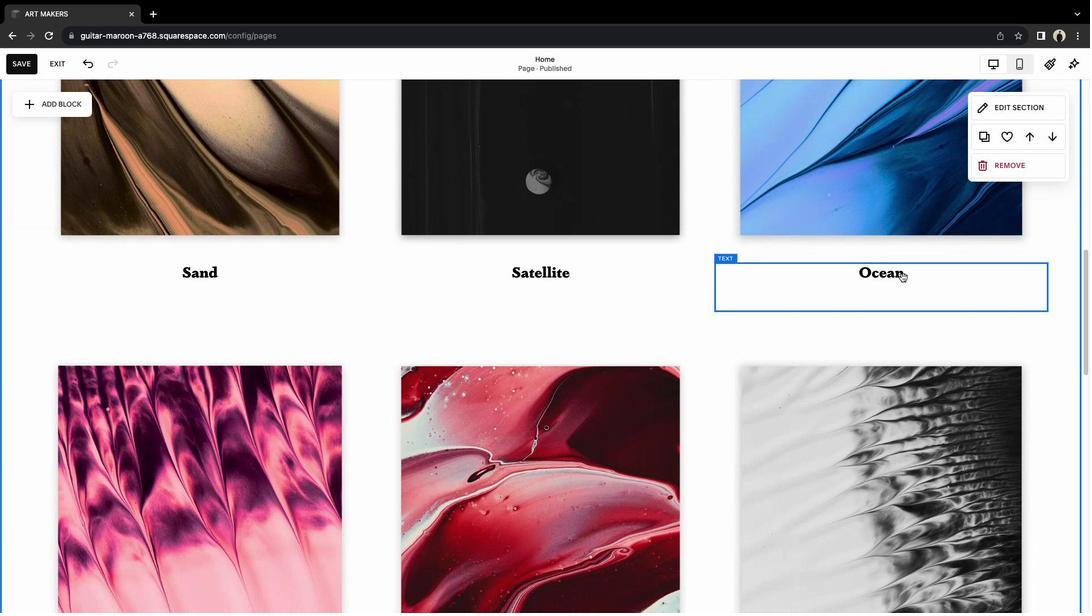 
Action: Mouse scrolled (903, 277) with delta (0, 0)
Screenshot: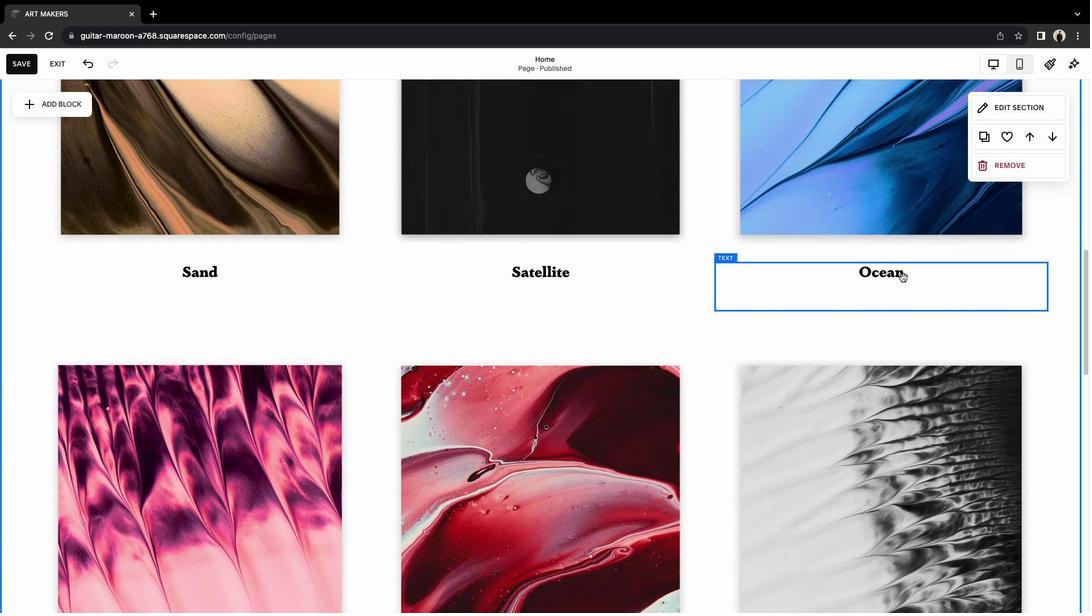
Action: Mouse scrolled (903, 277) with delta (0, -1)
Screenshot: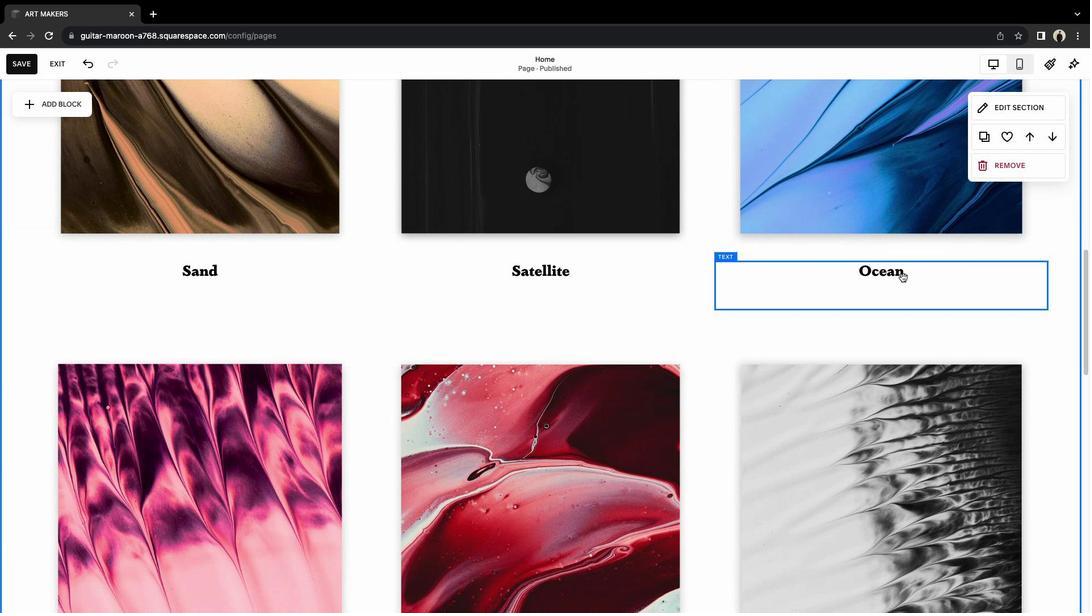 
Action: Mouse scrolled (903, 277) with delta (0, -2)
Screenshot: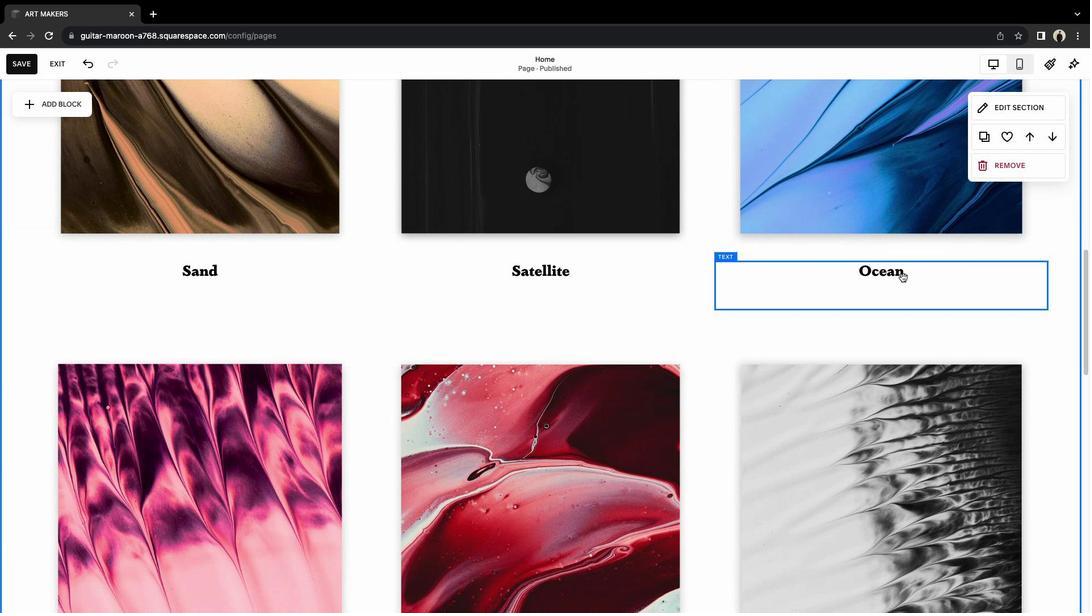 
Action: Mouse scrolled (903, 277) with delta (0, 0)
Screenshot: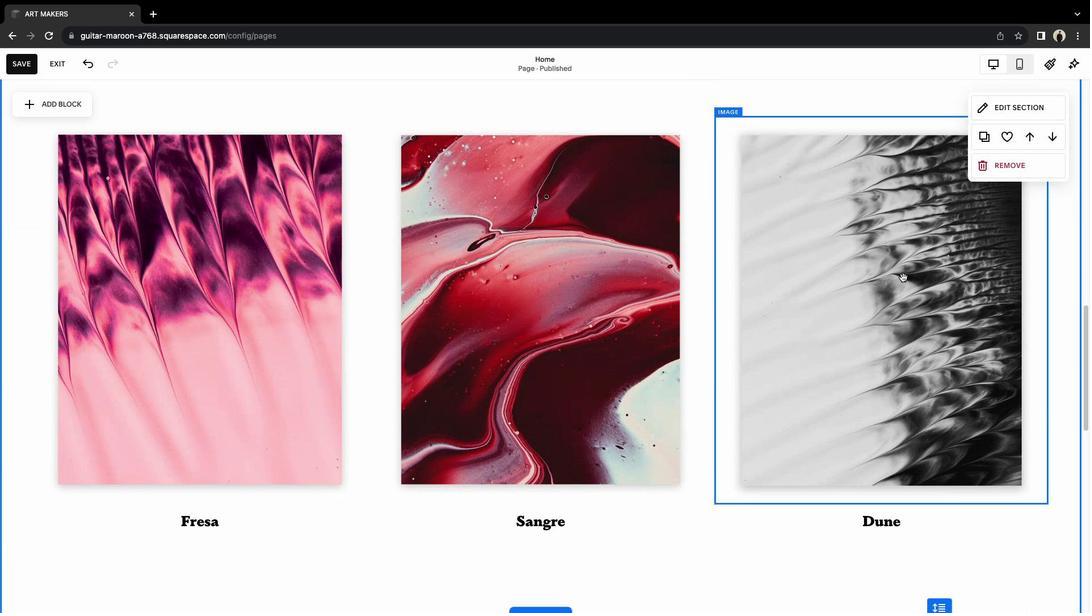 
Action: Mouse scrolled (903, 277) with delta (0, 0)
Screenshot: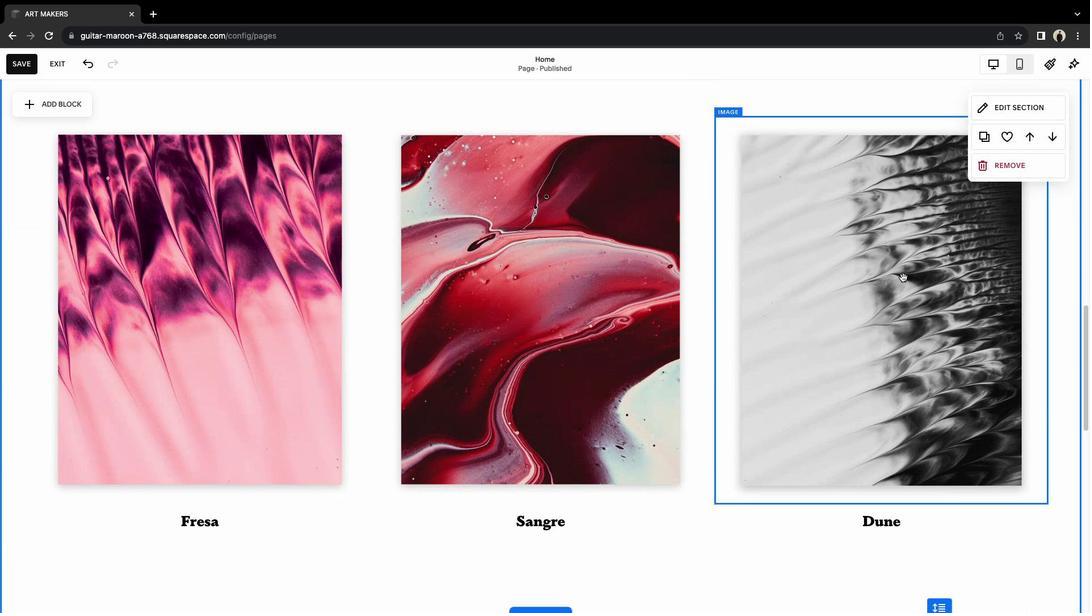 
Action: Mouse scrolled (903, 277) with delta (0, -2)
Screenshot: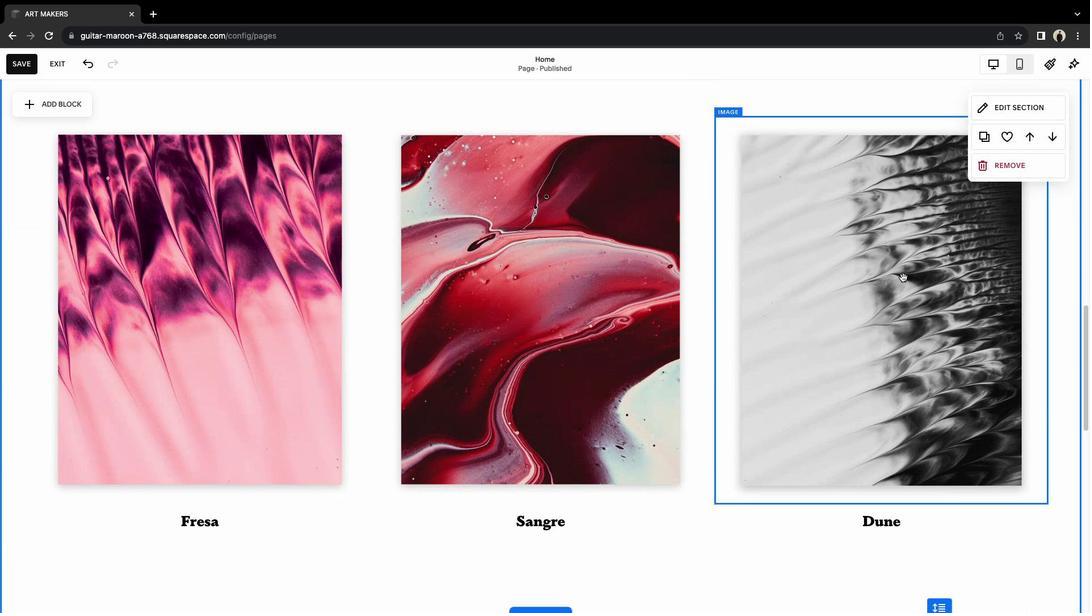 
Action: Mouse scrolled (903, 277) with delta (0, -2)
Screenshot: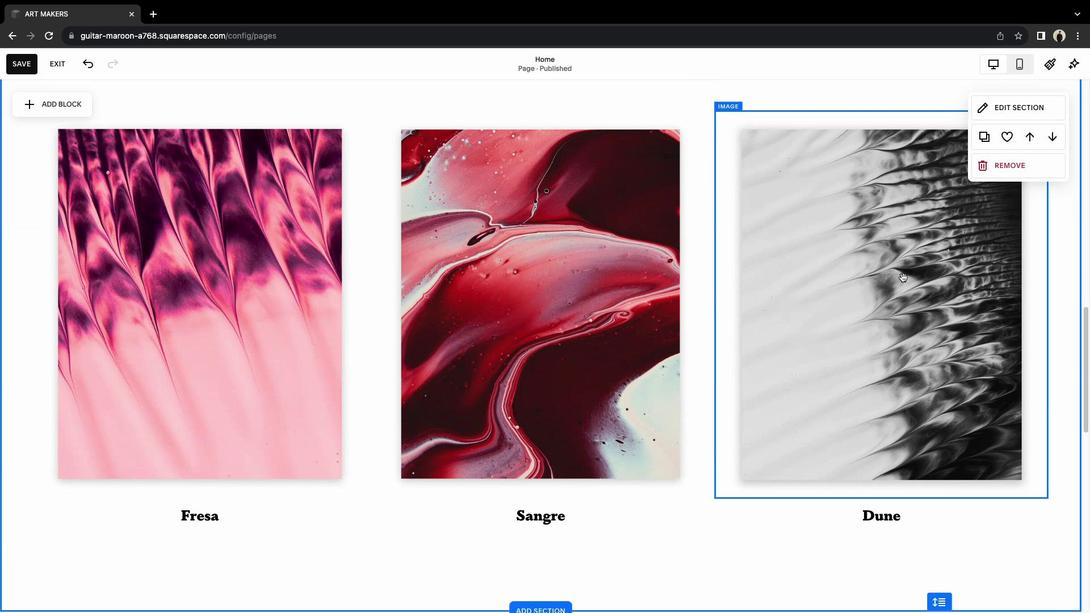 
Action: Mouse scrolled (903, 277) with delta (0, 0)
Screenshot: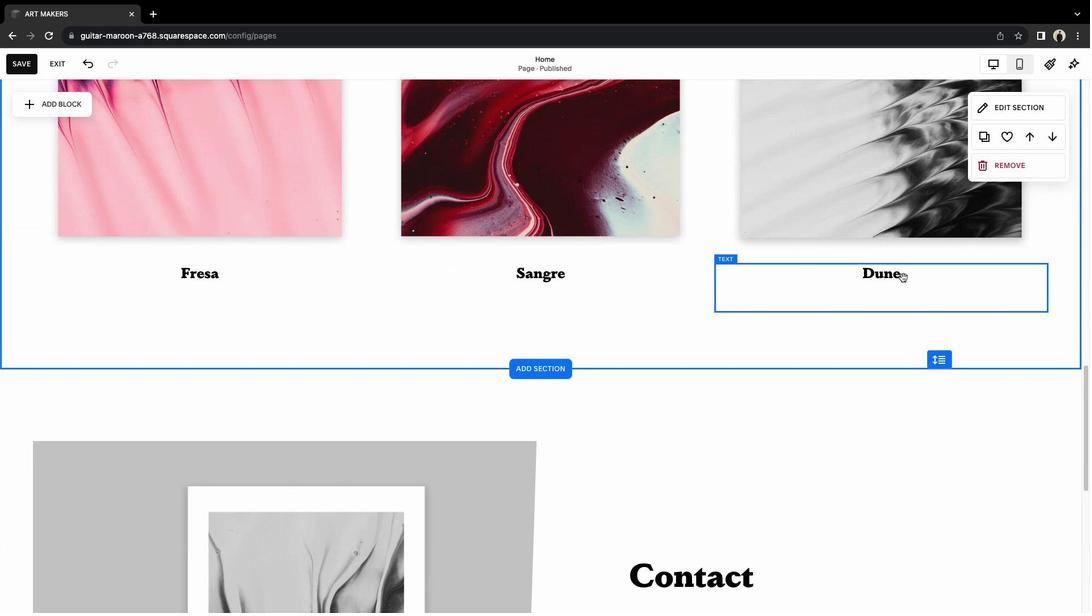 
Action: Mouse scrolled (903, 277) with delta (0, 0)
Screenshot: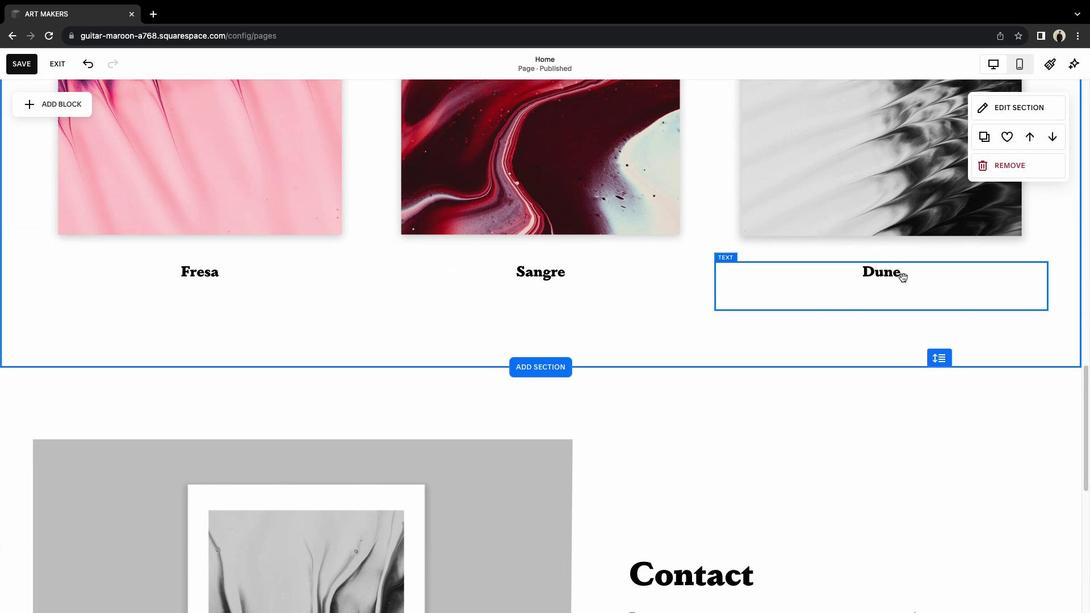 
Action: Mouse scrolled (903, 277) with delta (0, -1)
Screenshot: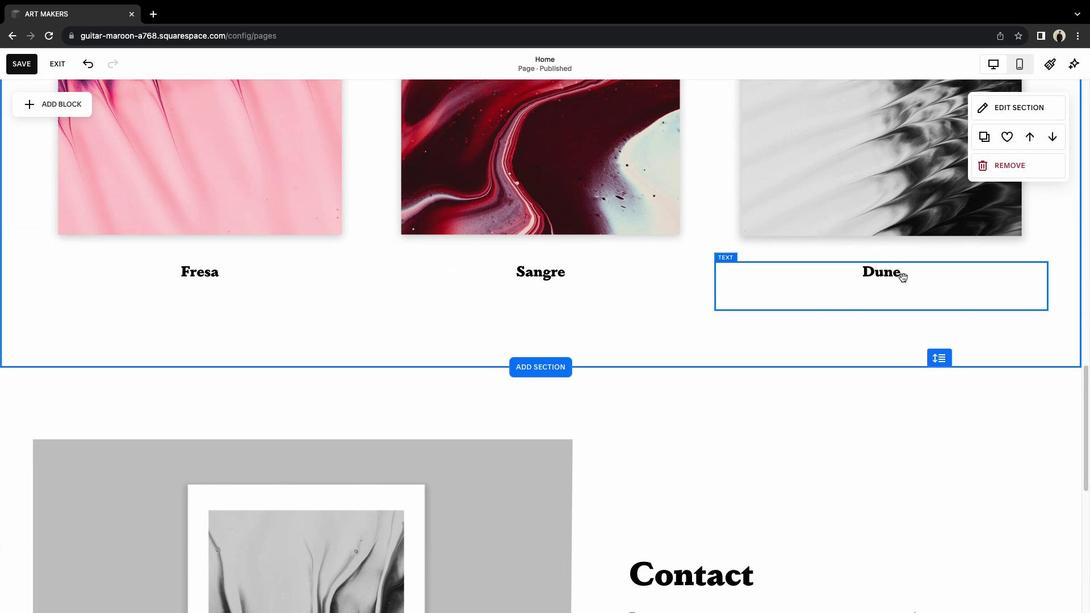 
Action: Mouse scrolled (903, 277) with delta (0, -2)
Screenshot: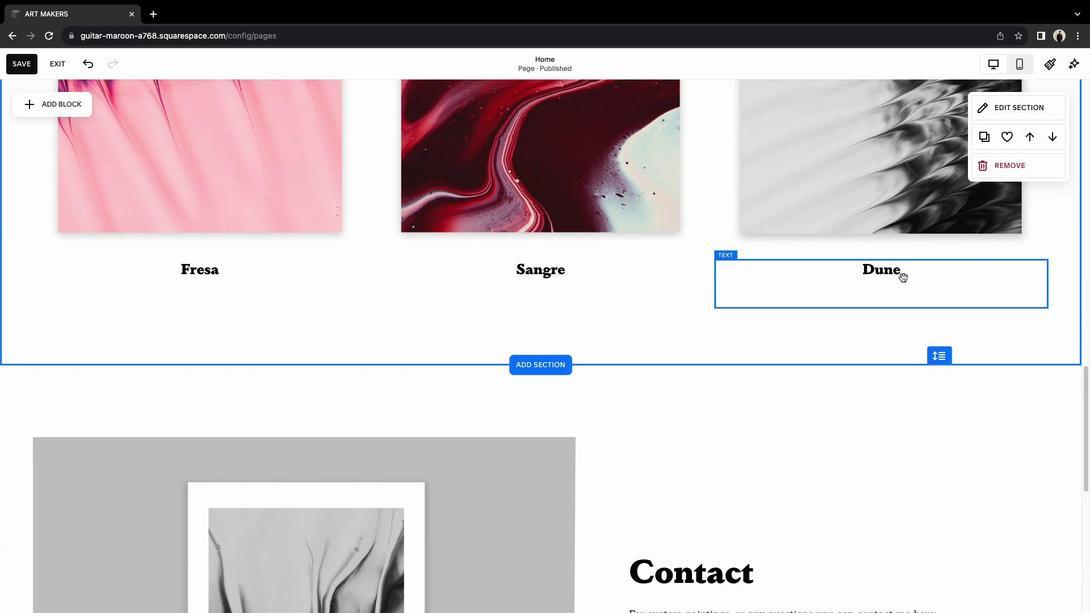 
Action: Mouse scrolled (903, 277) with delta (0, 0)
Screenshot: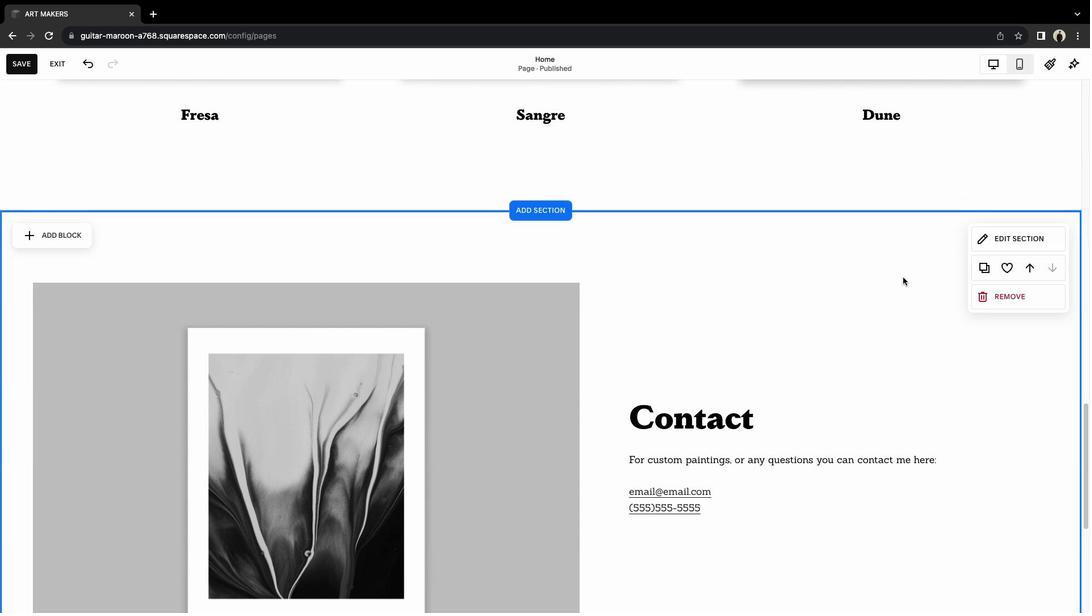 
Action: Mouse scrolled (903, 277) with delta (0, 0)
Screenshot: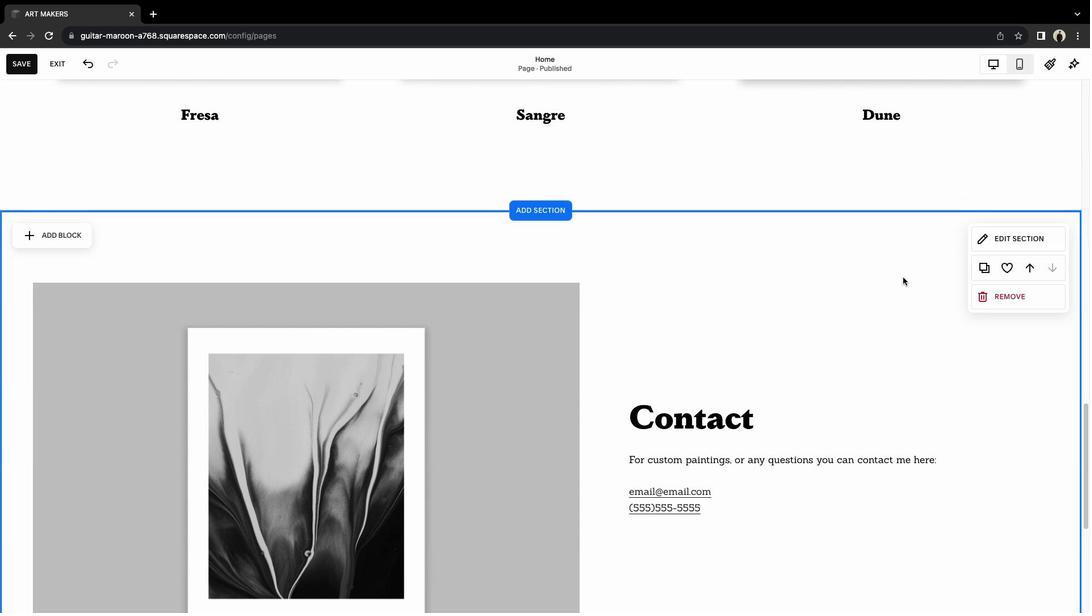 
Action: Mouse scrolled (903, 277) with delta (0, 1)
Screenshot: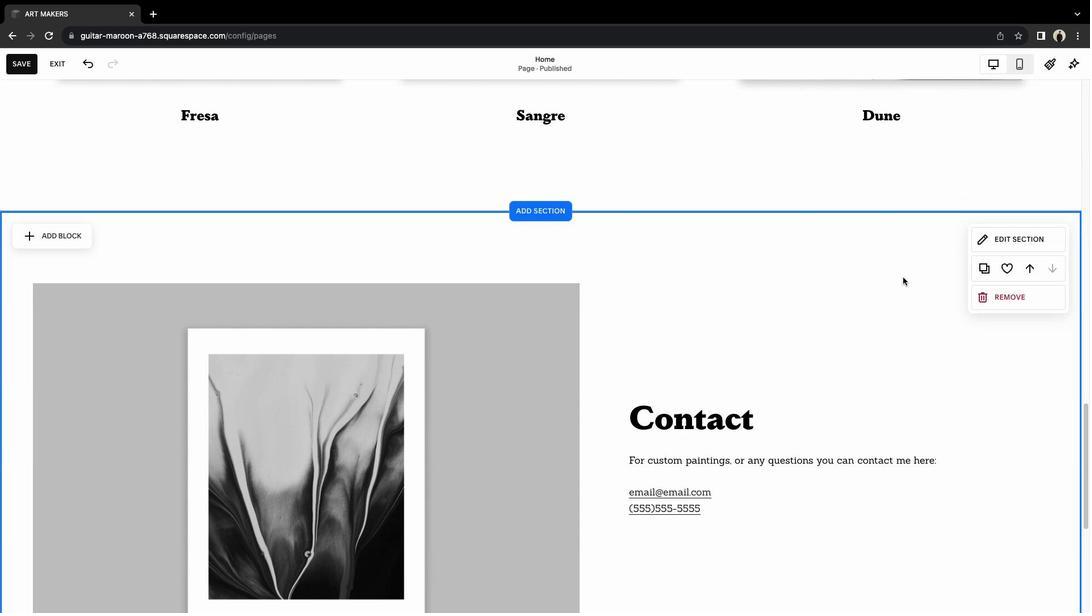 
Action: Mouse scrolled (903, 277) with delta (0, 2)
Screenshot: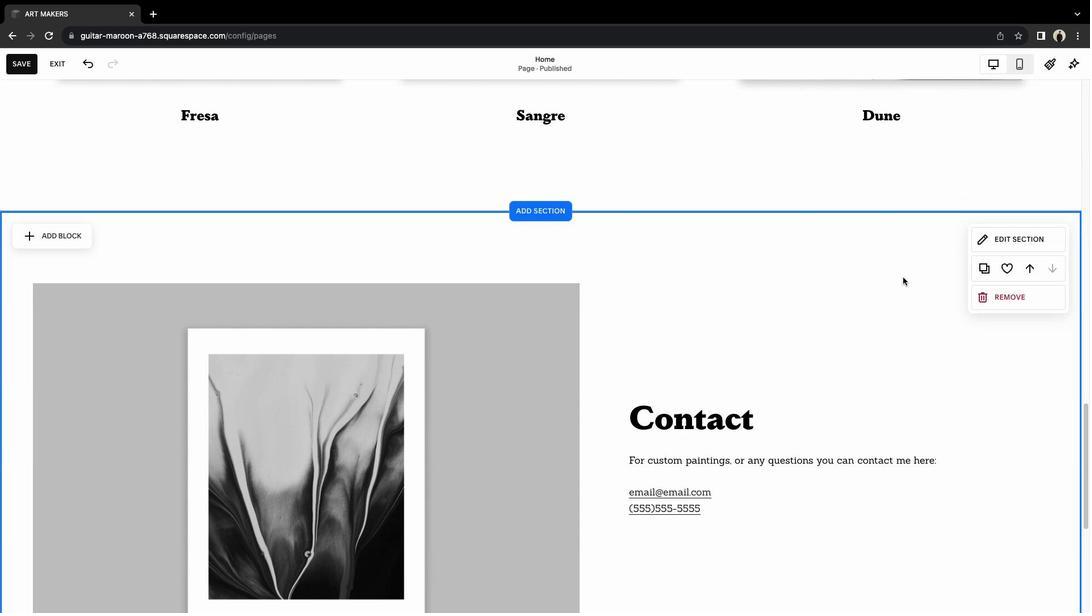 
Action: Mouse scrolled (903, 277) with delta (0, 0)
Screenshot: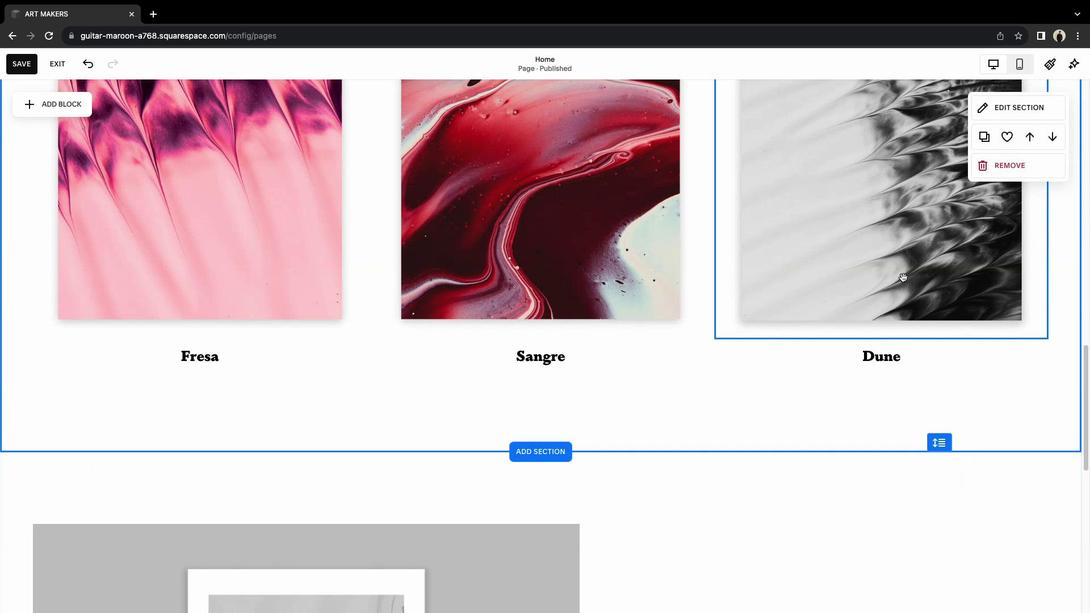 
Action: Mouse scrolled (903, 277) with delta (0, 0)
Screenshot: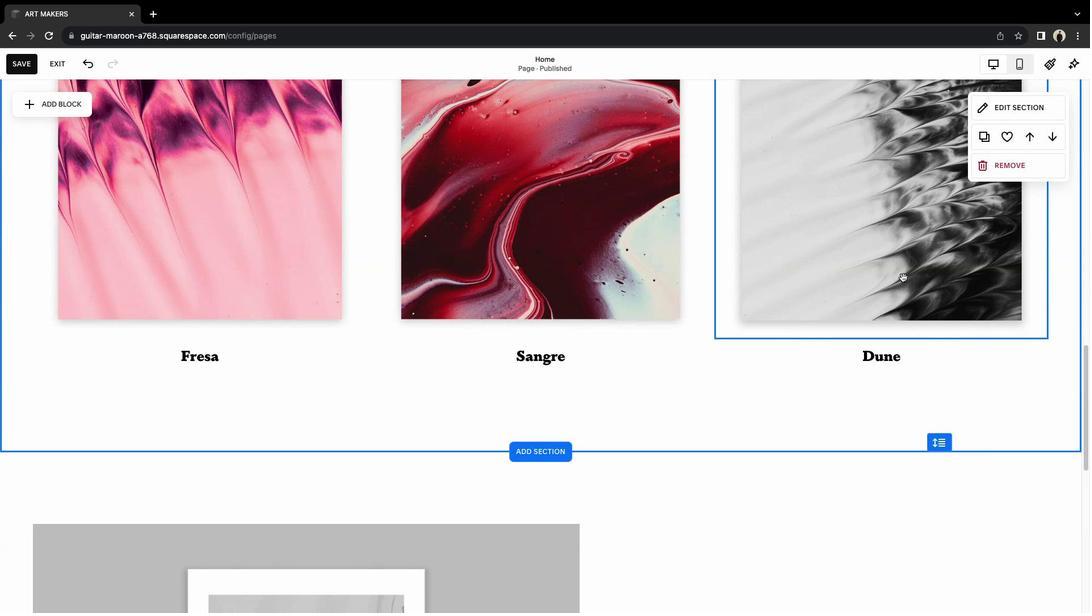 
Action: Mouse scrolled (903, 277) with delta (0, 1)
Screenshot: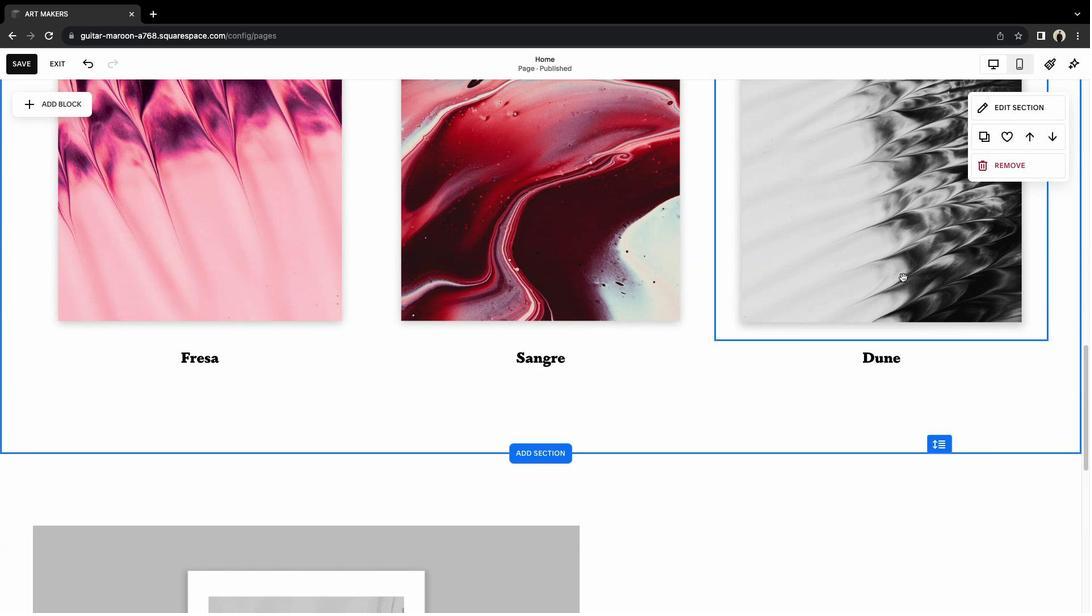 
Action: Mouse scrolled (903, 277) with delta (0, 2)
Screenshot: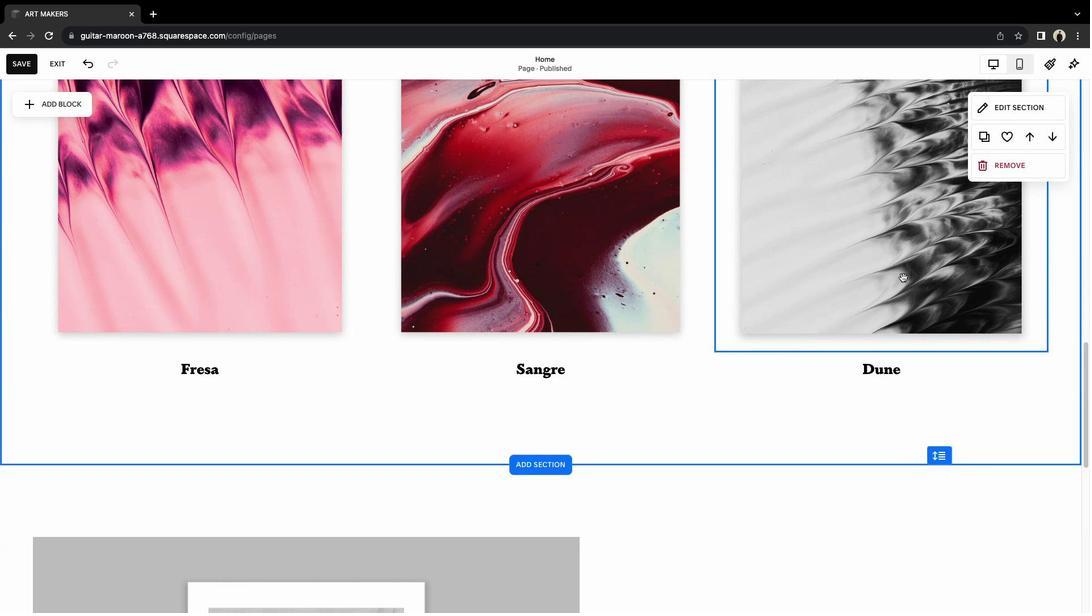 
Action: Mouse scrolled (903, 277) with delta (0, 0)
Screenshot: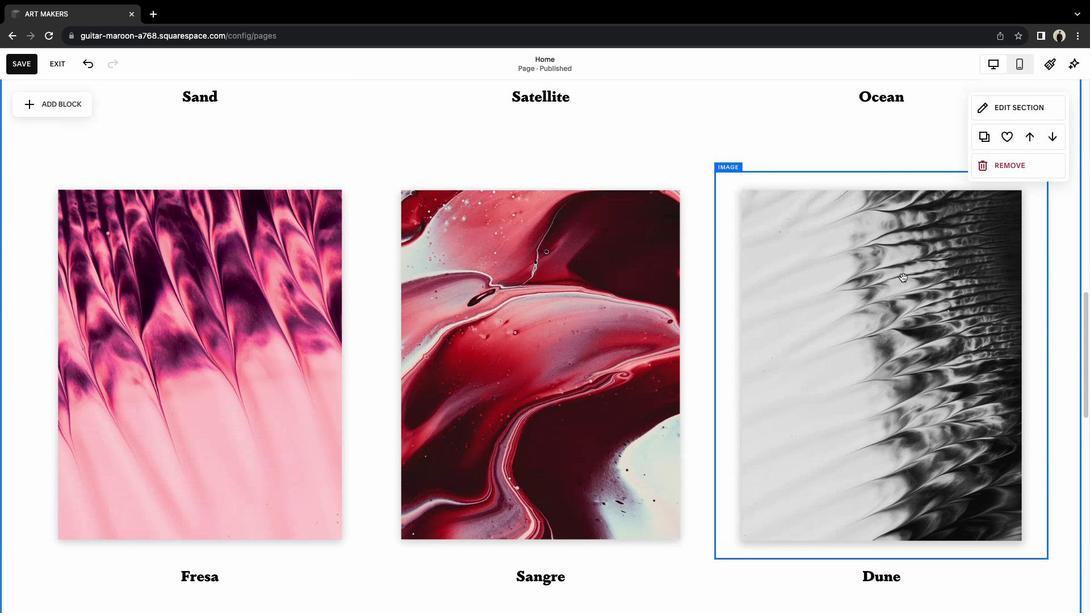 
Action: Mouse scrolled (903, 277) with delta (0, 0)
Screenshot: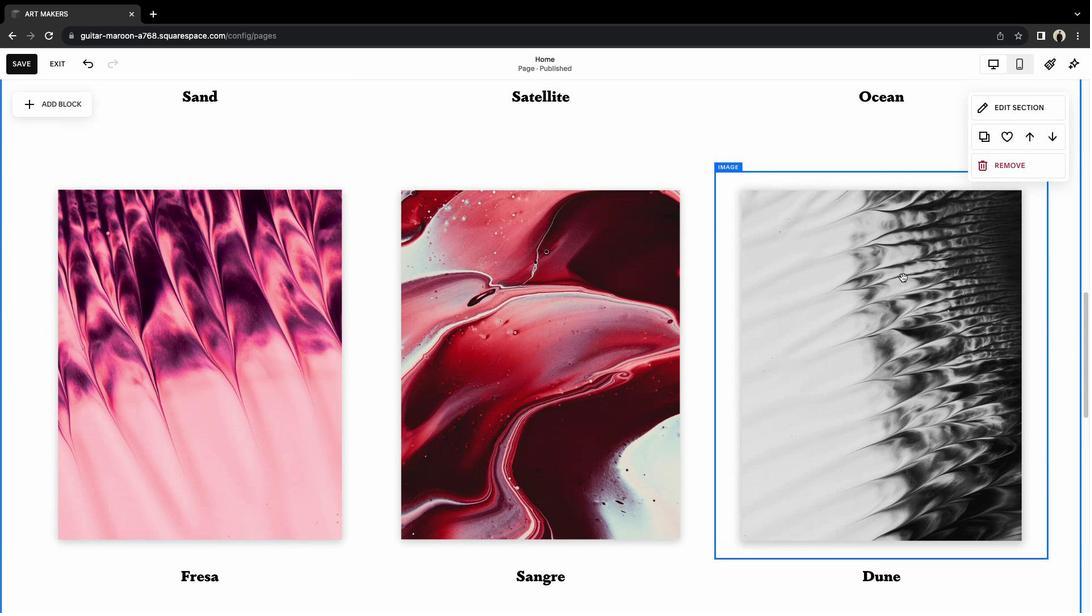 
Action: Mouse scrolled (903, 277) with delta (0, 1)
Screenshot: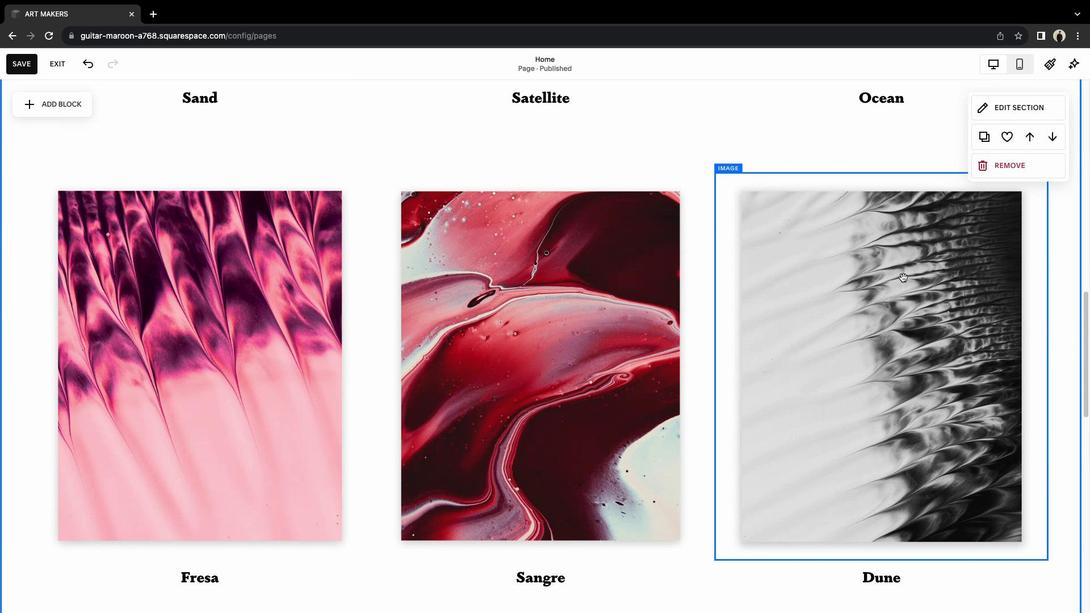 
Action: Mouse scrolled (903, 277) with delta (0, 2)
Screenshot: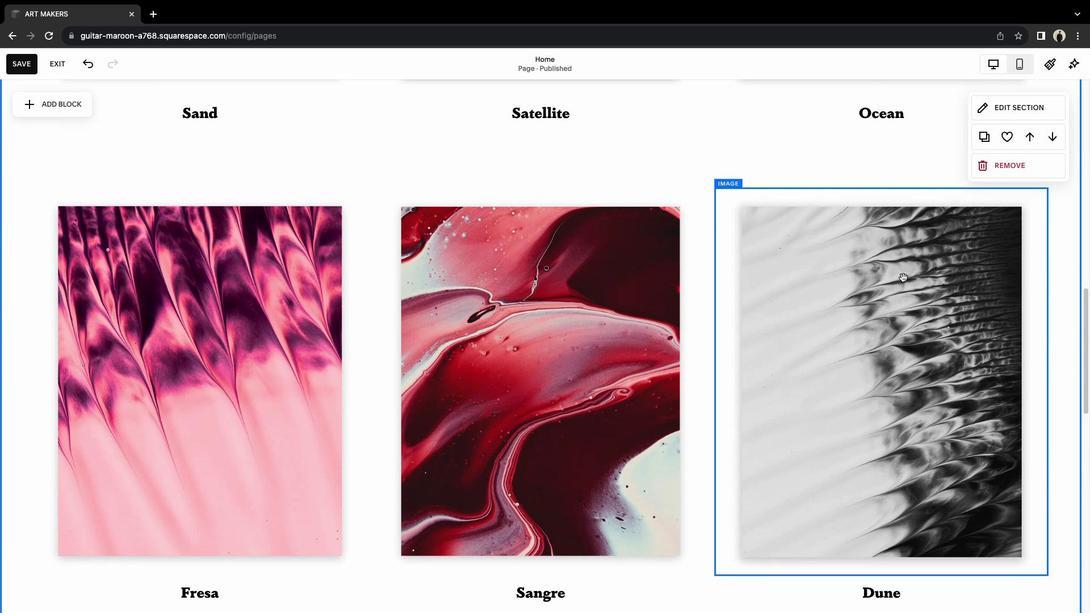 
Action: Mouse scrolled (903, 277) with delta (0, 0)
Screenshot: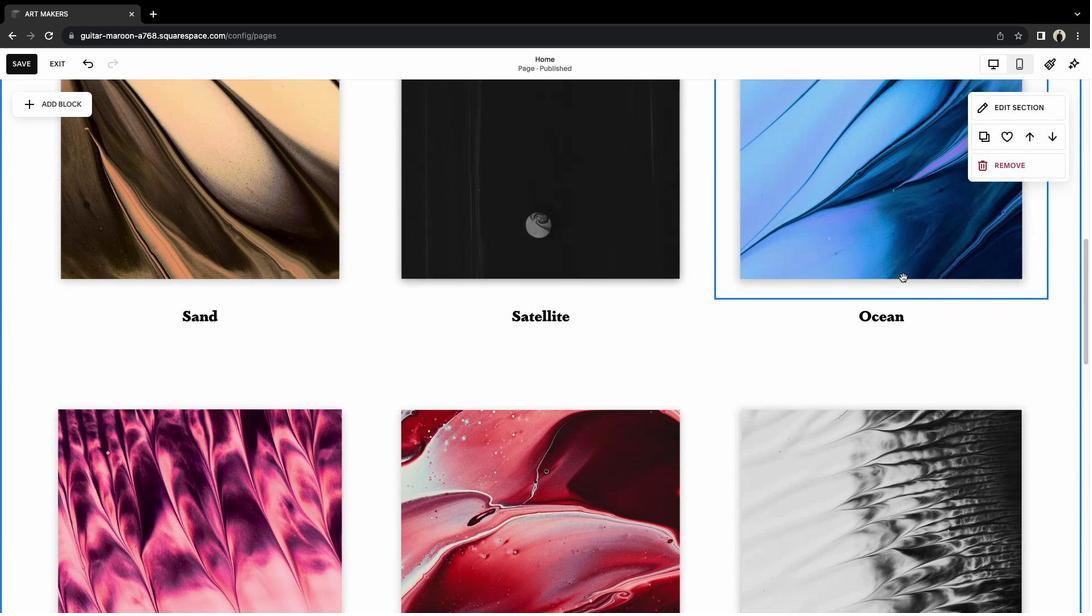 
Action: Mouse scrolled (903, 277) with delta (0, 0)
Screenshot: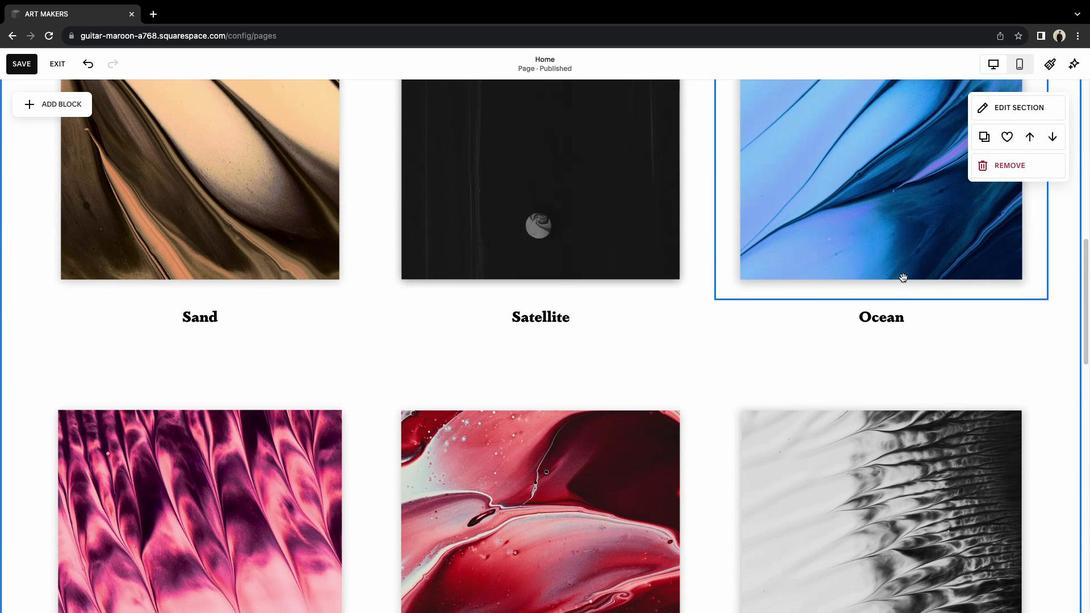 
Action: Mouse scrolled (903, 277) with delta (0, 1)
Screenshot: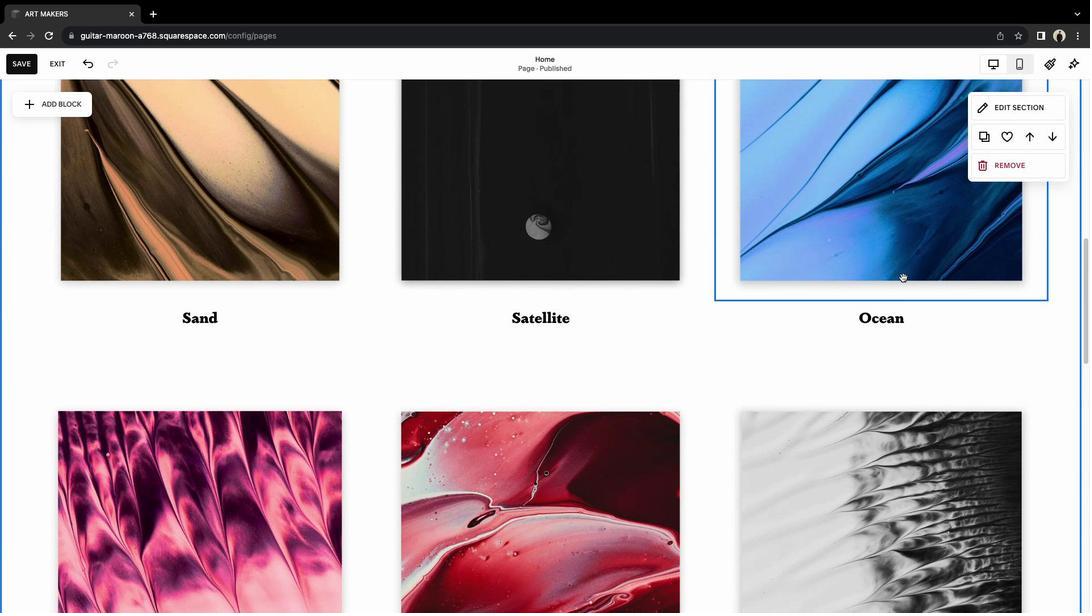 
Action: Mouse scrolled (903, 277) with delta (0, 2)
Screenshot: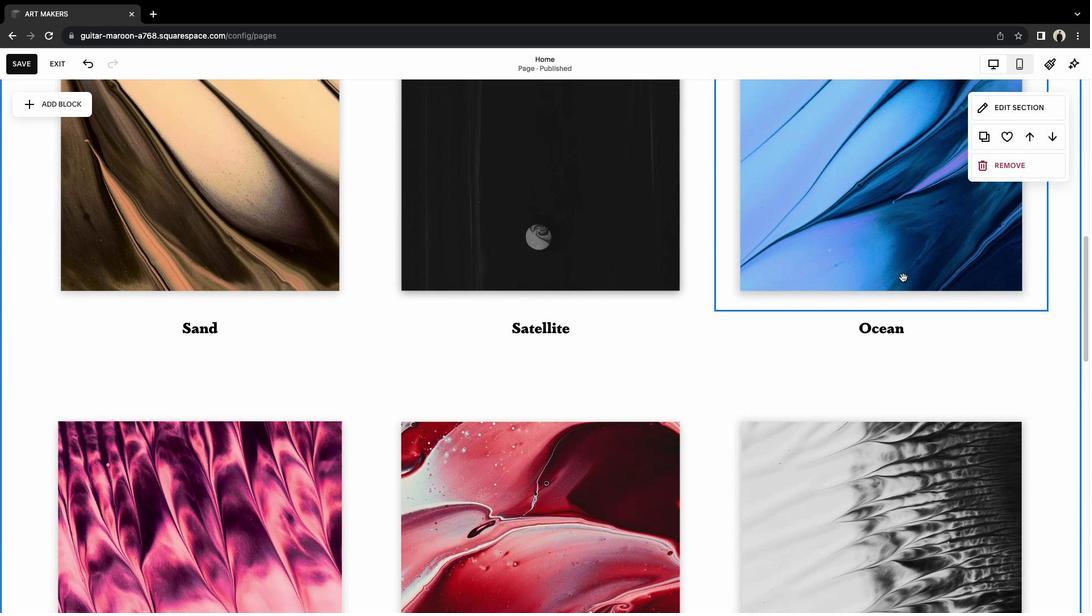 
Action: Mouse scrolled (903, 277) with delta (0, 0)
Screenshot: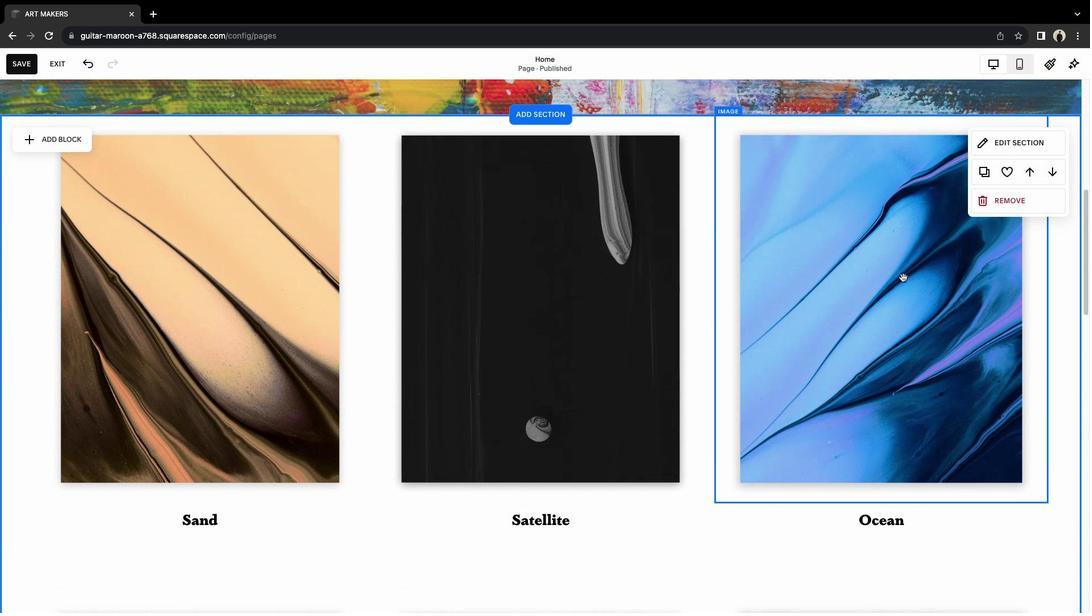 
Action: Mouse scrolled (903, 277) with delta (0, 0)
Screenshot: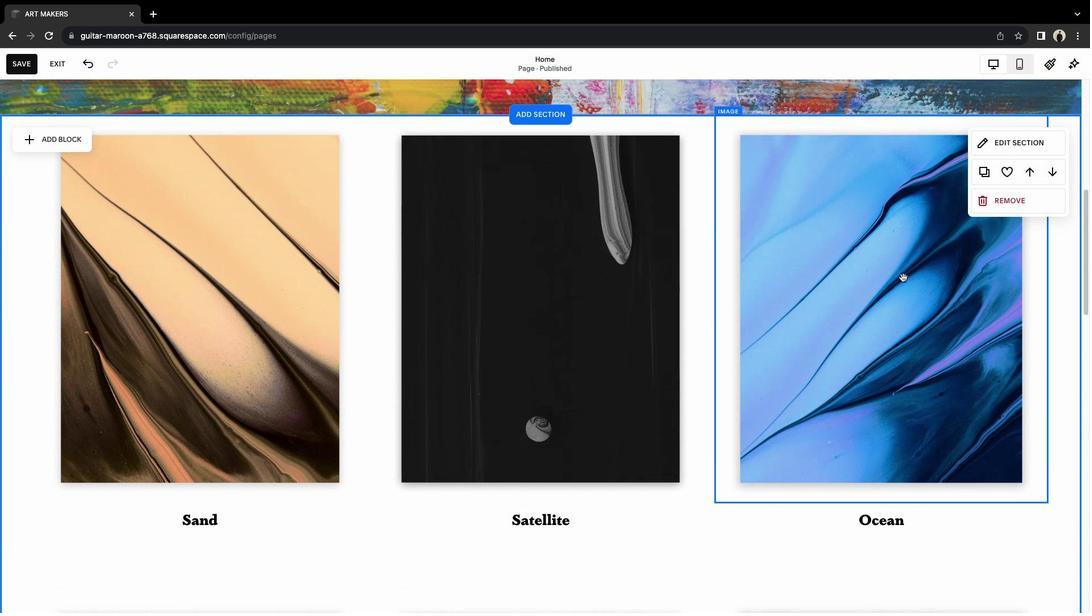 
Action: Mouse scrolled (903, 277) with delta (0, 1)
Screenshot: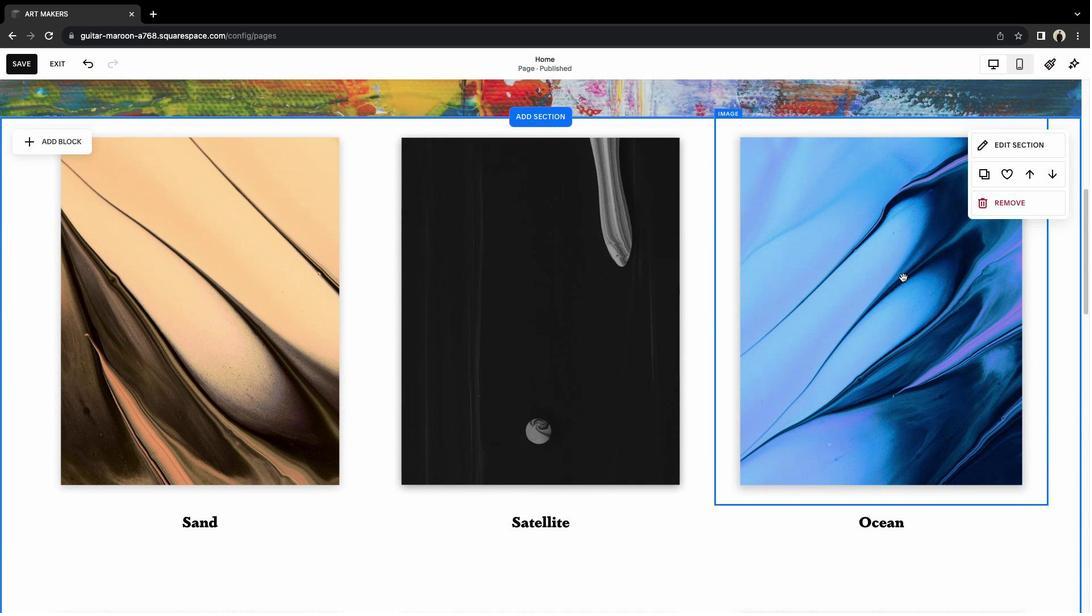 
Action: Mouse moved to (977, 306)
Screenshot: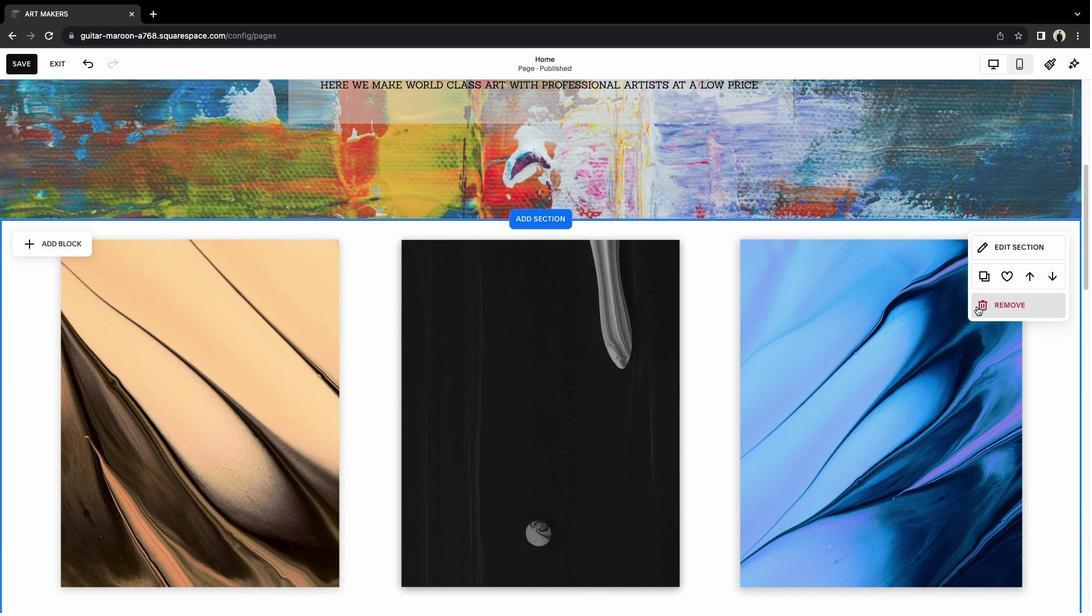 
Action: Mouse pressed left at (977, 306)
Screenshot: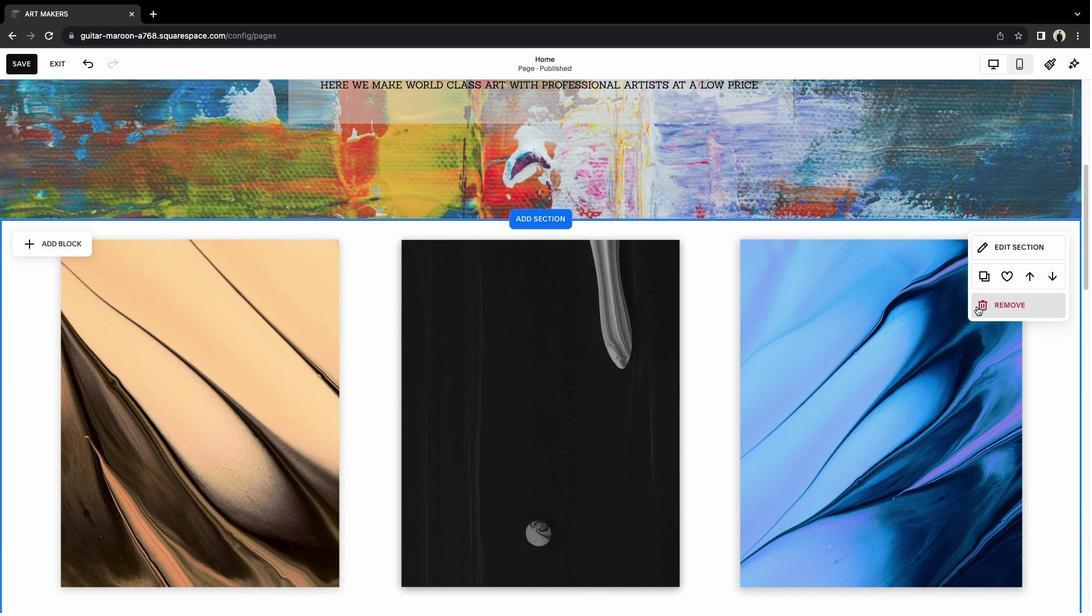 
Action: Mouse moved to (604, 356)
Screenshot: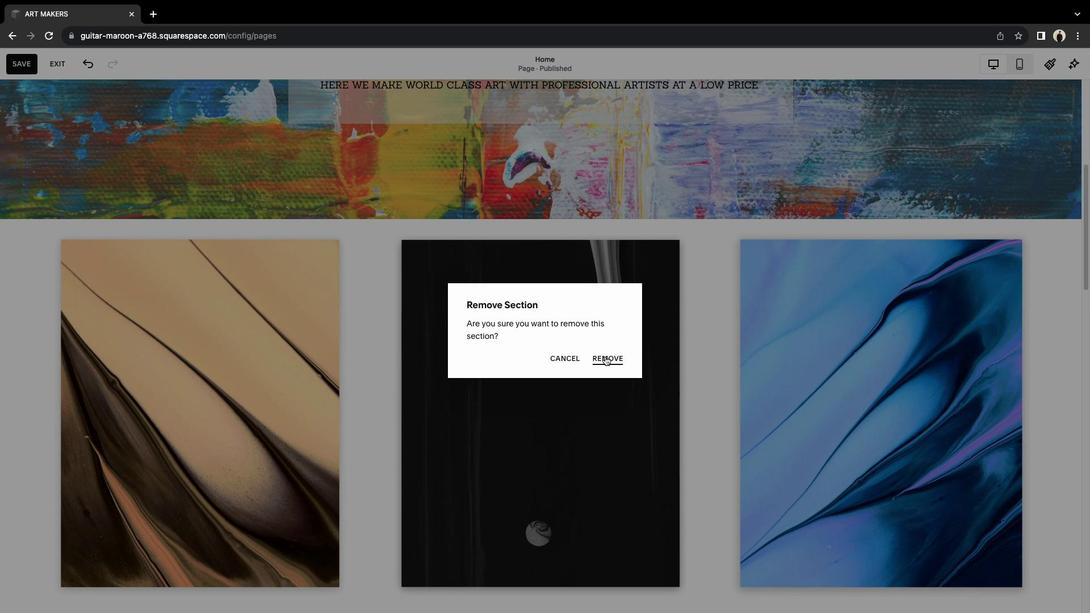 
Action: Mouse pressed left at (604, 356)
Screenshot: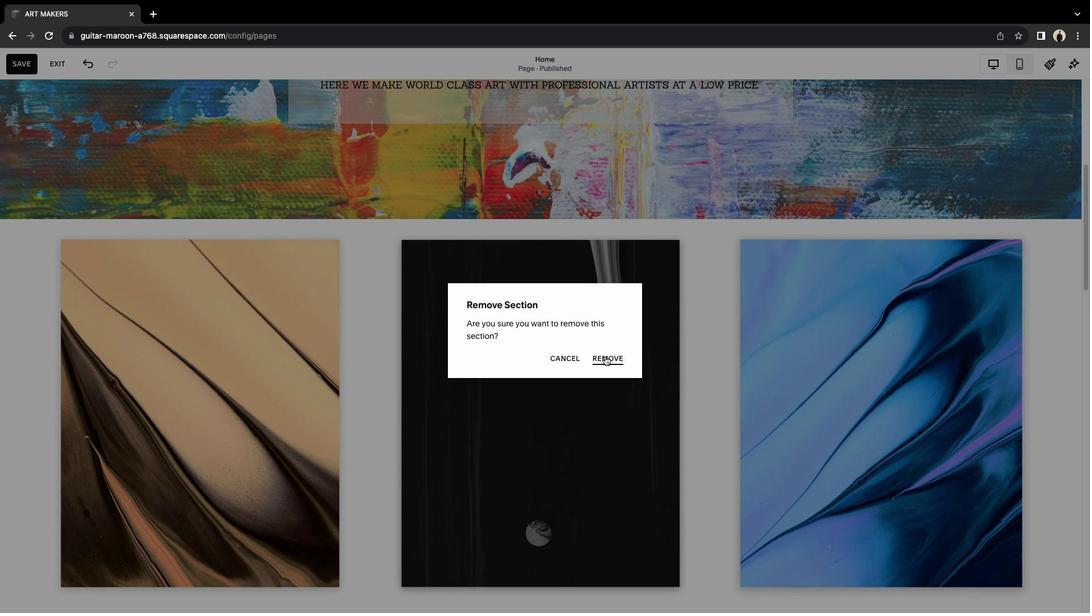 
Action: Mouse moved to (550, 222)
Screenshot: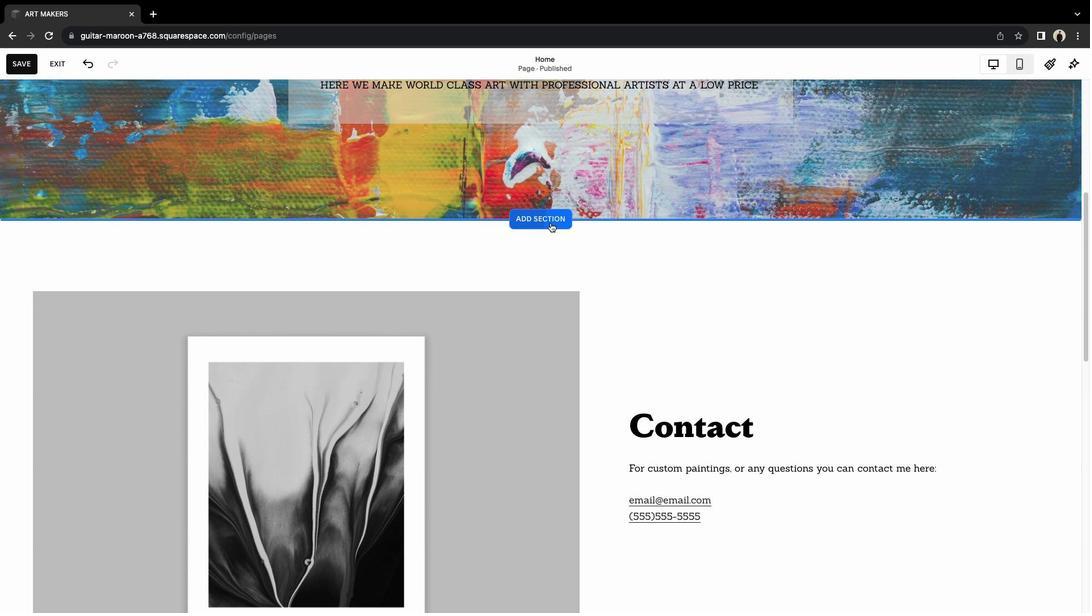 
Action: Mouse pressed left at (550, 222)
Screenshot: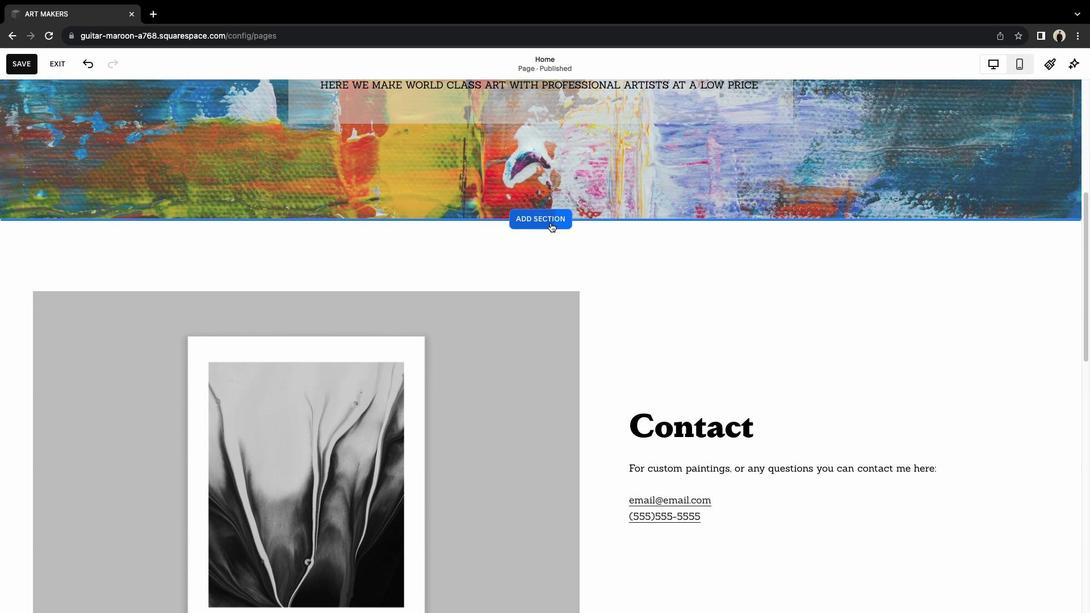 
Action: Mouse moved to (200, 385)
